 Task: Look for Airbnb properties in Tanauan, Philippines from 4th November, 2023 to 8th November, 2023 for 2 adults.1  bedroom having 1 bed and 1 bathroom. Property type can be hotel. Look for 4 properties as per requirement.
Action: Mouse pressed left at (462, 95)
Screenshot: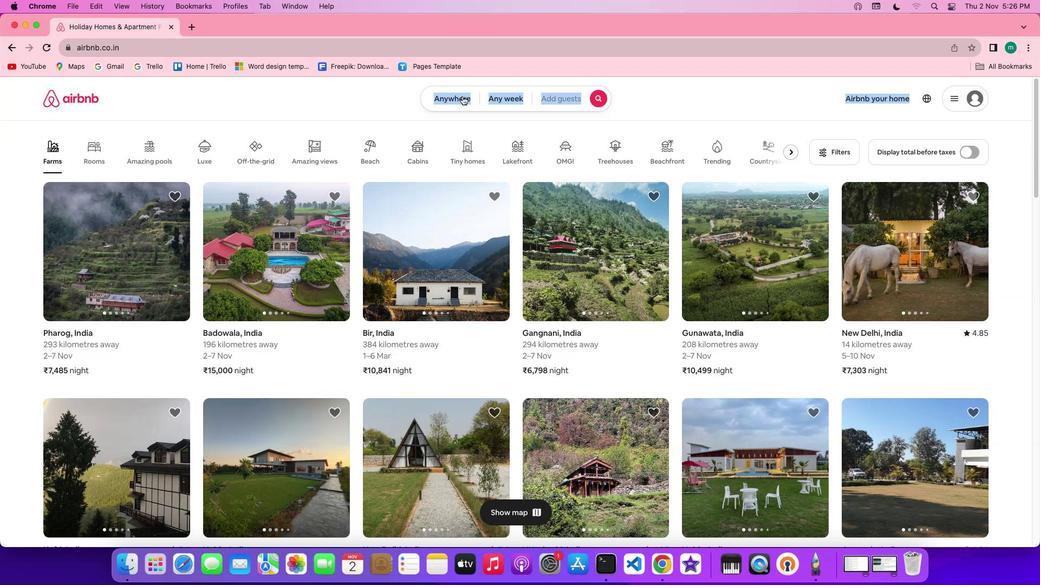 
Action: Mouse moved to (406, 143)
Screenshot: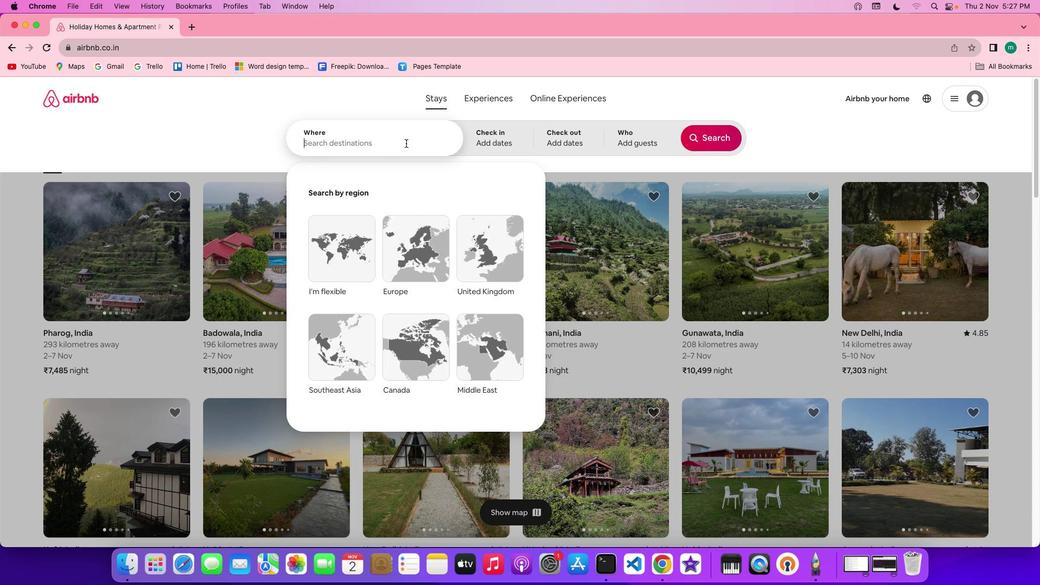 
Action: Key pressed Key.shift'T''a''n''a''u''a''n'','Key.spaceKey.shift'P''h''i''l''i''p''p''i''n''e''s'
Screenshot: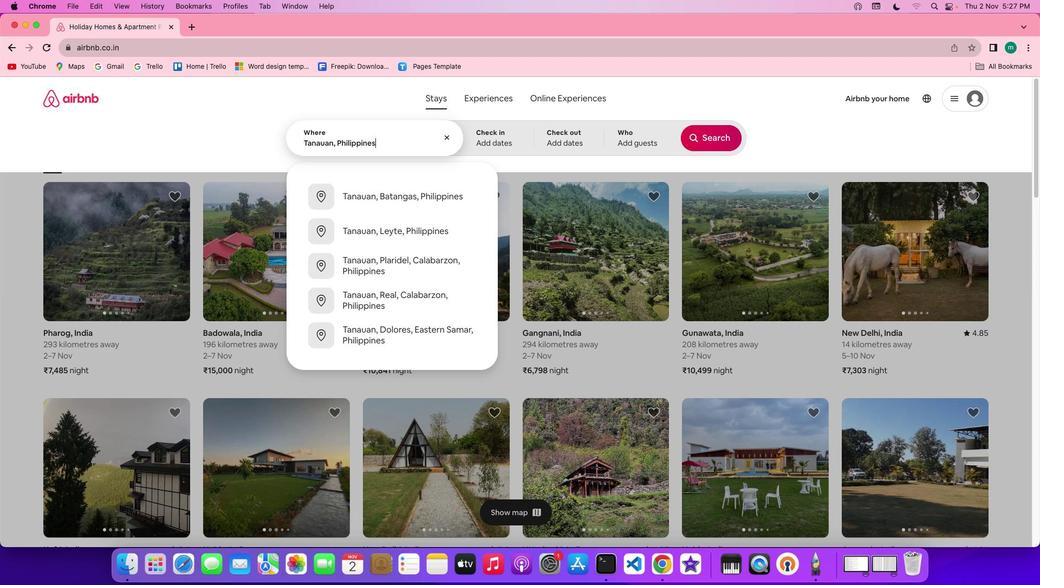 
Action: Mouse moved to (509, 144)
Screenshot: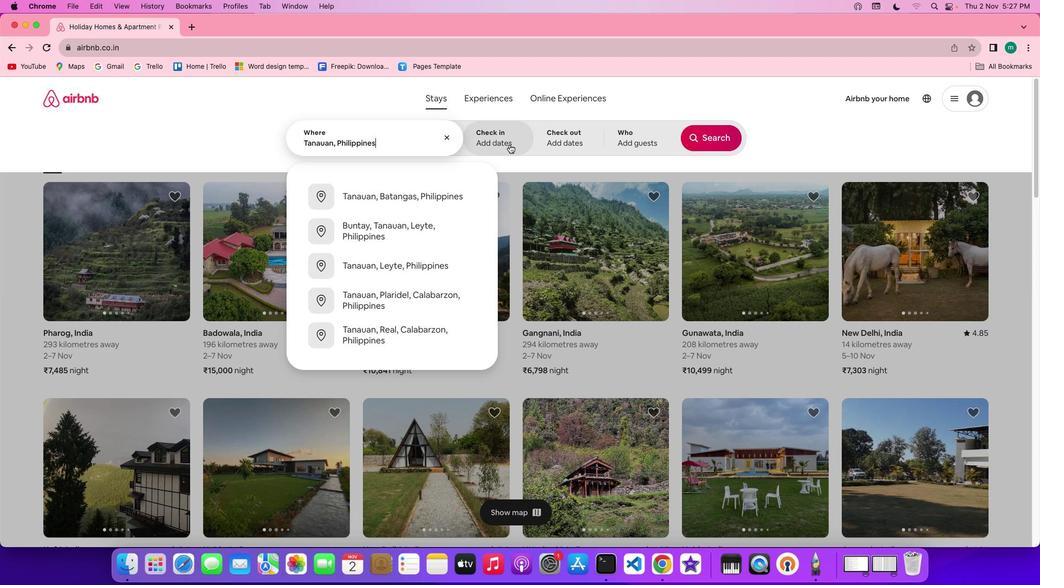 
Action: Mouse pressed left at (509, 144)
Screenshot: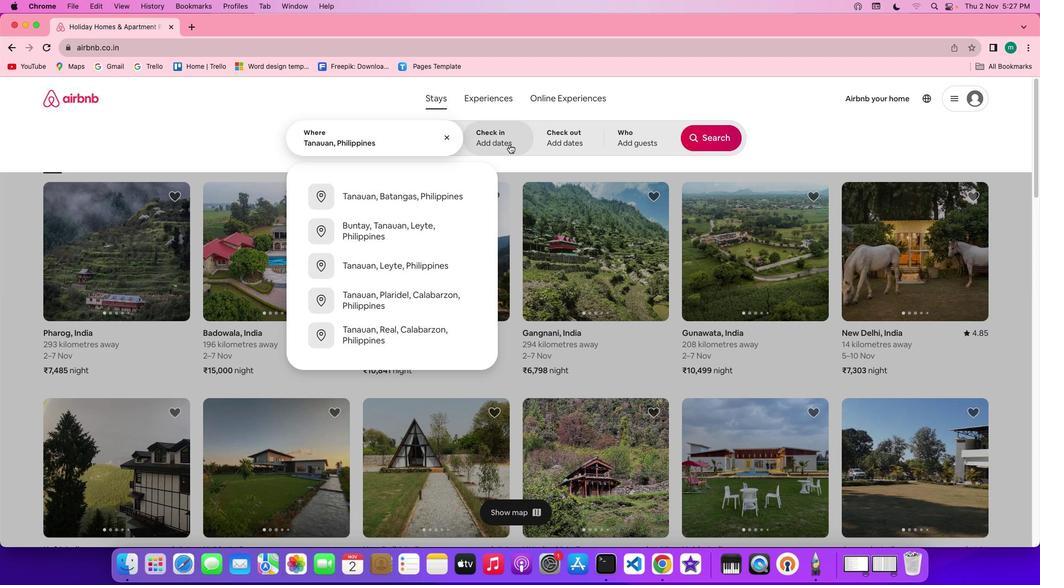 
Action: Mouse moved to (485, 273)
Screenshot: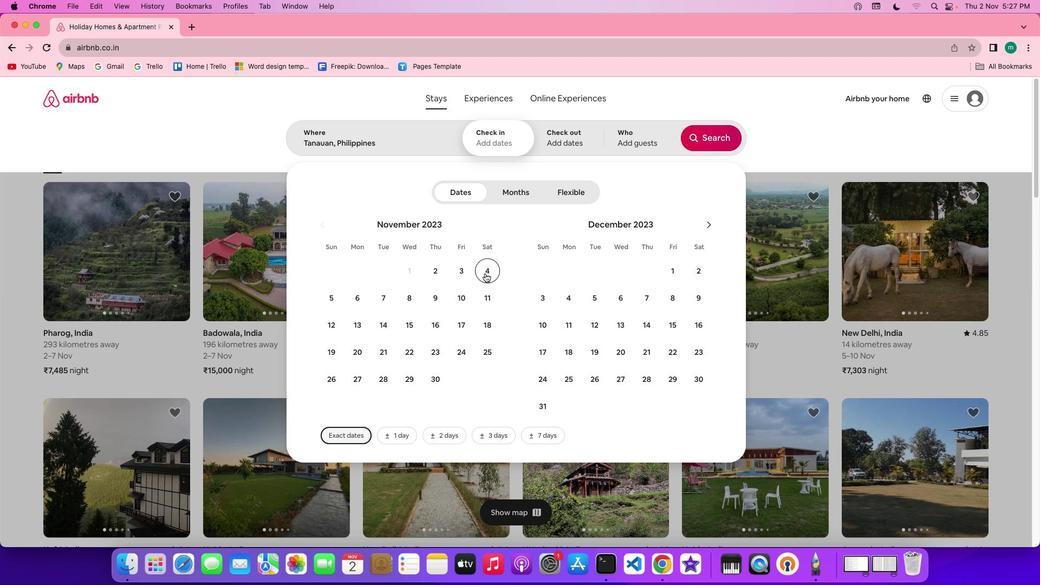 
Action: Mouse pressed left at (485, 273)
Screenshot: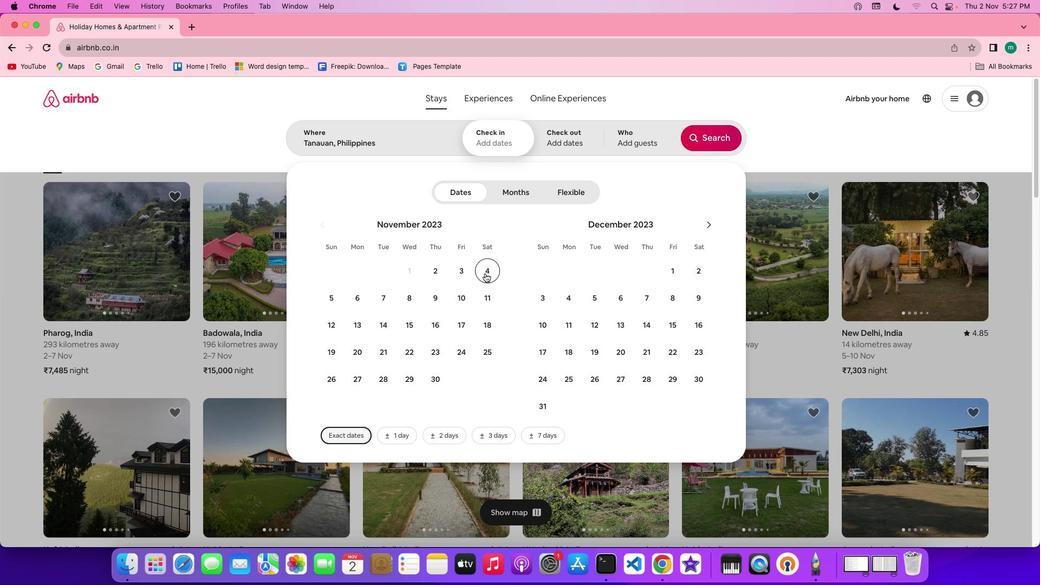 
Action: Mouse moved to (410, 299)
Screenshot: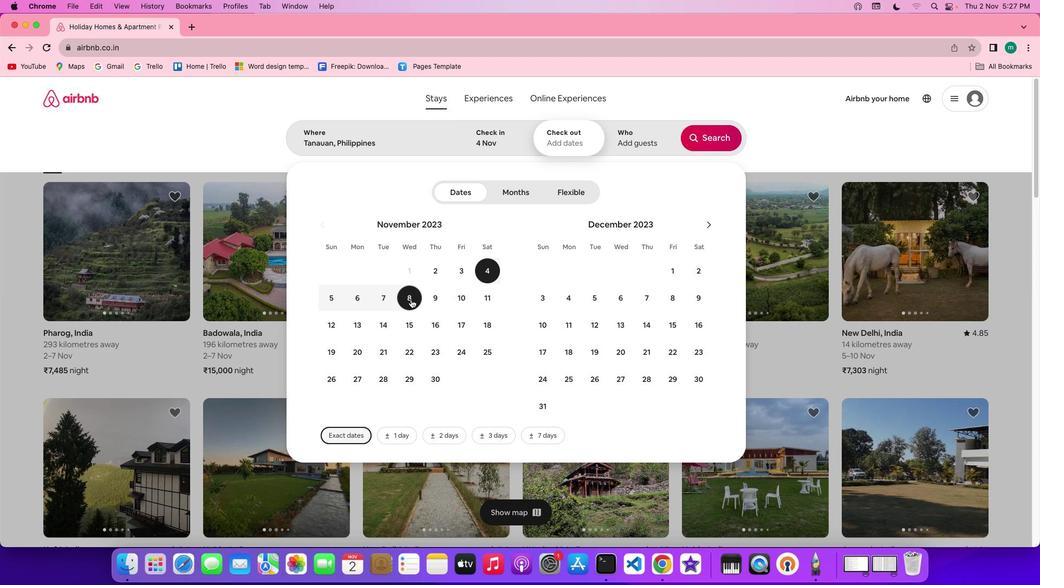 
Action: Mouse pressed left at (410, 299)
Screenshot: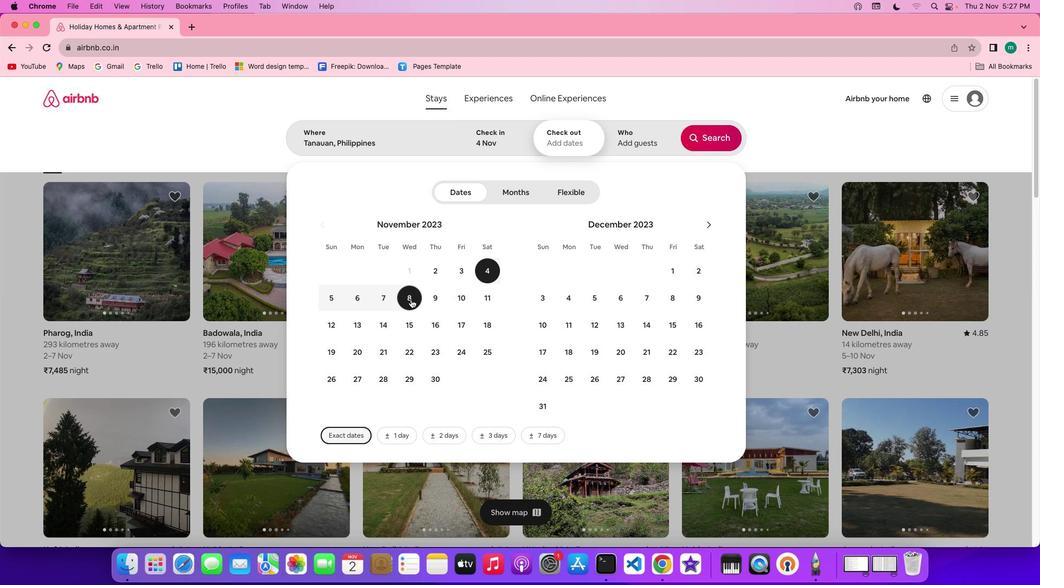 
Action: Mouse moved to (654, 139)
Screenshot: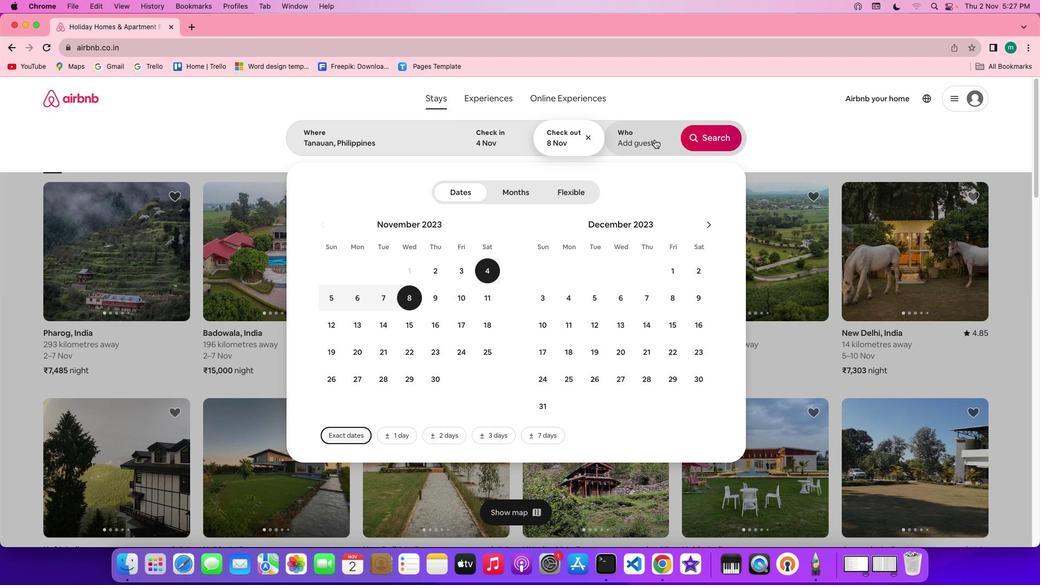
Action: Mouse pressed left at (654, 139)
Screenshot: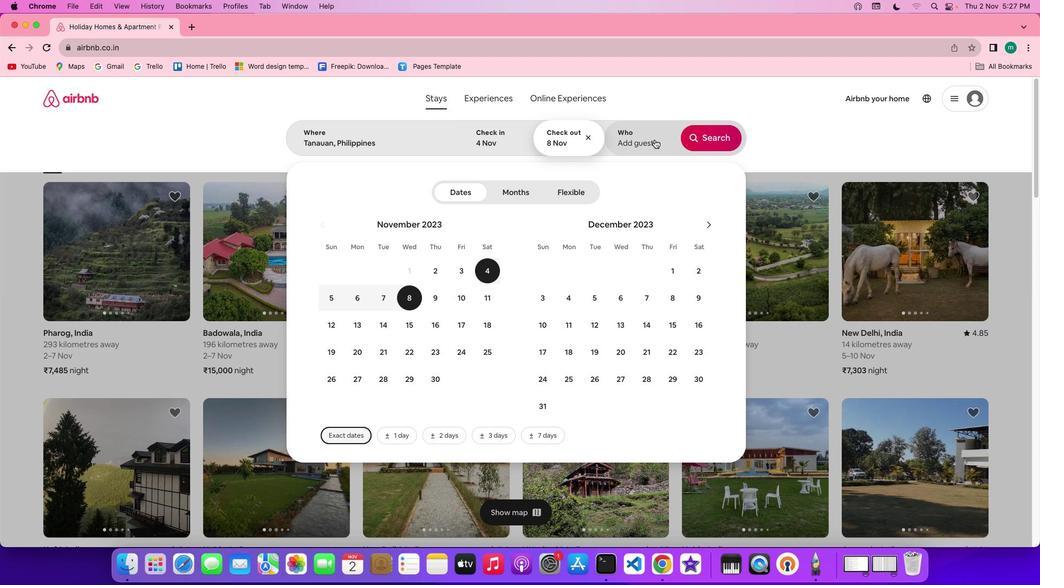 
Action: Mouse moved to (714, 196)
Screenshot: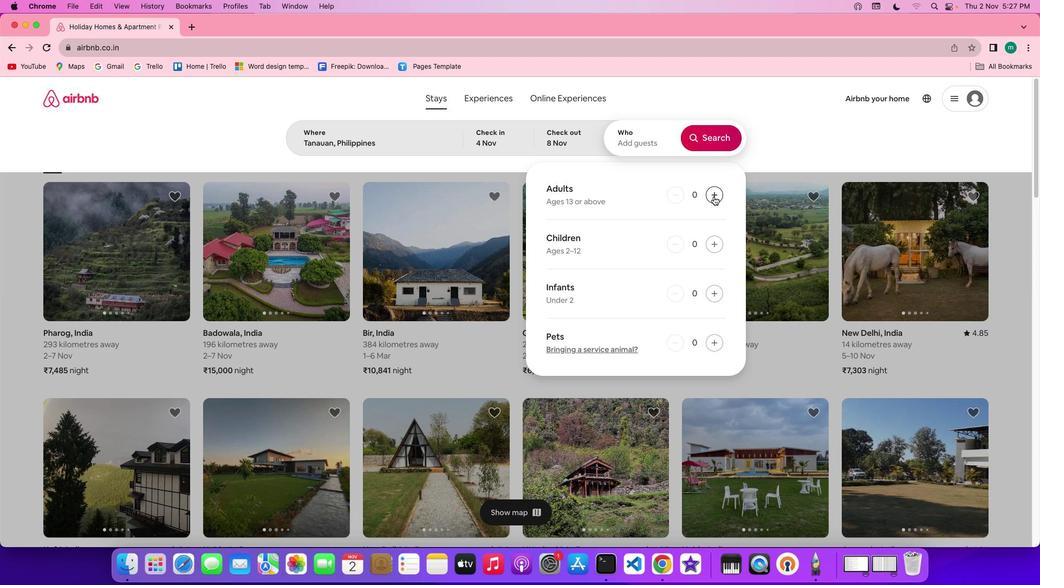 
Action: Mouse pressed left at (714, 196)
Screenshot: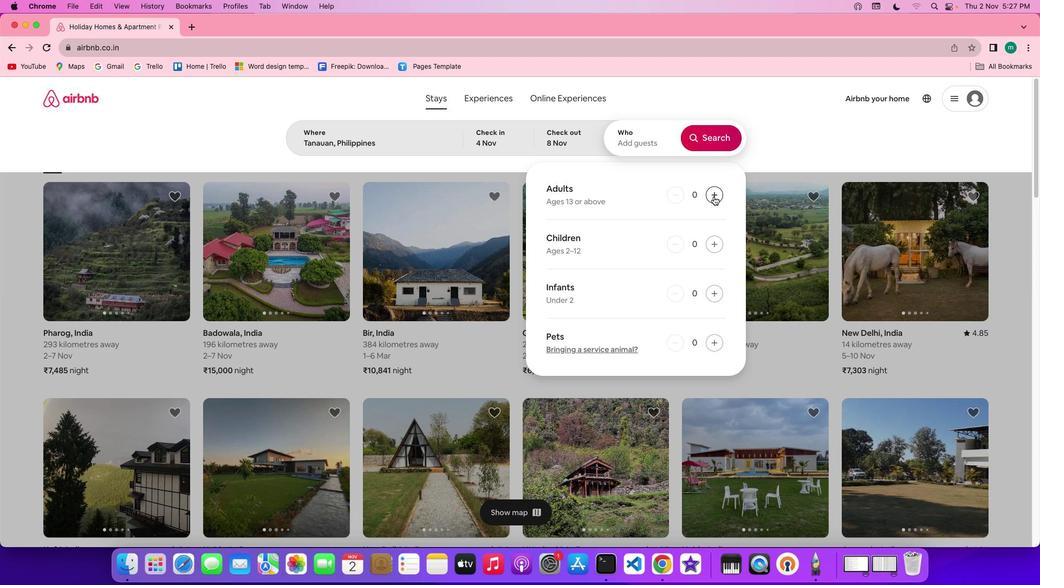 
Action: Mouse pressed left at (714, 196)
Screenshot: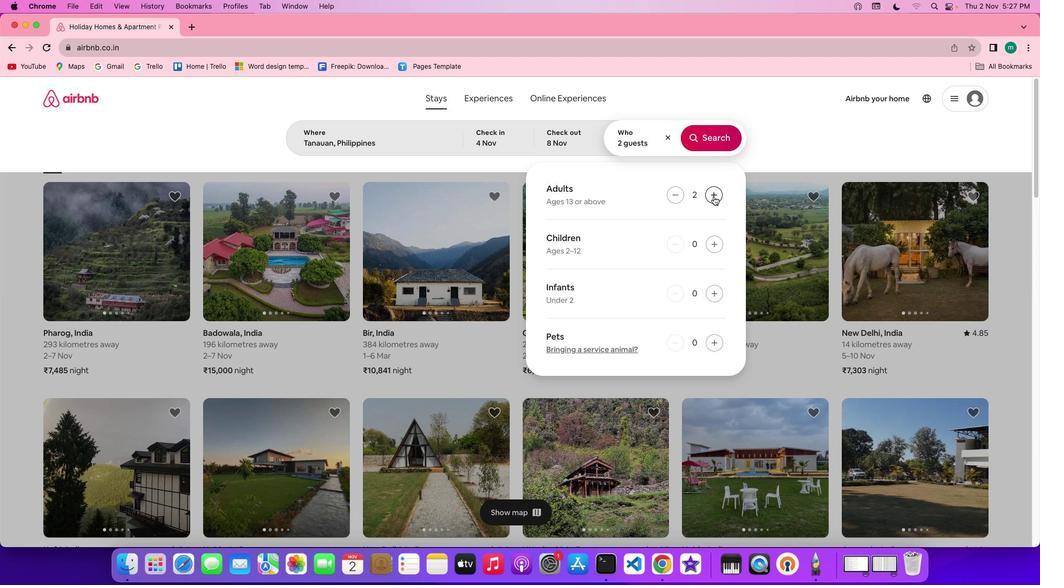 
Action: Mouse moved to (709, 142)
Screenshot: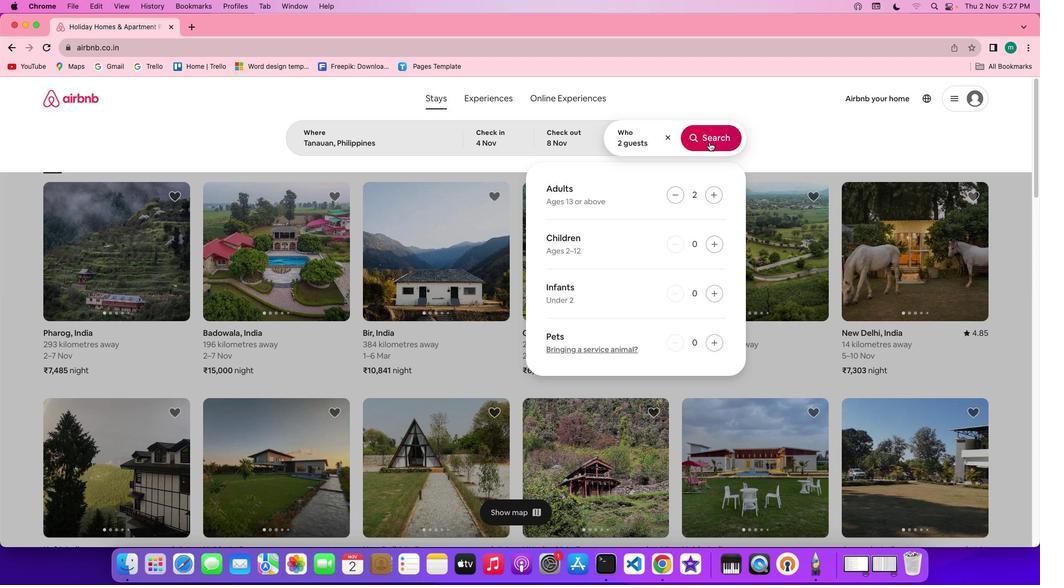 
Action: Mouse pressed left at (709, 142)
Screenshot: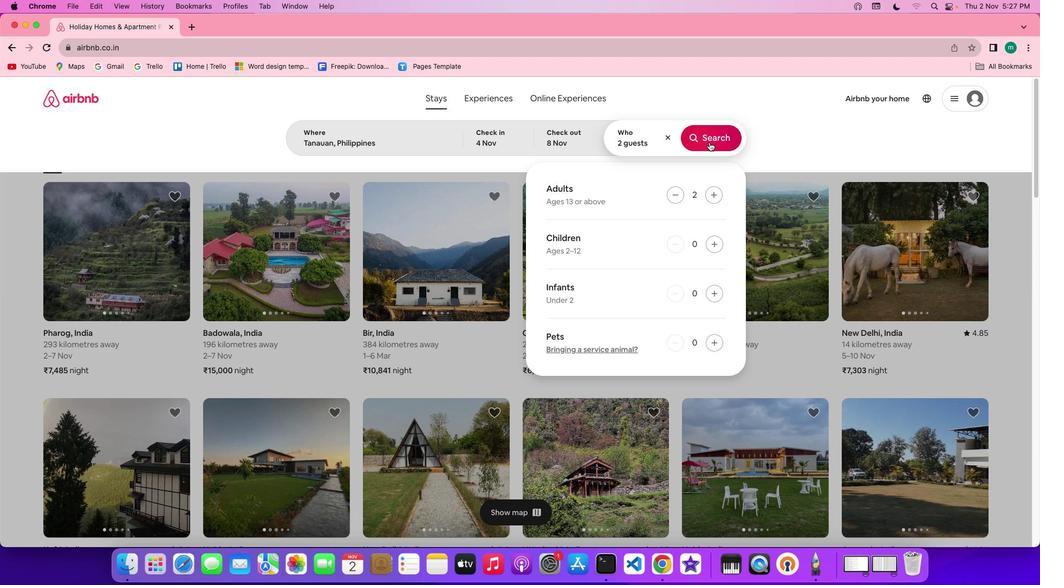 
Action: Mouse moved to (861, 137)
Screenshot: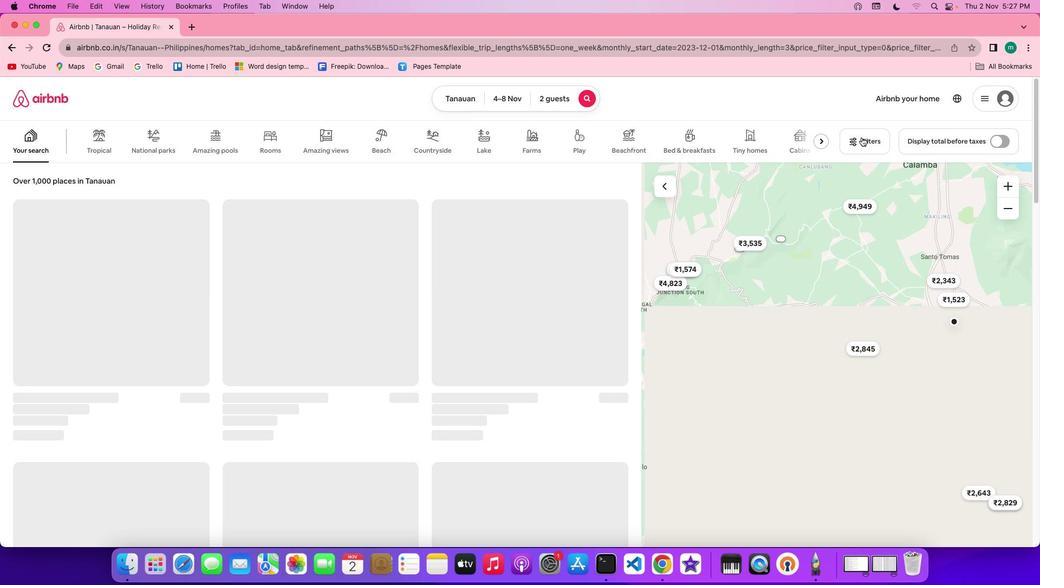 
Action: Mouse pressed left at (861, 137)
Screenshot: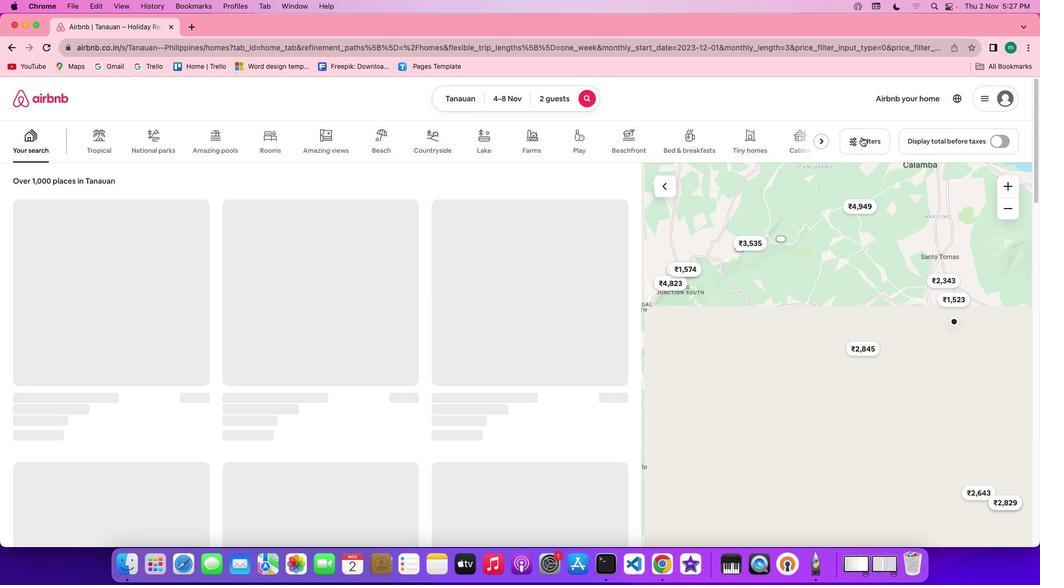 
Action: Mouse moved to (853, 139)
Screenshot: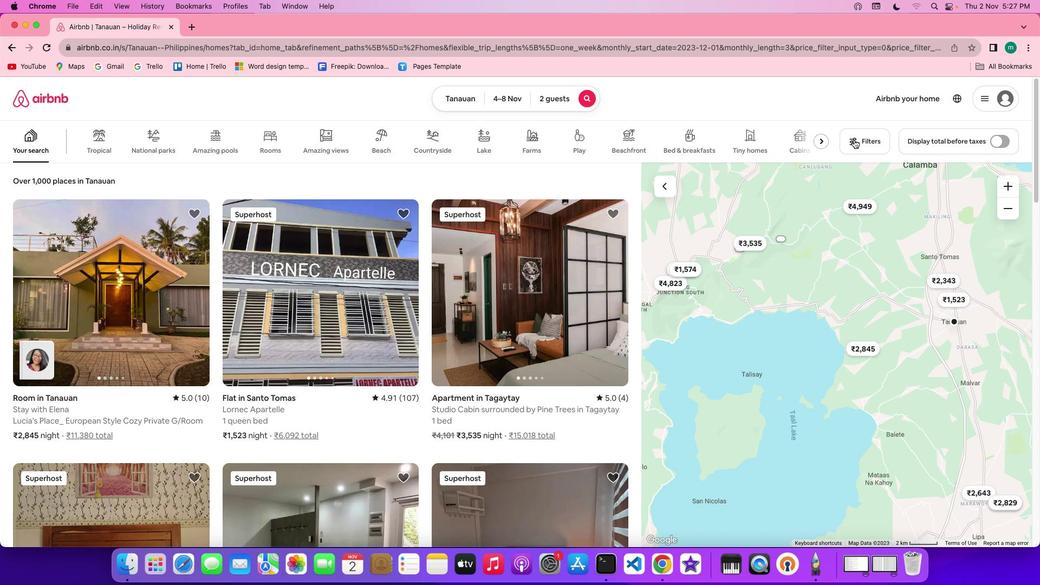 
Action: Mouse pressed left at (853, 139)
Screenshot: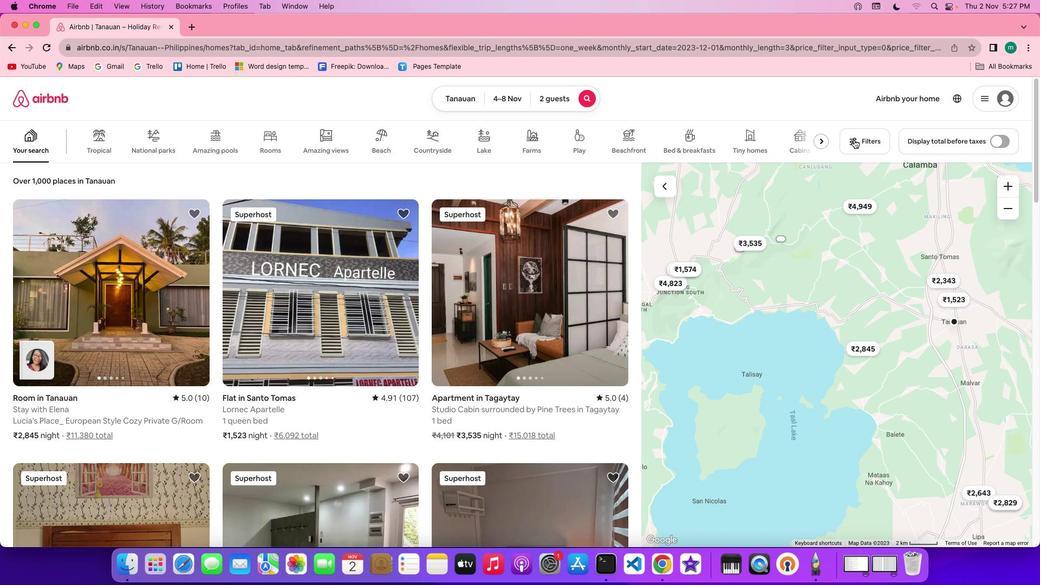 
Action: Mouse moved to (516, 338)
Screenshot: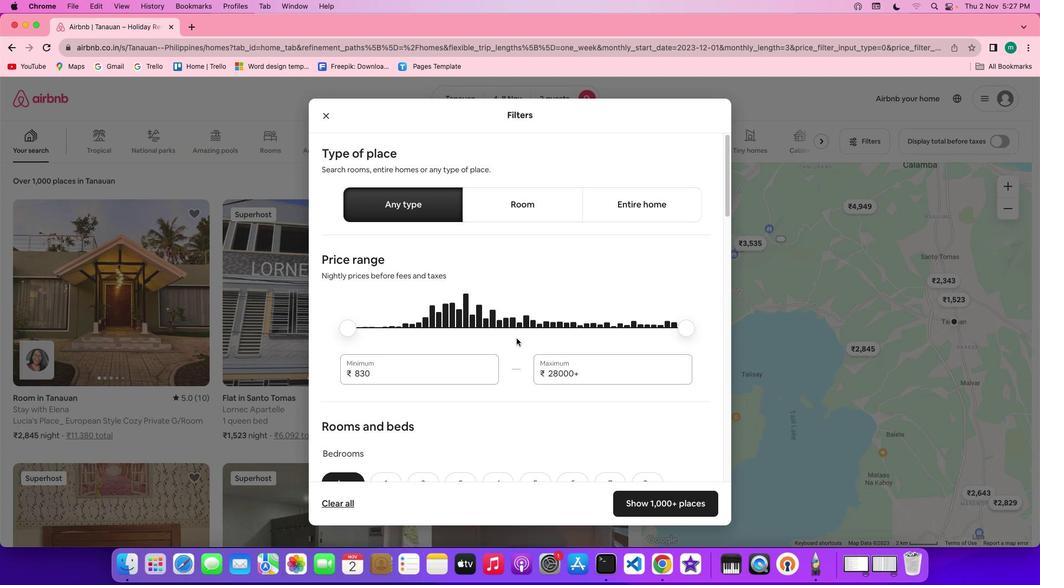 
Action: Mouse scrolled (516, 338) with delta (0, 0)
Screenshot: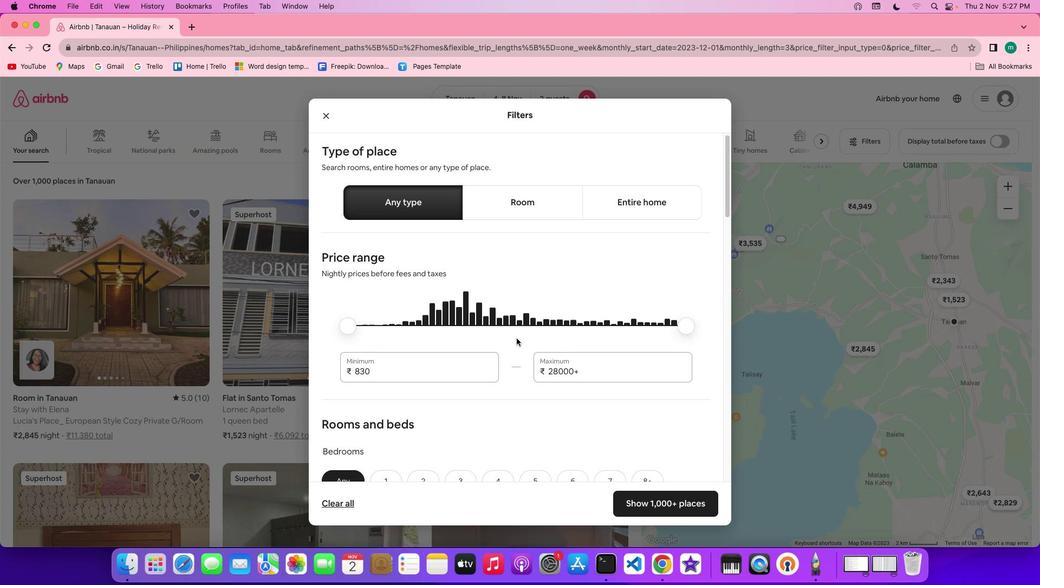 
Action: Mouse scrolled (516, 338) with delta (0, 0)
Screenshot: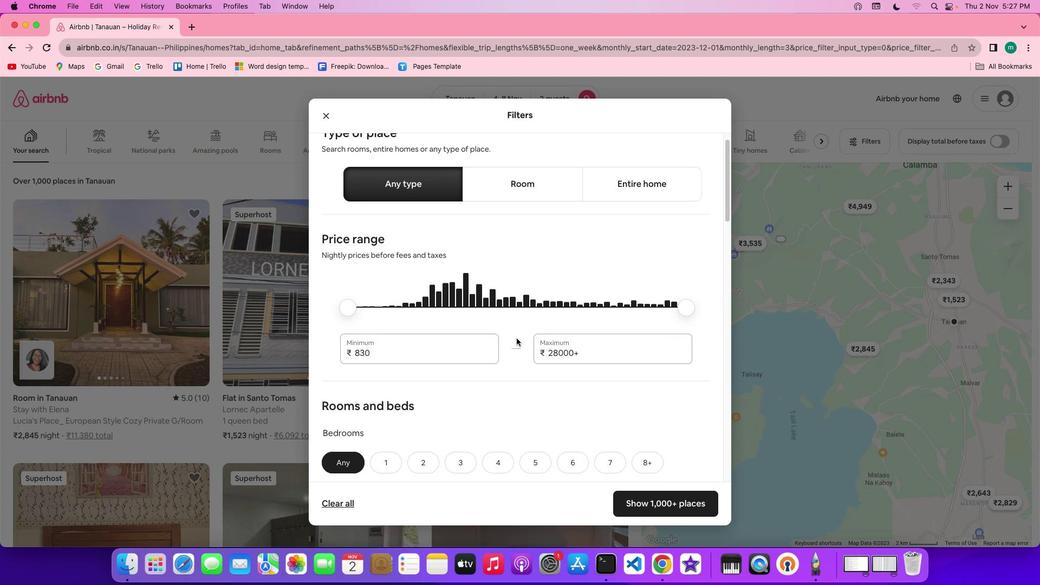 
Action: Mouse scrolled (516, 338) with delta (0, 0)
Screenshot: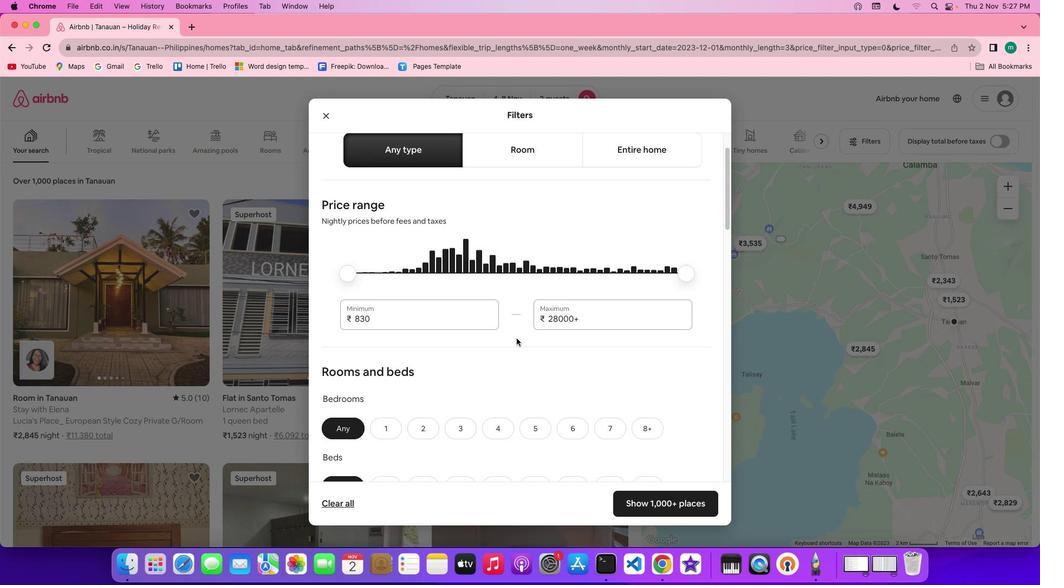 
Action: Mouse scrolled (516, 338) with delta (0, -1)
Screenshot: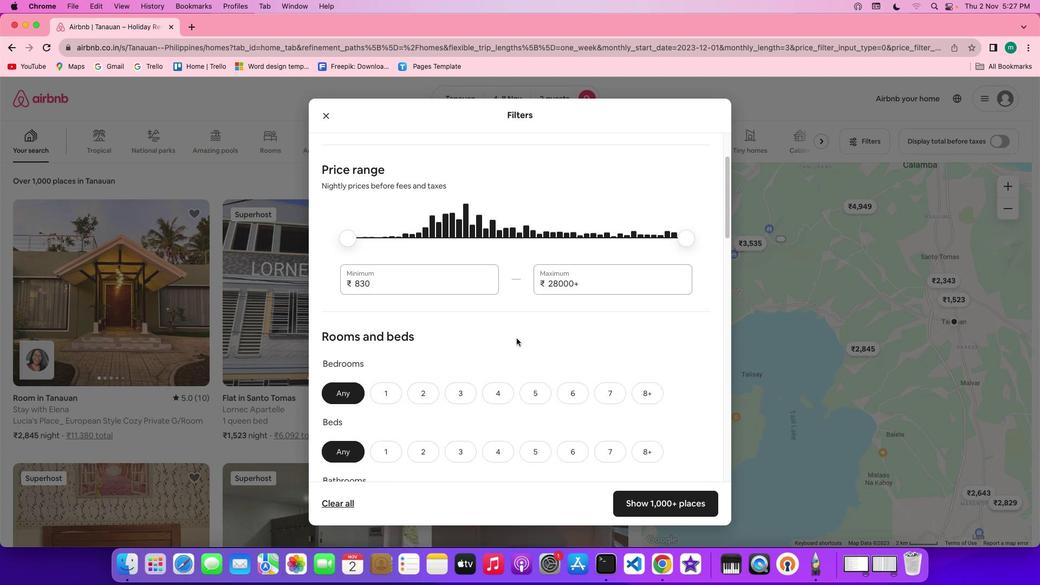 
Action: Mouse scrolled (516, 338) with delta (0, 0)
Screenshot: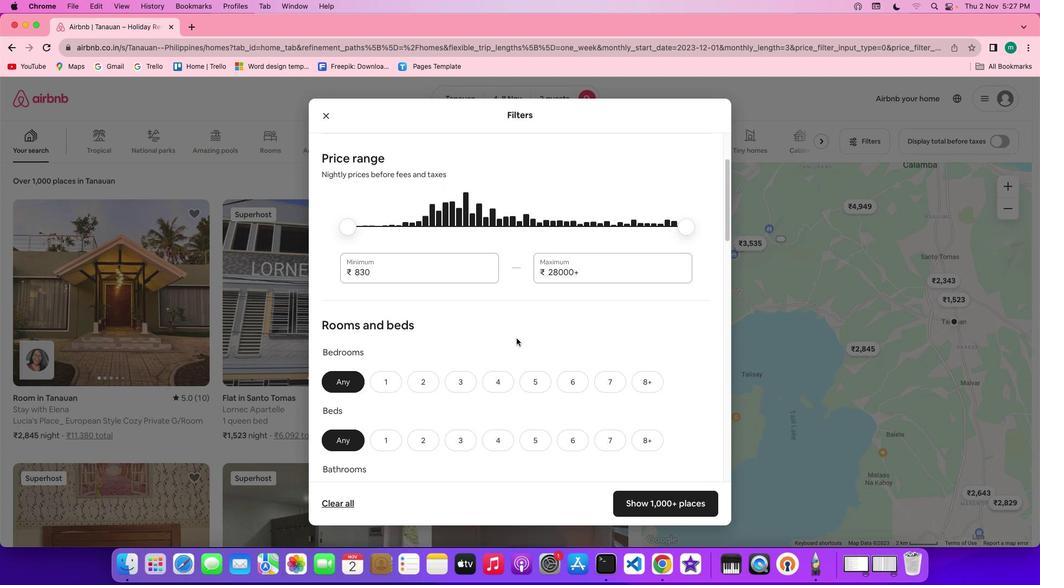 
Action: Mouse scrolled (516, 338) with delta (0, 0)
Screenshot: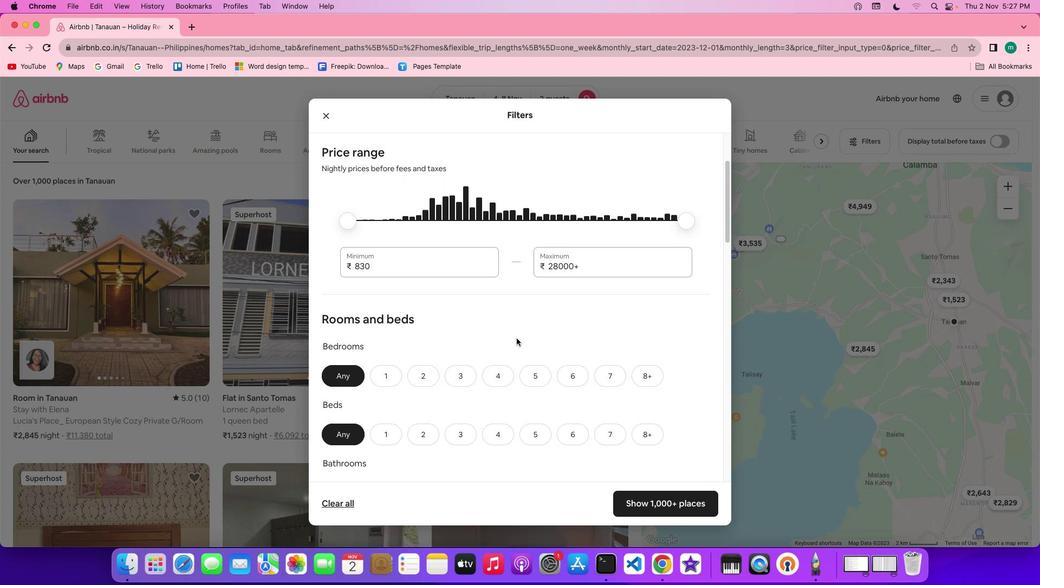 
Action: Mouse scrolled (516, 338) with delta (0, 0)
Screenshot: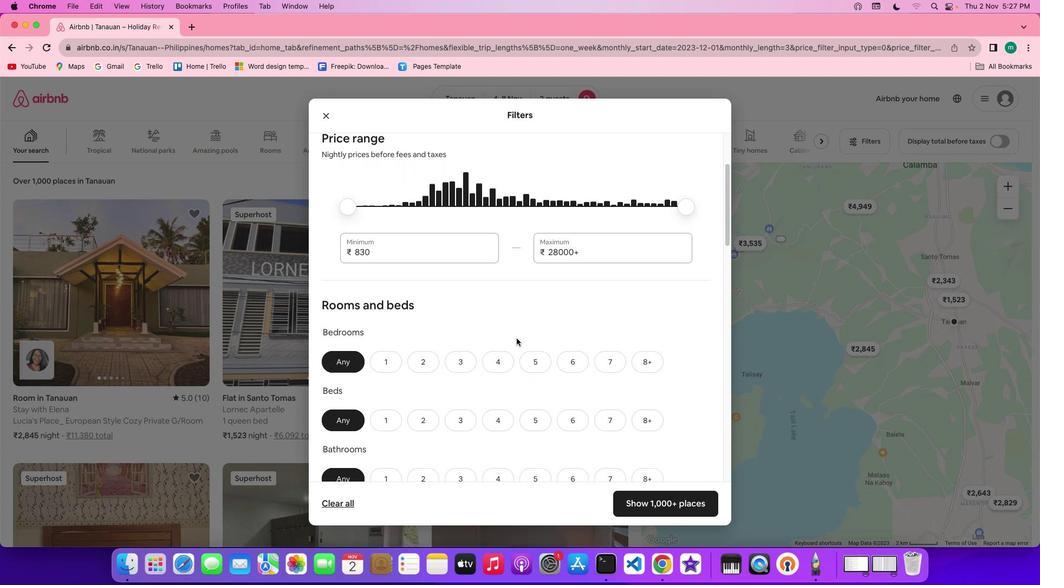 
Action: Mouse scrolled (516, 338) with delta (0, 0)
Screenshot: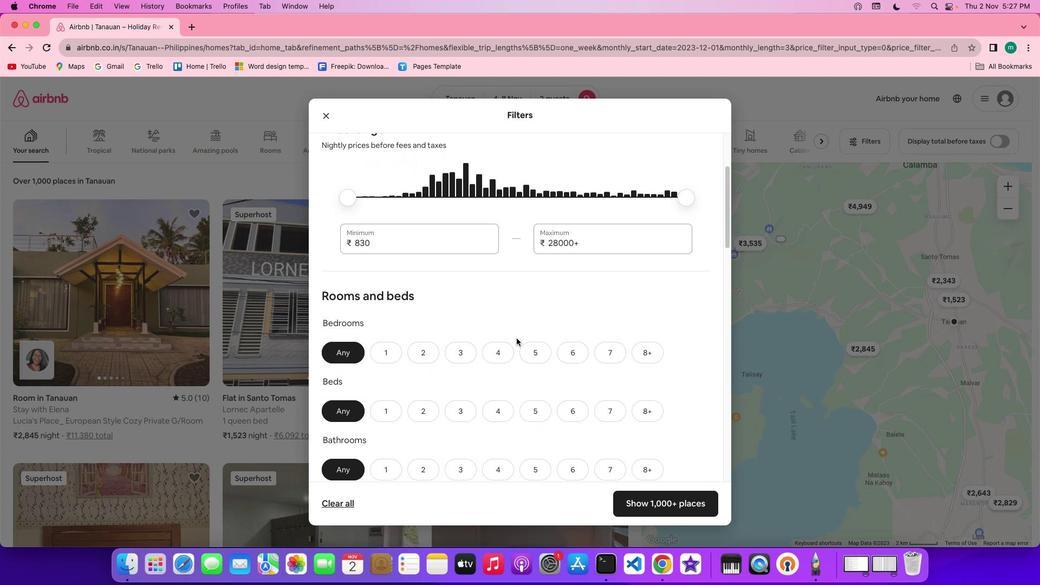 
Action: Mouse scrolled (516, 338) with delta (0, 0)
Screenshot: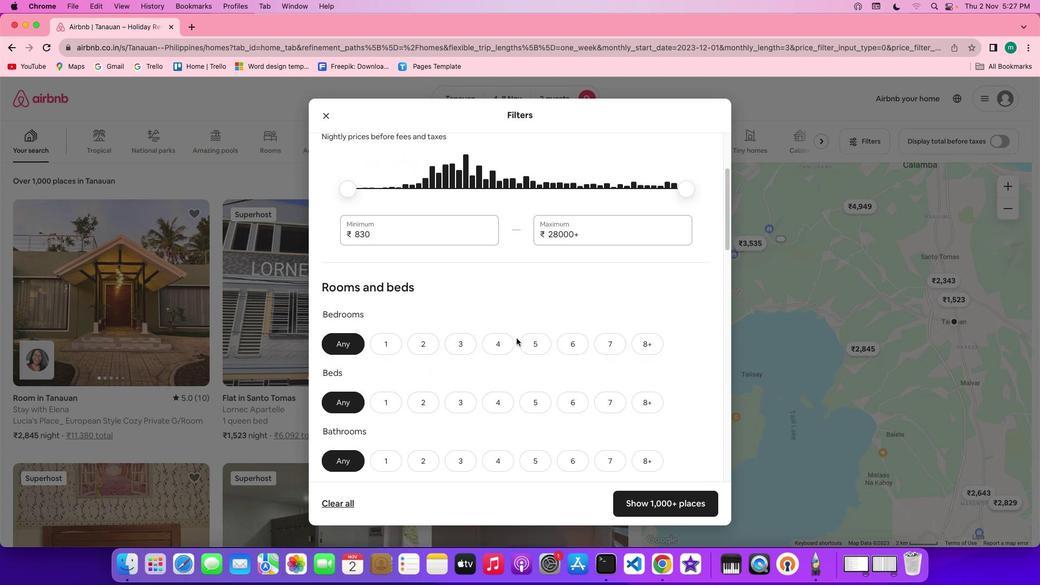 
Action: Mouse scrolled (516, 338) with delta (0, 0)
Screenshot: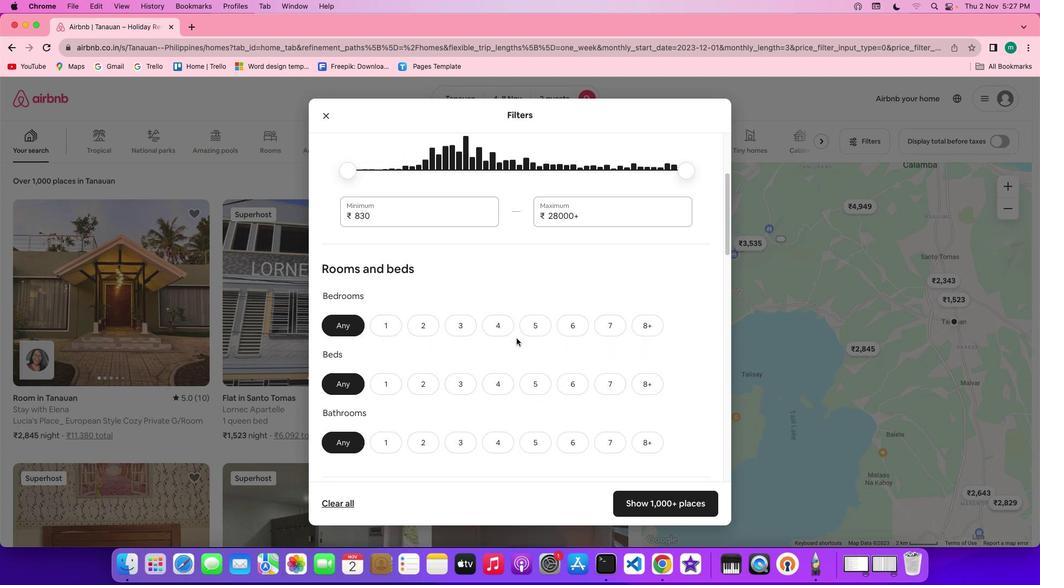 
Action: Mouse scrolled (516, 338) with delta (0, 0)
Screenshot: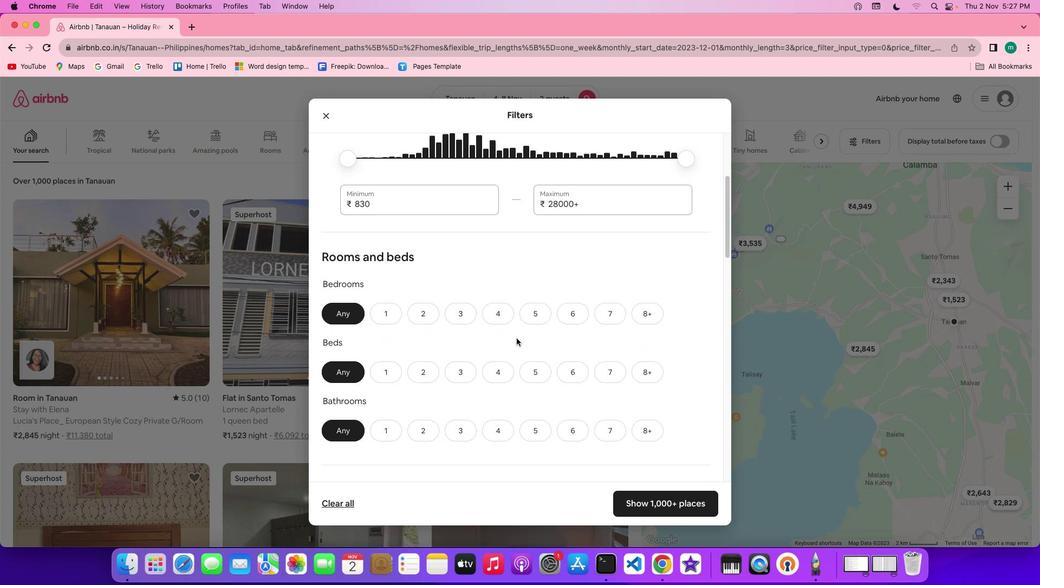 
Action: Mouse scrolled (516, 338) with delta (0, 0)
Screenshot: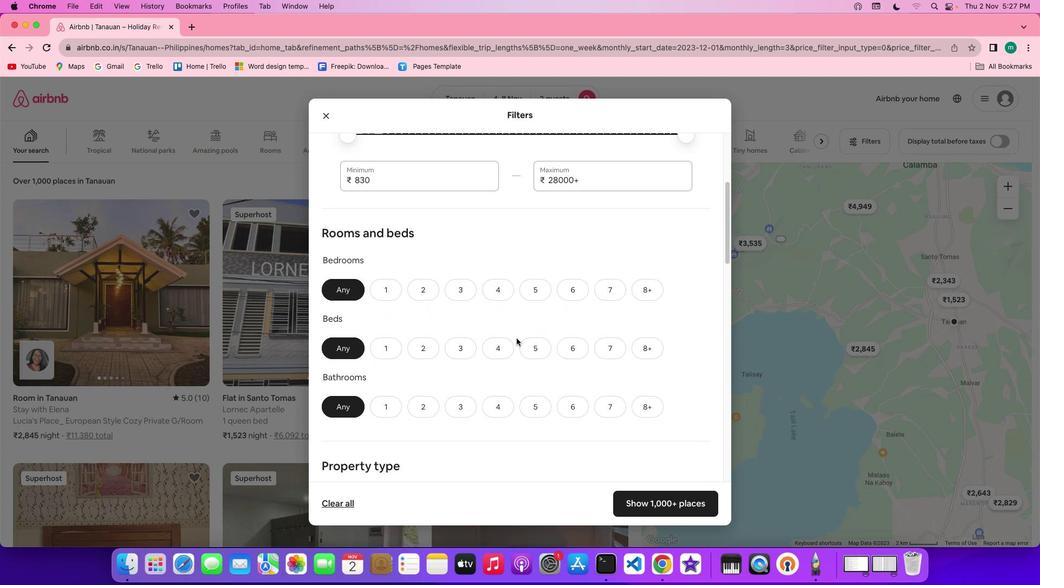 
Action: Mouse scrolled (516, 338) with delta (0, -1)
Screenshot: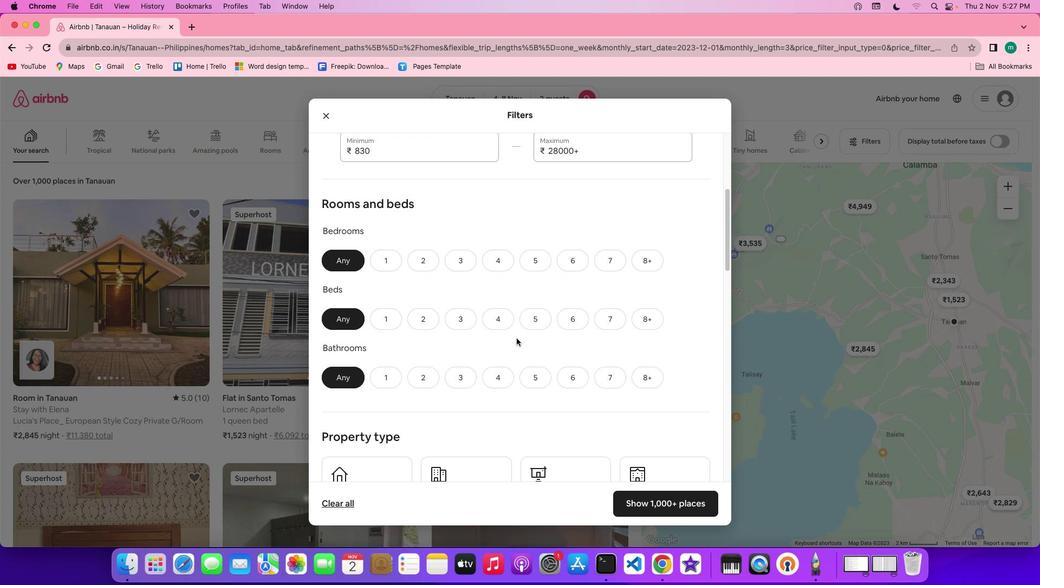
Action: Mouse moved to (386, 258)
Screenshot: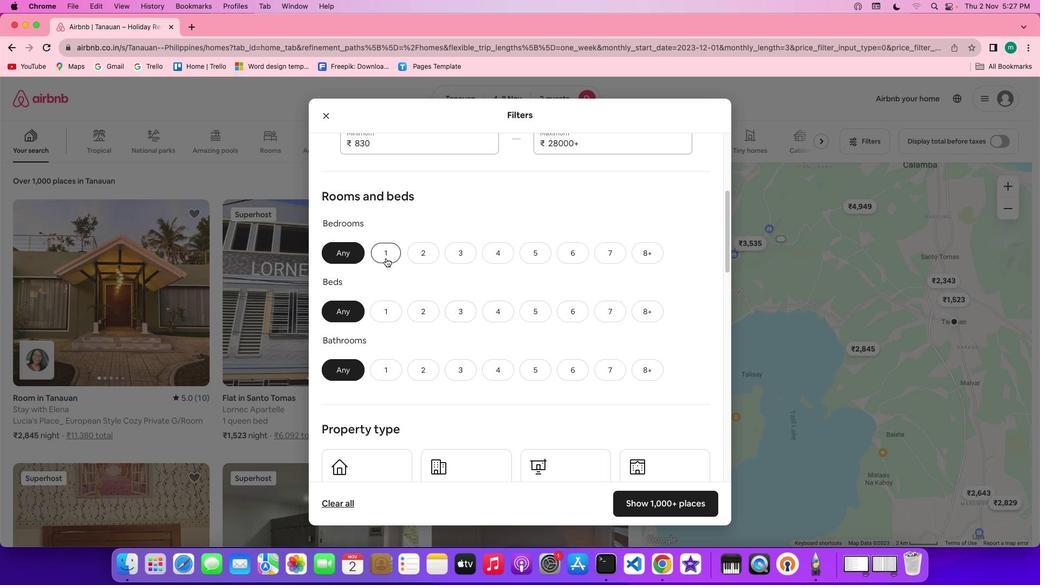 
Action: Mouse pressed left at (386, 258)
Screenshot: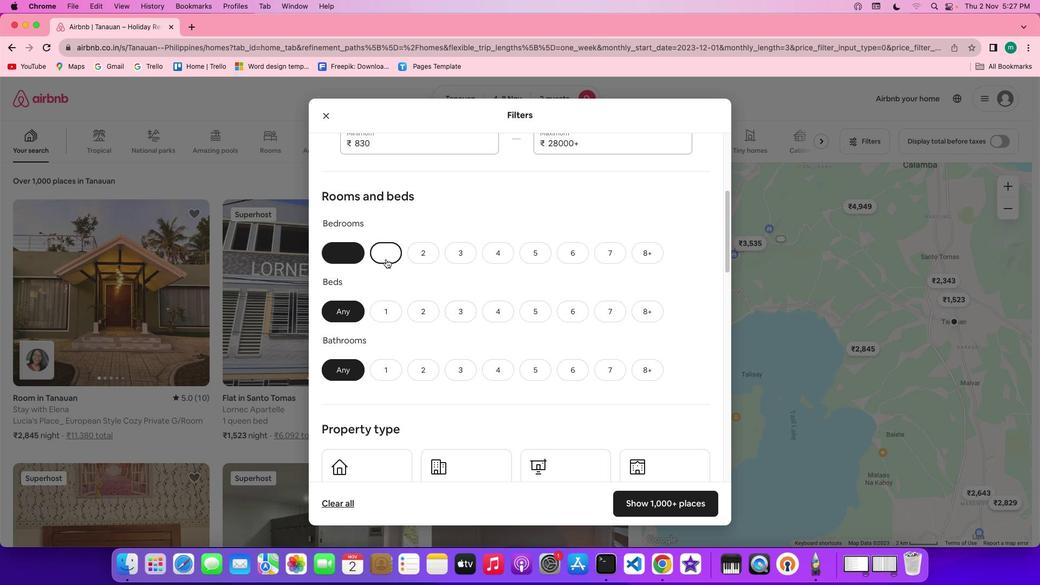 
Action: Mouse moved to (386, 313)
Screenshot: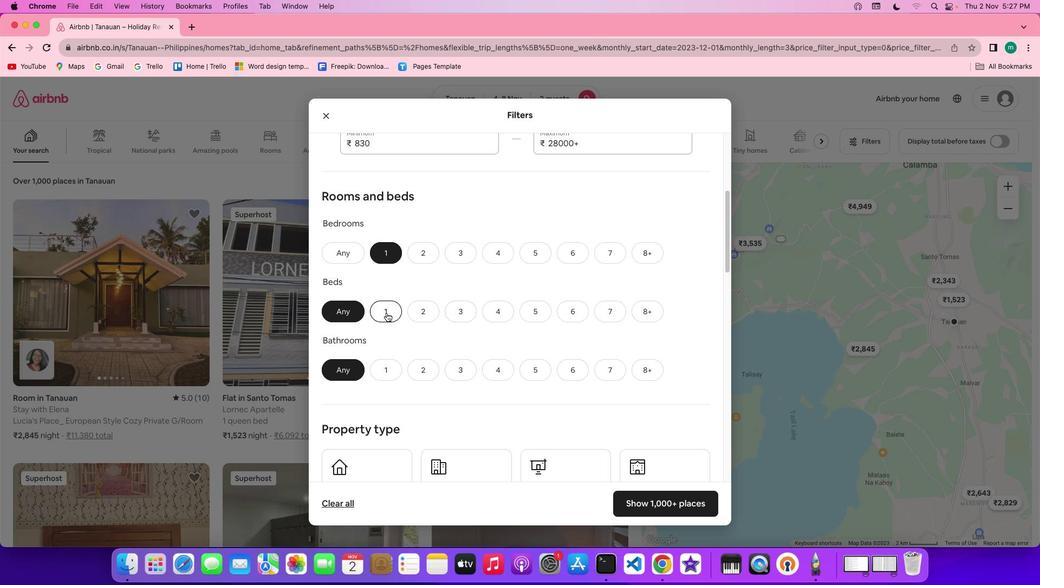 
Action: Mouse pressed left at (386, 313)
Screenshot: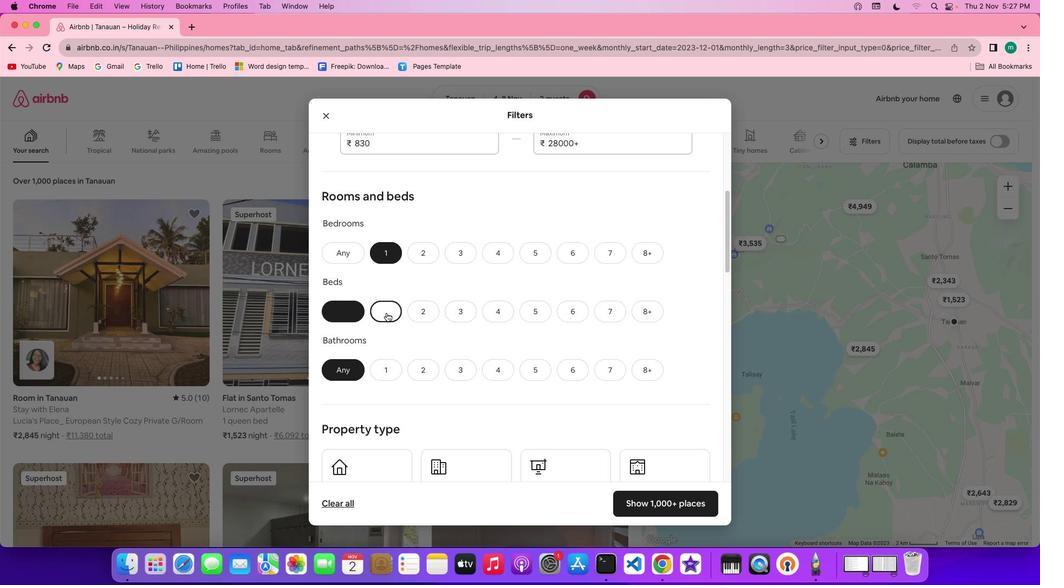 
Action: Mouse moved to (391, 370)
Screenshot: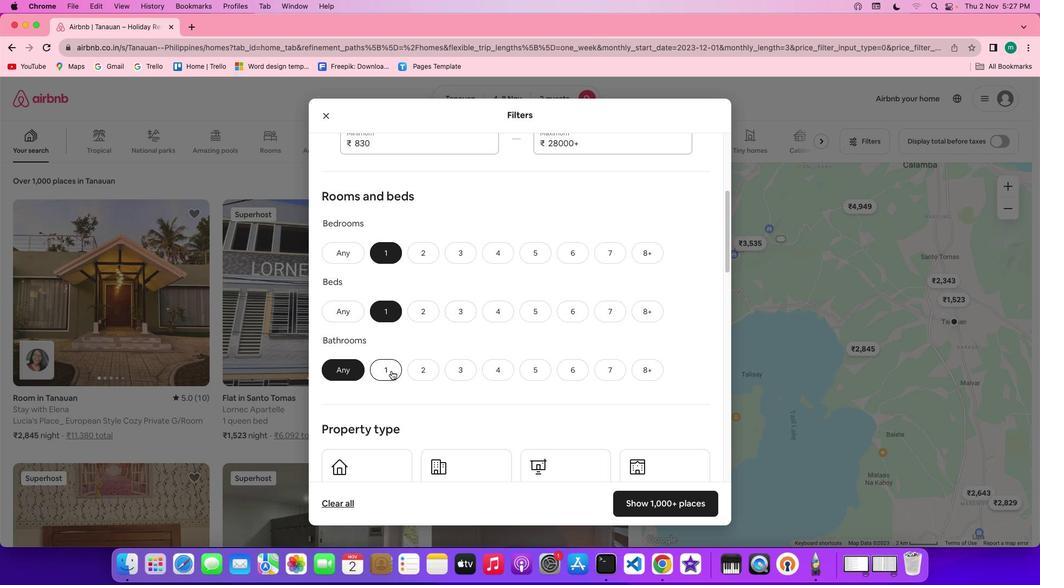 
Action: Mouse pressed left at (391, 370)
Screenshot: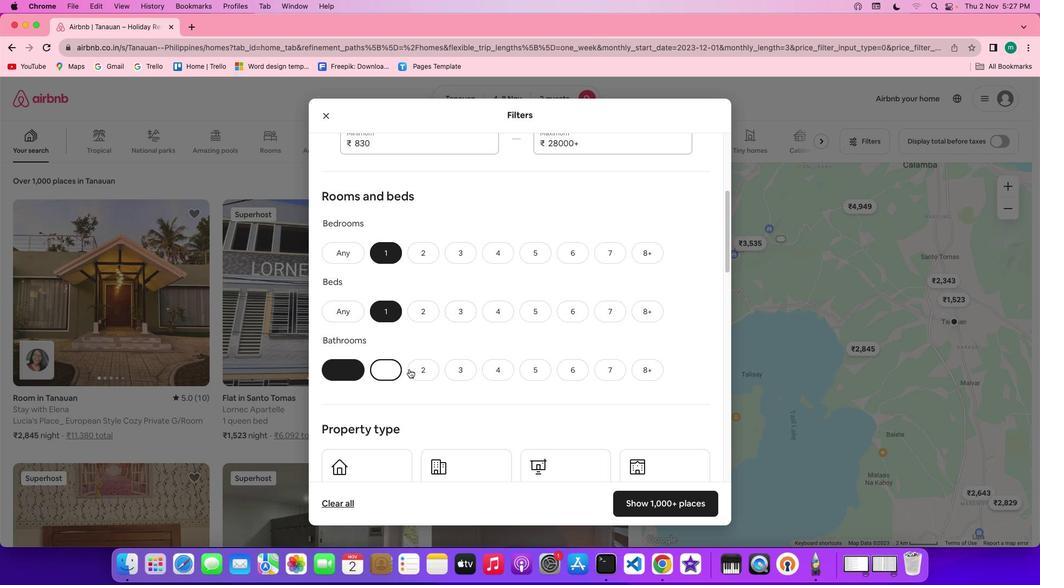 
Action: Mouse moved to (544, 361)
Screenshot: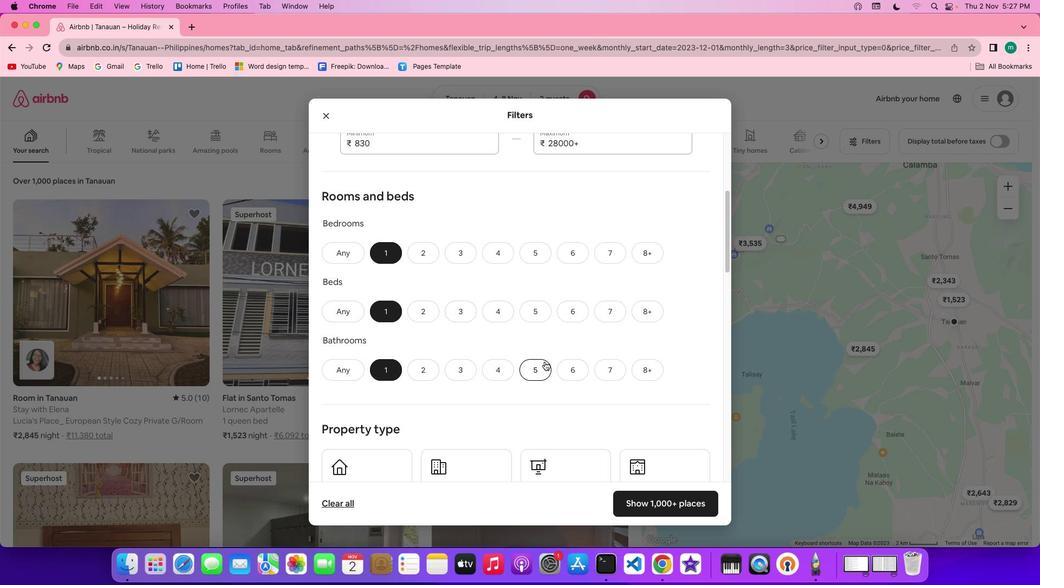 
Action: Mouse scrolled (544, 361) with delta (0, 0)
Screenshot: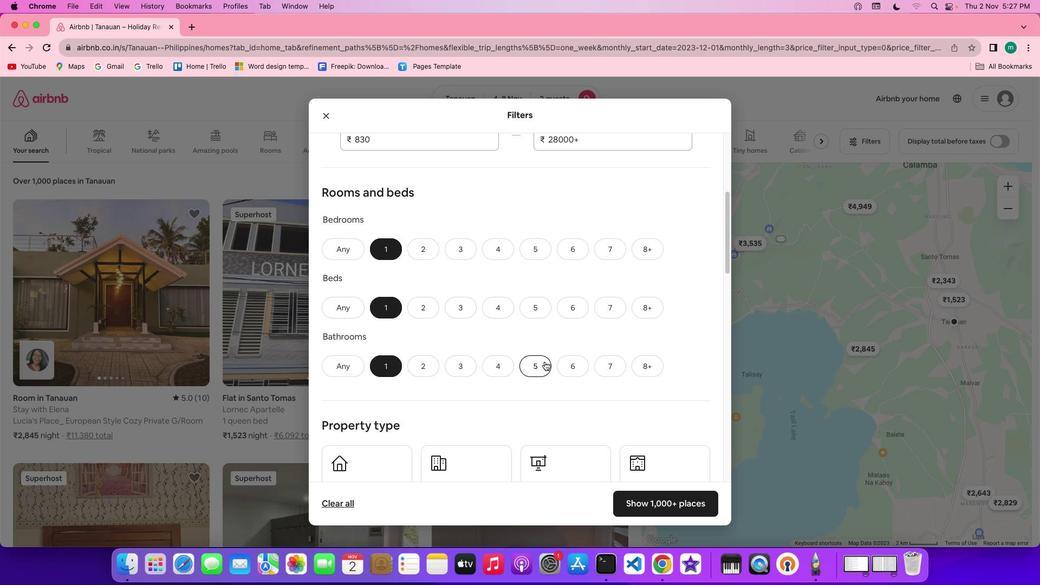 
Action: Mouse scrolled (544, 361) with delta (0, 0)
Screenshot: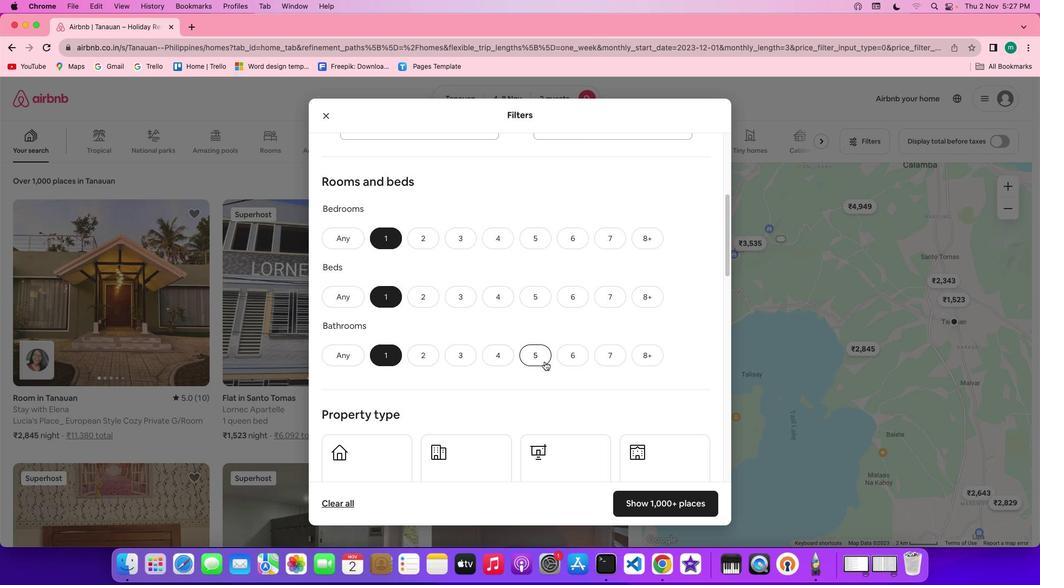 
Action: Mouse scrolled (544, 361) with delta (0, 0)
Screenshot: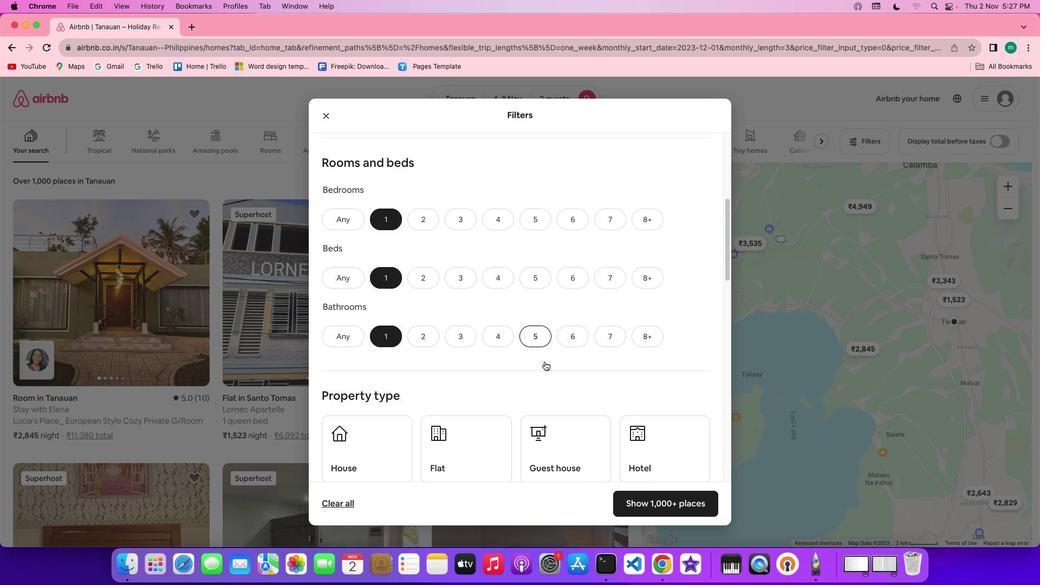 
Action: Mouse scrolled (544, 361) with delta (0, 0)
Screenshot: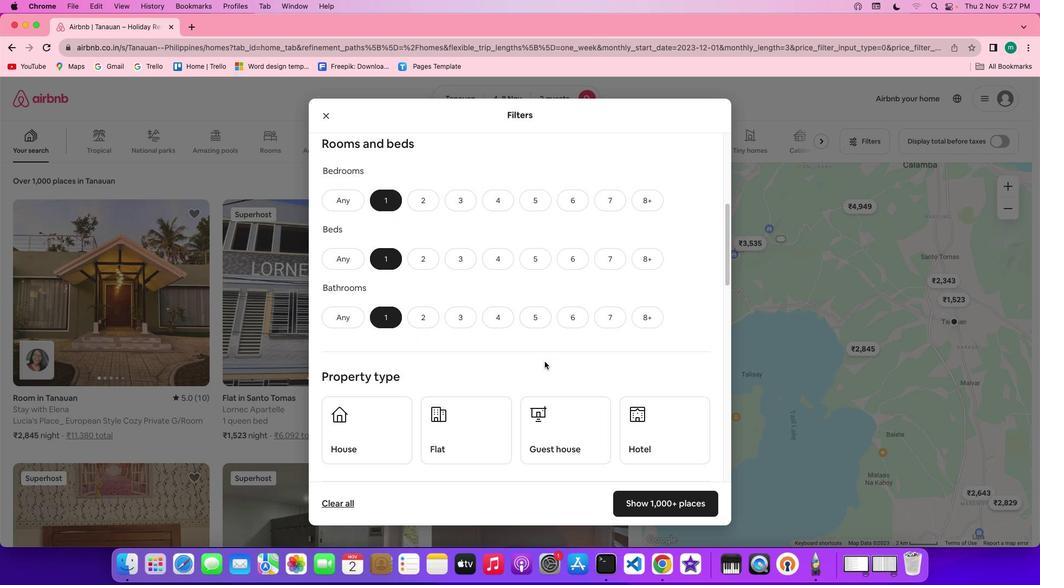 
Action: Mouse scrolled (544, 361) with delta (0, 0)
Screenshot: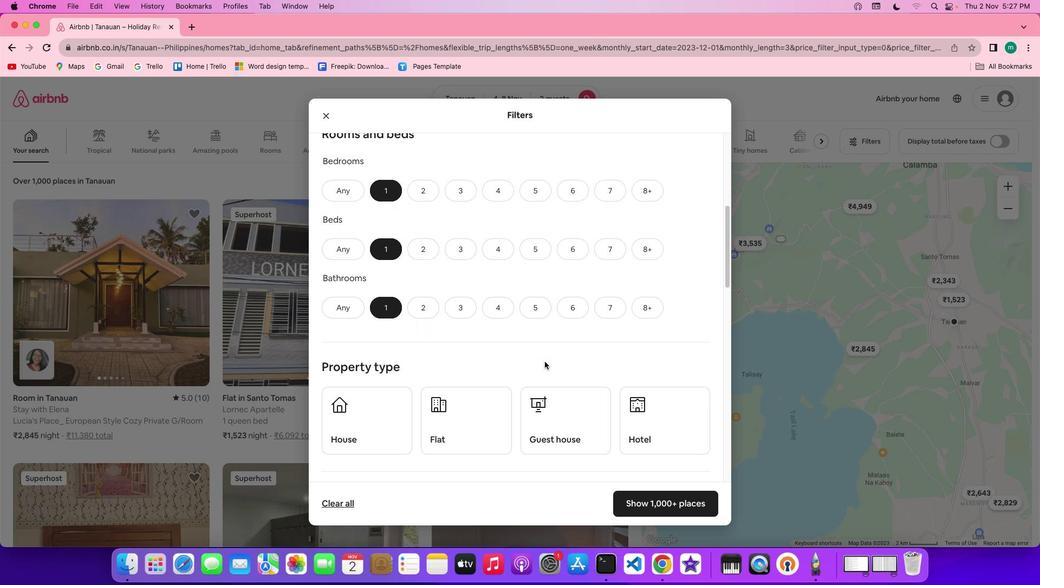 
Action: Mouse scrolled (544, 361) with delta (0, 0)
Screenshot: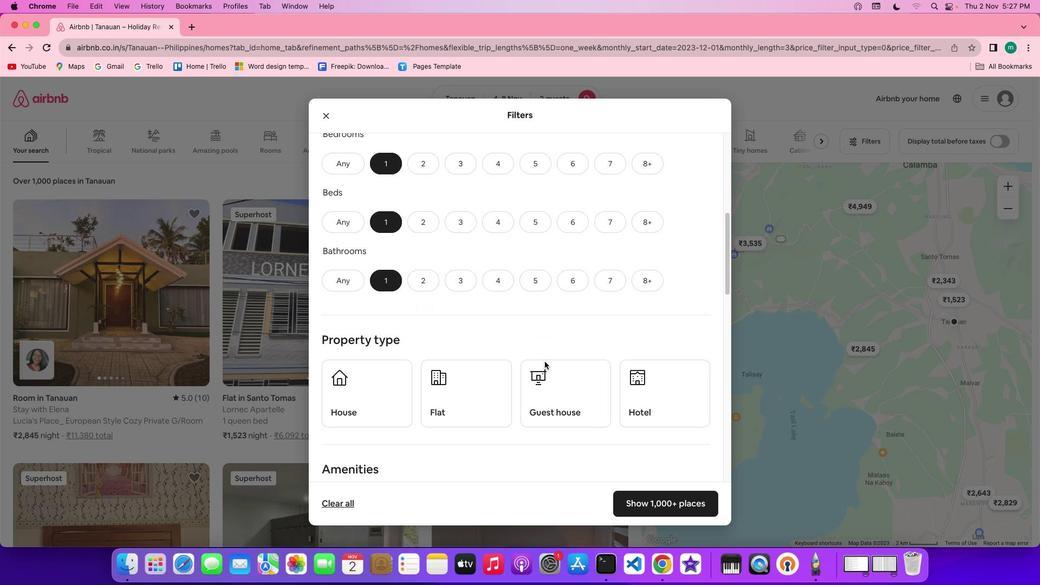 
Action: Mouse scrolled (544, 361) with delta (0, 0)
Screenshot: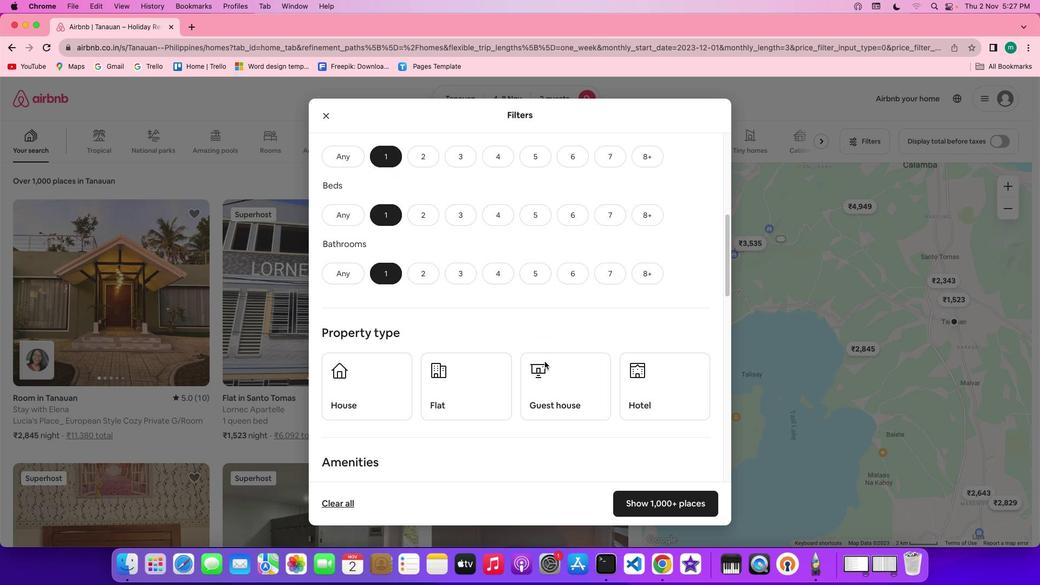 
Action: Mouse scrolled (544, 361) with delta (0, 0)
Screenshot: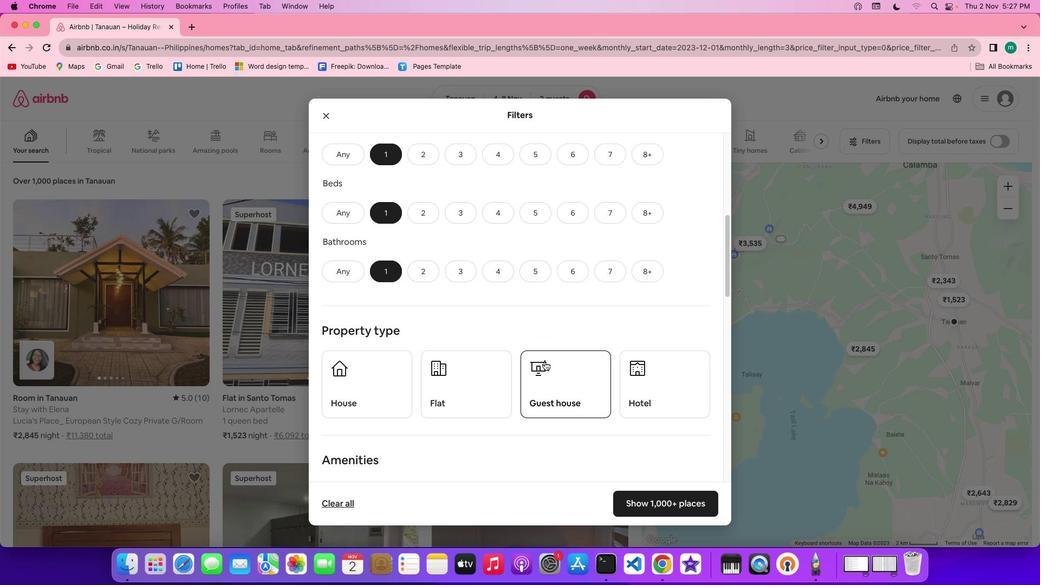 
Action: Mouse scrolled (544, 361) with delta (0, 0)
Screenshot: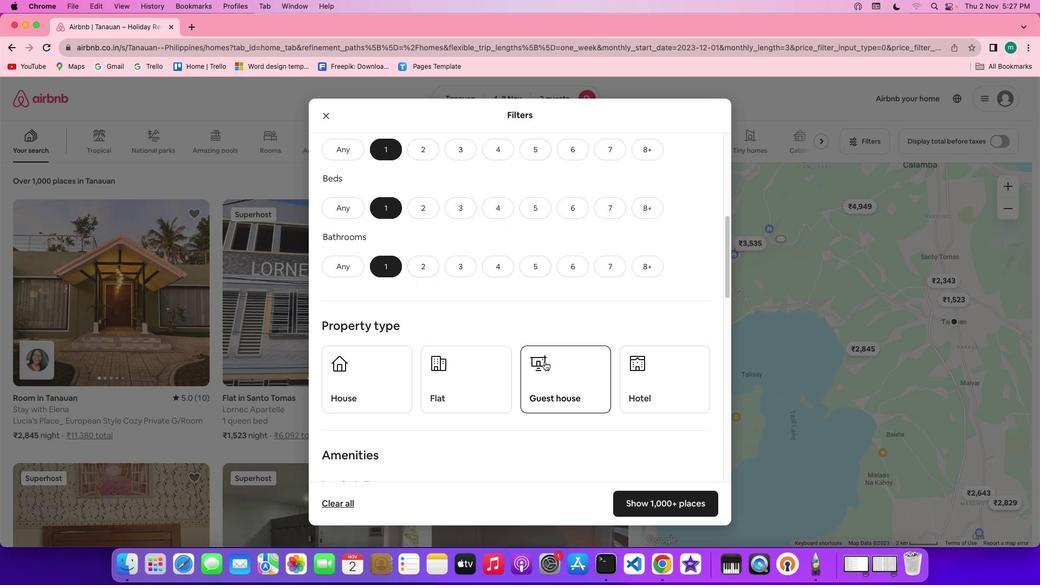 
Action: Mouse scrolled (544, 361) with delta (0, 0)
Screenshot: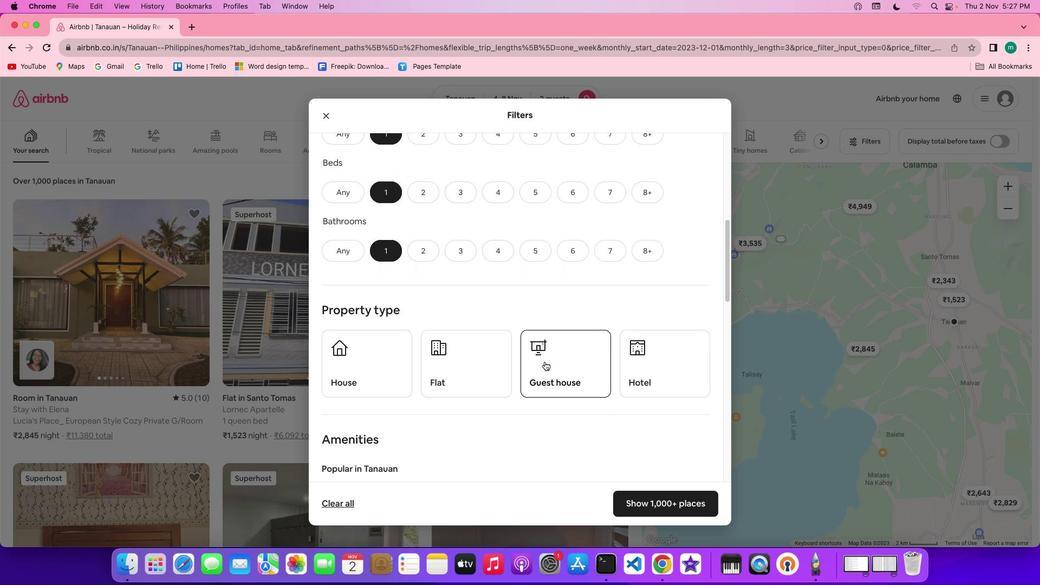 
Action: Mouse moved to (660, 359)
Screenshot: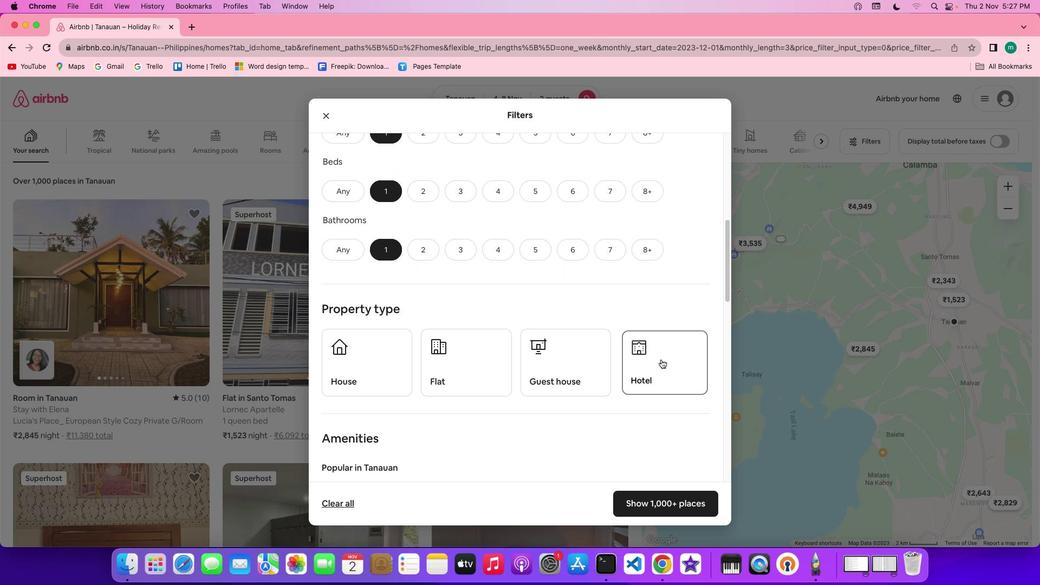
Action: Mouse pressed left at (660, 359)
Screenshot: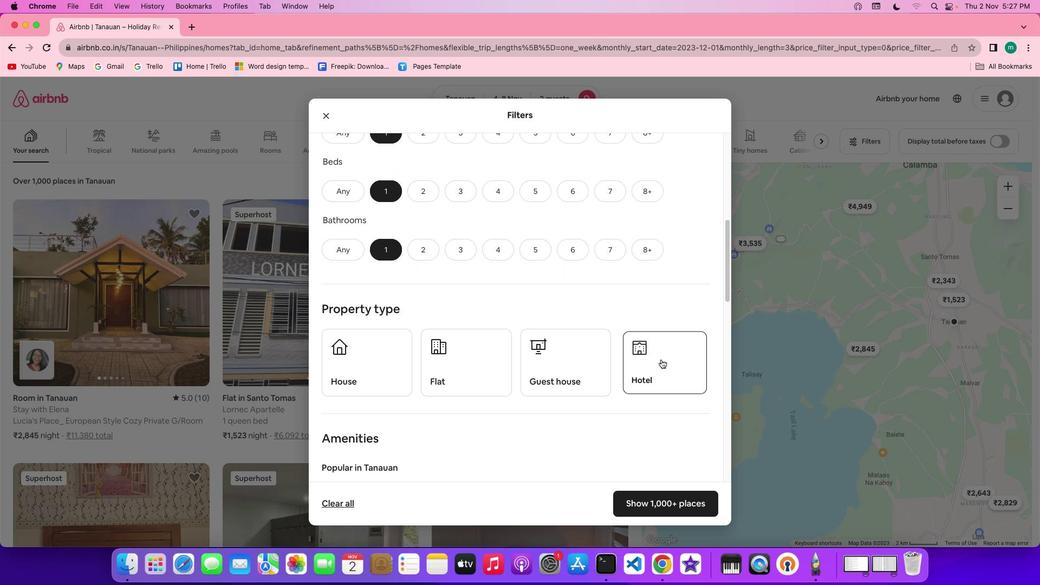 
Action: Mouse moved to (562, 377)
Screenshot: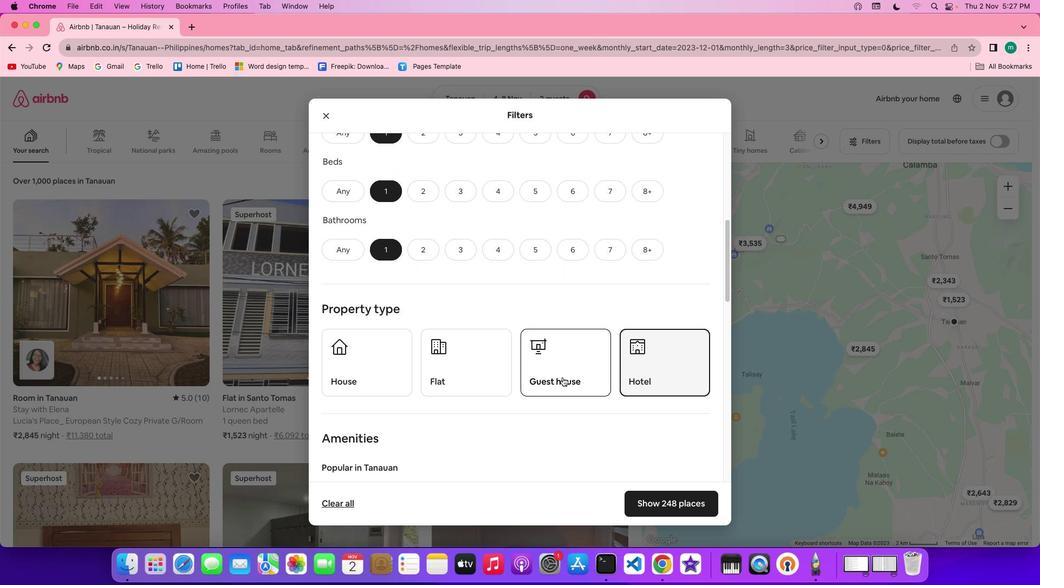 
Action: Mouse scrolled (562, 377) with delta (0, 0)
Screenshot: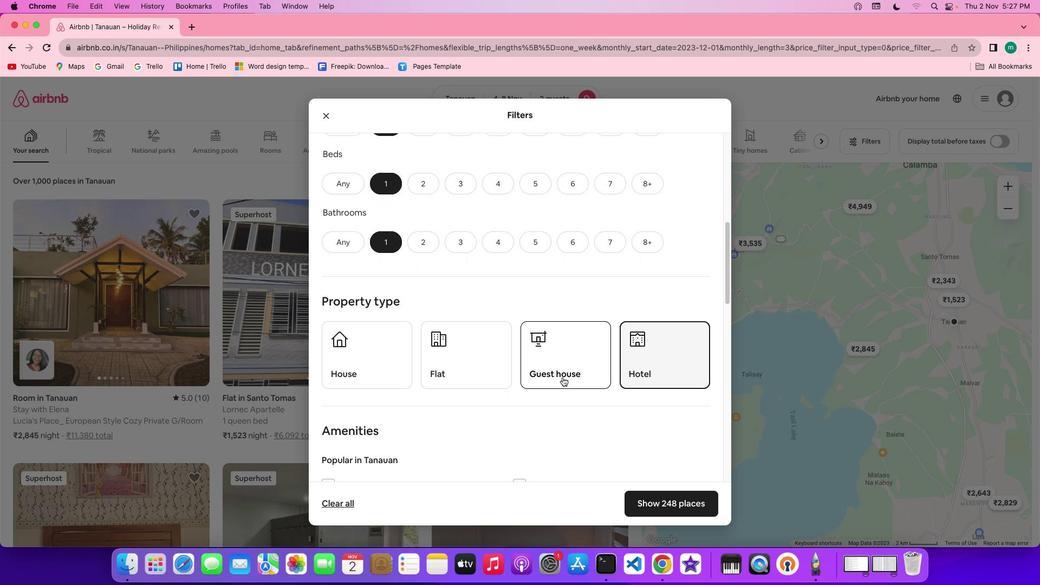 
Action: Mouse scrolled (562, 377) with delta (0, 0)
Screenshot: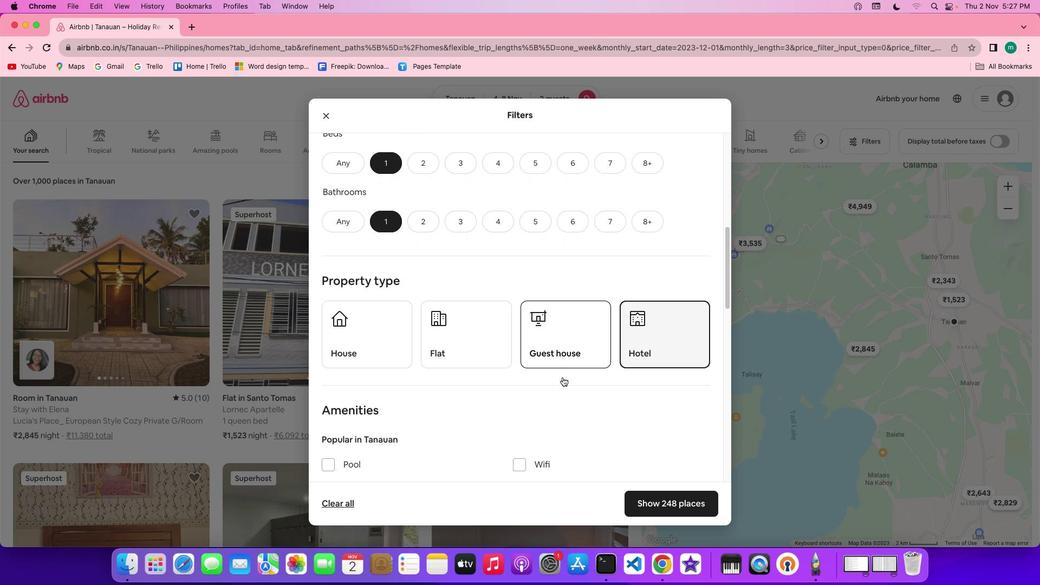 
Action: Mouse scrolled (562, 377) with delta (0, 0)
Screenshot: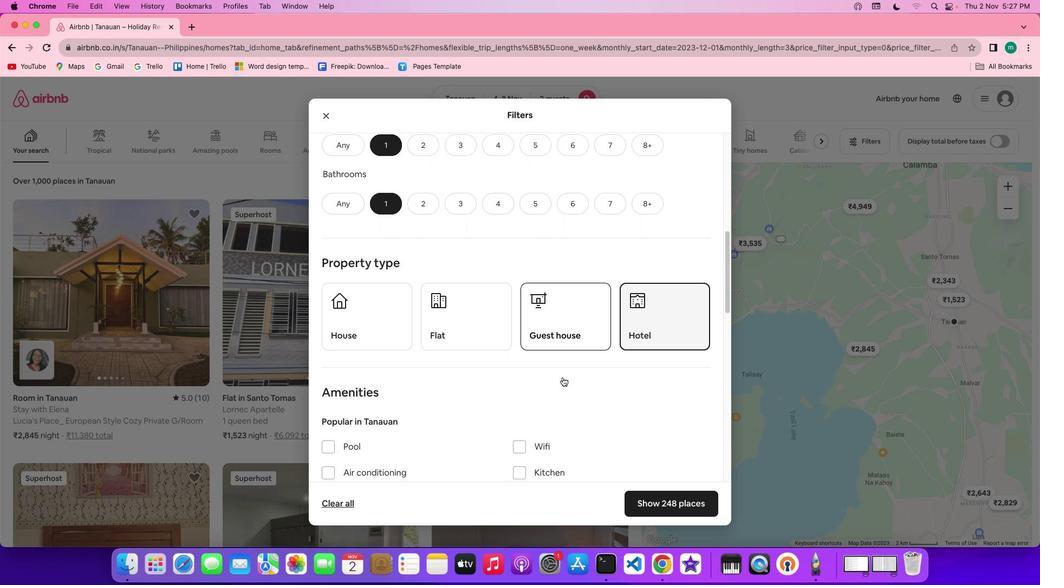 
Action: Mouse scrolled (562, 377) with delta (0, 0)
Screenshot: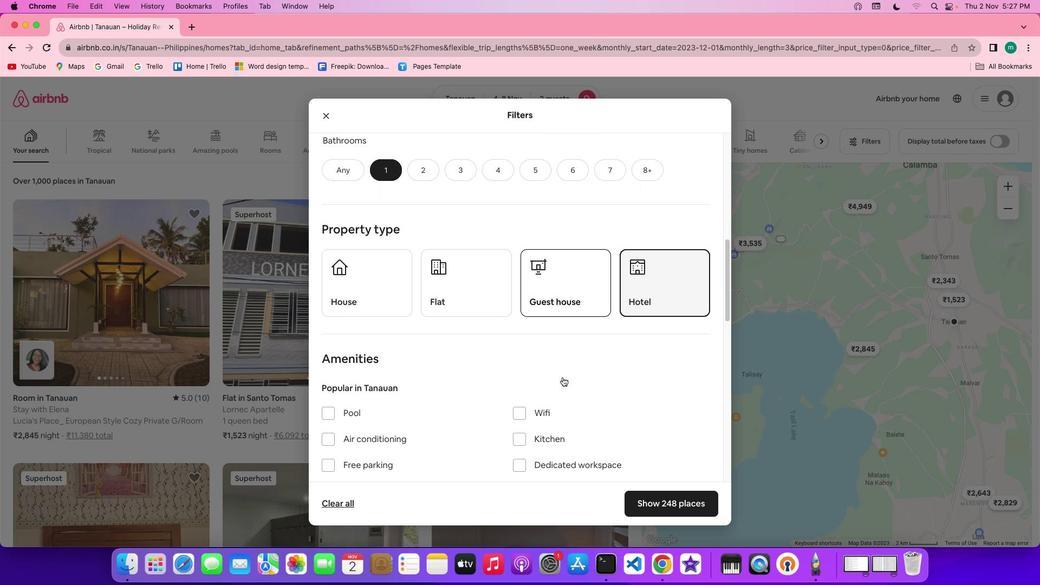 
Action: Mouse scrolled (562, 377) with delta (0, 0)
Screenshot: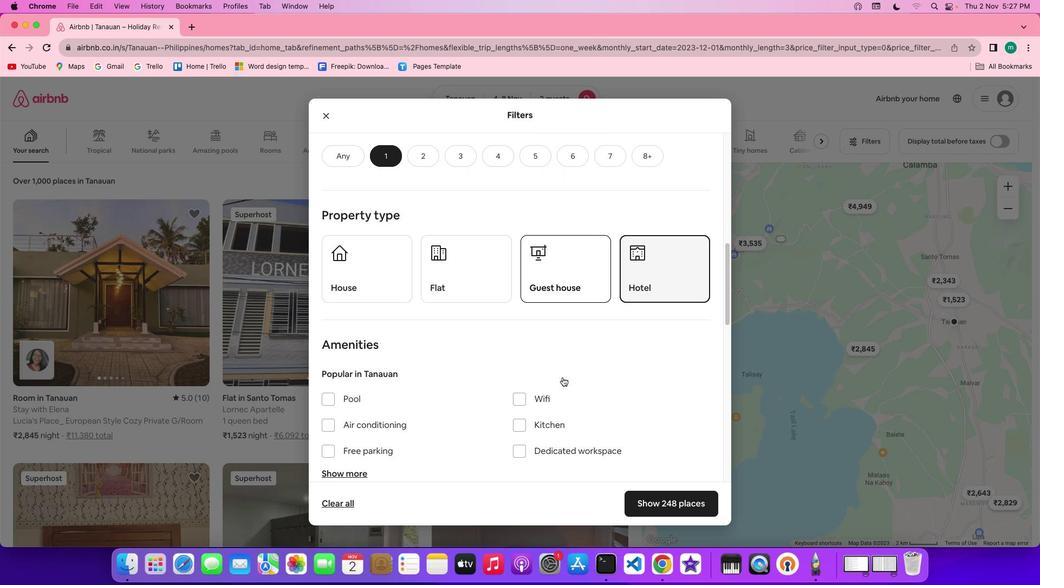 
Action: Mouse scrolled (562, 377) with delta (0, 0)
Screenshot: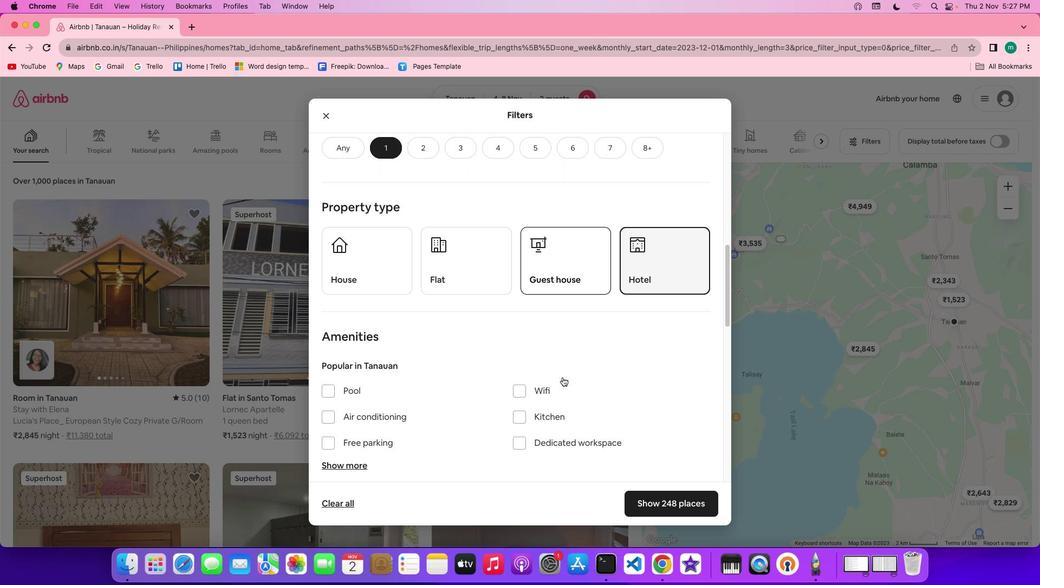 
Action: Mouse scrolled (562, 377) with delta (0, 0)
Screenshot: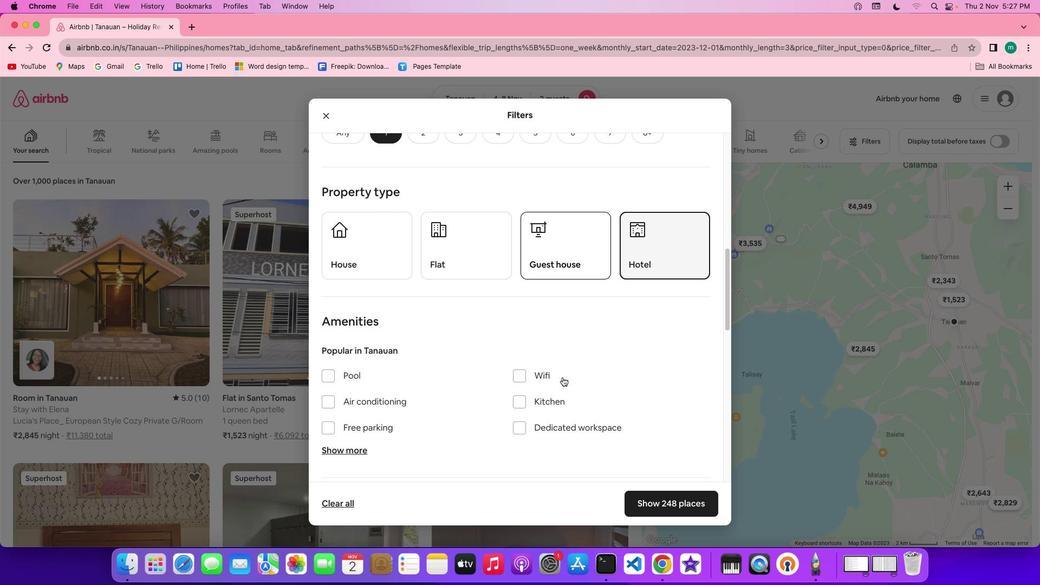 
Action: Mouse scrolled (562, 377) with delta (0, 0)
Screenshot: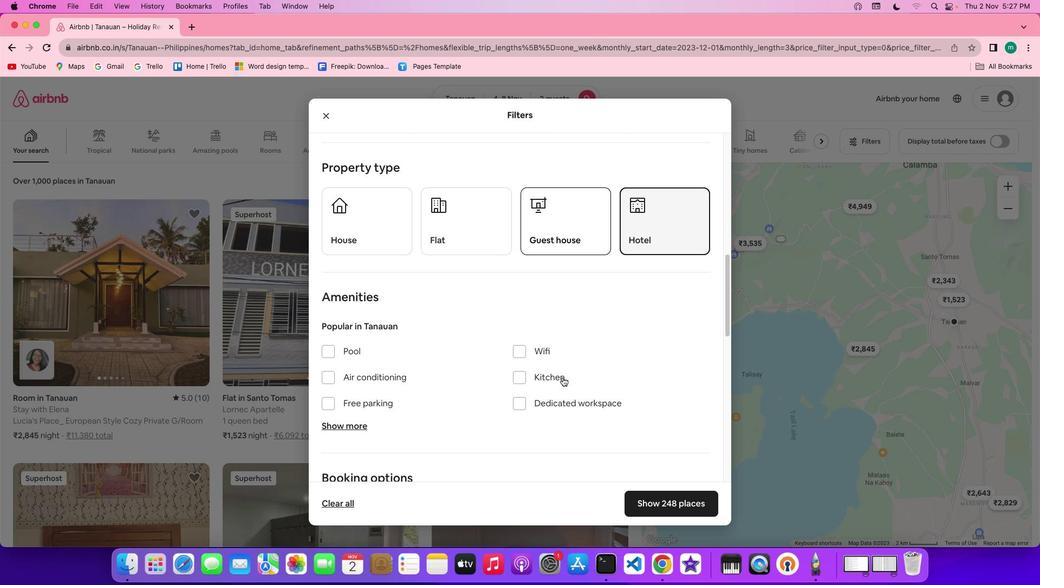 
Action: Mouse scrolled (562, 377) with delta (0, 0)
Screenshot: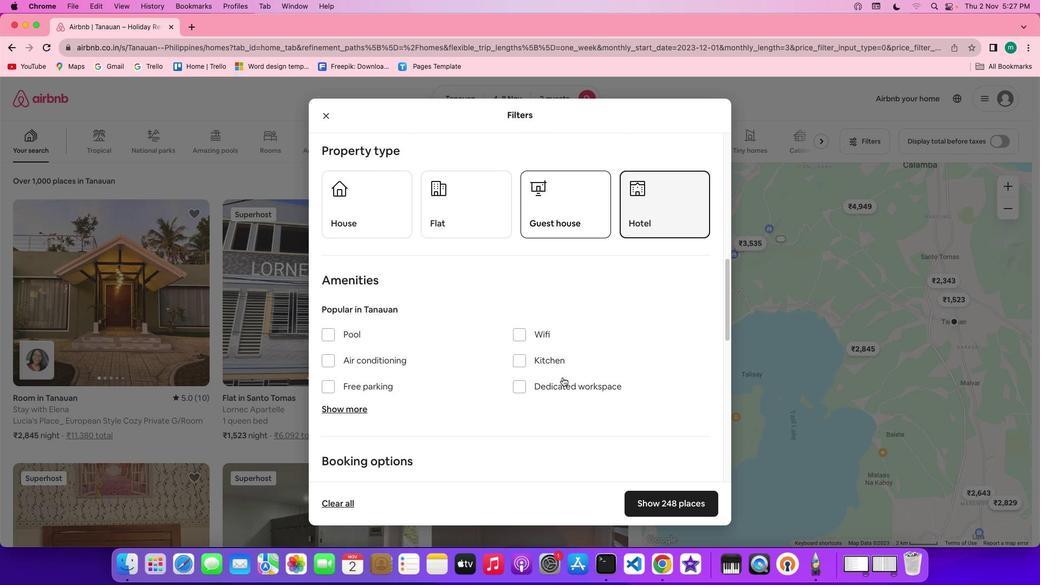 
Action: Mouse scrolled (562, 377) with delta (0, -1)
Screenshot: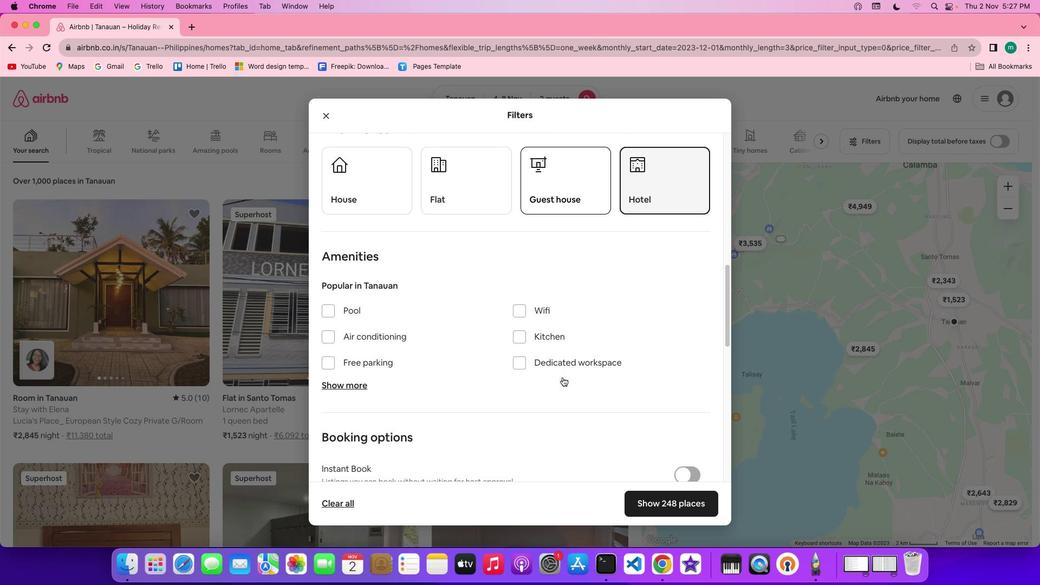 
Action: Mouse scrolled (562, 377) with delta (0, 0)
Screenshot: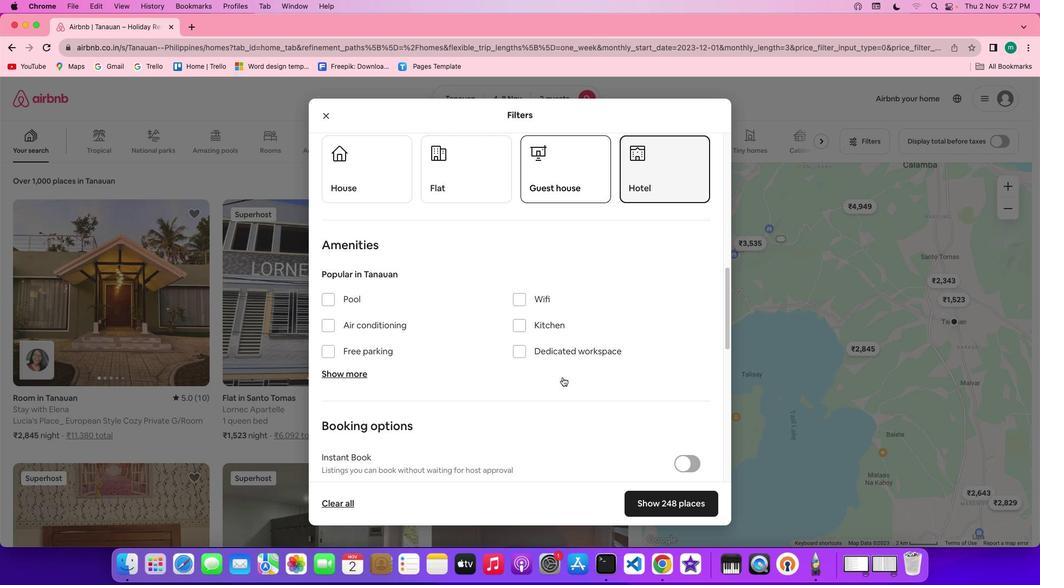 
Action: Mouse scrolled (562, 377) with delta (0, 0)
Screenshot: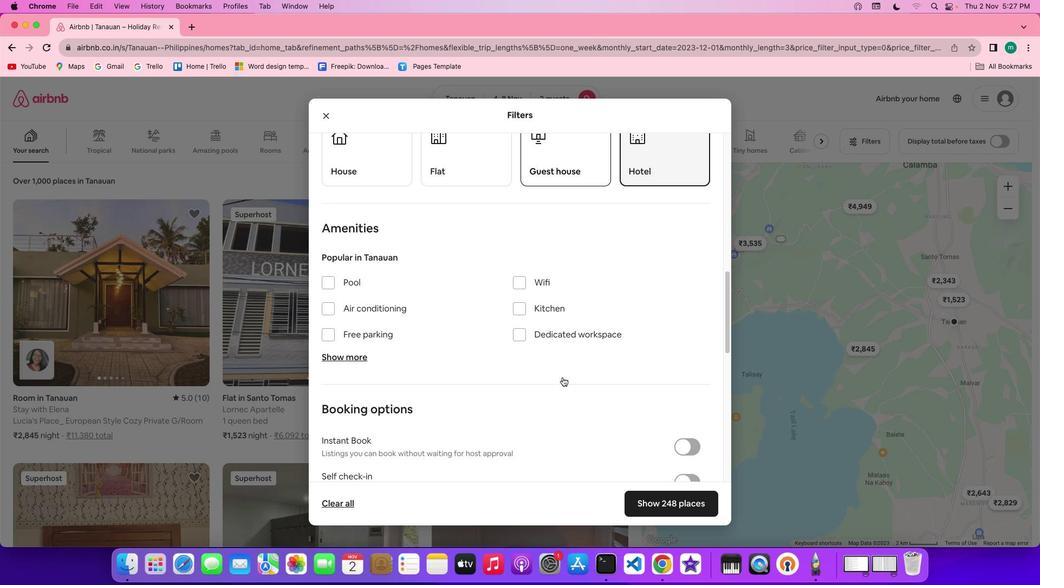 
Action: Mouse scrolled (562, 377) with delta (0, 0)
Screenshot: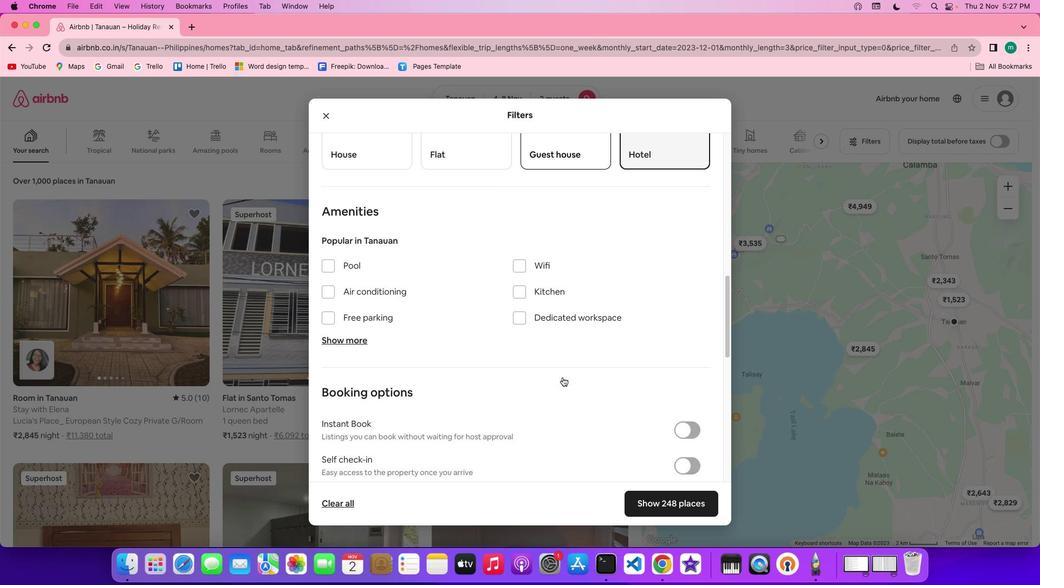 
Action: Mouse scrolled (562, 377) with delta (0, -1)
Screenshot: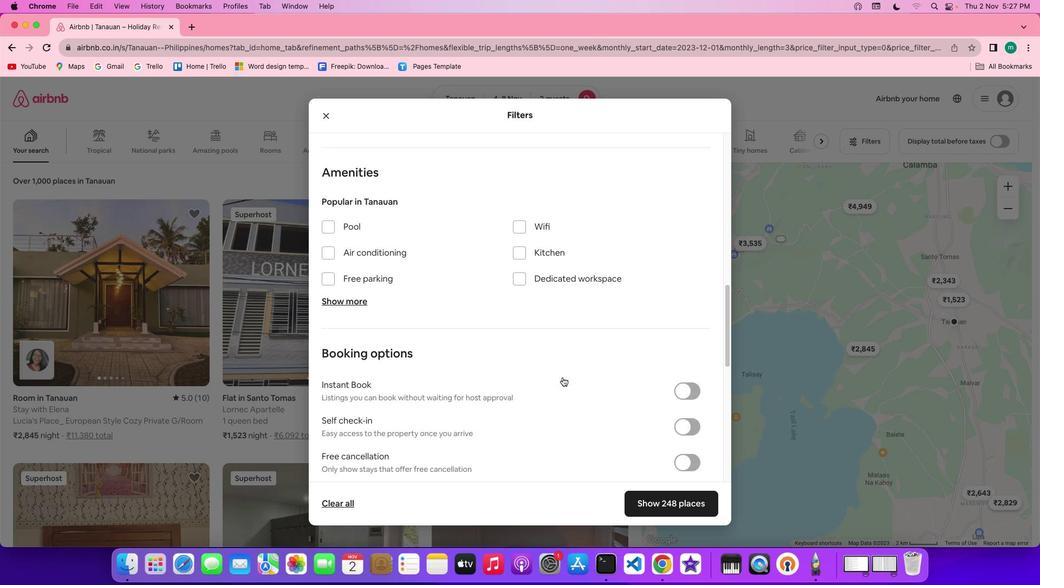
Action: Mouse scrolled (562, 377) with delta (0, -1)
Screenshot: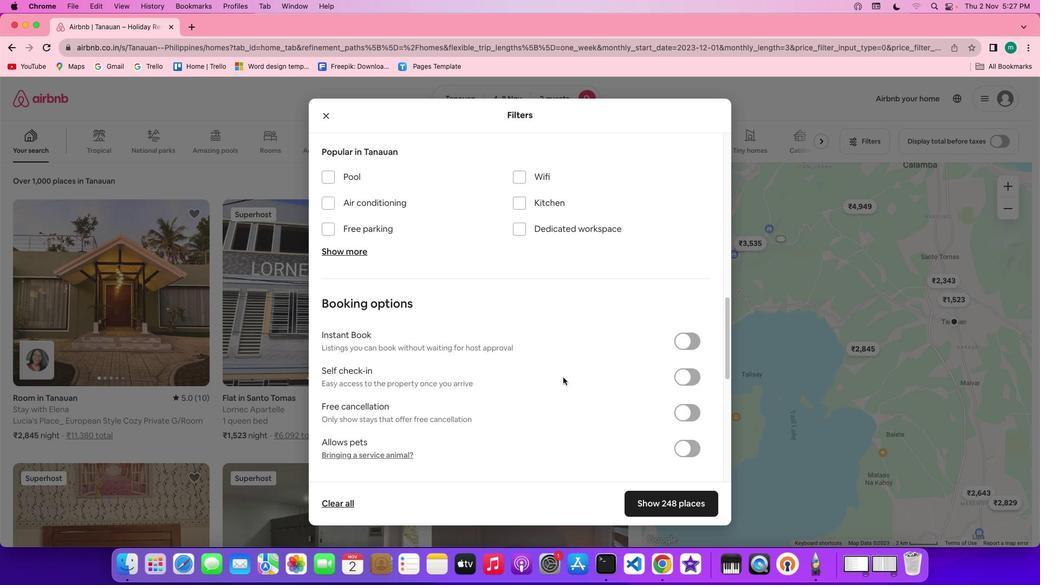 
Action: Mouse moved to (595, 396)
Screenshot: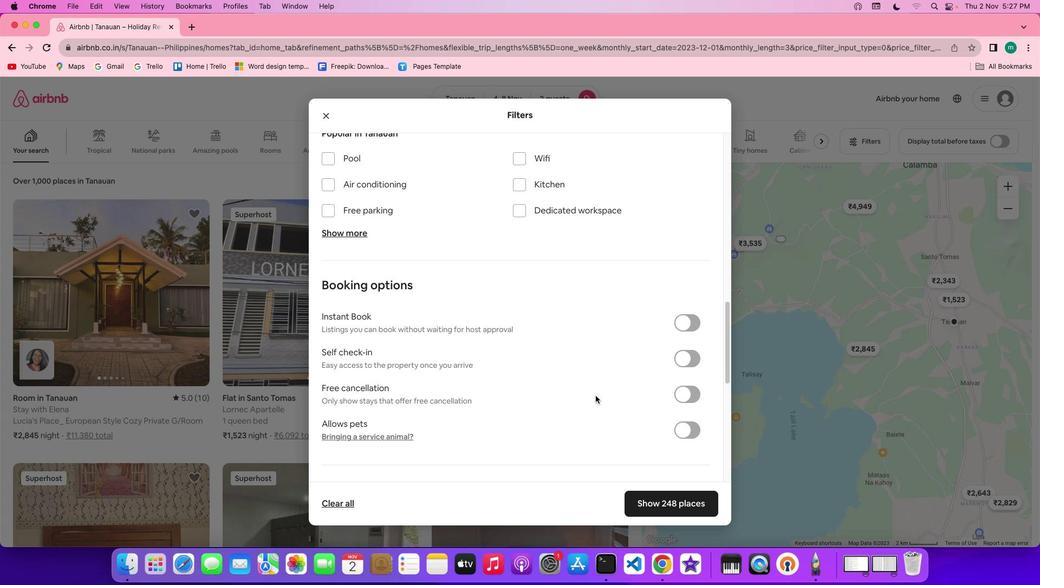 
Action: Mouse scrolled (595, 396) with delta (0, 0)
Screenshot: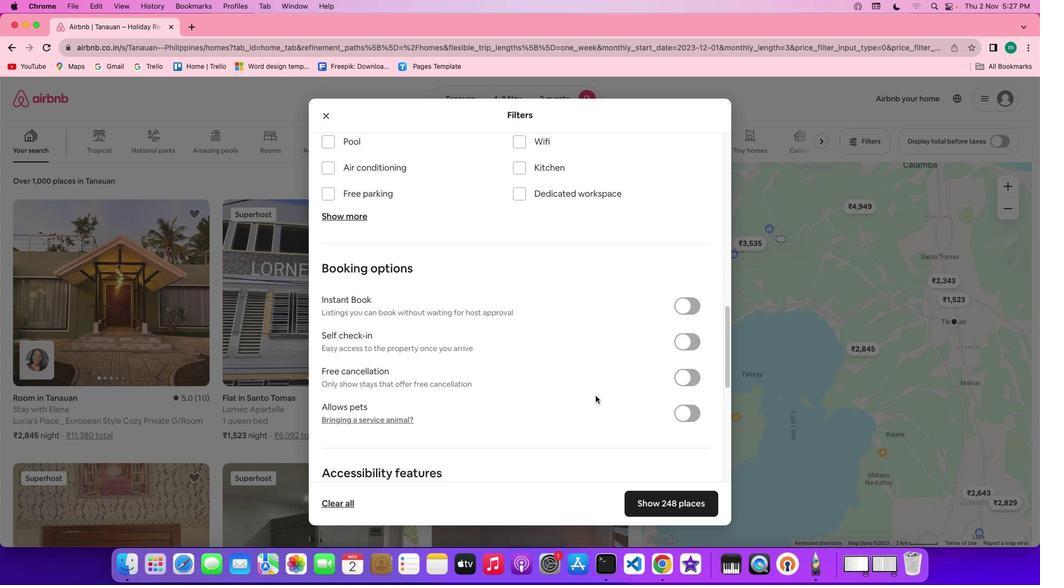
Action: Mouse scrolled (595, 396) with delta (0, 0)
Screenshot: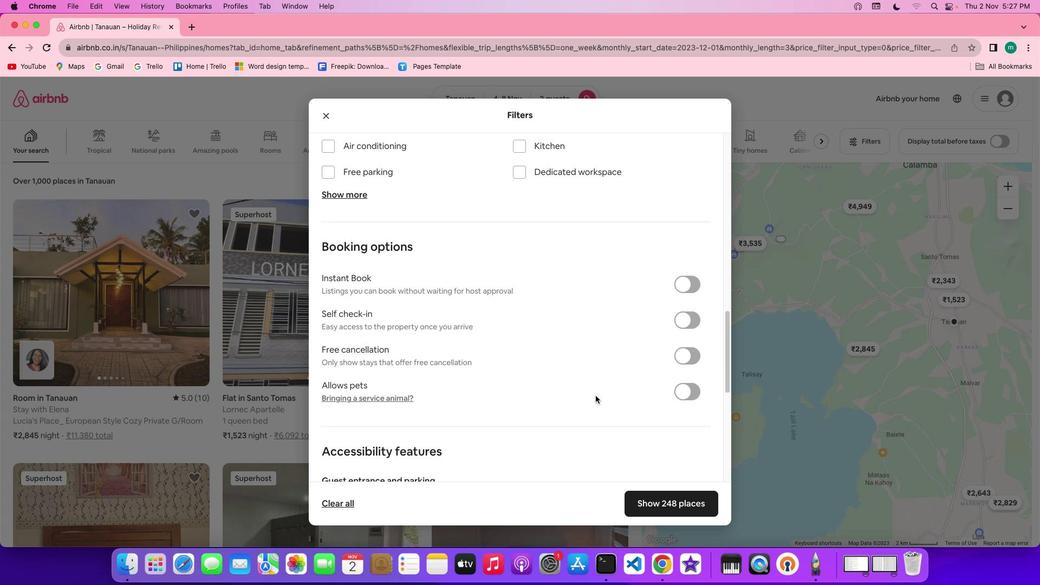 
Action: Mouse scrolled (595, 396) with delta (0, -1)
Screenshot: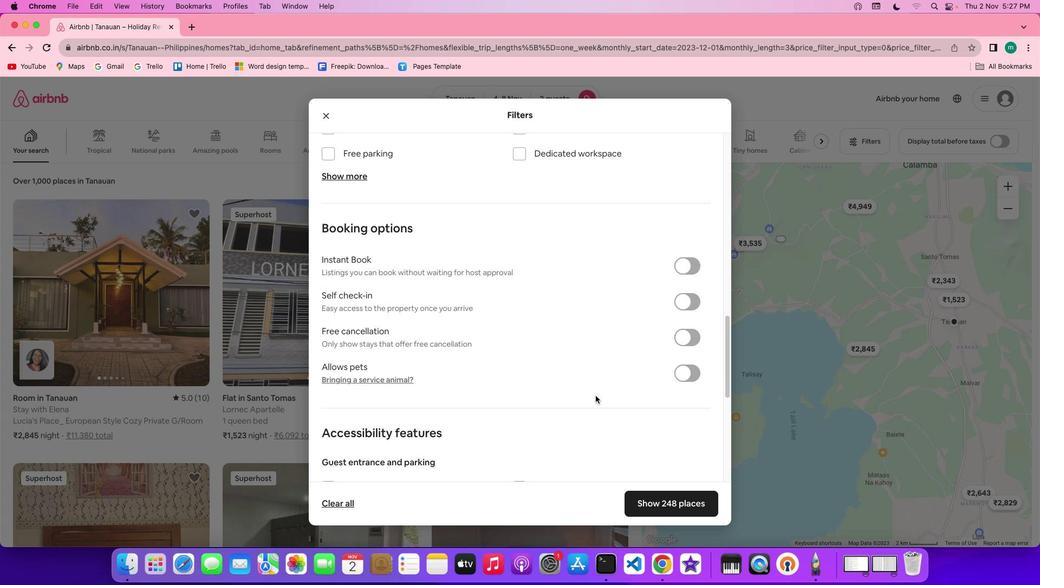 
Action: Mouse scrolled (595, 396) with delta (0, 0)
Screenshot: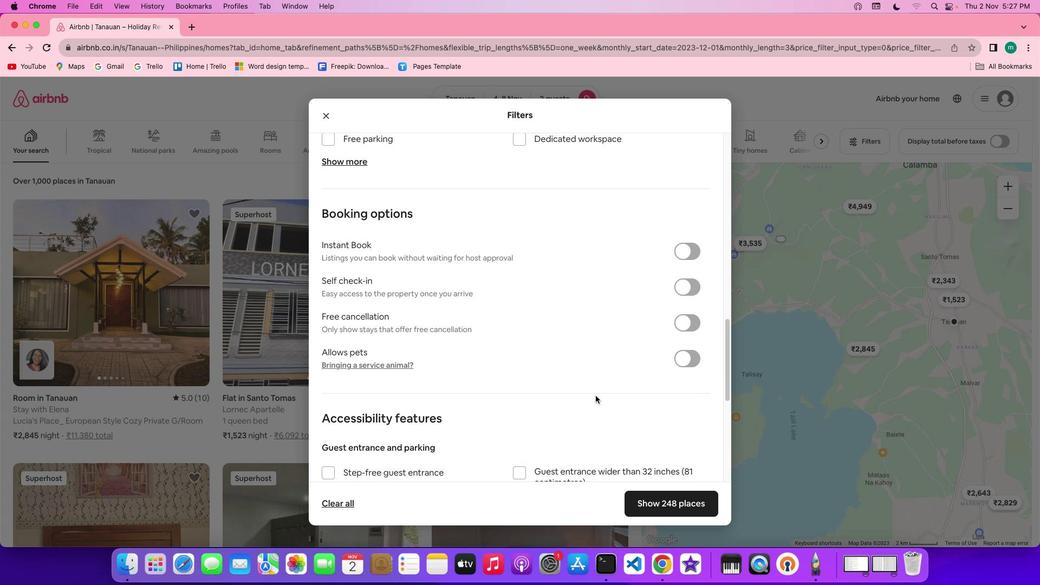 
Action: Mouse scrolled (595, 396) with delta (0, 0)
Screenshot: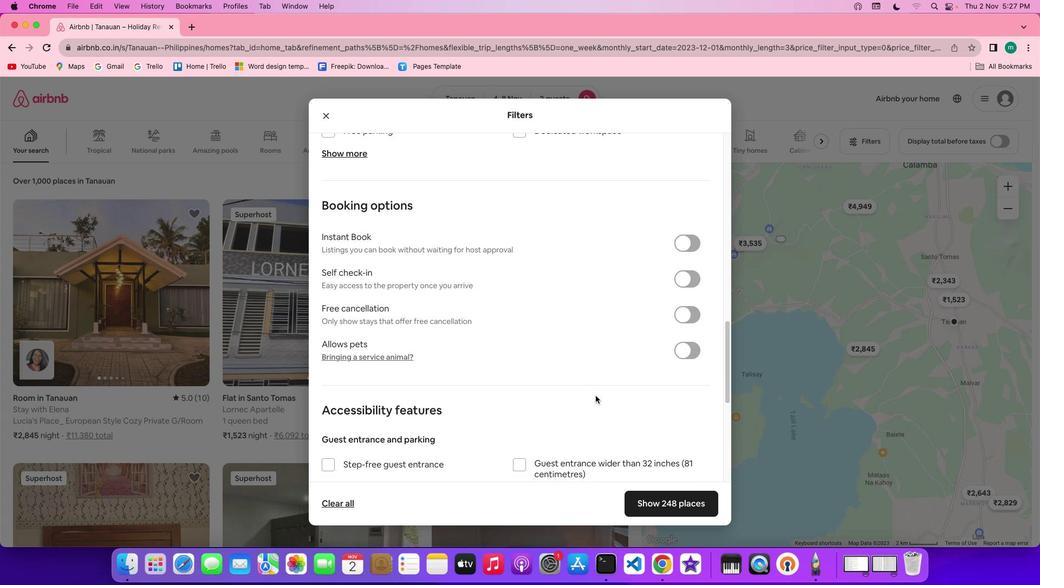 
Action: Mouse scrolled (595, 396) with delta (0, 0)
Screenshot: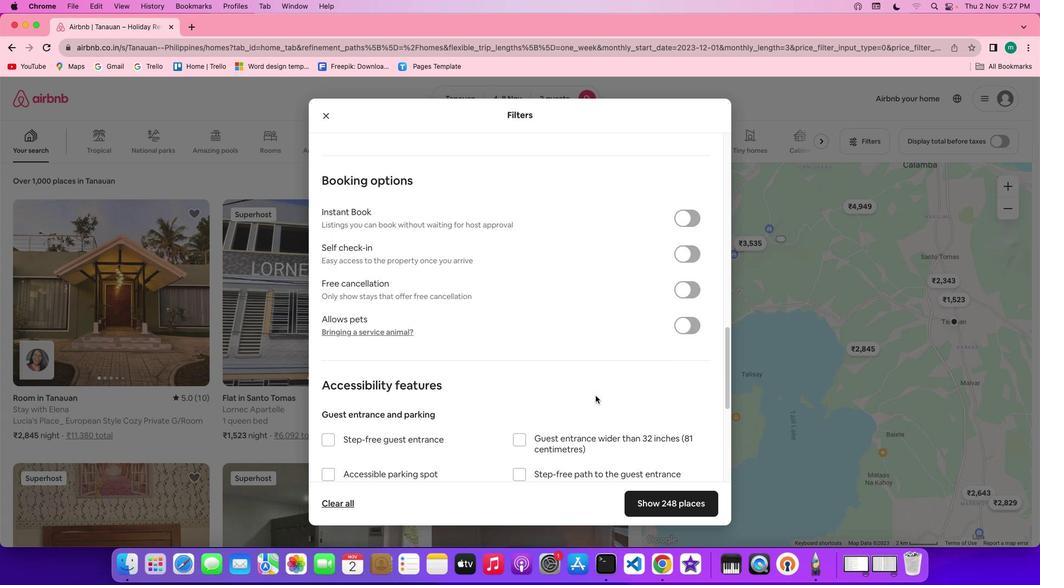 
Action: Mouse scrolled (595, 396) with delta (0, -1)
Screenshot: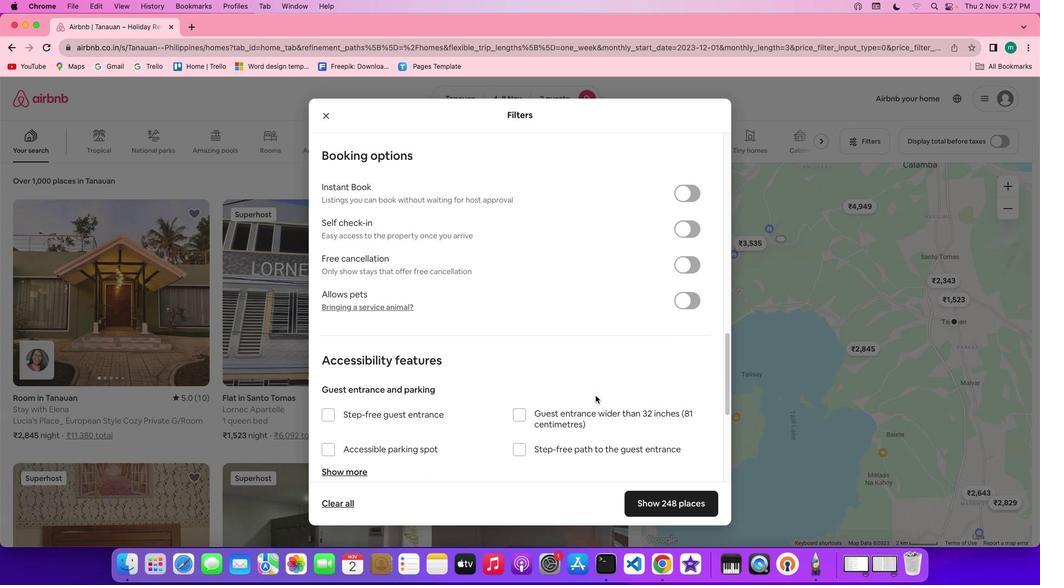 
Action: Mouse scrolled (595, 396) with delta (0, -1)
Screenshot: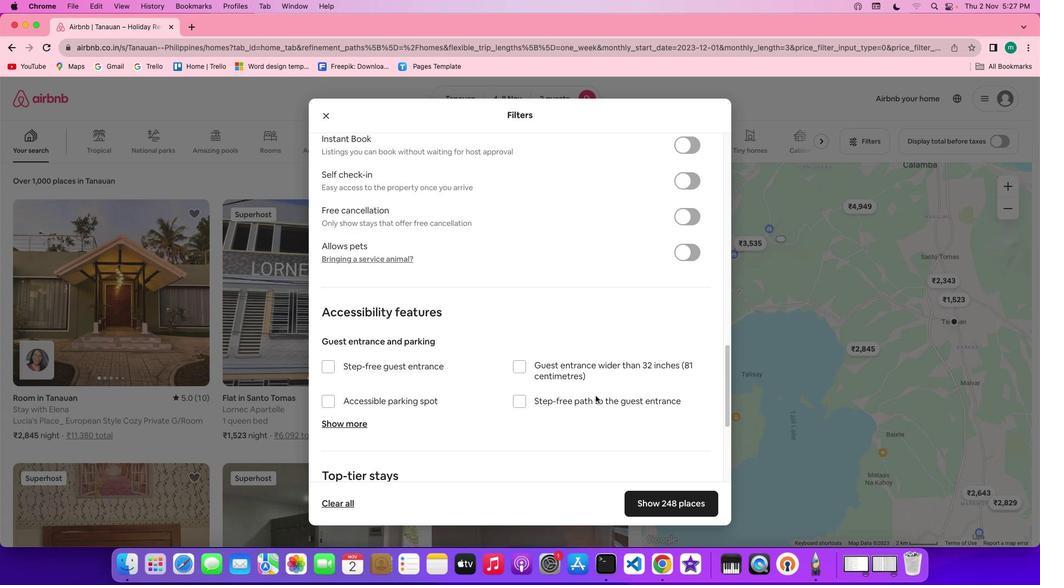 
Action: Mouse scrolled (595, 396) with delta (0, 0)
Screenshot: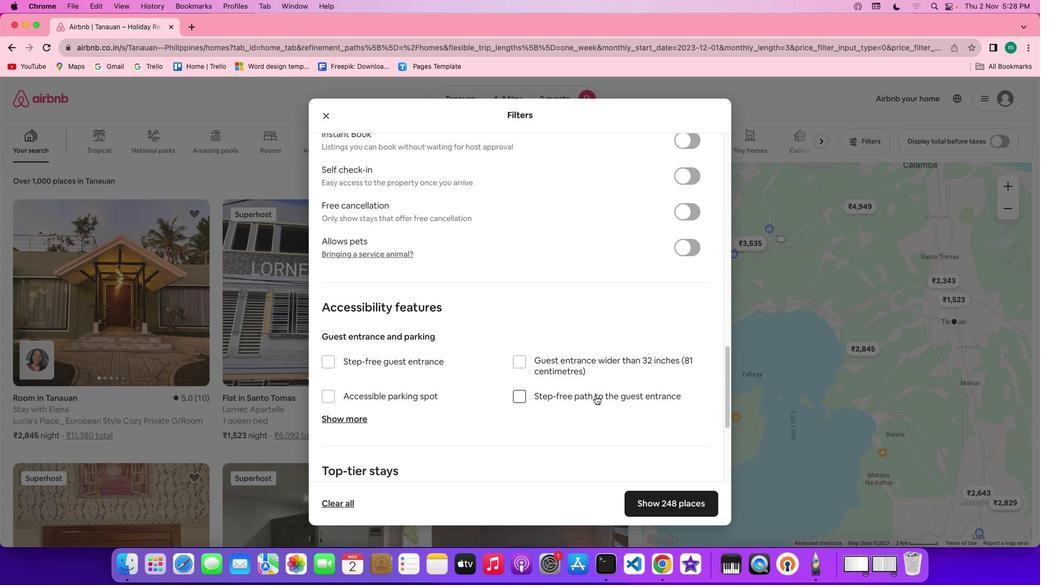 
Action: Mouse scrolled (595, 396) with delta (0, 0)
Screenshot: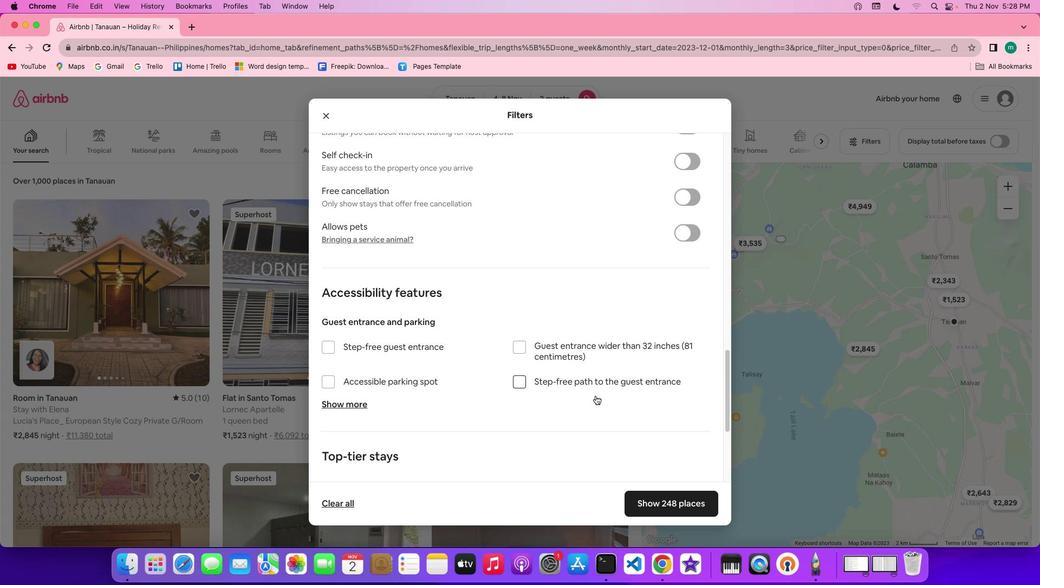
Action: Mouse scrolled (595, 396) with delta (0, 0)
Screenshot: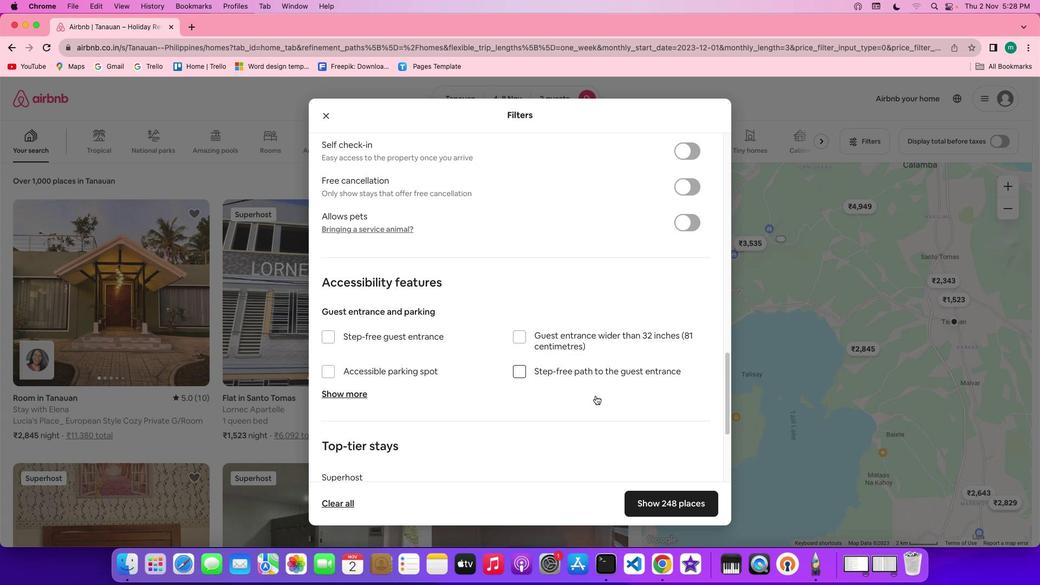 
Action: Mouse scrolled (595, 396) with delta (0, 0)
Screenshot: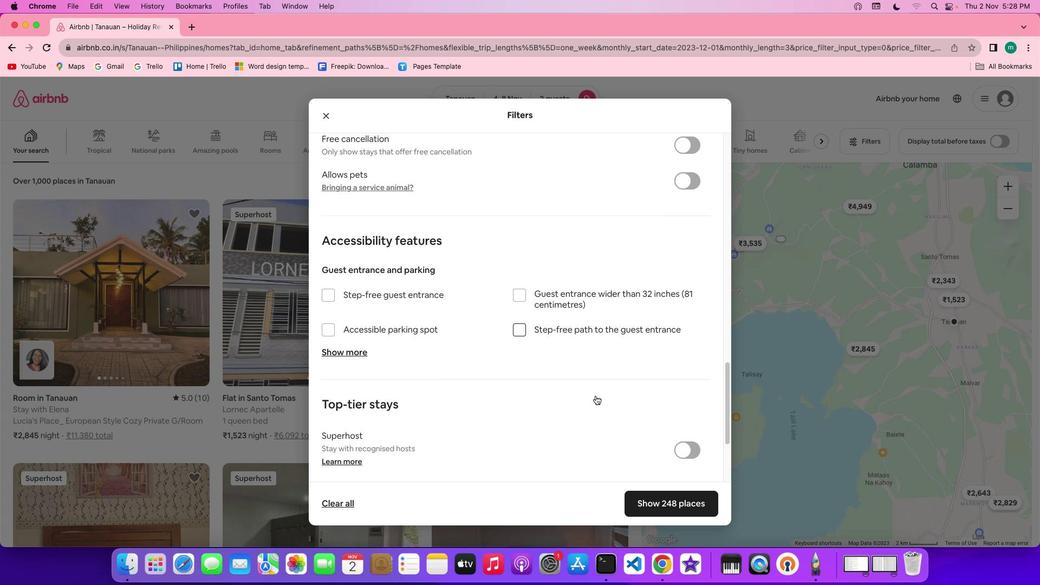 
Action: Mouse scrolled (595, 396) with delta (0, 0)
Screenshot: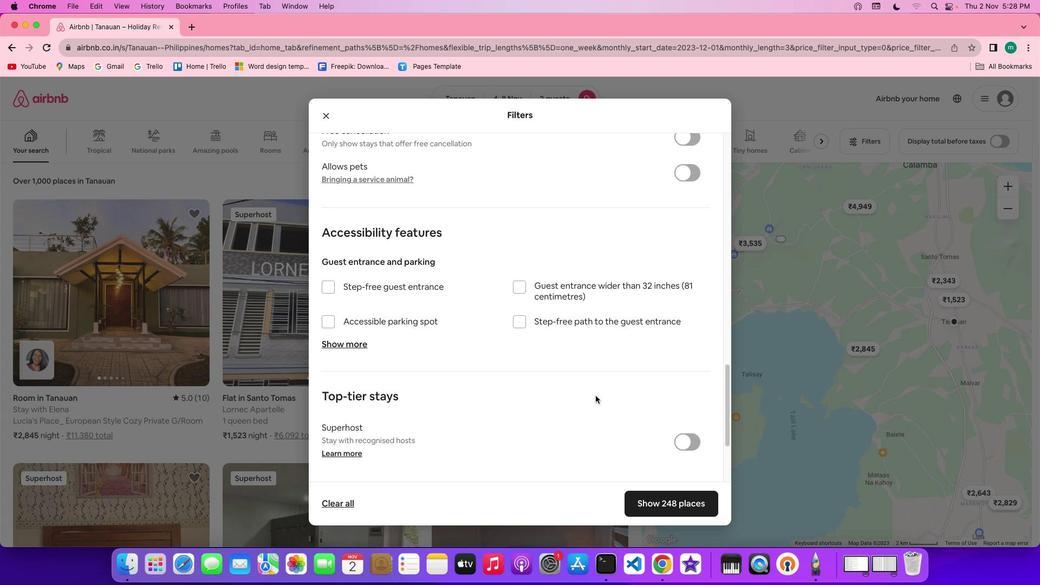 
Action: Mouse scrolled (595, 396) with delta (0, 0)
Screenshot: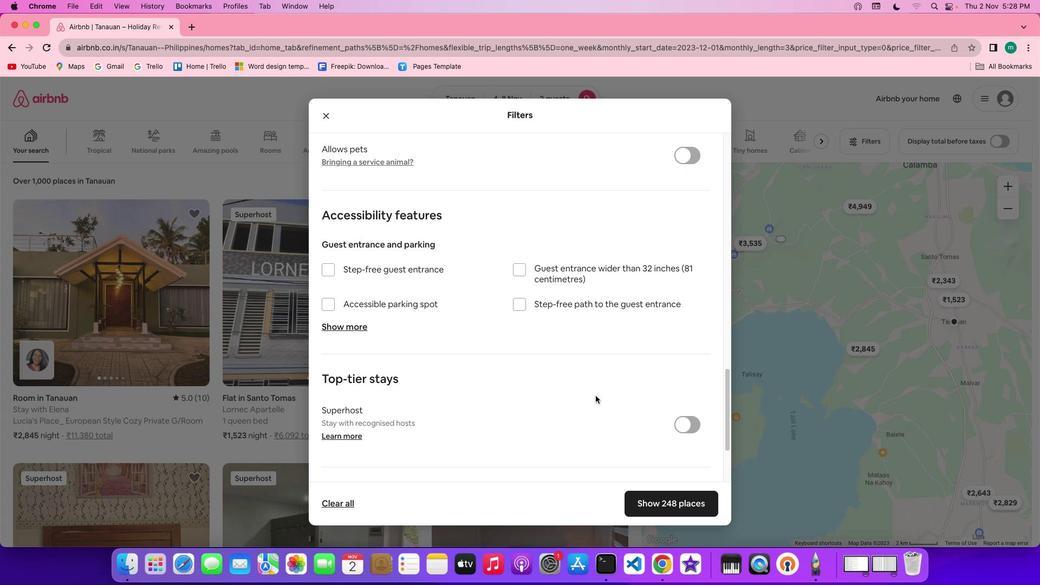 
Action: Mouse scrolled (595, 396) with delta (0, 0)
Screenshot: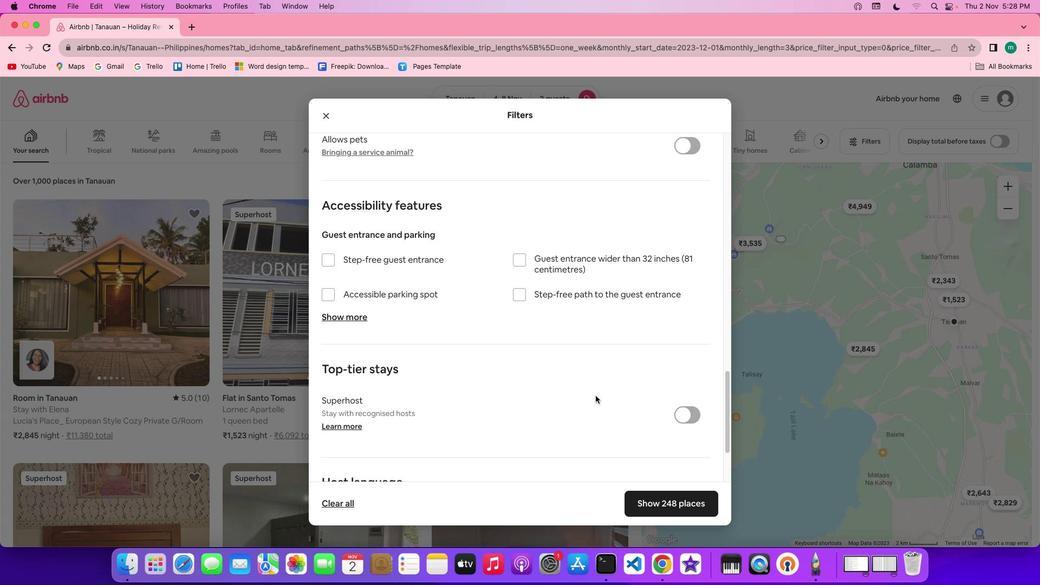 
Action: Mouse scrolled (595, 396) with delta (0, 0)
Screenshot: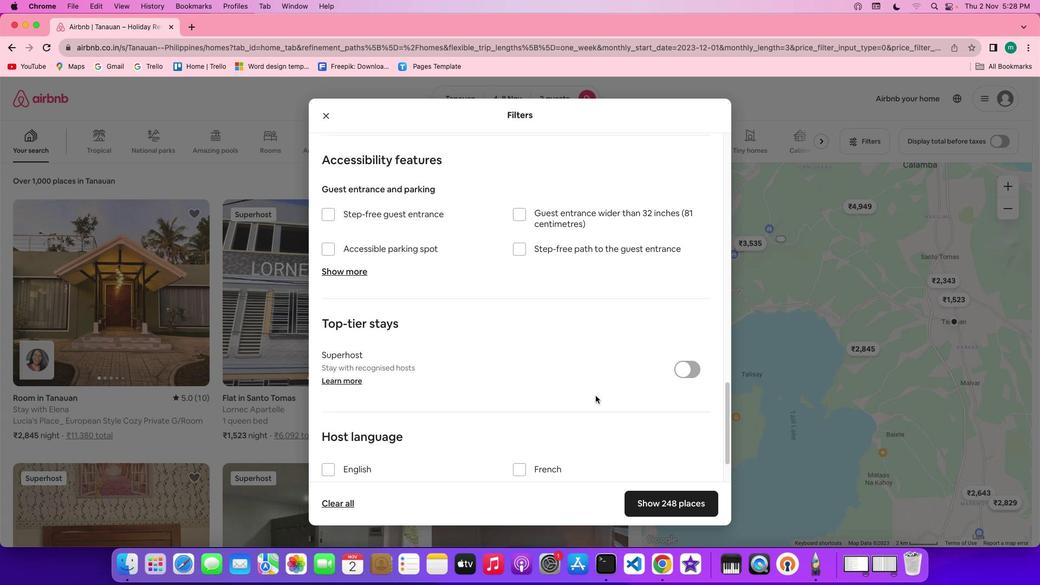 
Action: Mouse scrolled (595, 396) with delta (0, 0)
Screenshot: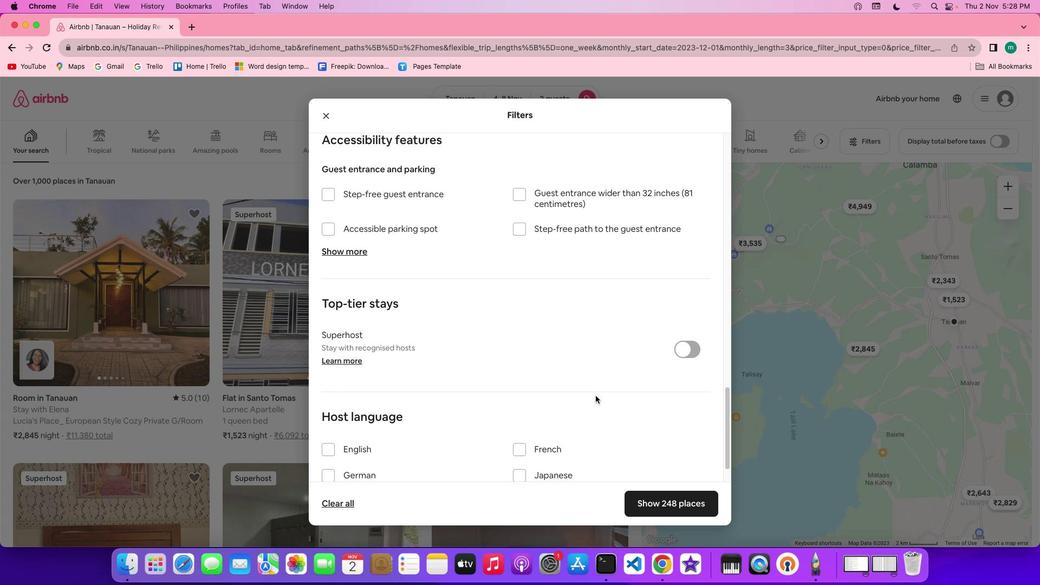 
Action: Mouse scrolled (595, 396) with delta (0, 0)
Screenshot: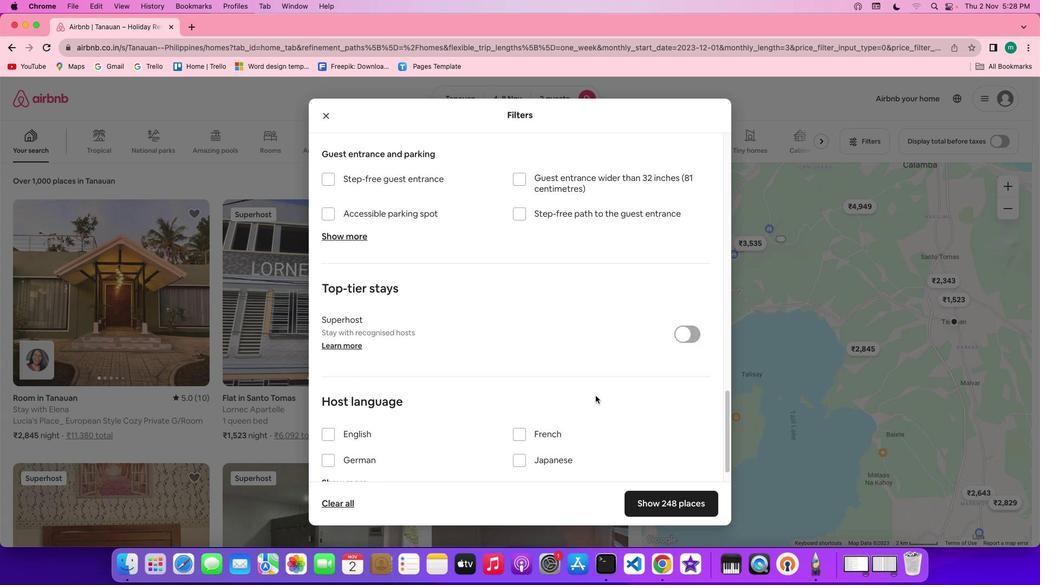 
Action: Mouse scrolled (595, 396) with delta (0, -1)
Screenshot: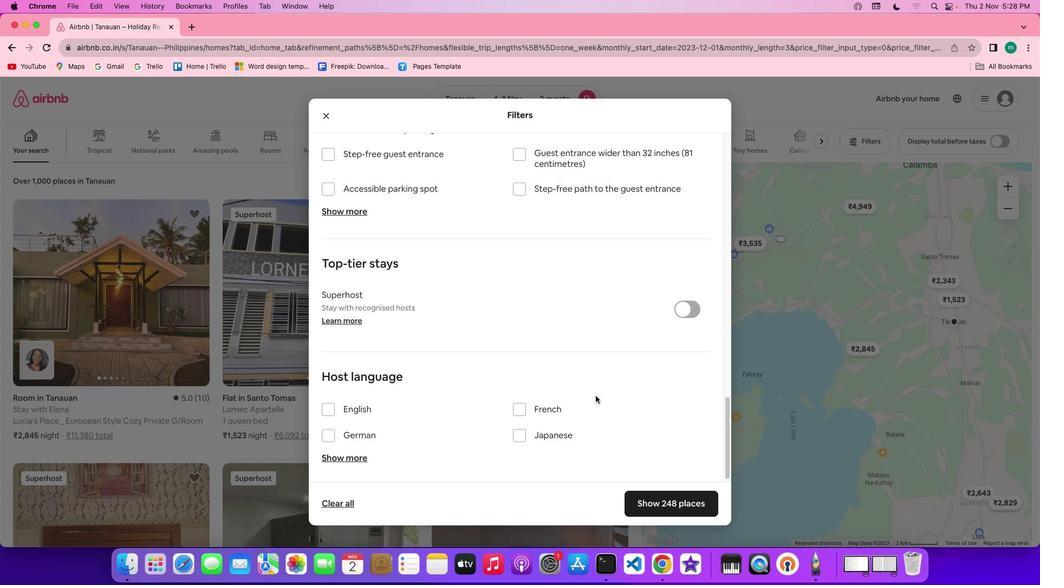 
Action: Mouse scrolled (595, 396) with delta (0, -1)
Screenshot: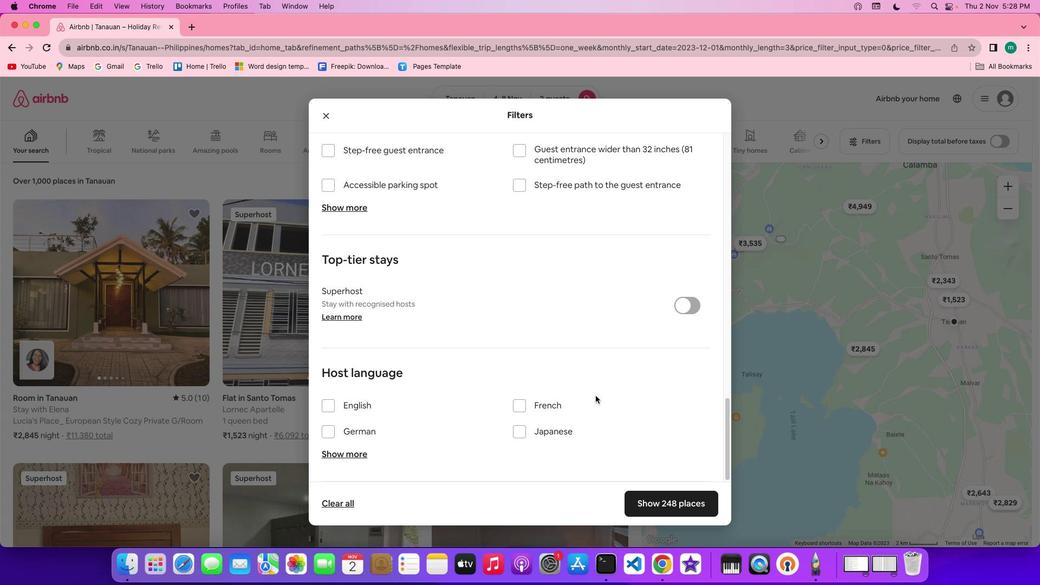 
Action: Mouse scrolled (595, 396) with delta (0, 0)
Screenshot: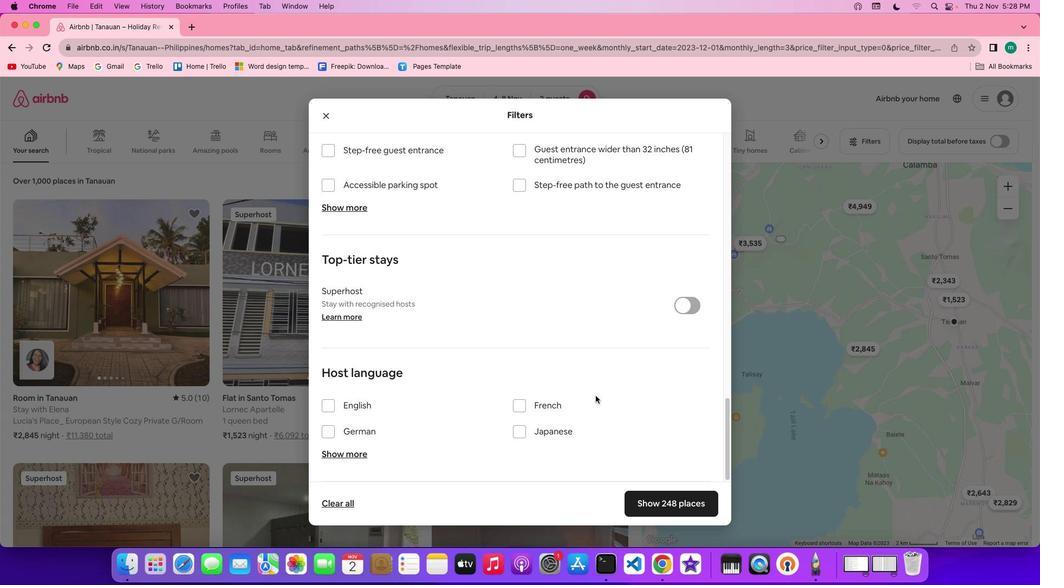 
Action: Mouse scrolled (595, 396) with delta (0, 0)
Screenshot: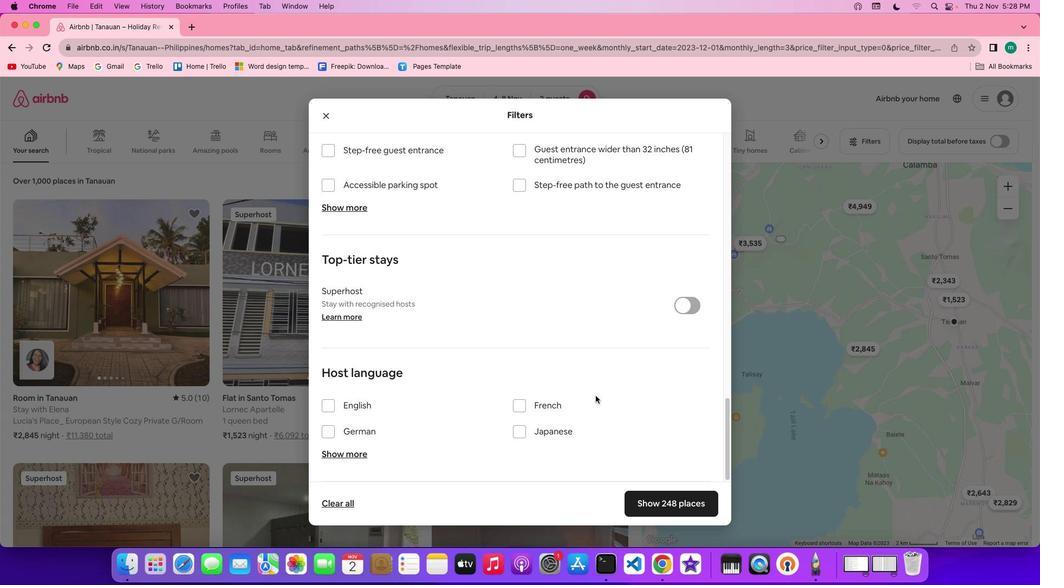 
Action: Mouse scrolled (595, 396) with delta (0, 0)
Screenshot: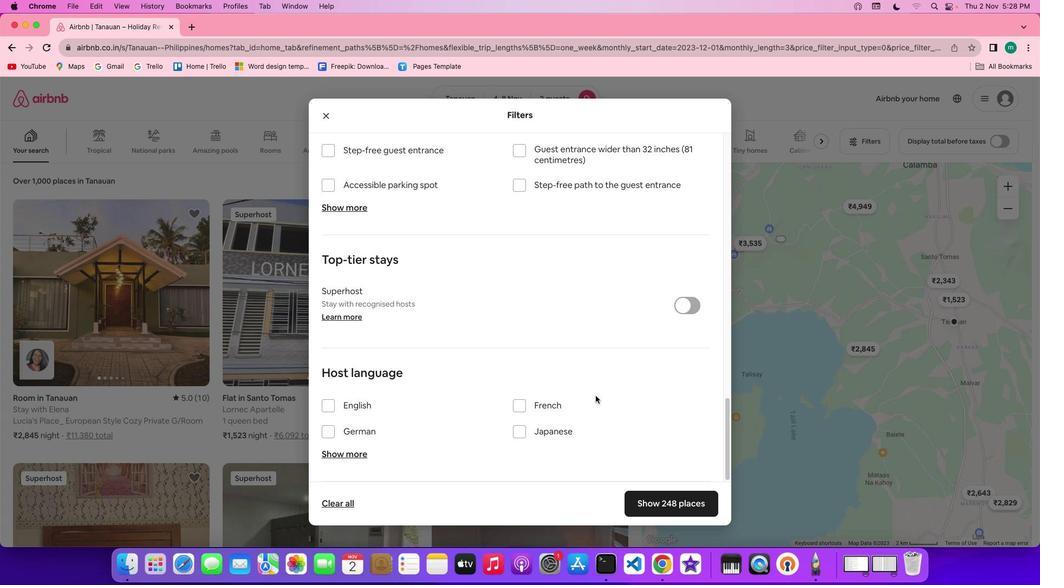
Action: Mouse scrolled (595, 396) with delta (0, 0)
Screenshot: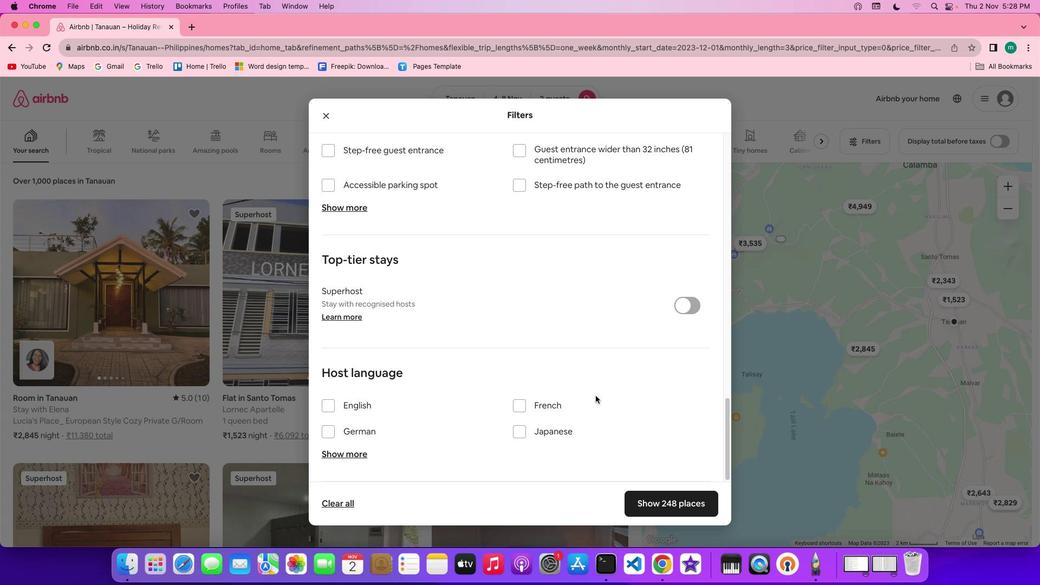 
Action: Mouse scrolled (595, 396) with delta (0, 0)
Screenshot: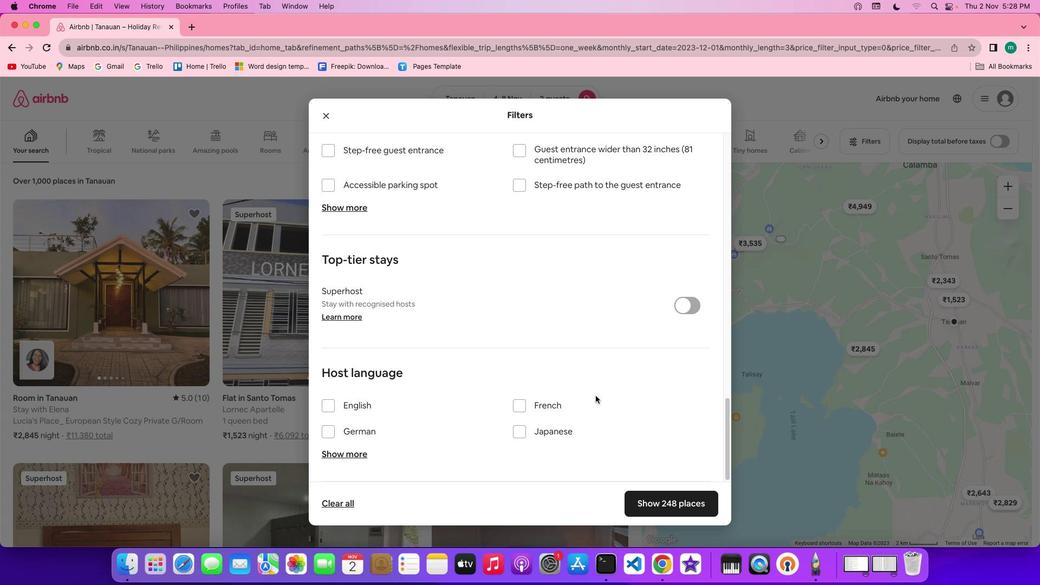 
Action: Mouse scrolled (595, 396) with delta (0, 0)
Screenshot: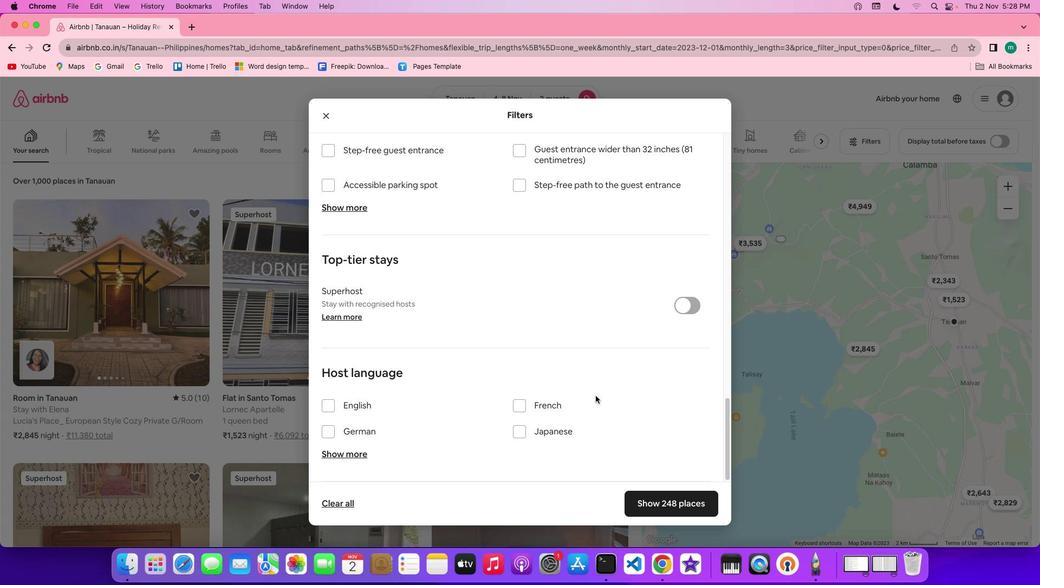 
Action: Mouse scrolled (595, 396) with delta (0, -1)
Screenshot: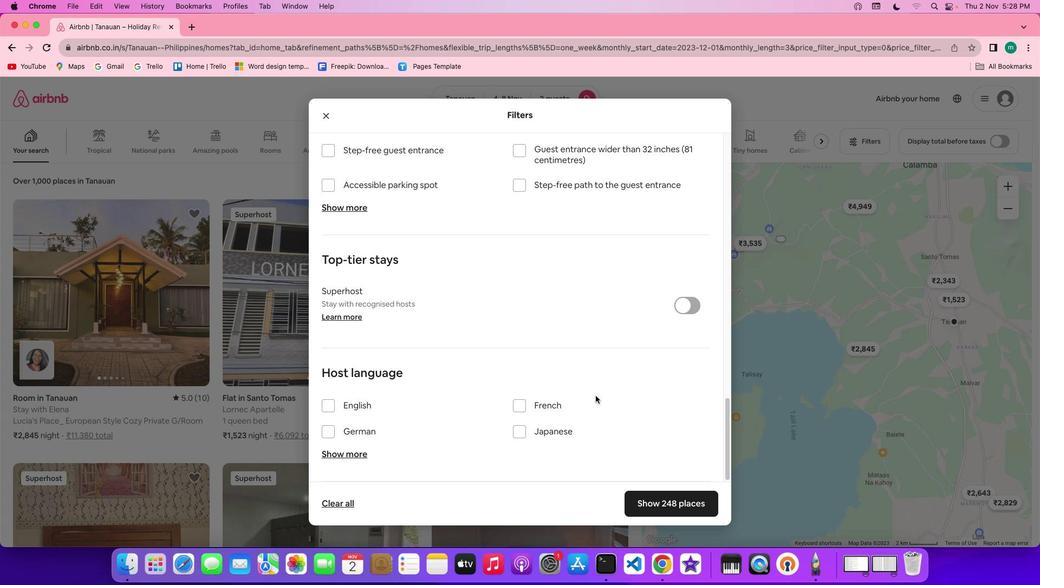 
Action: Mouse scrolled (595, 396) with delta (0, -2)
Screenshot: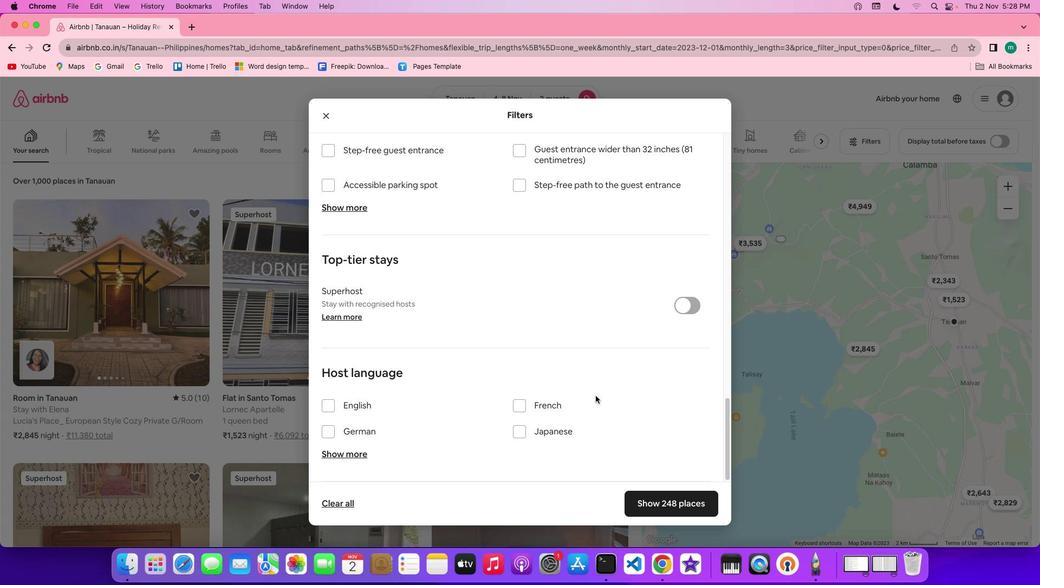 
Action: Mouse scrolled (595, 396) with delta (0, 0)
Screenshot: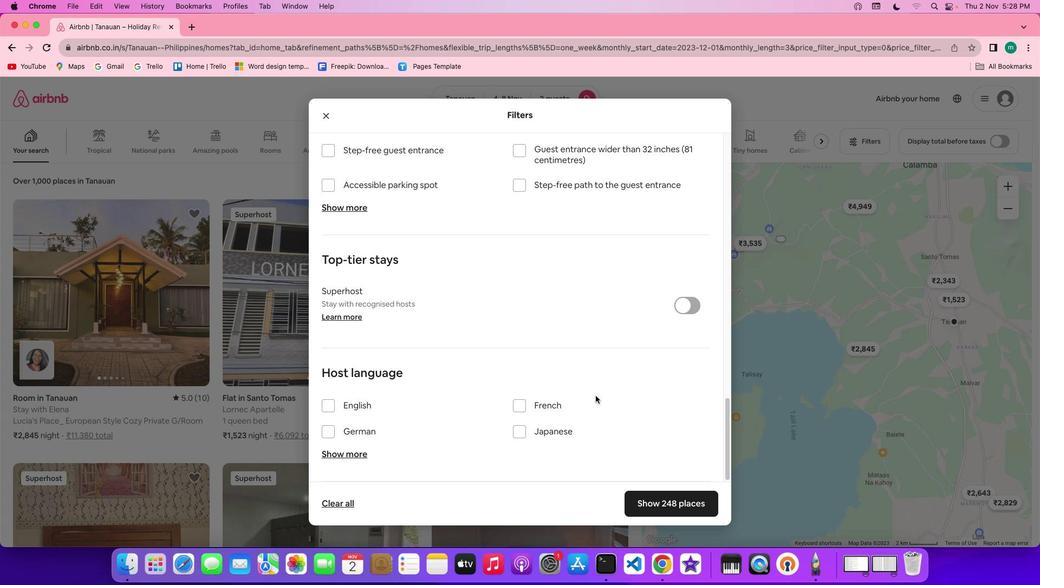 
Action: Mouse scrolled (595, 396) with delta (0, 0)
Screenshot: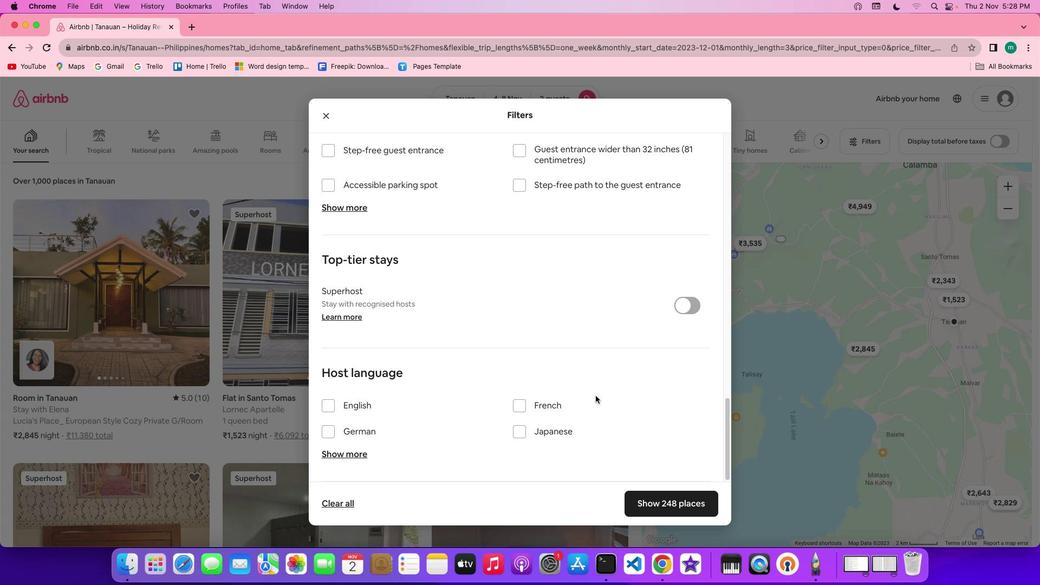 
Action: Mouse scrolled (595, 396) with delta (0, -1)
Screenshot: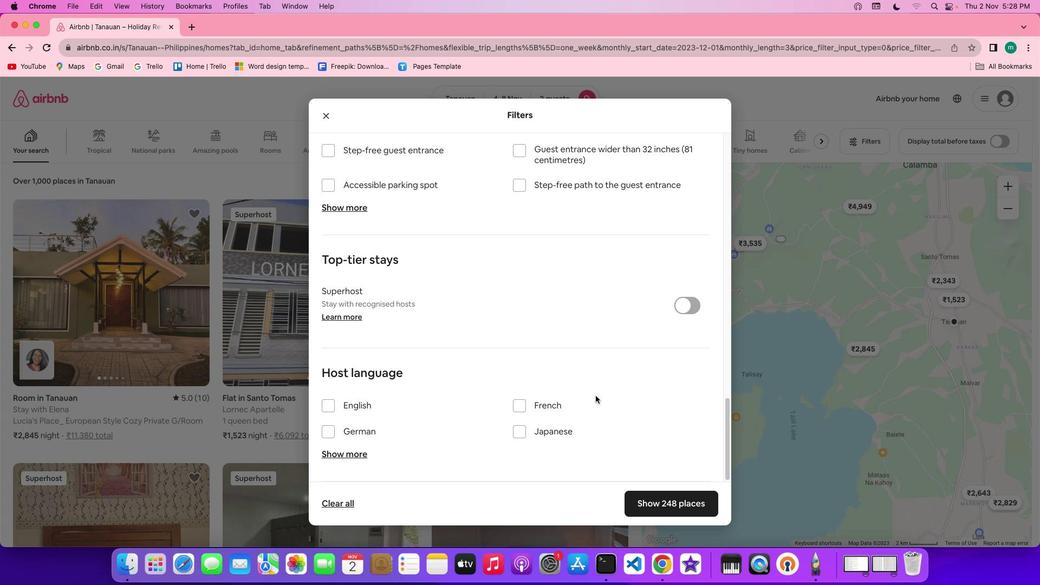 
Action: Mouse scrolled (595, 396) with delta (0, -2)
Screenshot: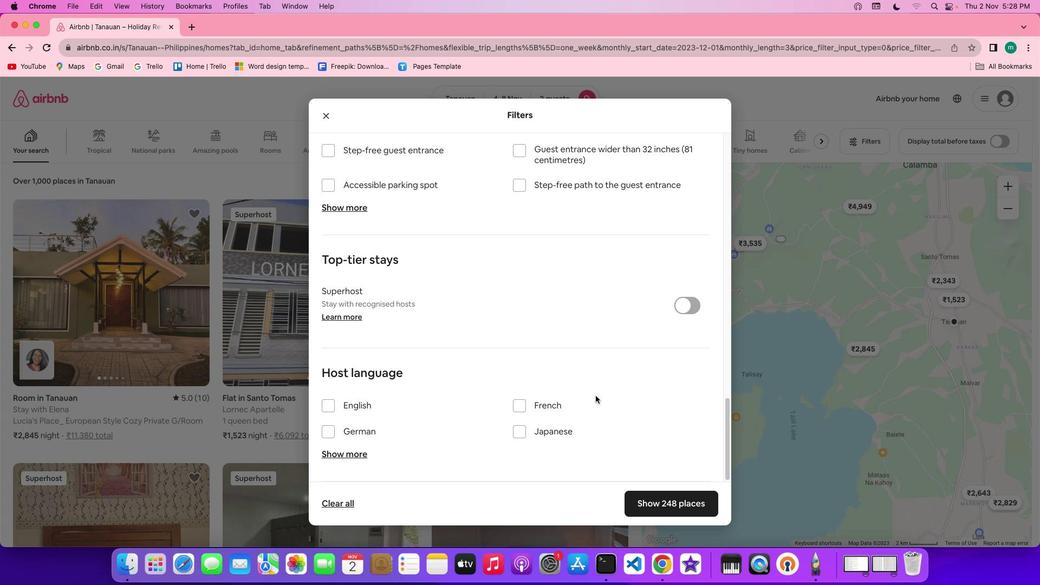 
Action: Mouse moved to (615, 402)
Screenshot: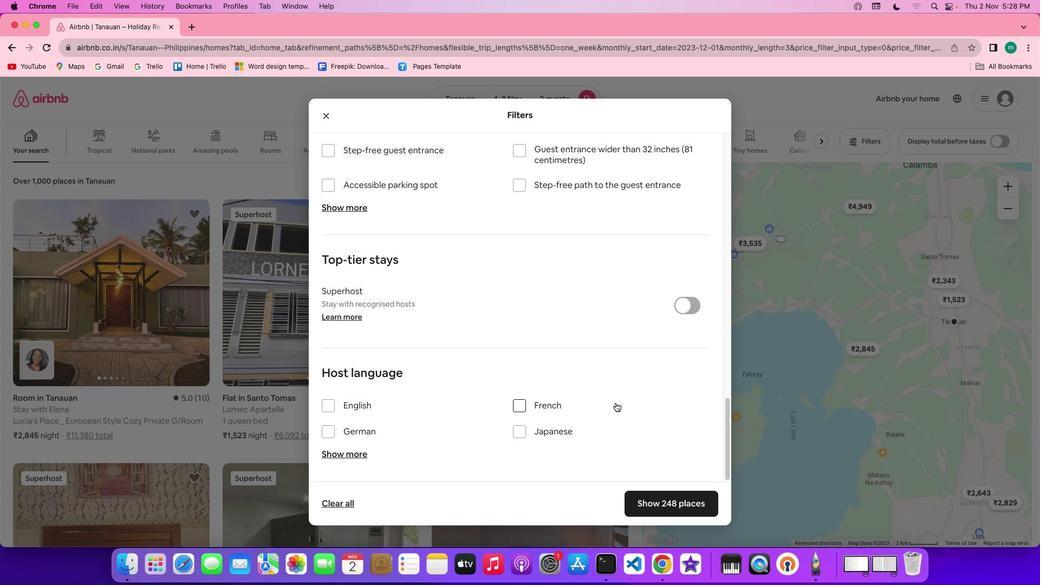 
Action: Mouse scrolled (615, 402) with delta (0, 0)
Screenshot: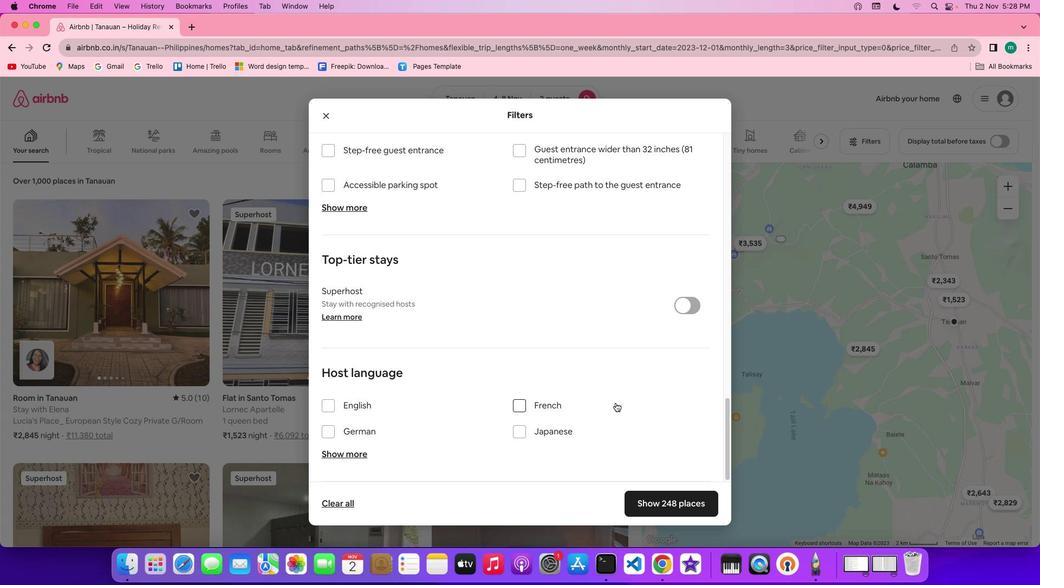 
Action: Mouse scrolled (615, 402) with delta (0, 0)
Screenshot: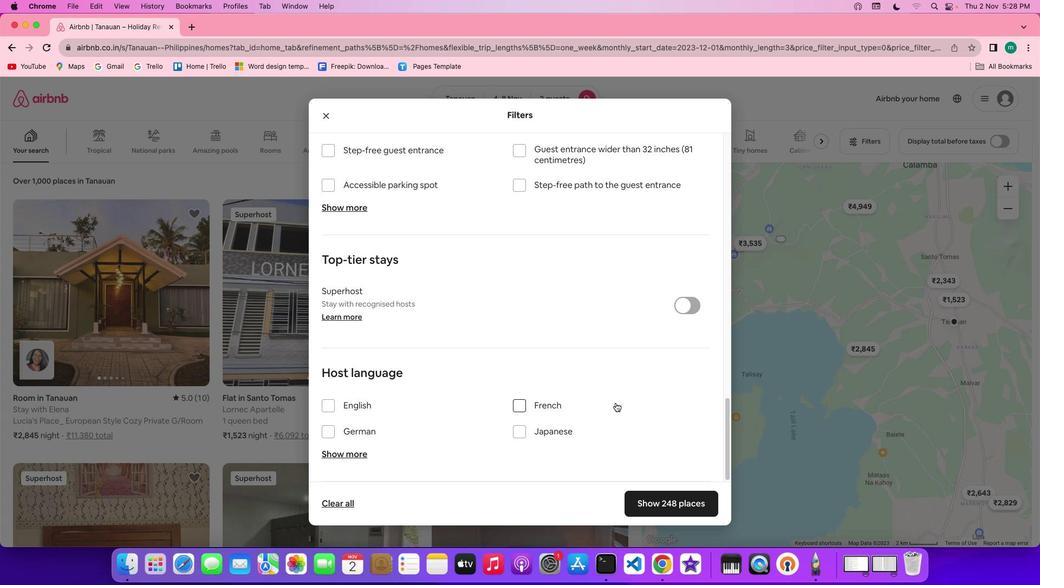 
Action: Mouse scrolled (615, 402) with delta (0, -1)
Screenshot: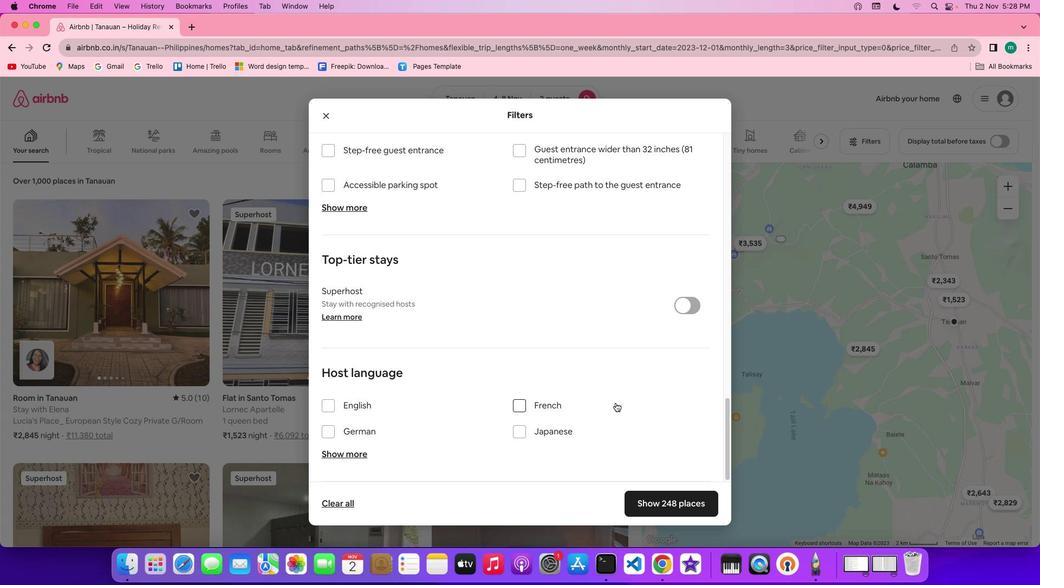 
Action: Mouse scrolled (615, 402) with delta (0, -1)
Screenshot: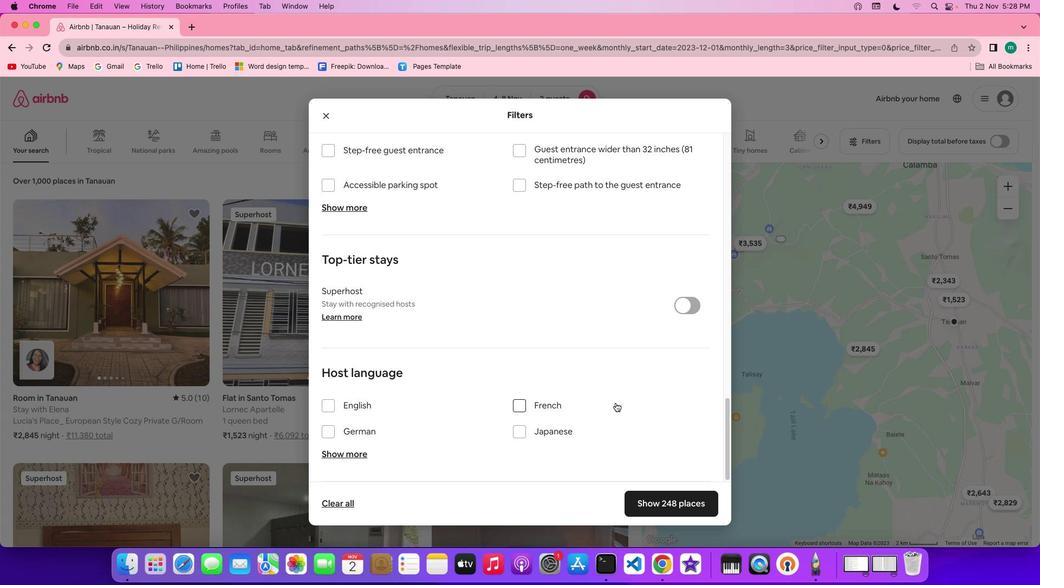 
Action: Mouse moved to (676, 500)
Screenshot: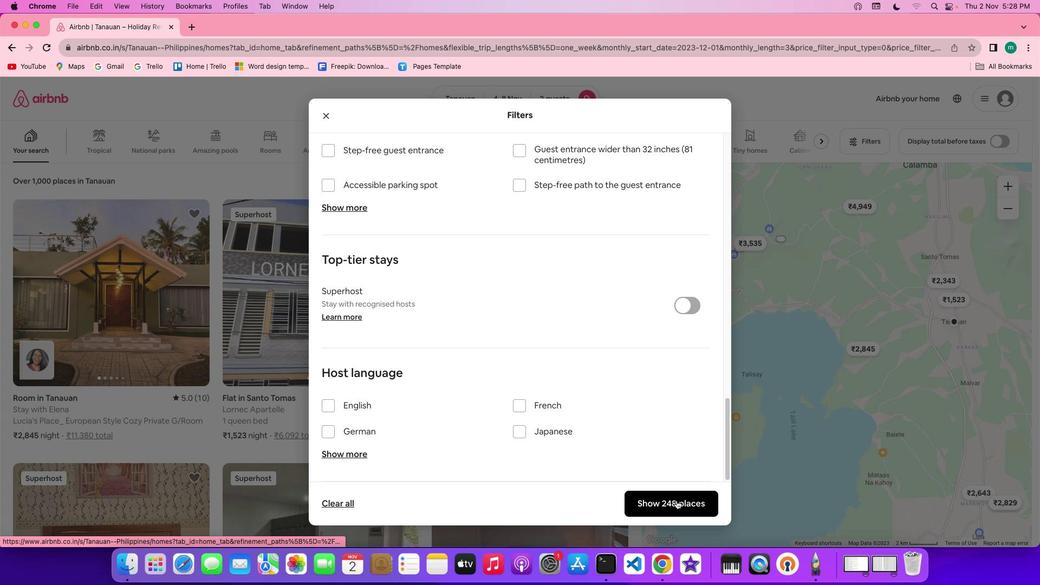 
Action: Mouse pressed left at (676, 500)
Screenshot: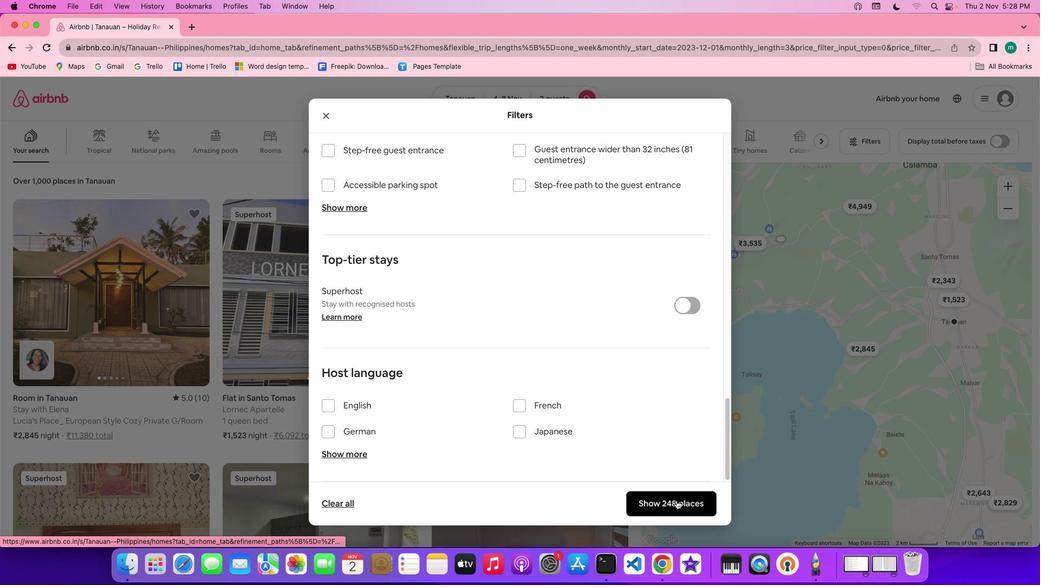 
Action: Mouse moved to (153, 289)
Screenshot: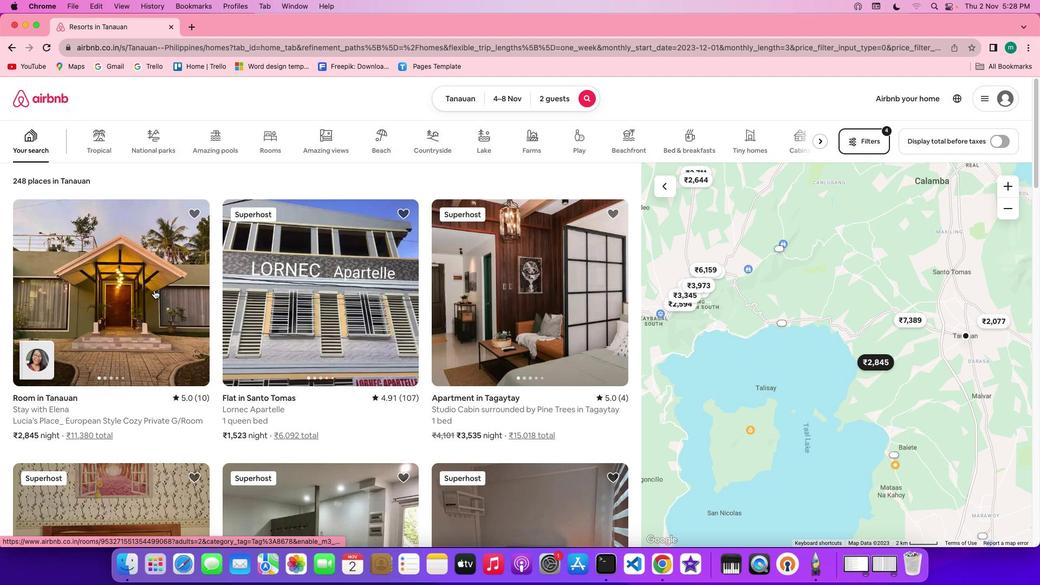 
Action: Mouse pressed left at (153, 289)
Screenshot: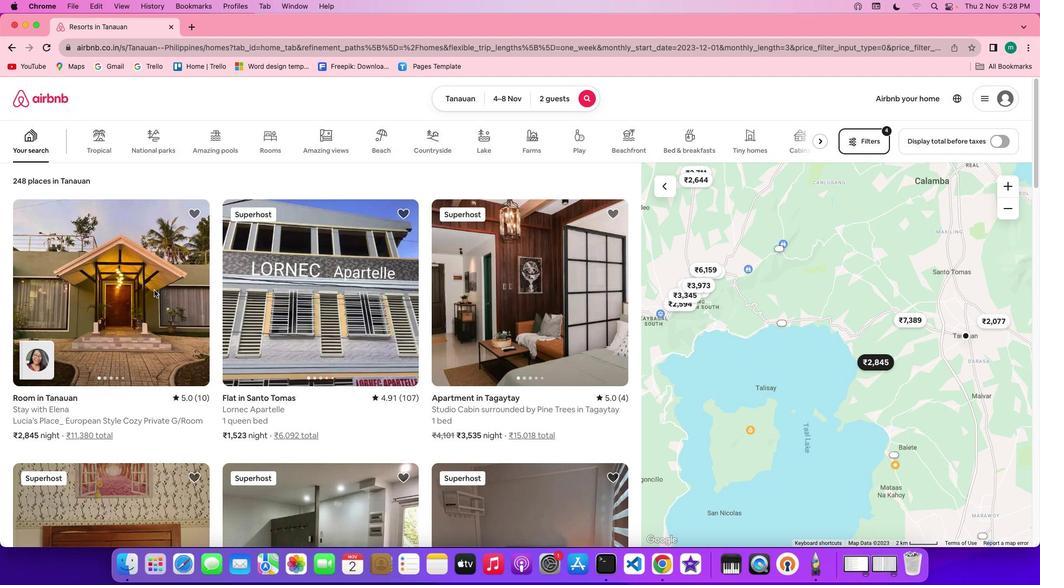 
Action: Mouse moved to (760, 405)
Screenshot: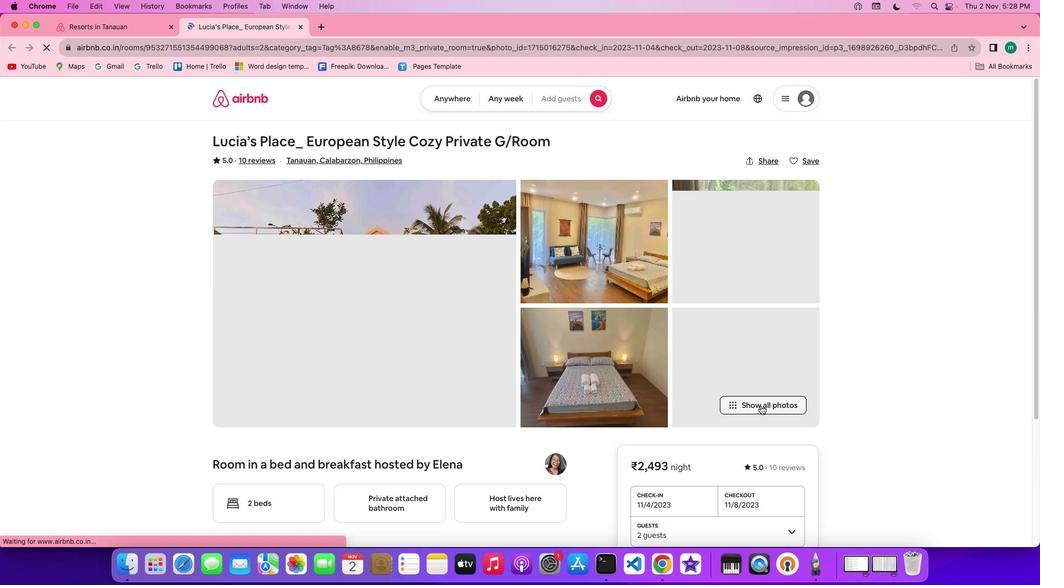 
Action: Mouse pressed left at (760, 405)
Screenshot: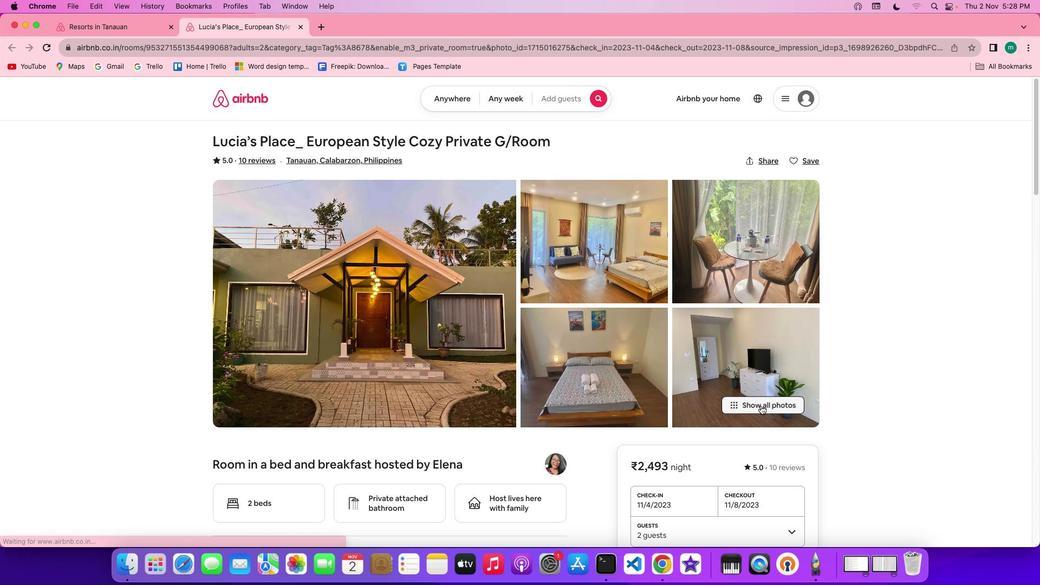 
Action: Mouse moved to (535, 473)
Screenshot: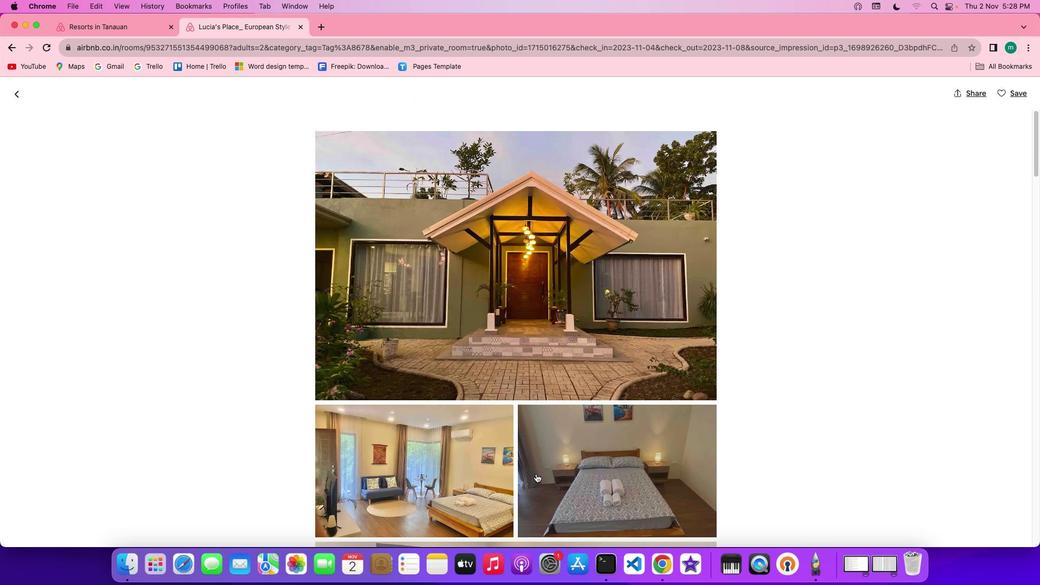 
Action: Mouse scrolled (535, 473) with delta (0, 0)
Screenshot: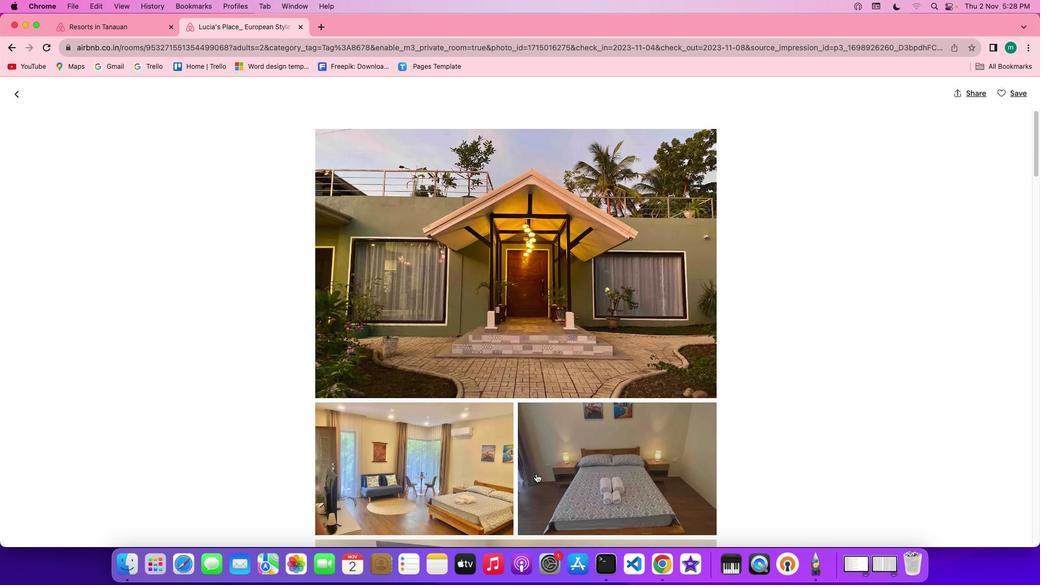 
Action: Mouse scrolled (535, 473) with delta (0, 0)
Screenshot: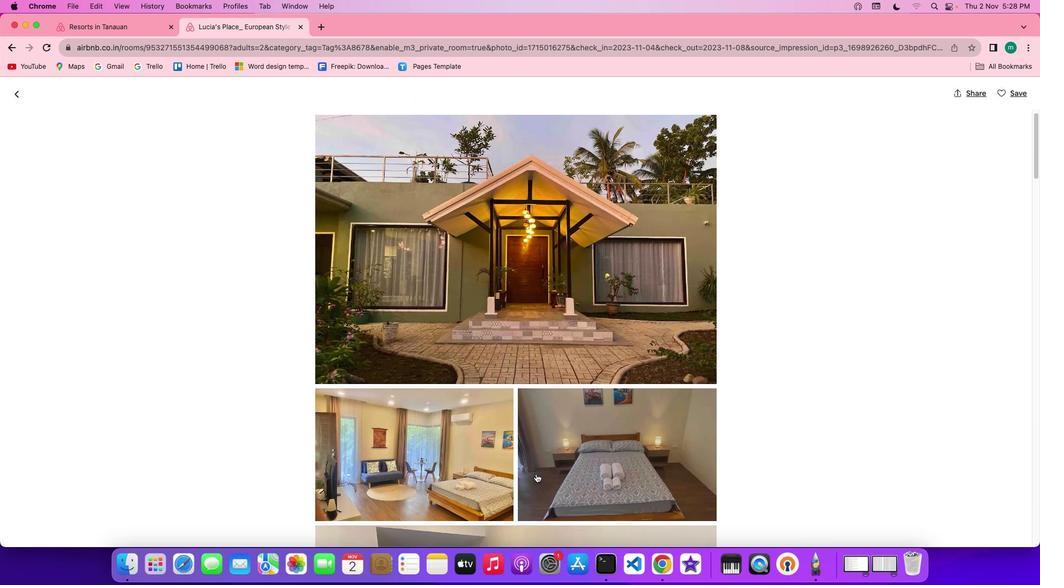 
Action: Mouse scrolled (535, 473) with delta (0, -1)
Screenshot: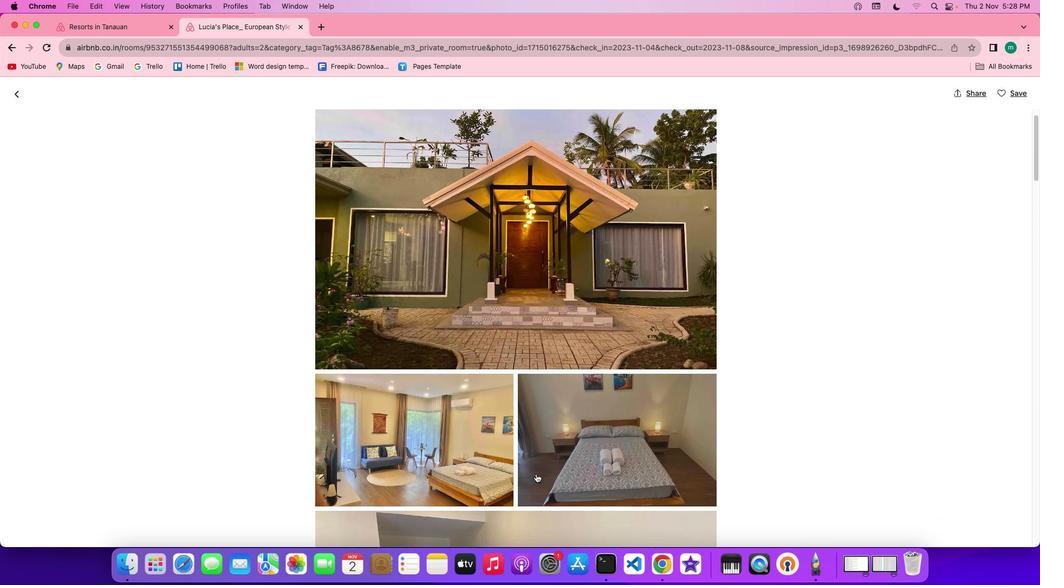 
Action: Mouse scrolled (535, 473) with delta (0, -1)
Screenshot: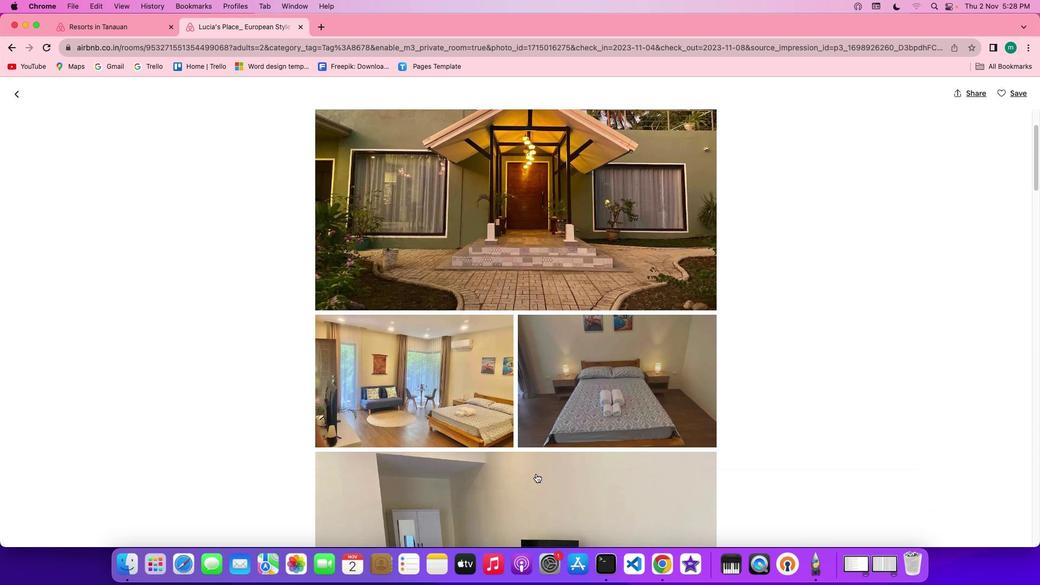 
Action: Mouse scrolled (535, 473) with delta (0, 0)
Screenshot: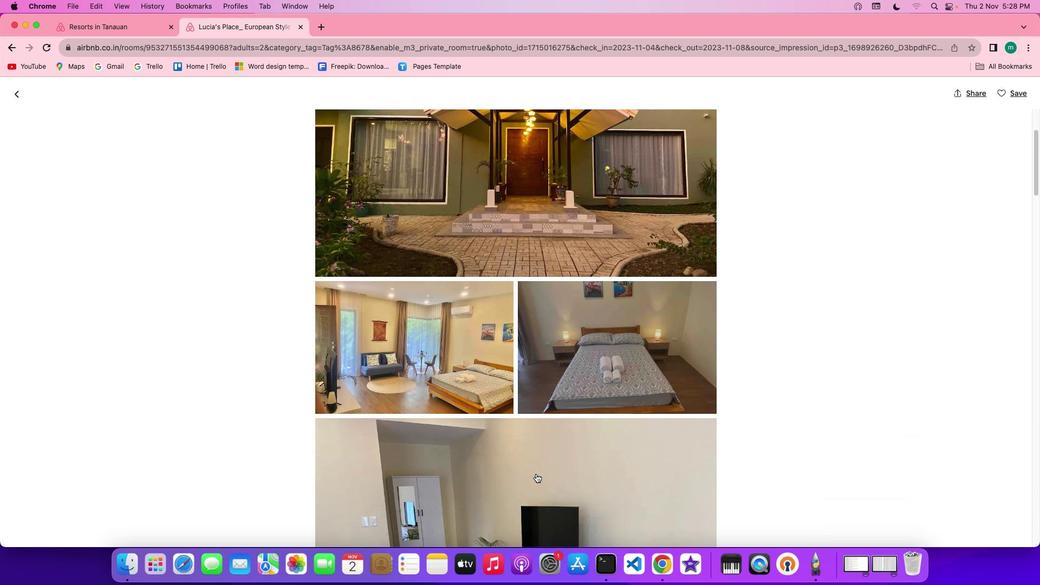 
Action: Mouse scrolled (535, 473) with delta (0, 0)
Screenshot: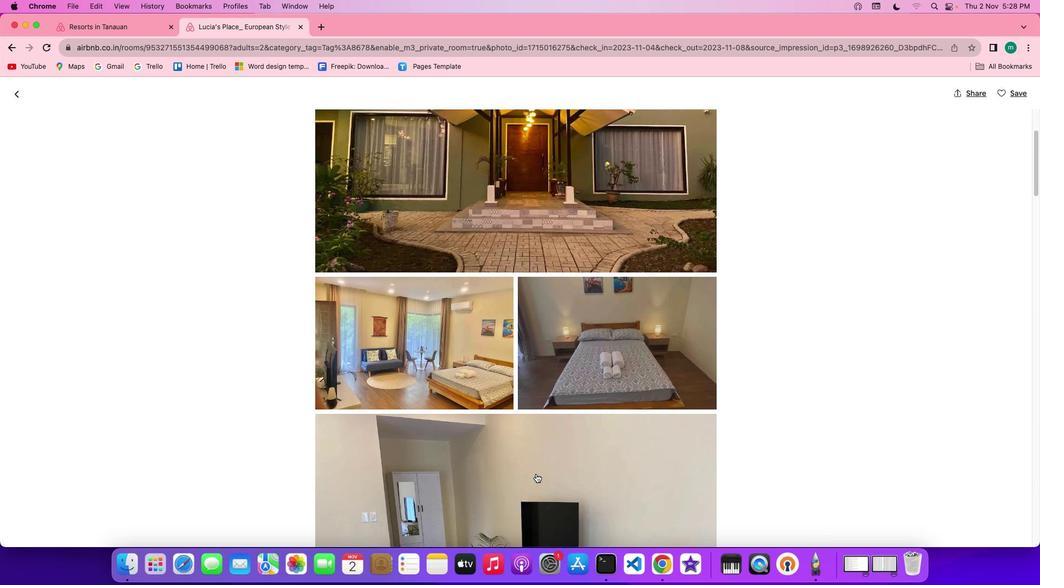 
Action: Mouse scrolled (535, 473) with delta (0, 0)
Screenshot: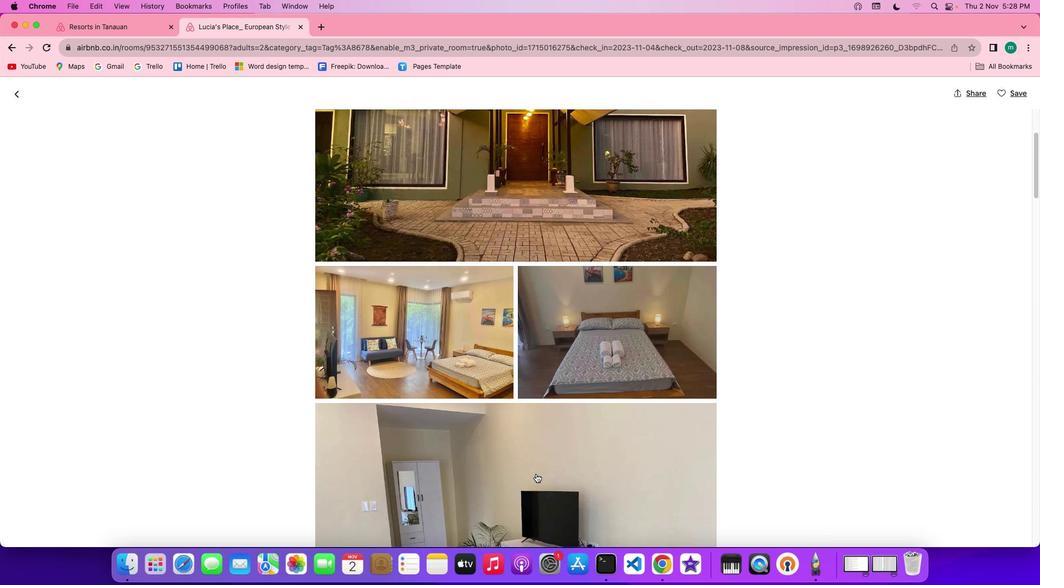 
Action: Mouse scrolled (535, 473) with delta (0, -1)
Screenshot: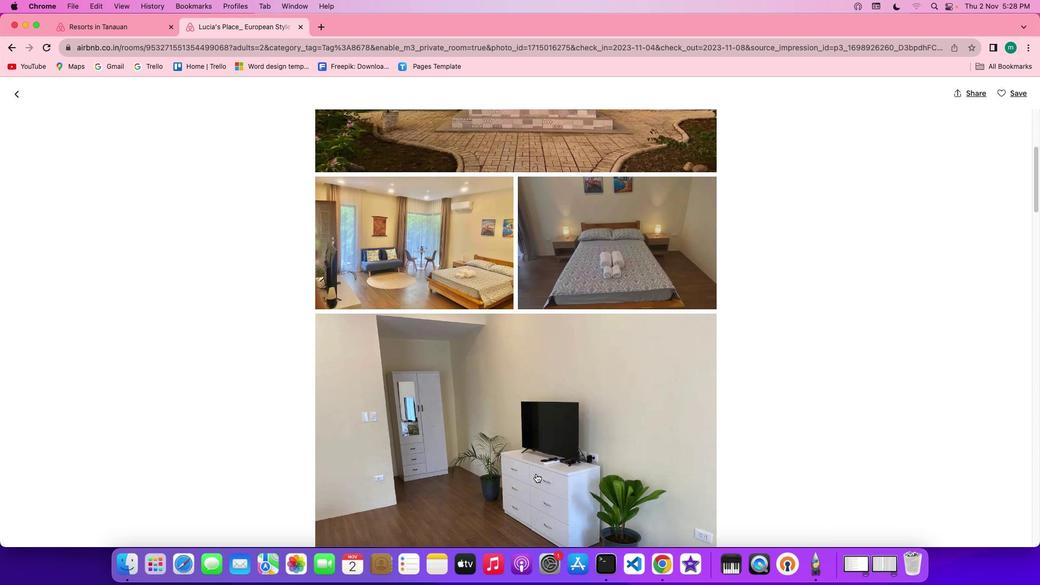 
Action: Mouse scrolled (535, 473) with delta (0, -2)
Screenshot: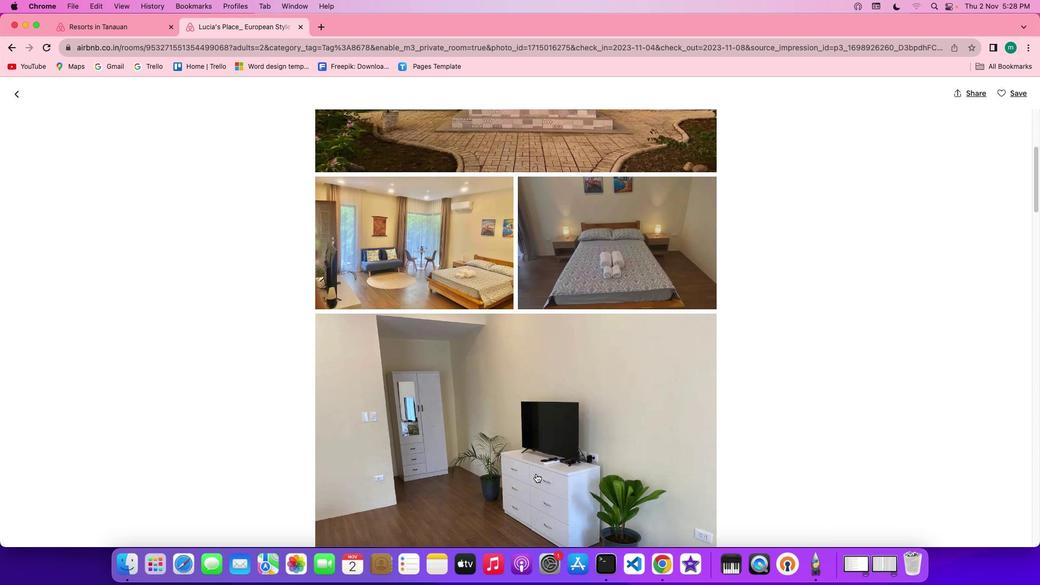 
Action: Mouse scrolled (535, 473) with delta (0, -2)
Screenshot: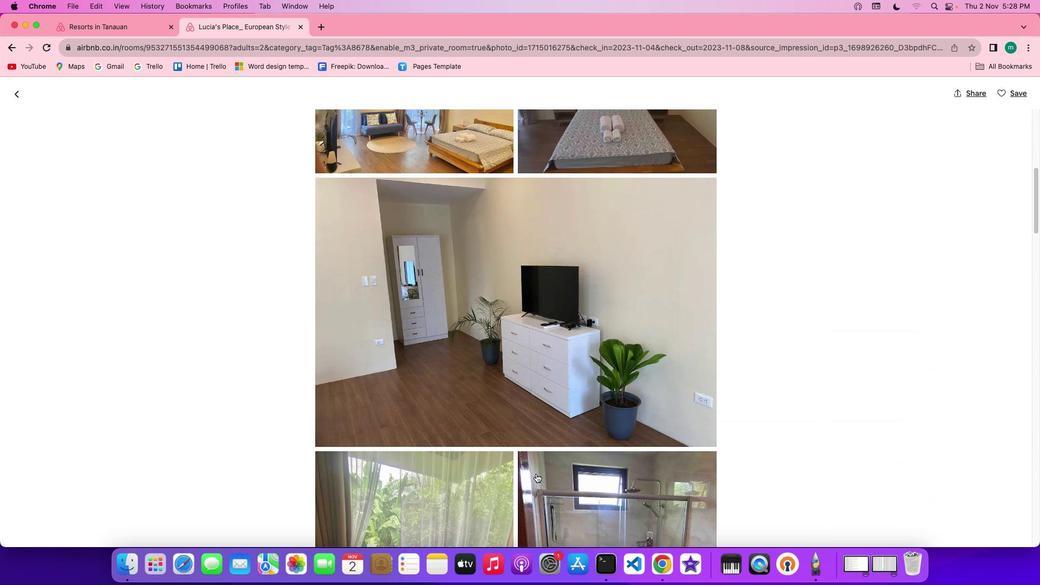 
Action: Mouse scrolled (535, 473) with delta (0, 0)
Screenshot: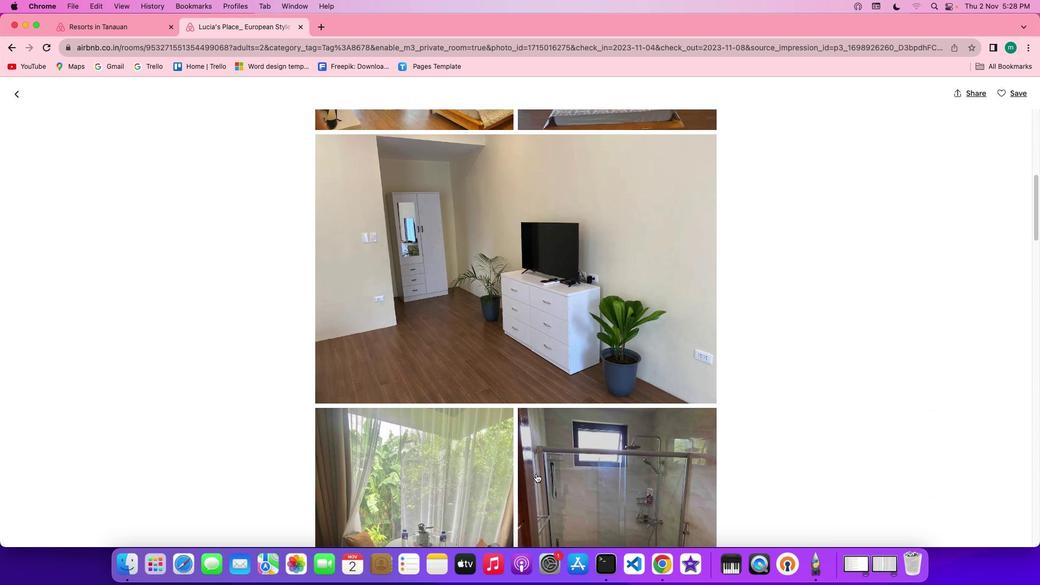 
Action: Mouse scrolled (535, 473) with delta (0, 0)
Screenshot: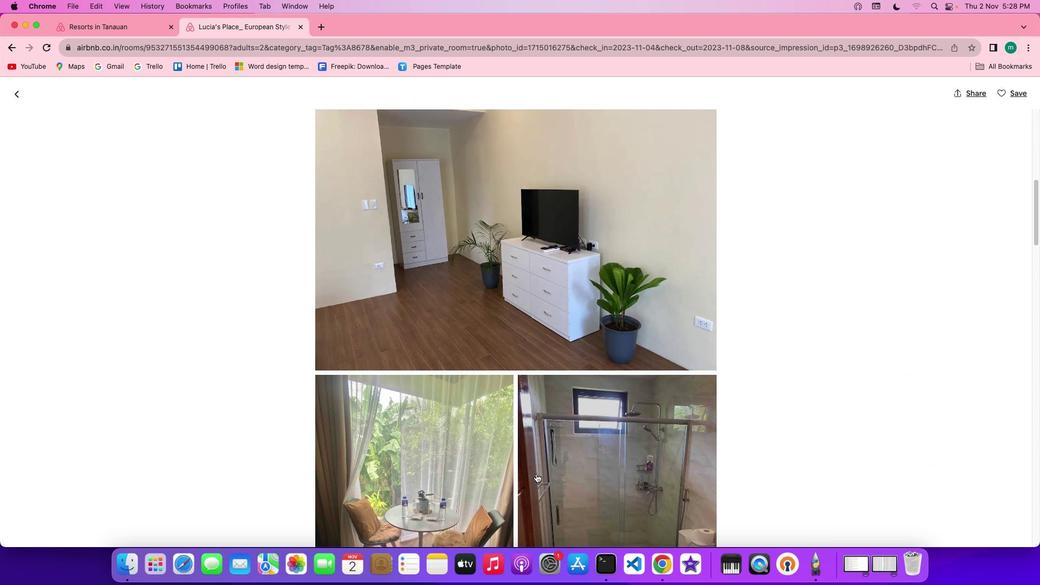 
Action: Mouse scrolled (535, 473) with delta (0, -1)
Screenshot: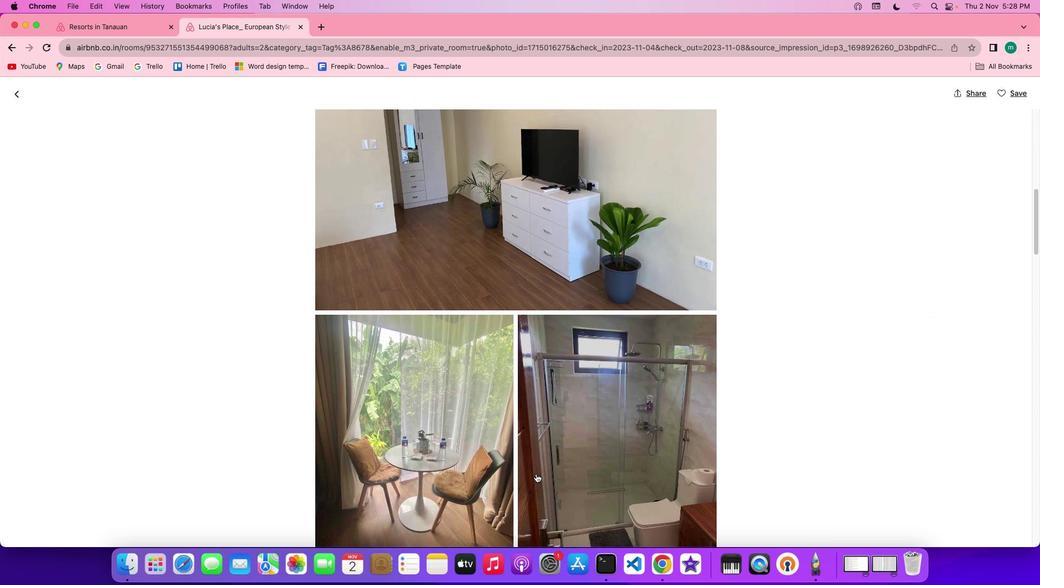 
Action: Mouse scrolled (535, 473) with delta (0, -2)
Screenshot: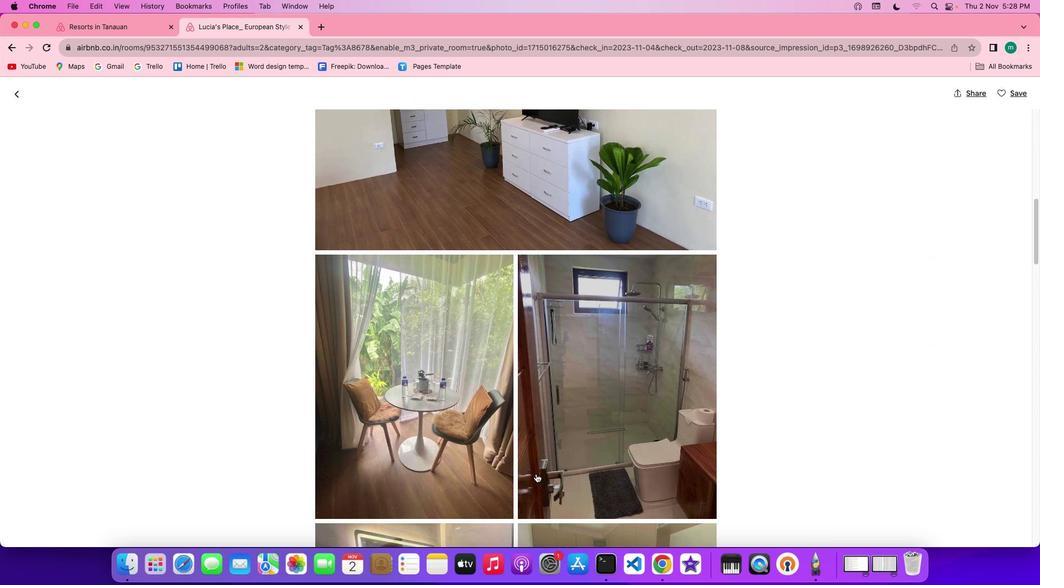 
Action: Mouse scrolled (535, 473) with delta (0, -2)
Screenshot: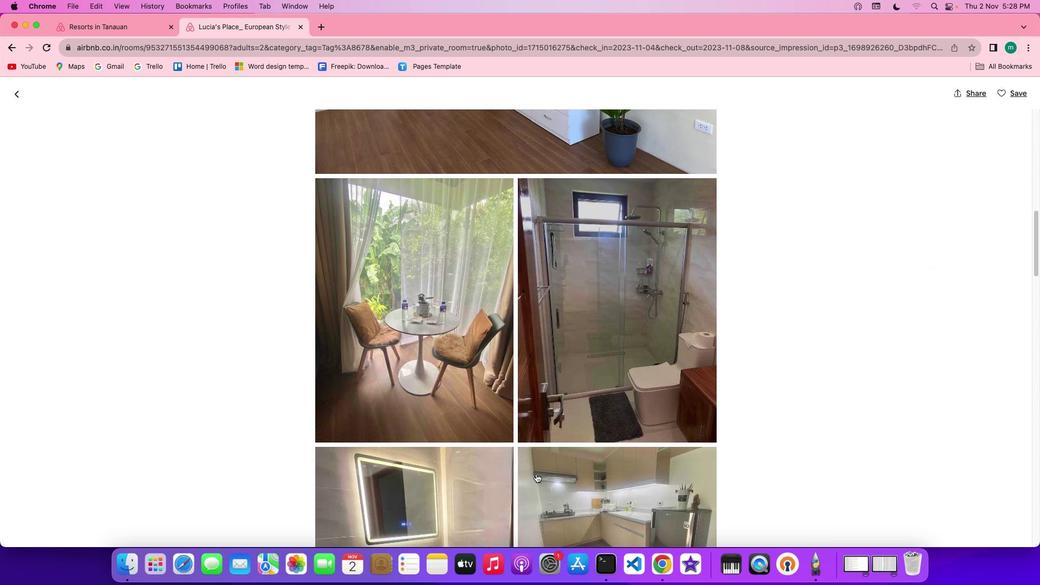 
Action: Mouse scrolled (535, 473) with delta (0, 0)
Screenshot: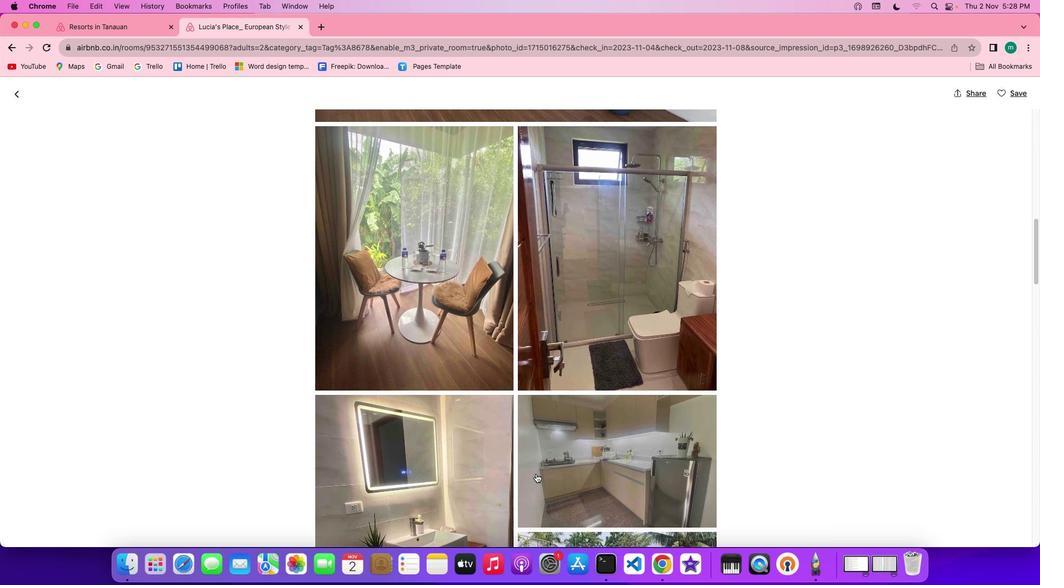
Action: Mouse scrolled (535, 473) with delta (0, 0)
Screenshot: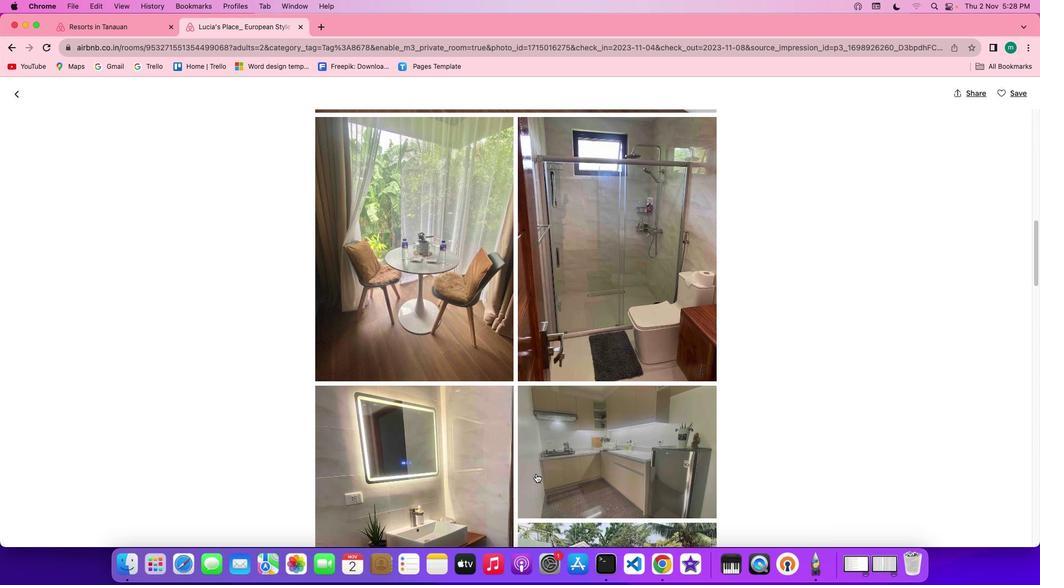 
Action: Mouse scrolled (535, 473) with delta (0, -1)
Screenshot: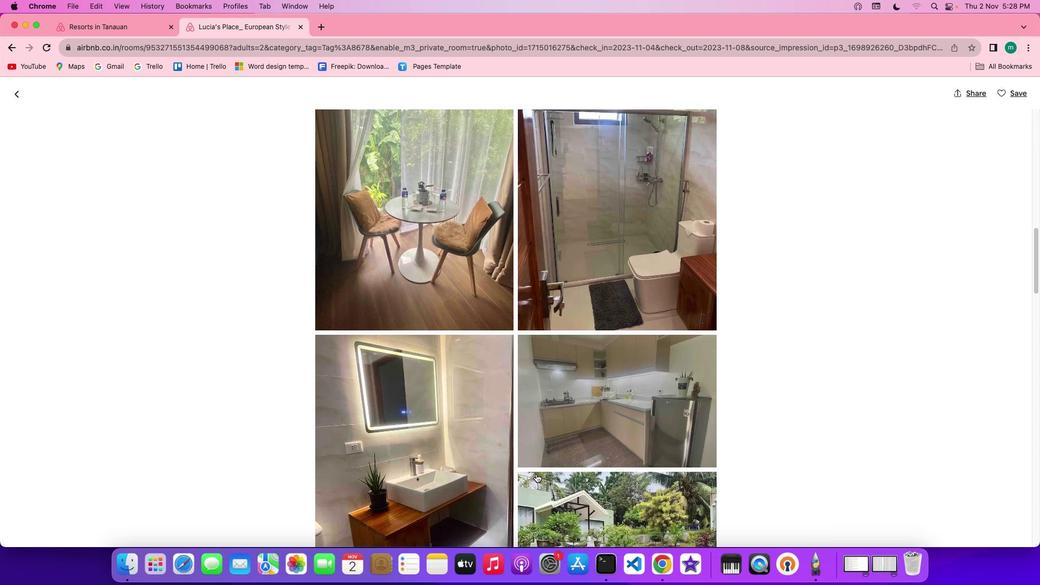 
Action: Mouse scrolled (535, 473) with delta (0, -2)
Screenshot: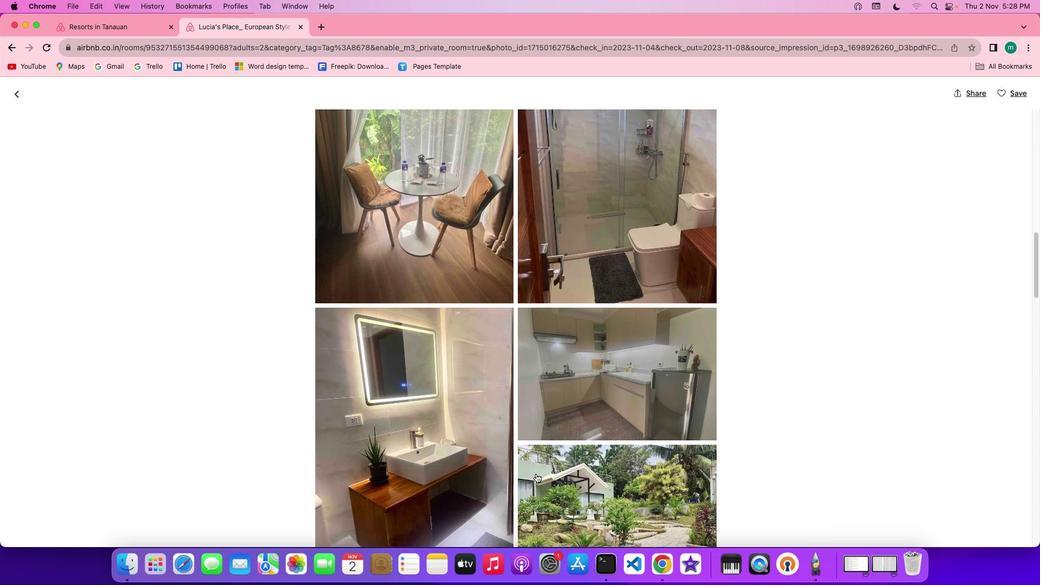 
Action: Mouse moved to (520, 462)
Screenshot: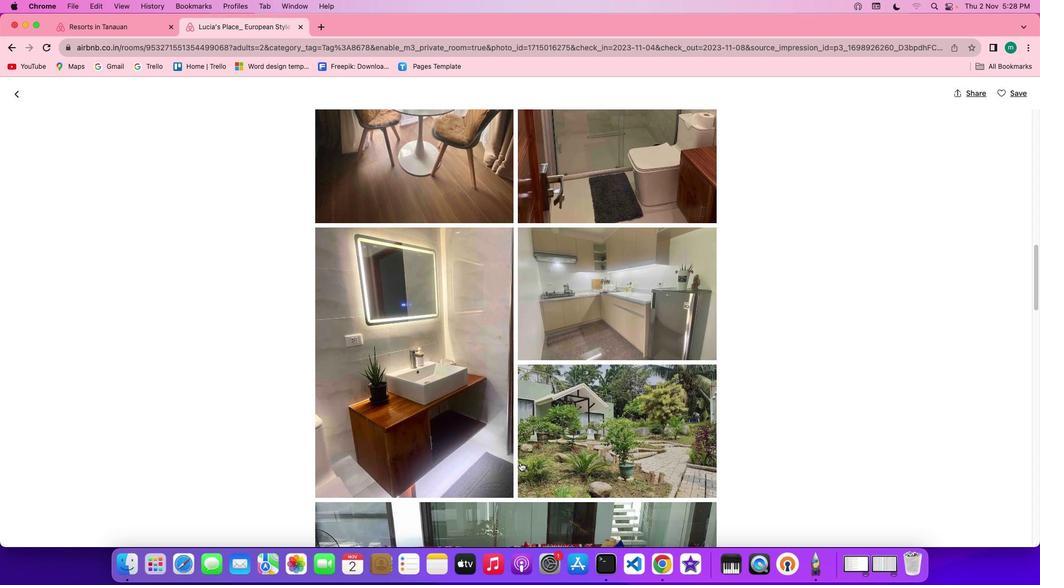 
Action: Mouse scrolled (520, 462) with delta (0, 0)
Screenshot: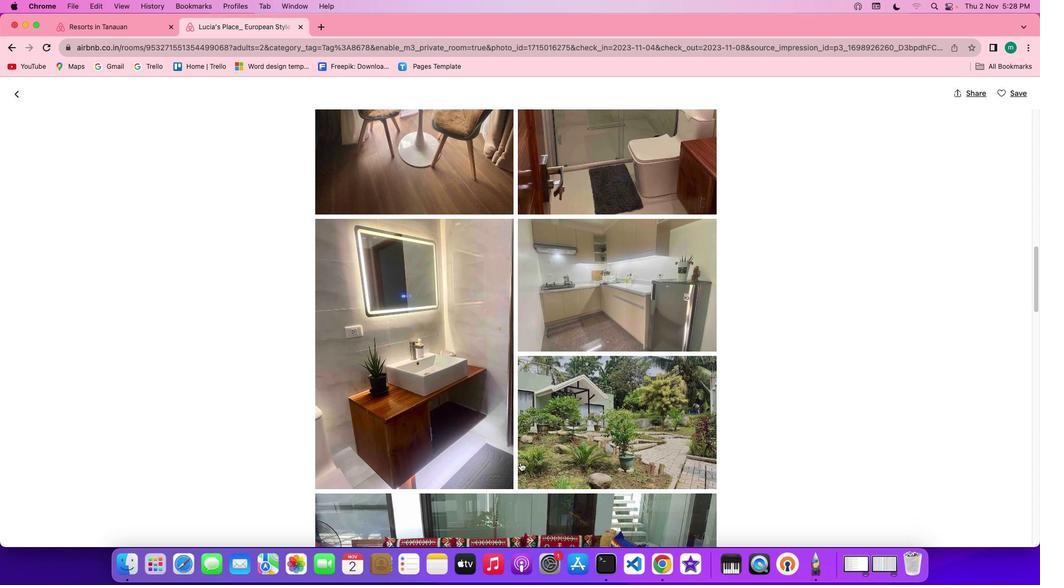 
Action: Mouse scrolled (520, 462) with delta (0, 0)
Screenshot: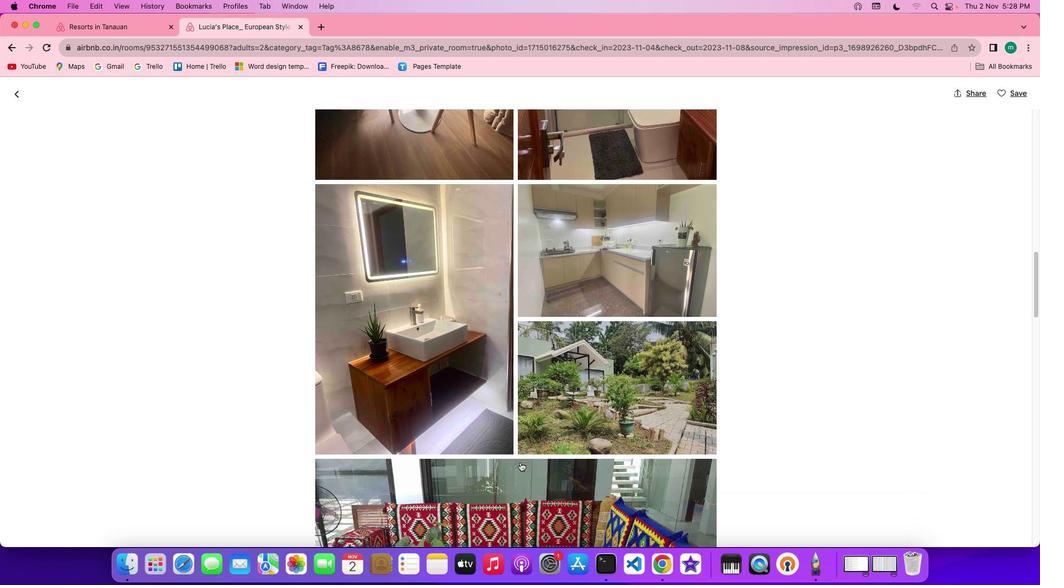 
Action: Mouse scrolled (520, 462) with delta (0, -1)
Screenshot: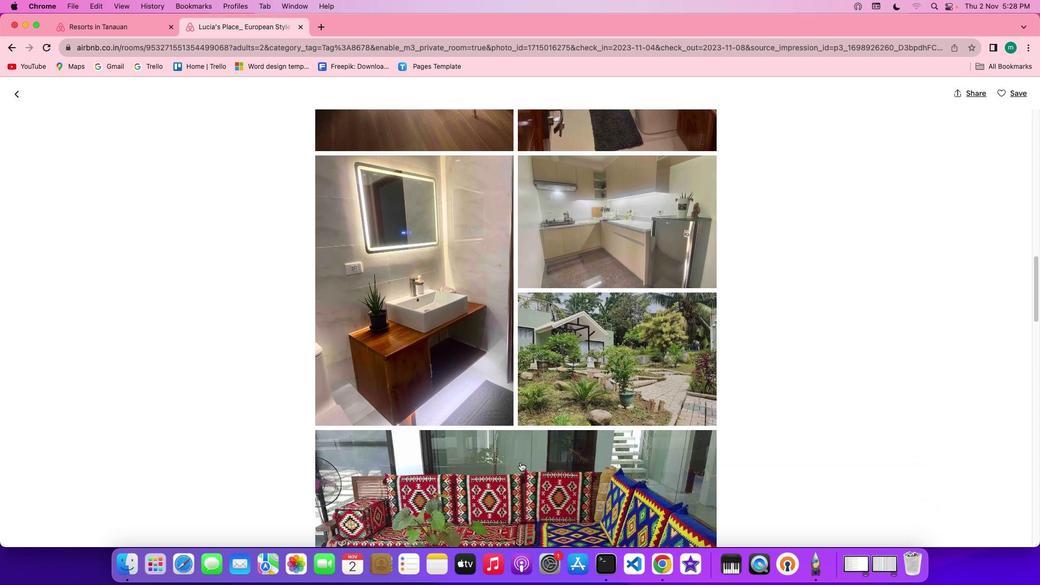 
Action: Mouse scrolled (520, 462) with delta (0, -2)
Screenshot: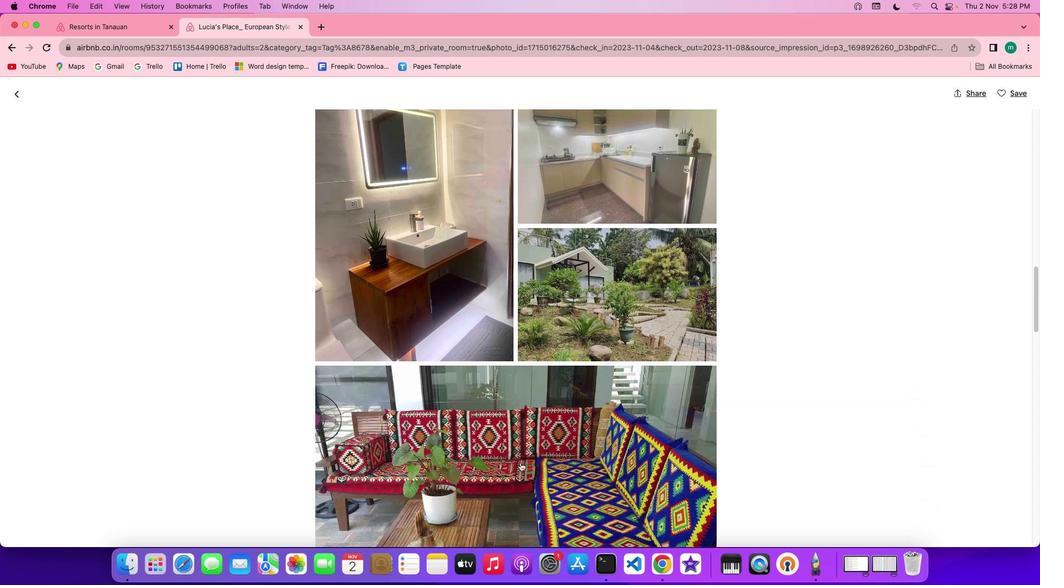 
Action: Mouse scrolled (520, 462) with delta (0, -2)
Screenshot: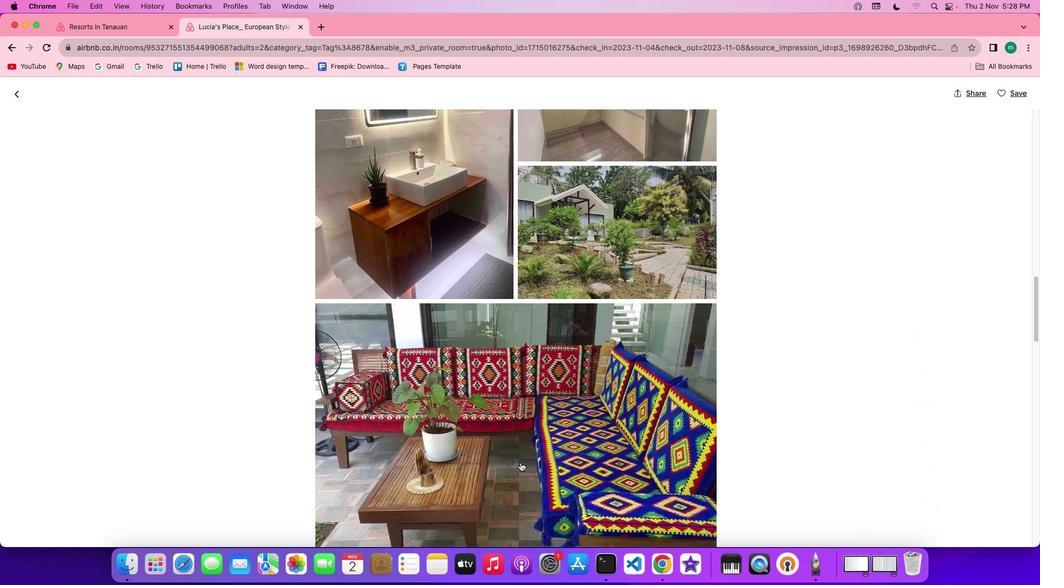 
Action: Mouse moved to (520, 456)
Screenshot: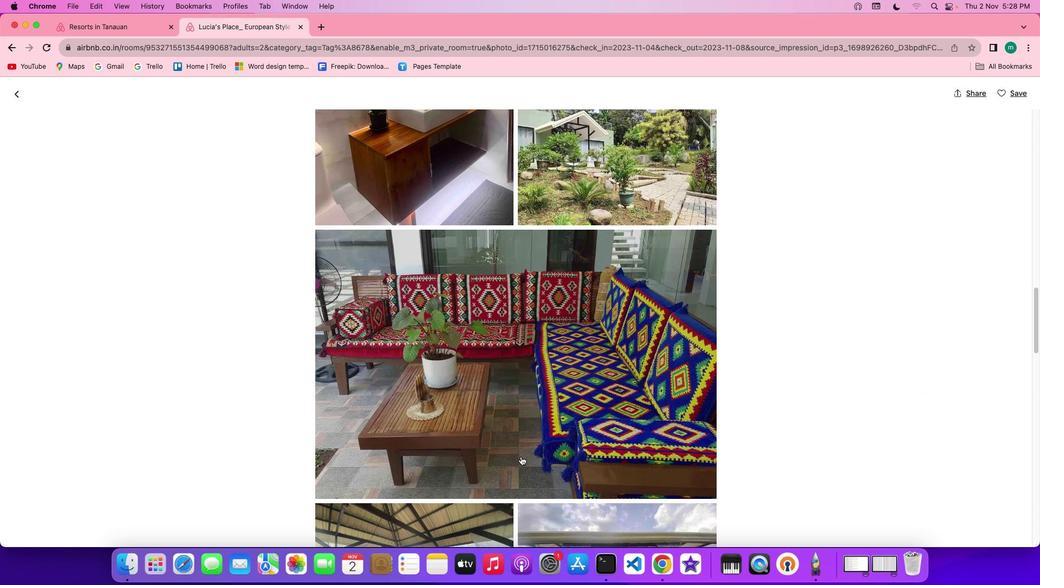 
Action: Mouse scrolled (520, 456) with delta (0, 0)
Screenshot: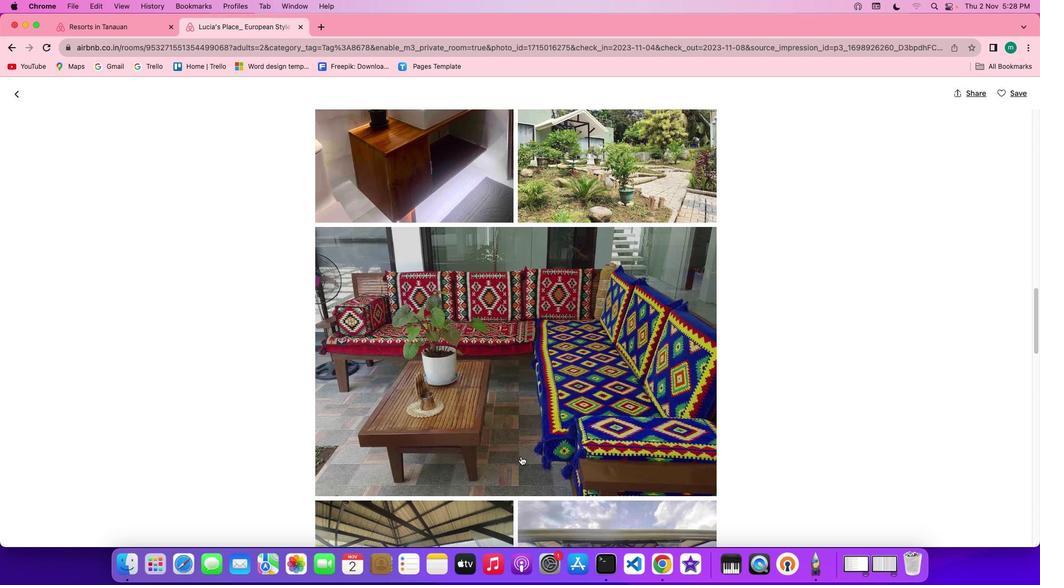 
Action: Mouse scrolled (520, 456) with delta (0, 0)
Screenshot: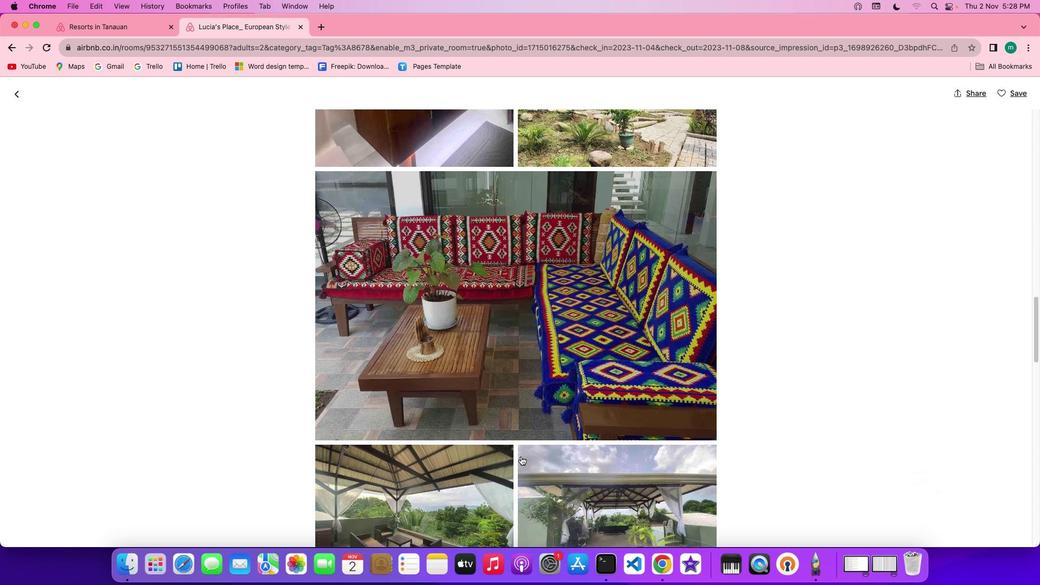 
Action: Mouse scrolled (520, 456) with delta (0, -1)
Screenshot: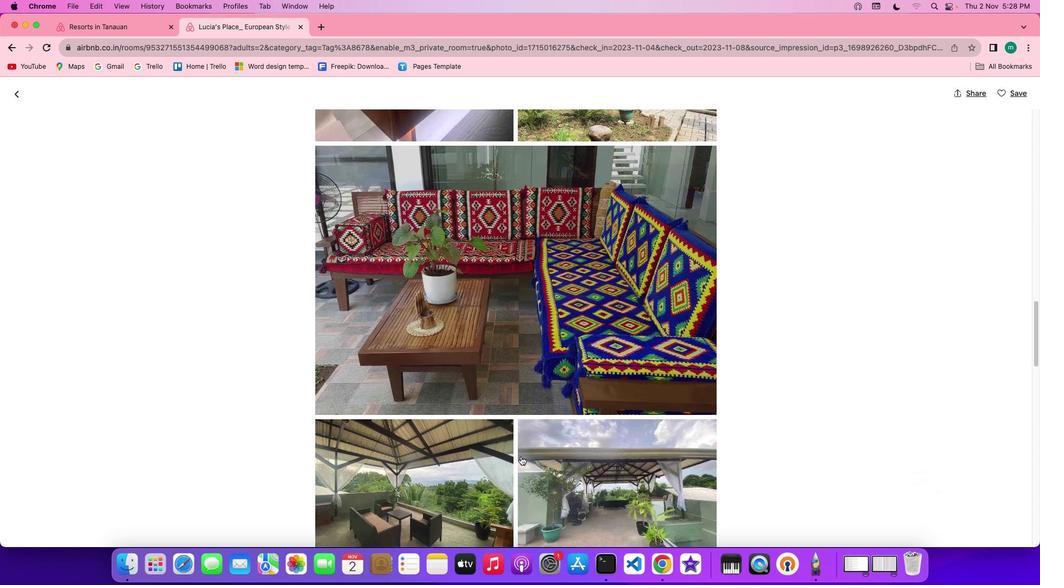 
Action: Mouse scrolled (520, 456) with delta (0, -2)
Screenshot: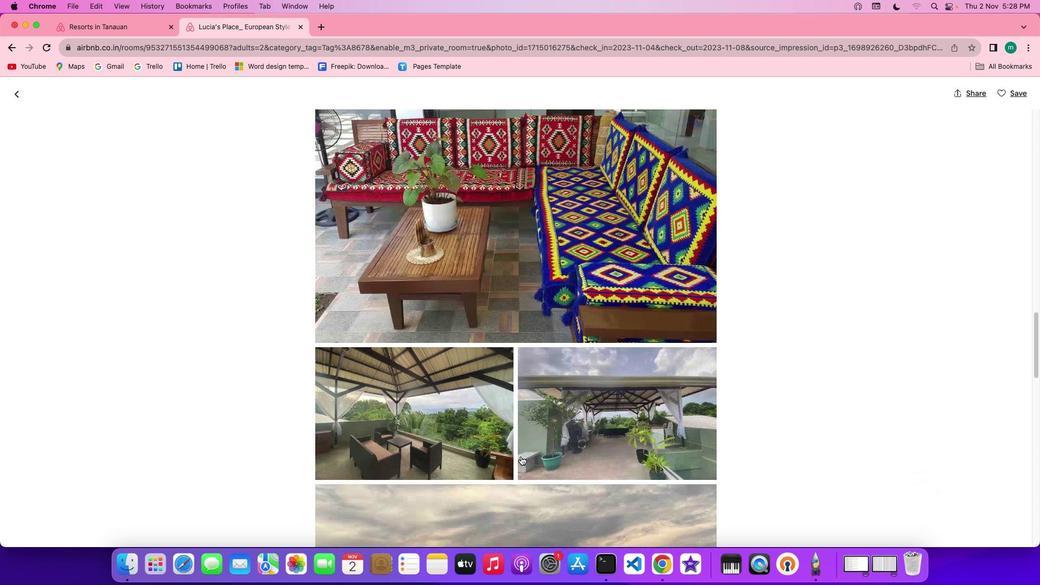 
Action: Mouse scrolled (520, 456) with delta (0, -1)
Screenshot: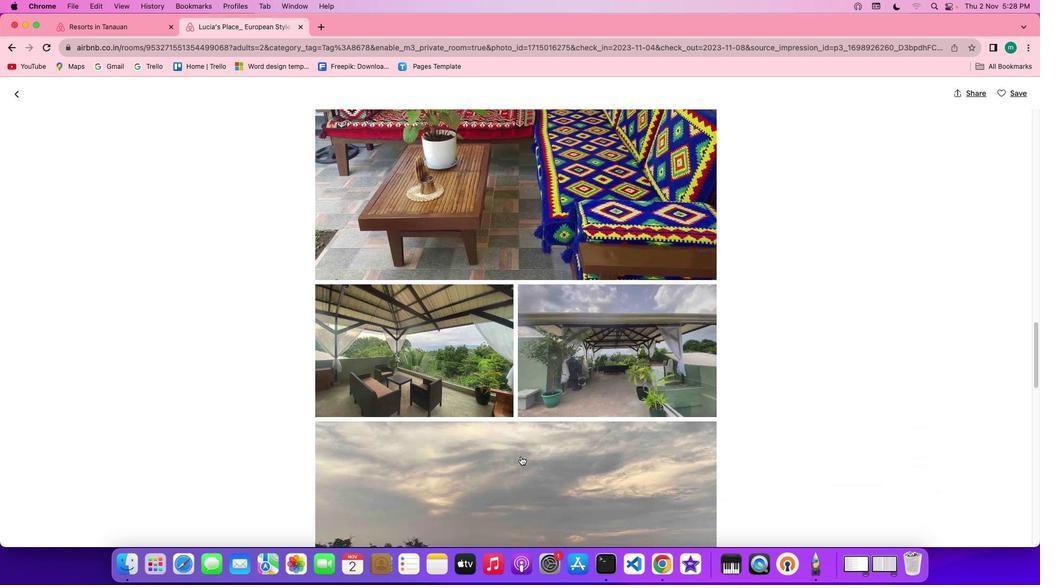 
Action: Mouse moved to (519, 452)
Screenshot: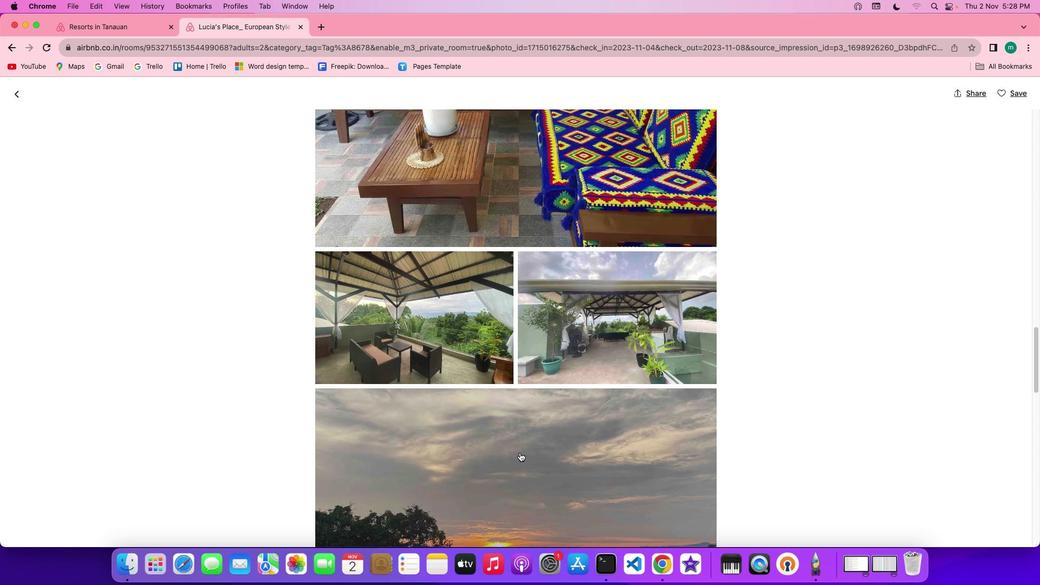 
Action: Mouse scrolled (519, 452) with delta (0, 0)
Screenshot: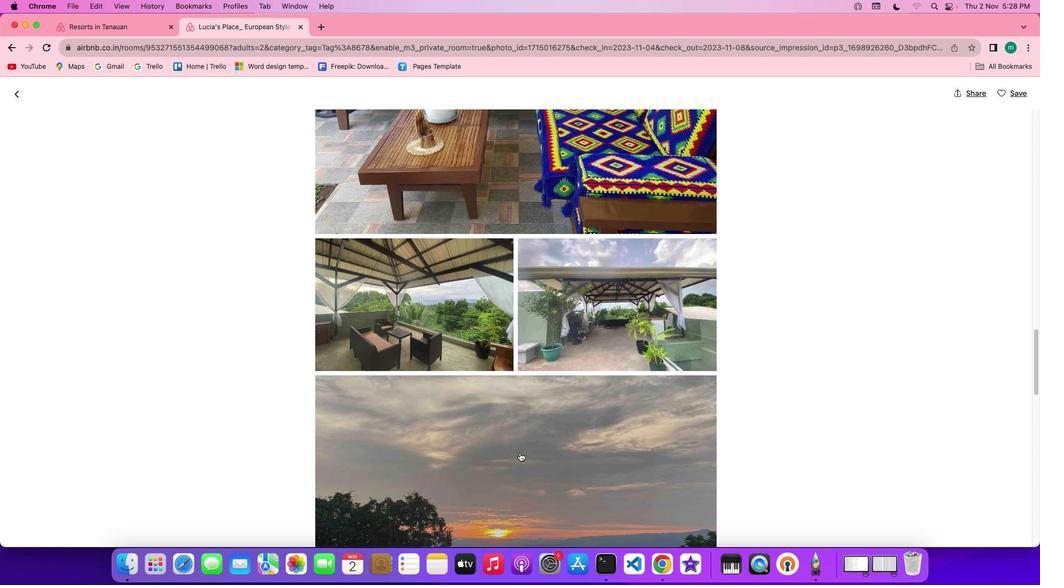 
Action: Mouse scrolled (519, 452) with delta (0, 0)
Screenshot: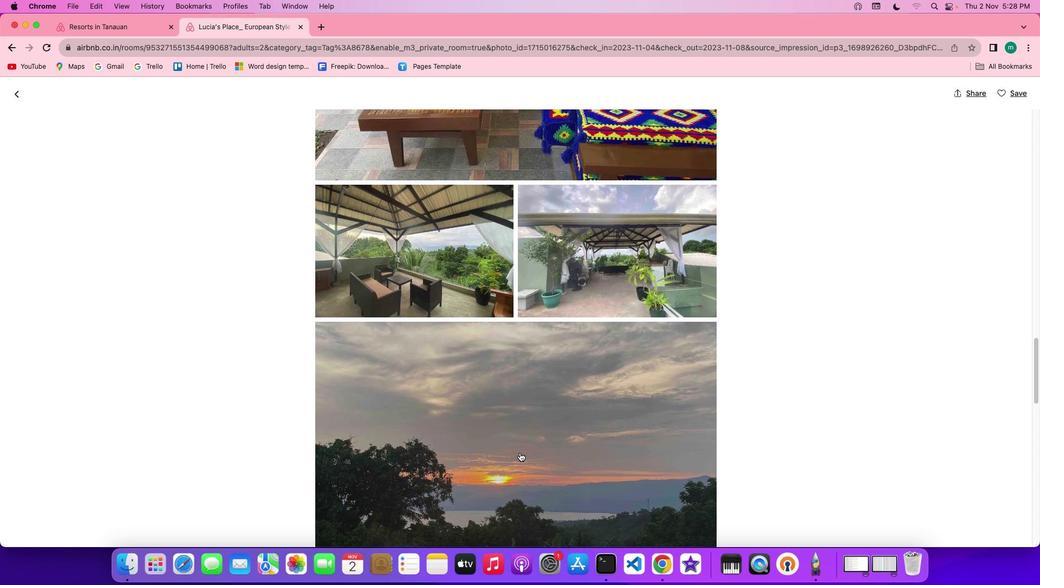 
Action: Mouse scrolled (519, 452) with delta (0, -1)
Screenshot: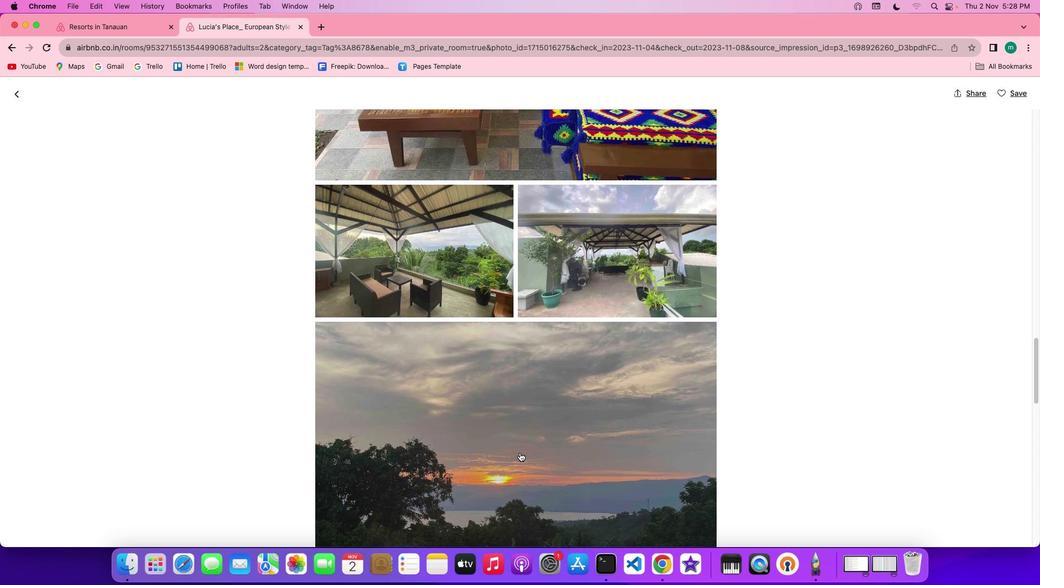 
Action: Mouse scrolled (519, 452) with delta (0, -2)
Screenshot: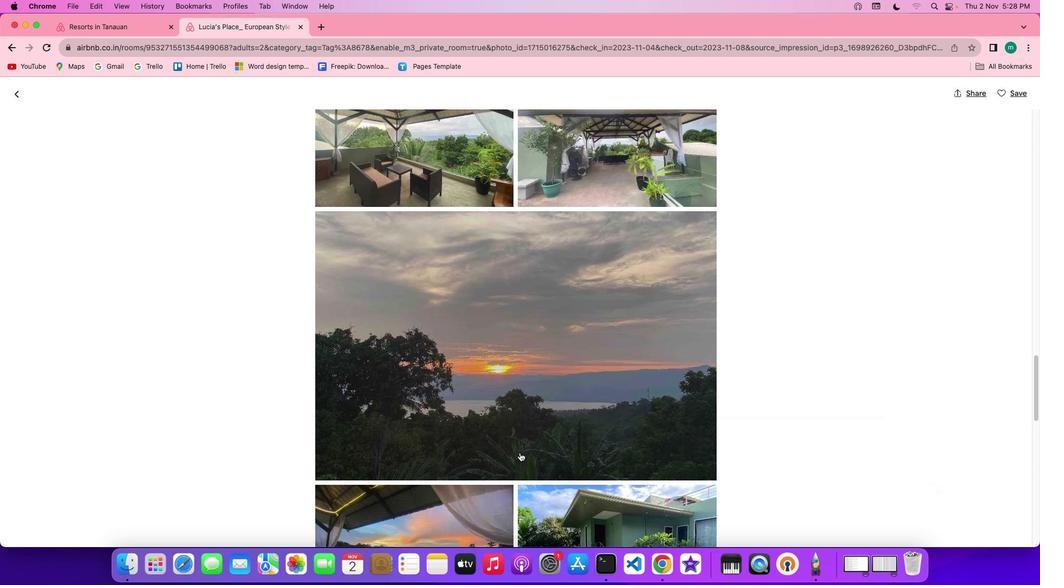 
Action: Mouse scrolled (519, 452) with delta (0, -2)
Screenshot: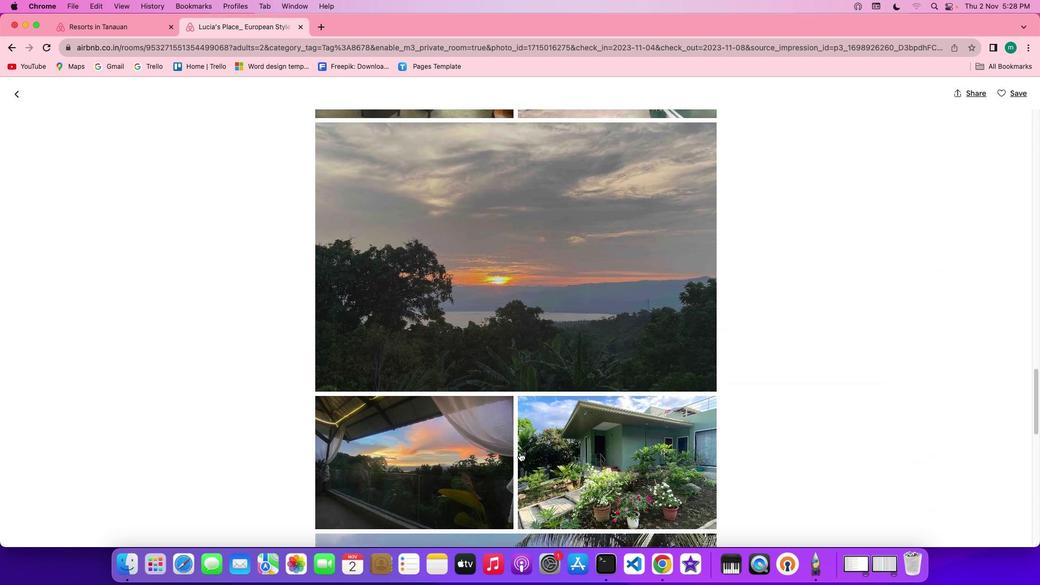
Action: Mouse scrolled (519, 452) with delta (0, 0)
Screenshot: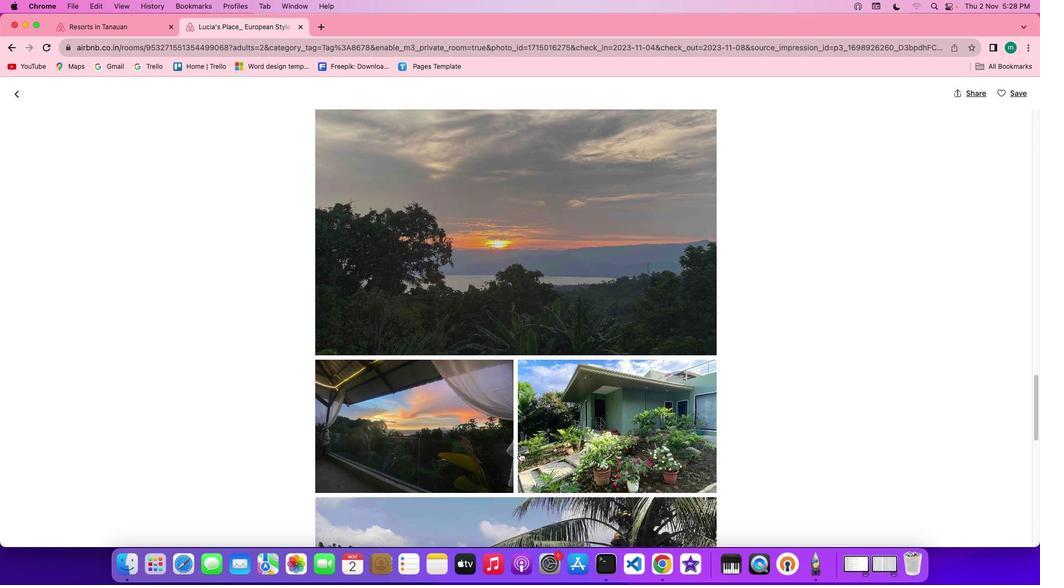 
Action: Mouse scrolled (519, 452) with delta (0, 0)
Screenshot: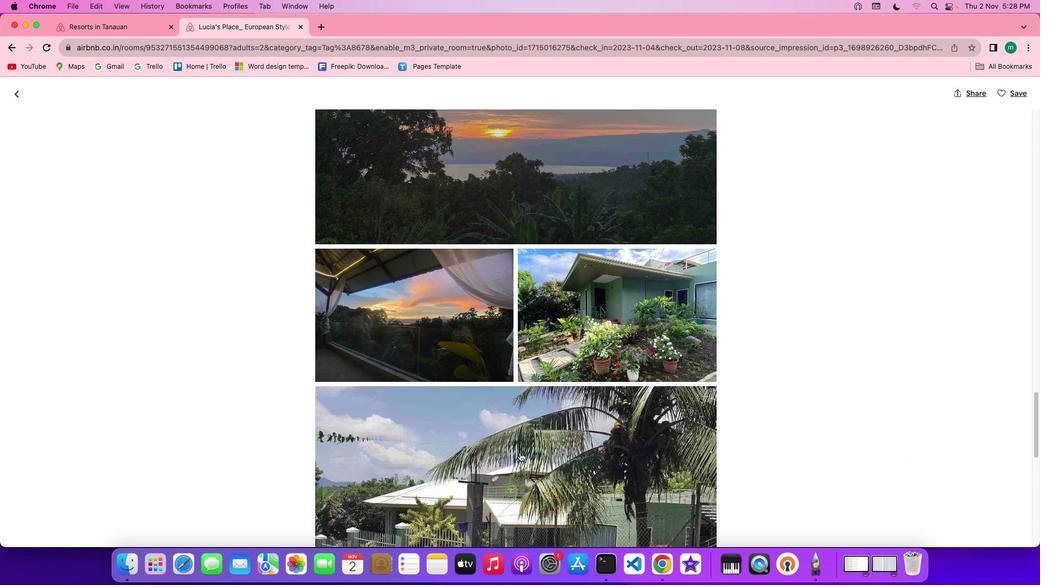 
Action: Mouse scrolled (519, 452) with delta (0, -1)
Screenshot: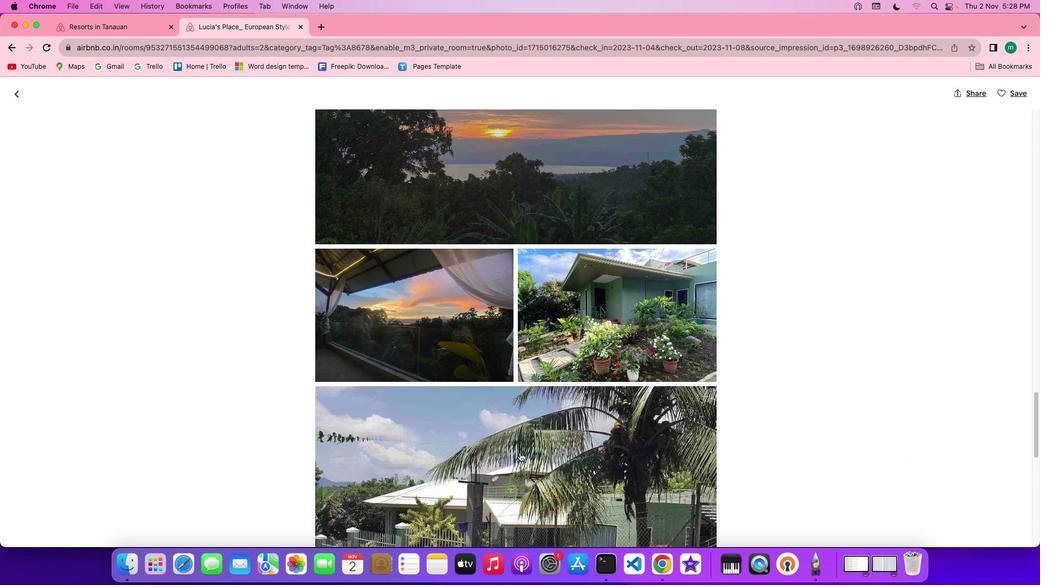 
Action: Mouse scrolled (519, 452) with delta (0, -2)
Screenshot: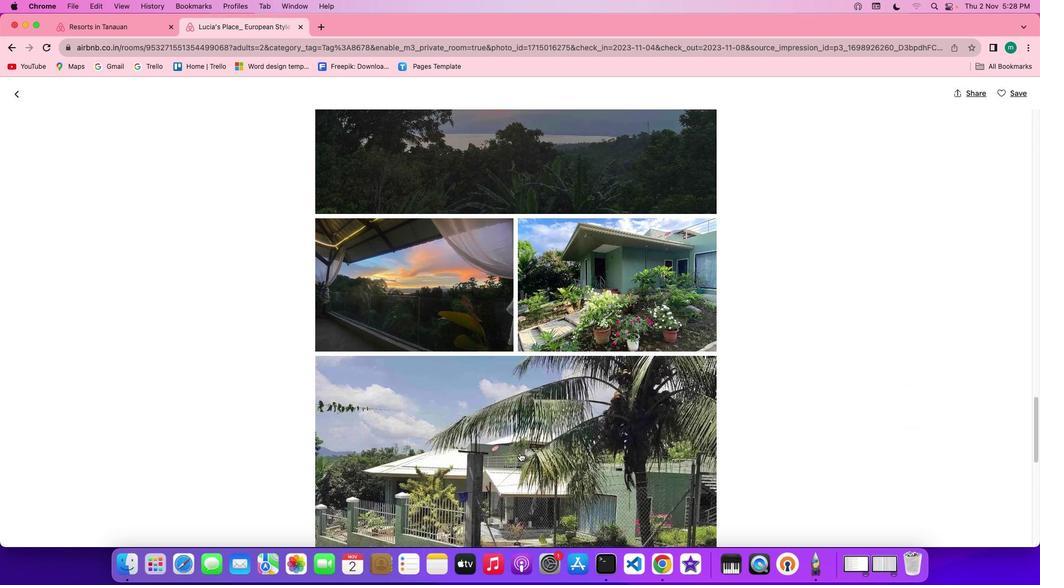 
Action: Mouse scrolled (519, 452) with delta (0, 0)
Screenshot: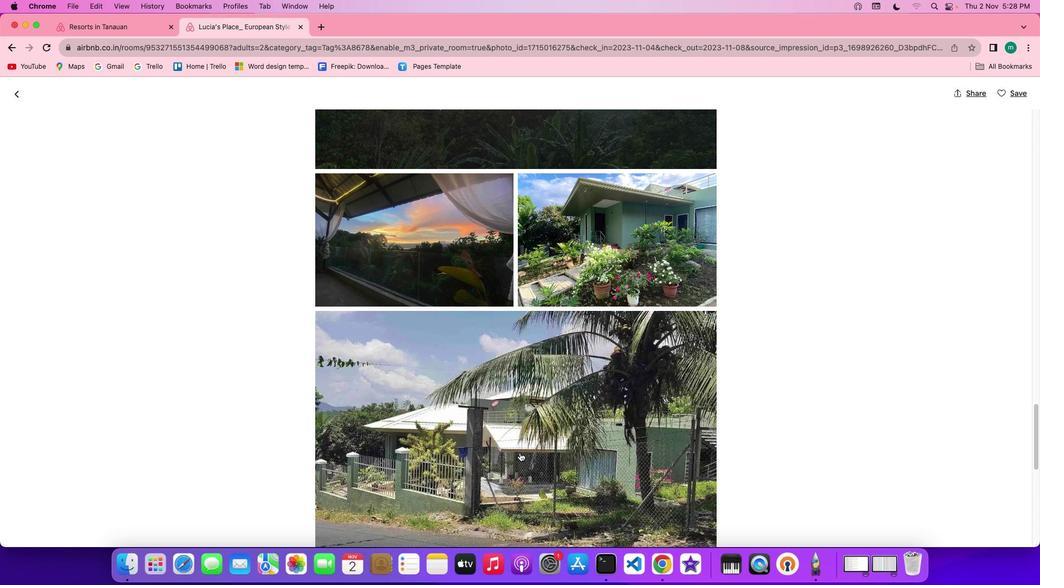 
Action: Mouse scrolled (519, 452) with delta (0, 0)
Screenshot: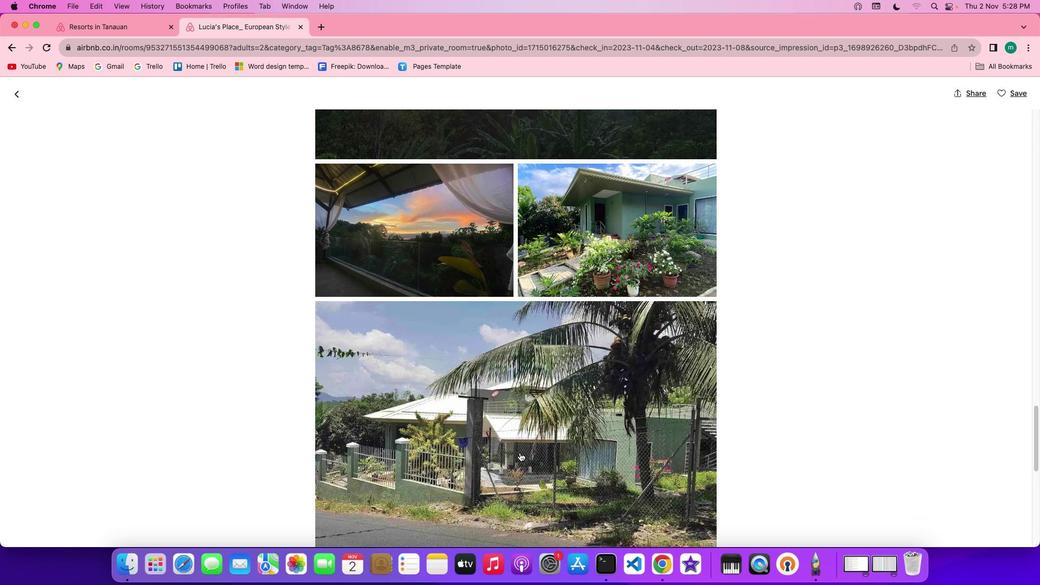 
Action: Mouse scrolled (519, 452) with delta (0, -1)
Screenshot: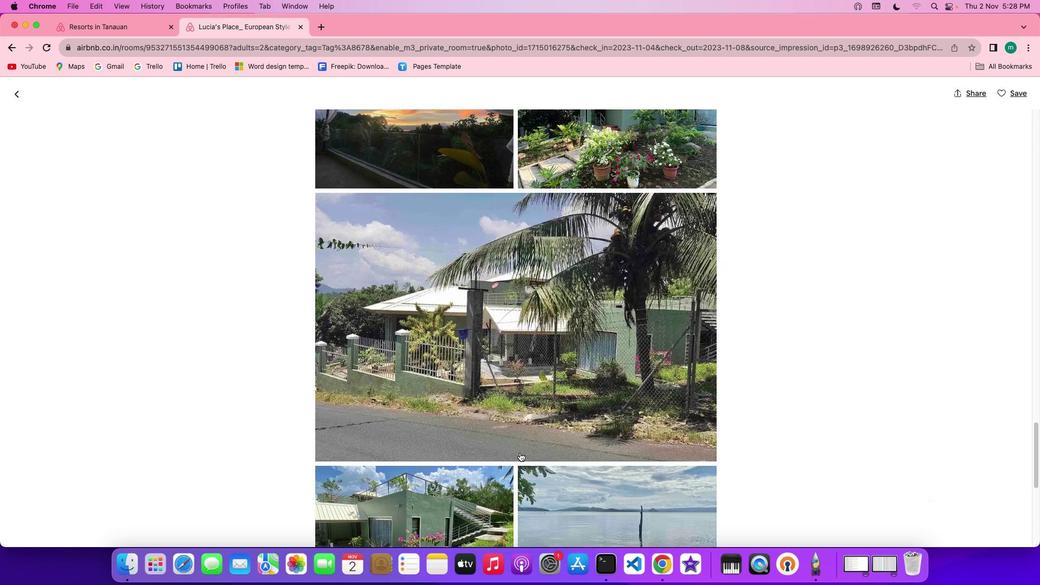 
Action: Mouse scrolled (519, 452) with delta (0, -2)
Screenshot: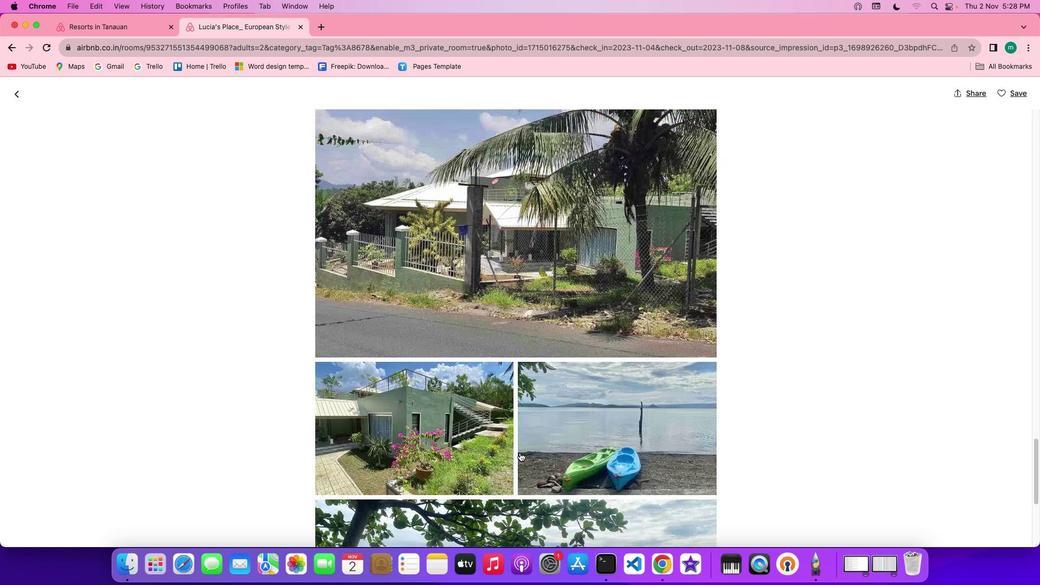 
Action: Mouse scrolled (519, 452) with delta (0, -2)
Screenshot: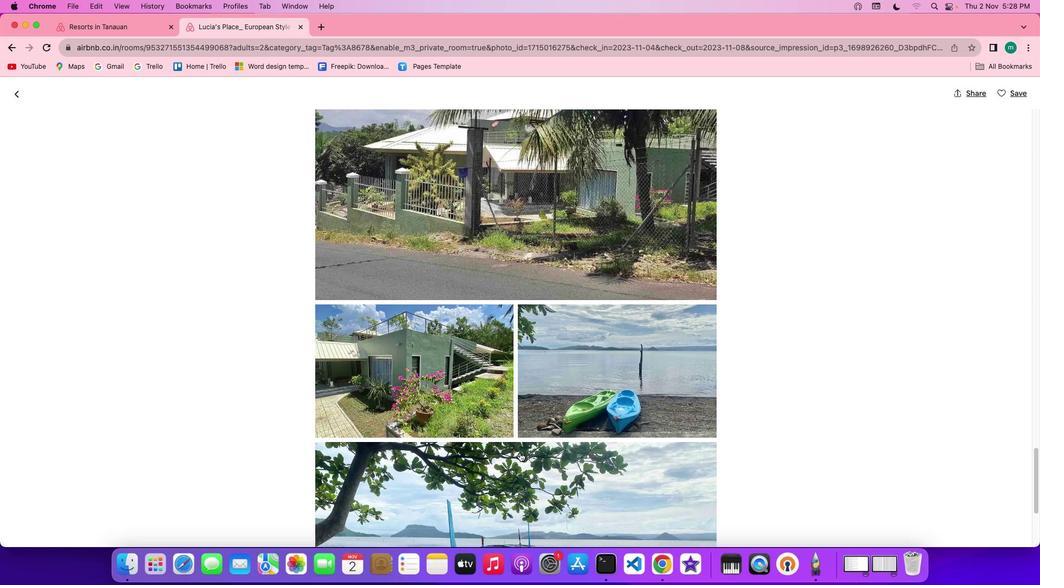 
Action: Mouse scrolled (519, 452) with delta (0, 0)
Screenshot: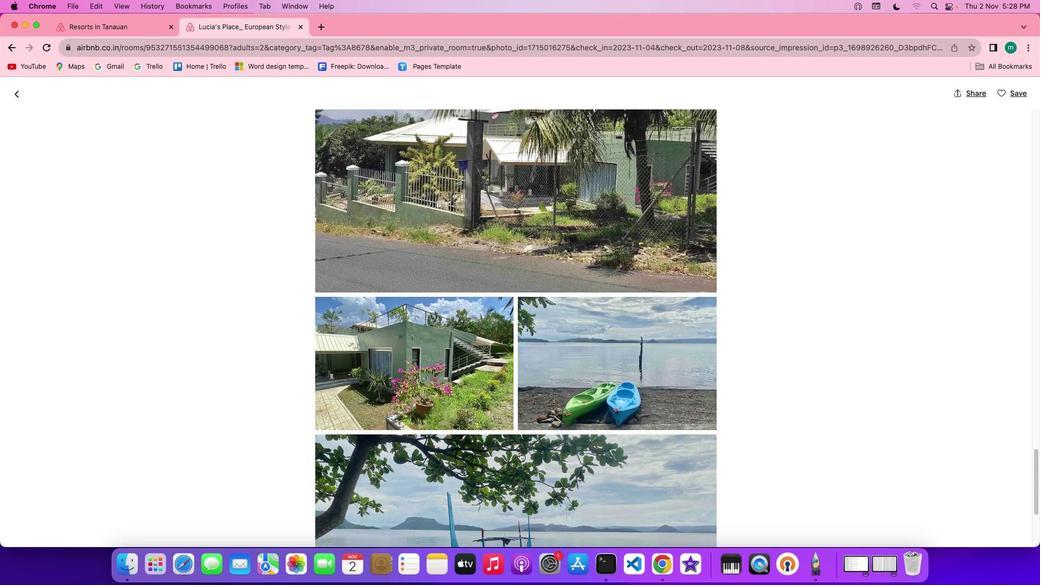 
Action: Mouse scrolled (519, 452) with delta (0, 0)
Screenshot: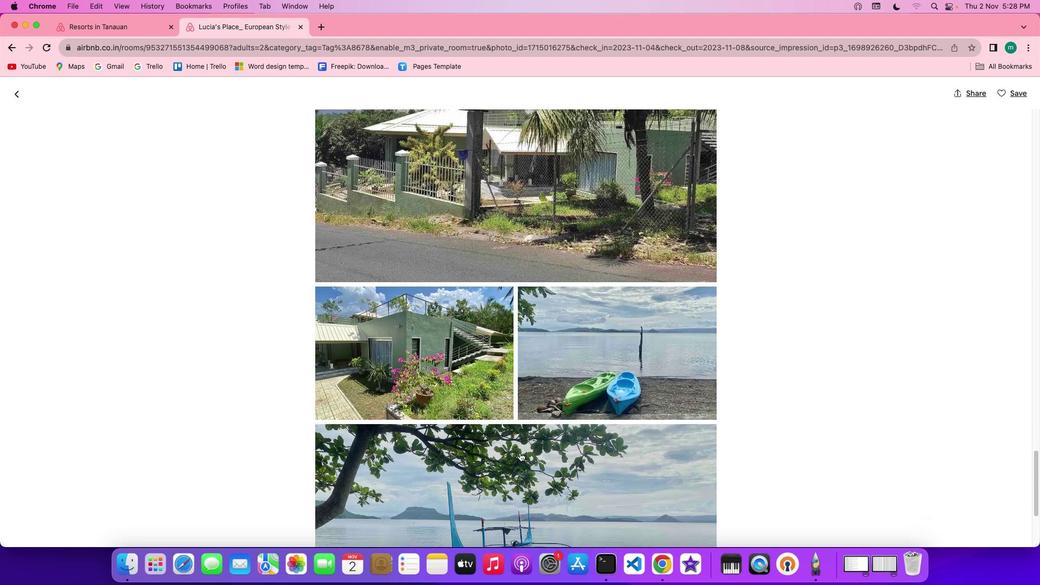 
Action: Mouse scrolled (519, 452) with delta (0, -1)
Screenshot: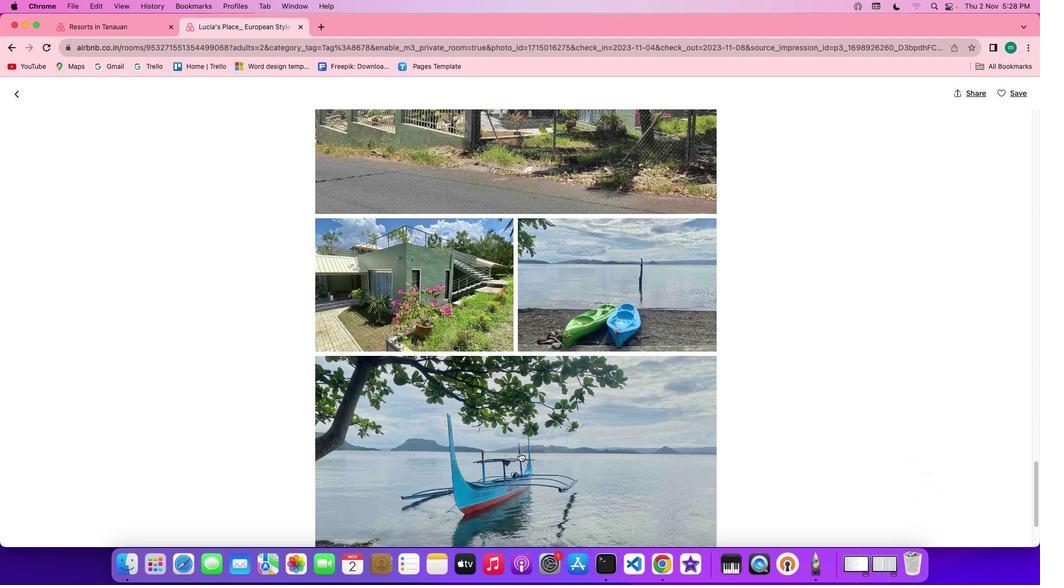 
Action: Mouse scrolled (519, 452) with delta (0, -2)
Screenshot: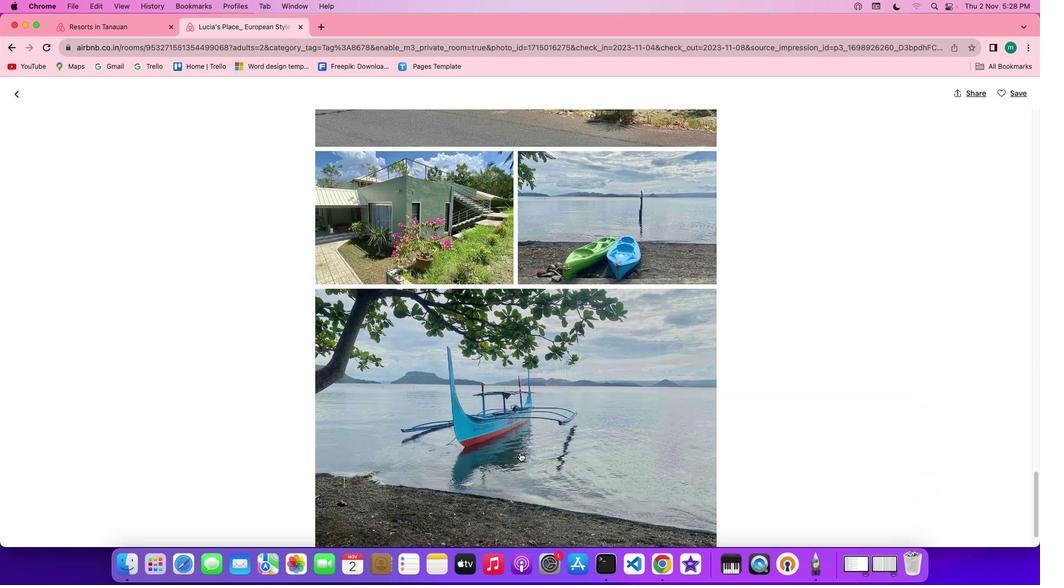 
Action: Mouse scrolled (519, 452) with delta (0, 0)
Screenshot: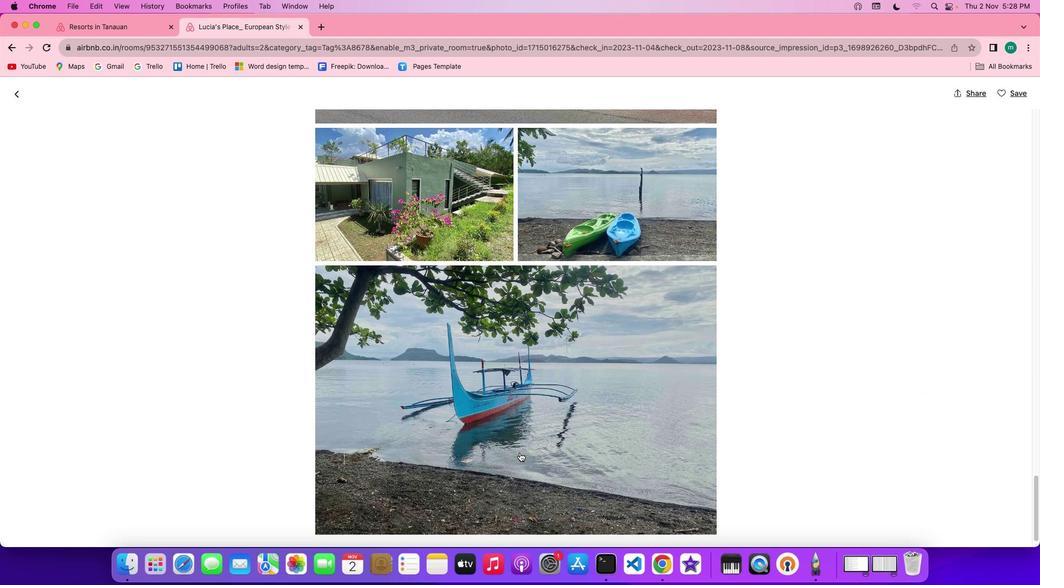 
Action: Mouse scrolled (519, 452) with delta (0, 0)
Screenshot: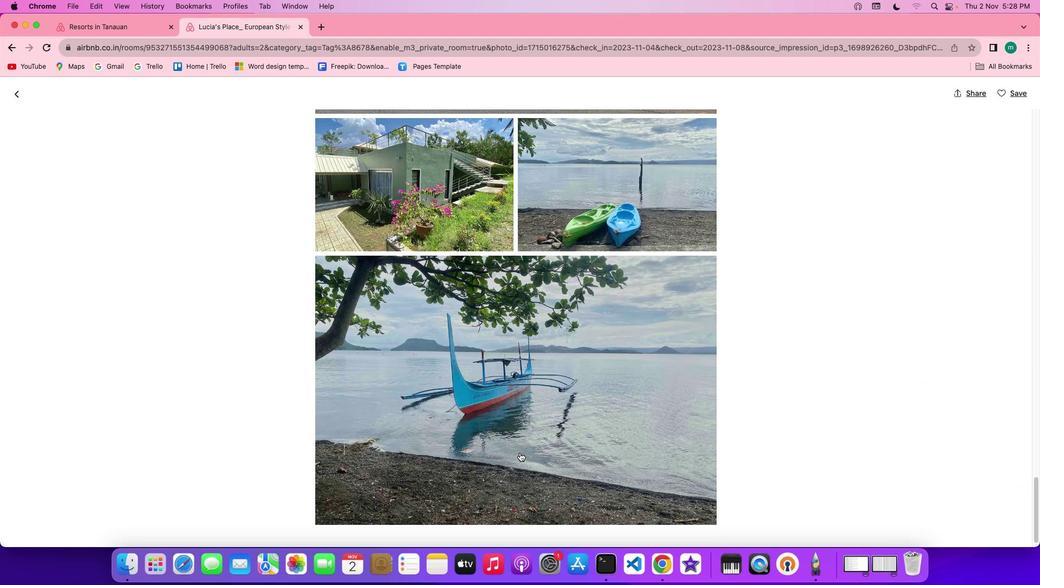 
Action: Mouse scrolled (519, 452) with delta (0, -1)
Screenshot: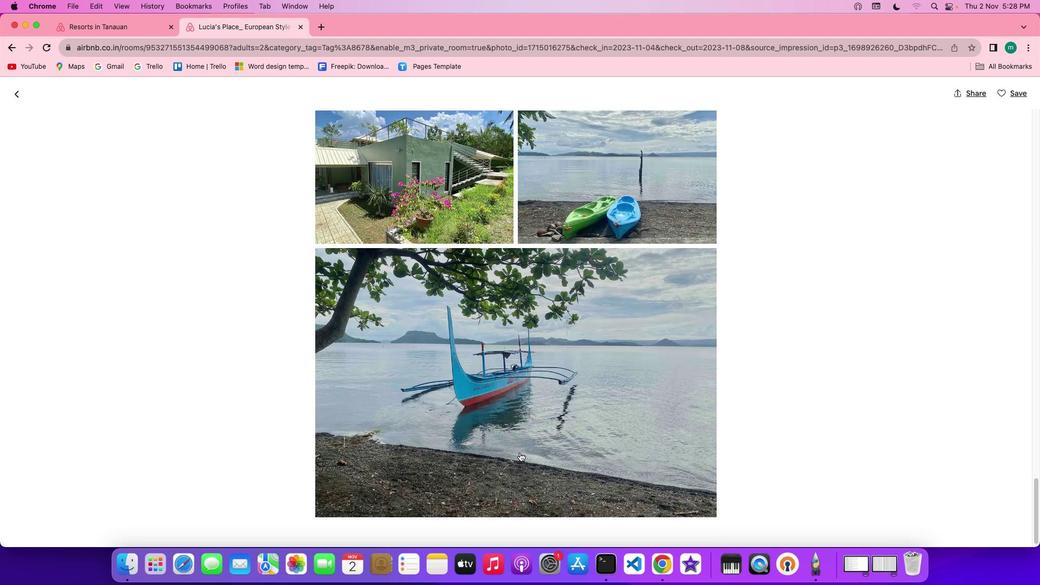 
Action: Mouse scrolled (519, 452) with delta (0, -1)
Screenshot: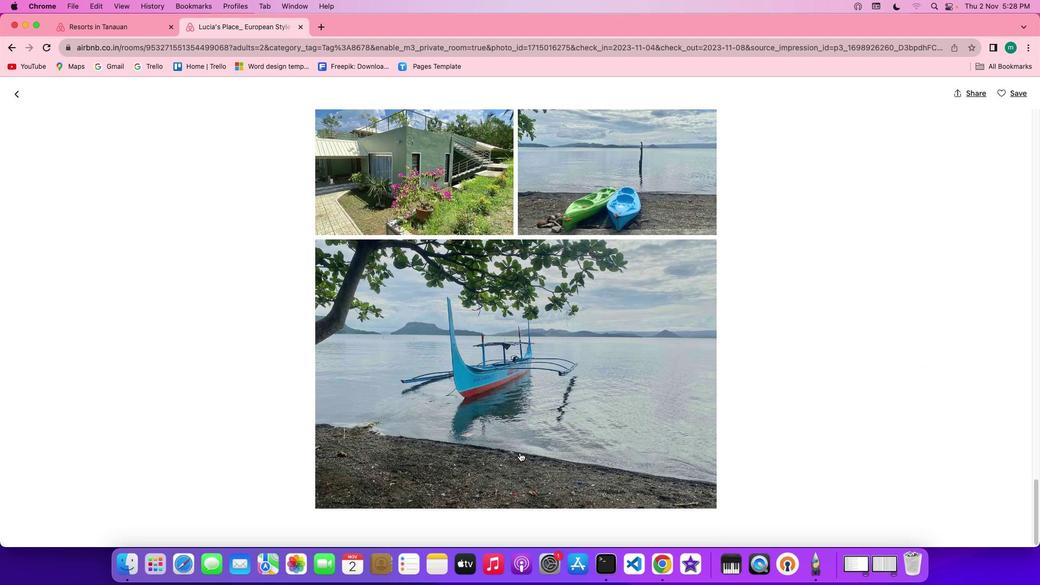 
Action: Mouse scrolled (519, 452) with delta (0, -1)
Screenshot: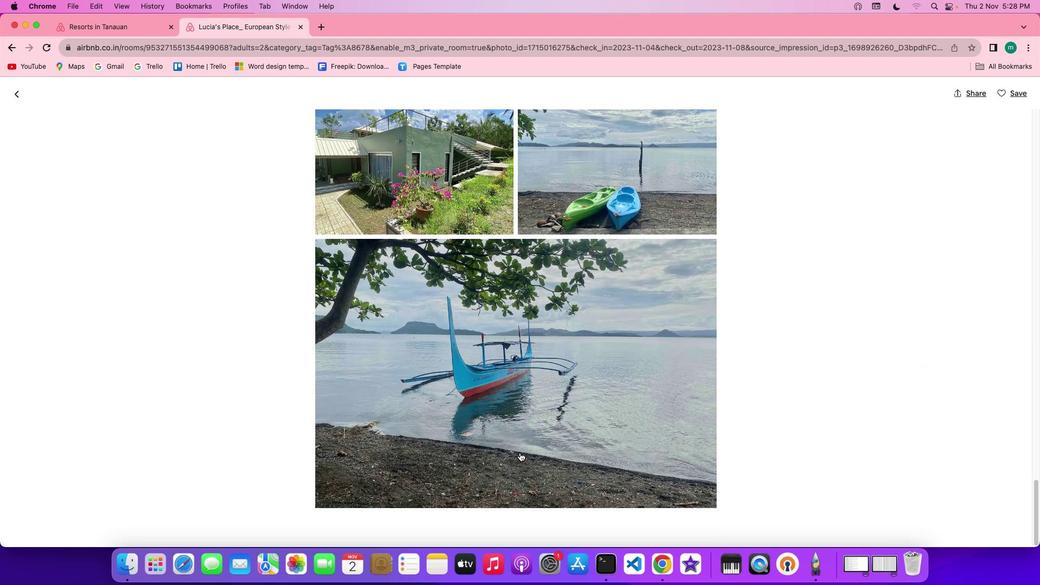 
Action: Mouse scrolled (519, 452) with delta (0, 0)
Screenshot: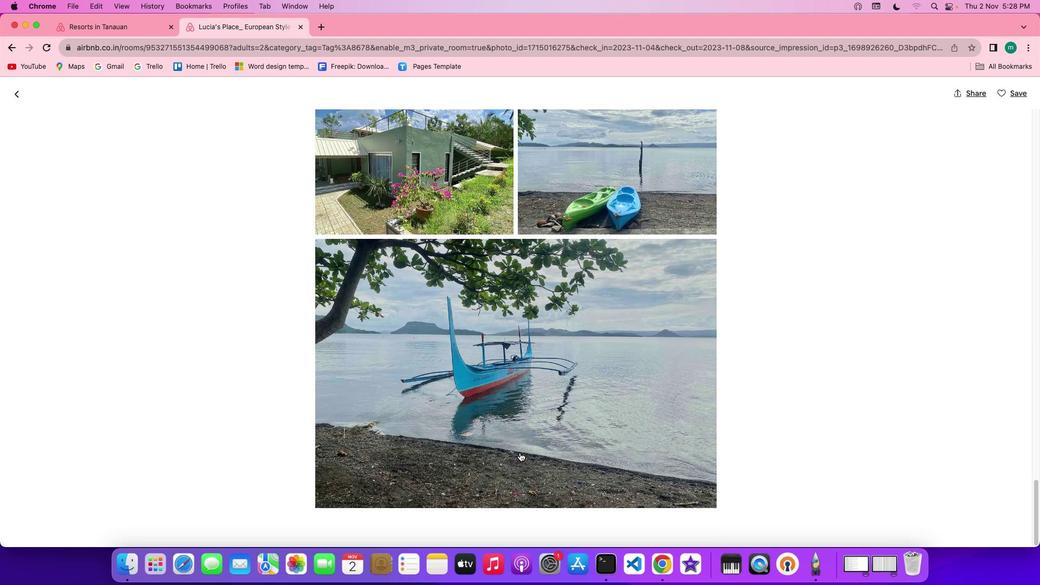 
Action: Mouse scrolled (519, 452) with delta (0, 0)
Screenshot: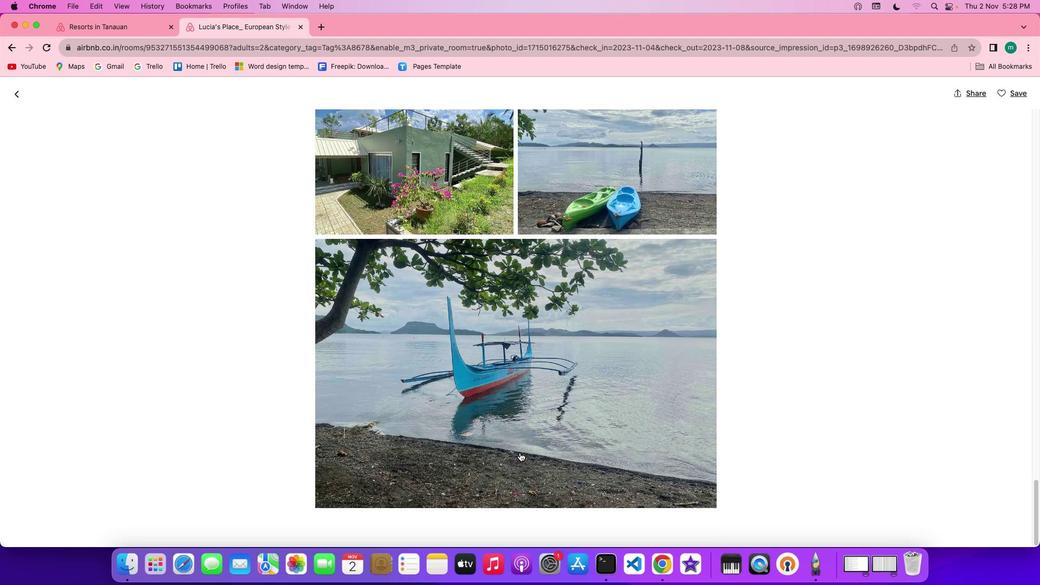 
Action: Mouse scrolled (519, 452) with delta (0, -1)
Screenshot: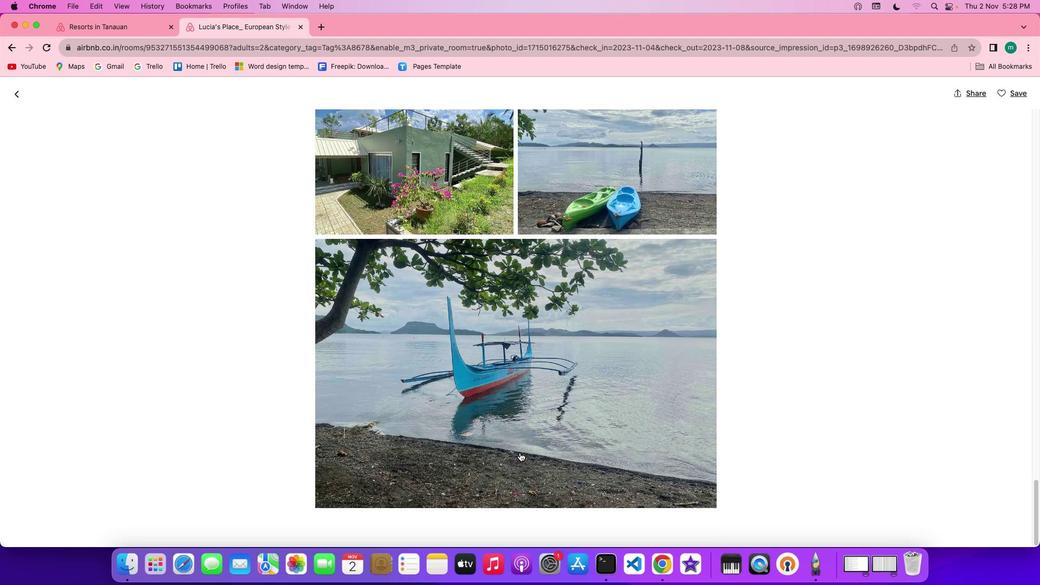 
Action: Mouse scrolled (519, 452) with delta (0, -2)
Screenshot: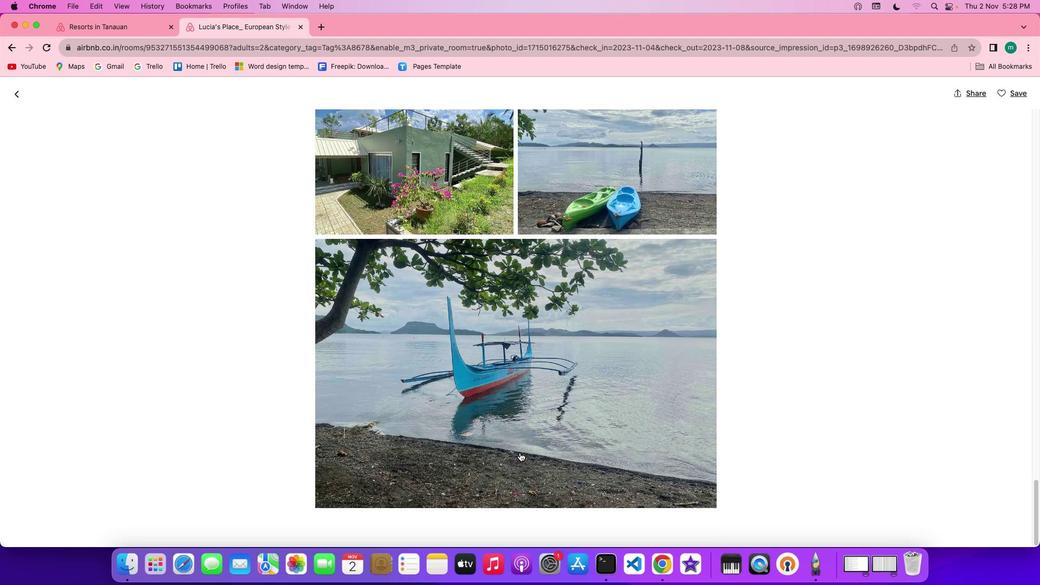 
Action: Mouse scrolled (519, 452) with delta (0, -2)
Screenshot: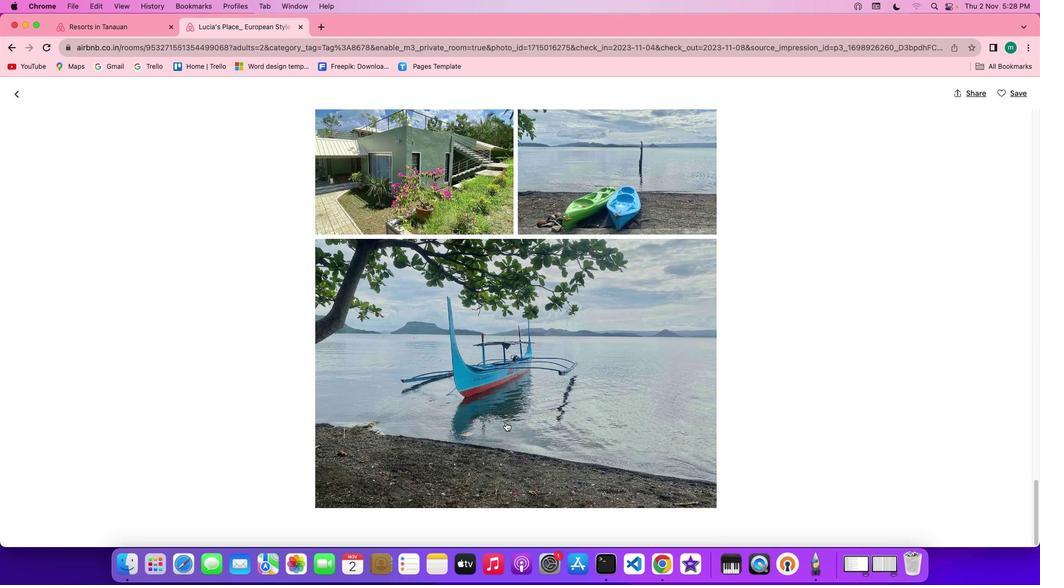 
Action: Mouse moved to (18, 93)
Screenshot: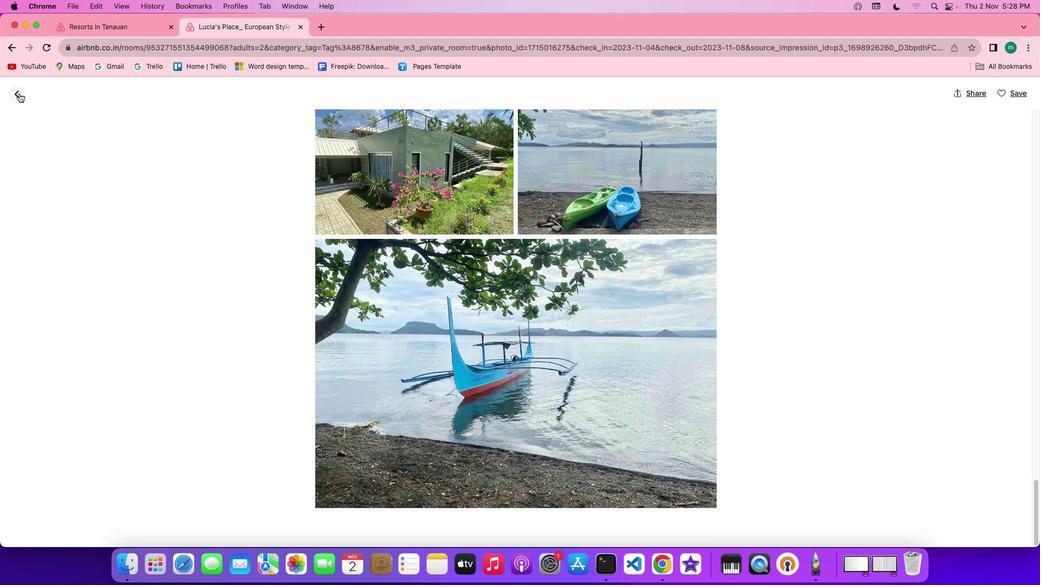 
Action: Mouse pressed left at (18, 93)
Screenshot: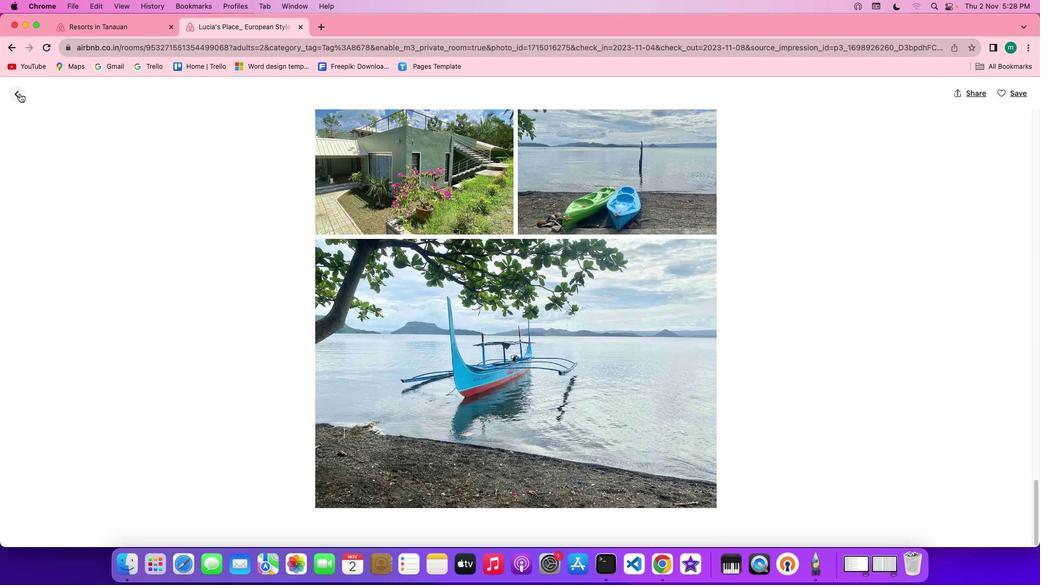 
Action: Mouse moved to (522, 365)
Screenshot: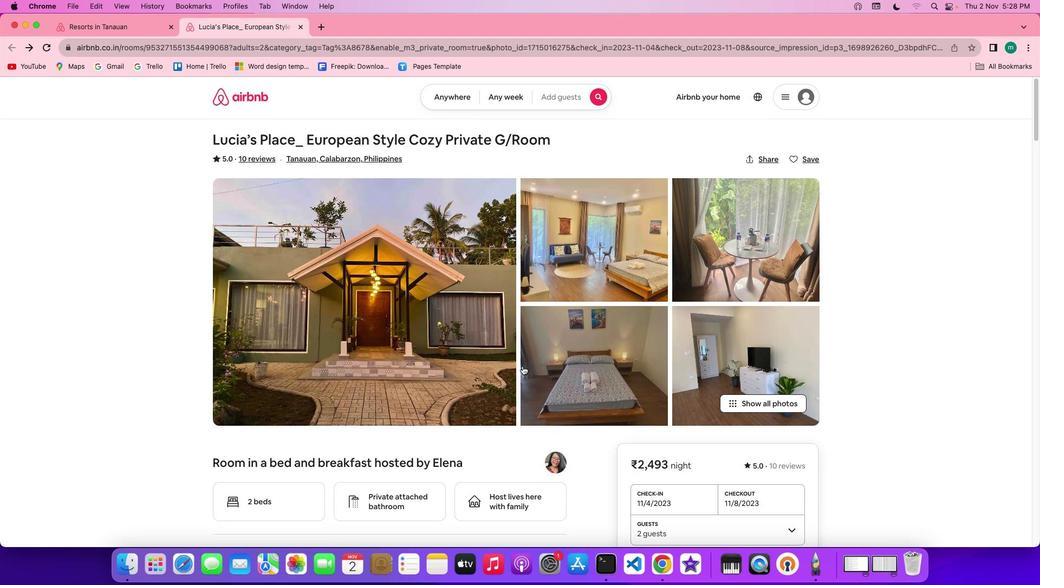 
Action: Mouse scrolled (522, 365) with delta (0, 0)
Screenshot: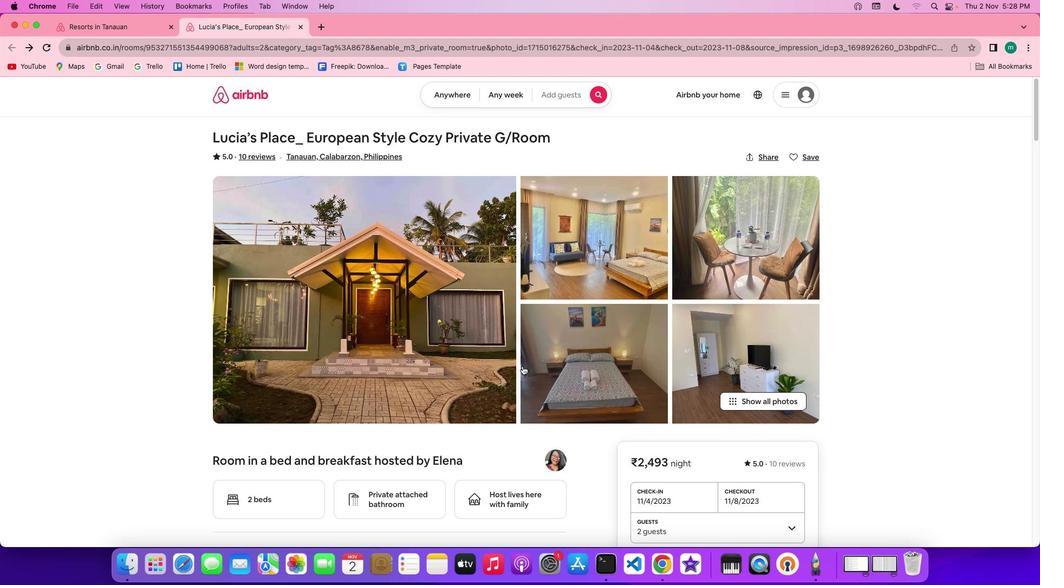 
Action: Mouse scrolled (522, 365) with delta (0, 0)
Screenshot: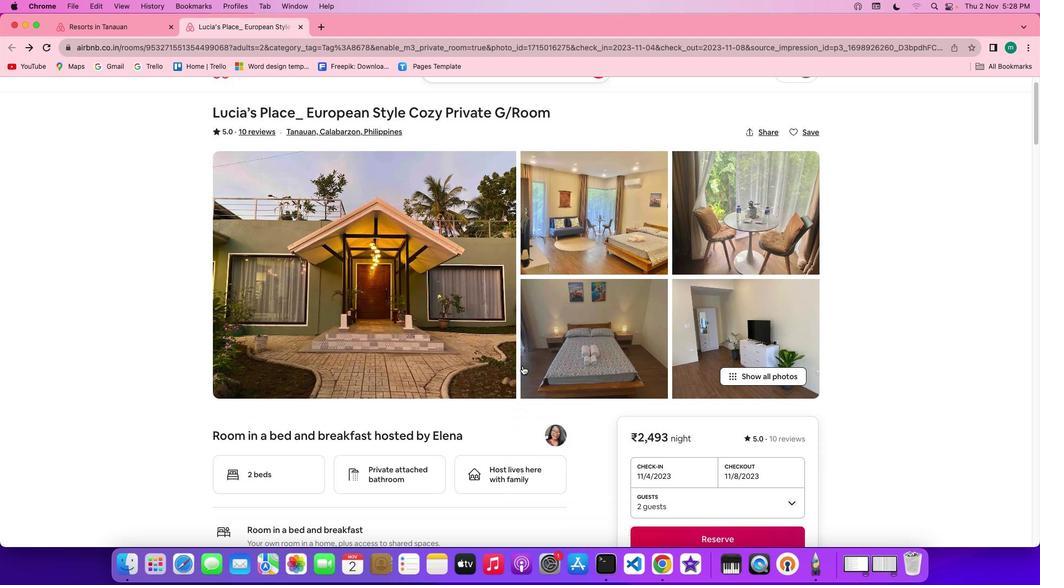 
Action: Mouse scrolled (522, 365) with delta (0, -1)
Screenshot: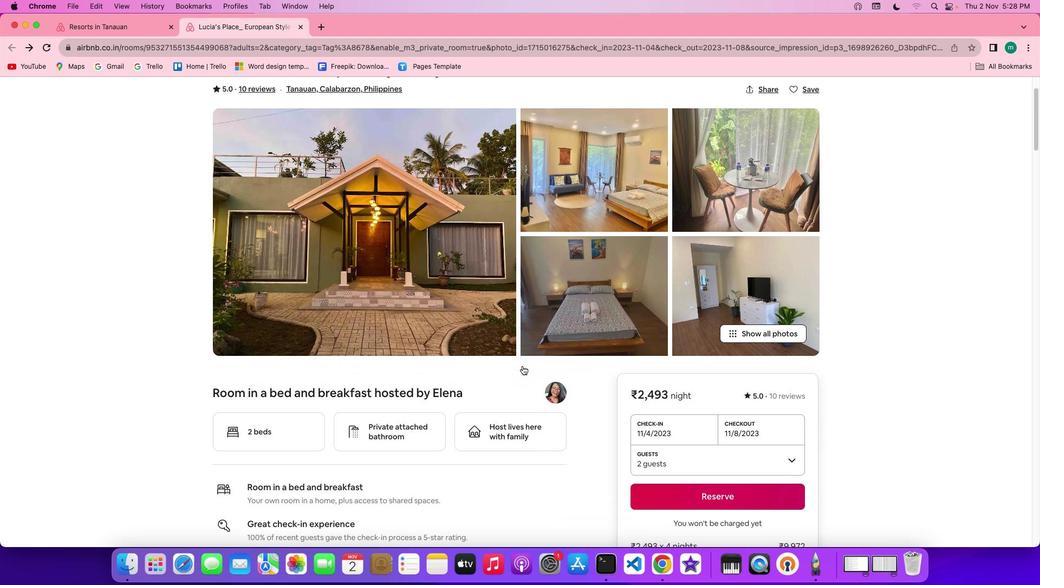 
Action: Mouse scrolled (522, 365) with delta (0, -1)
Screenshot: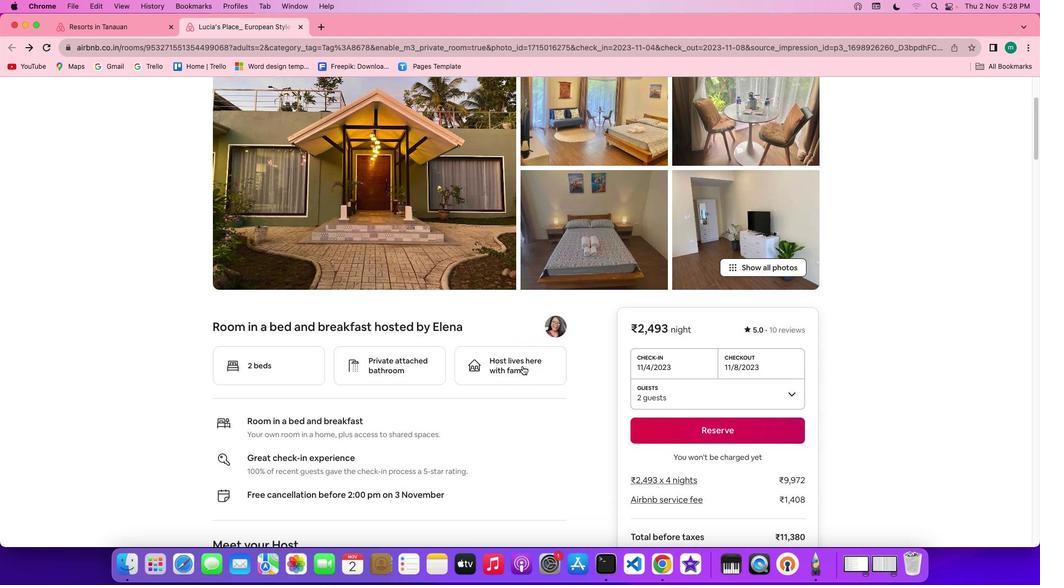 
Action: Mouse scrolled (522, 365) with delta (0, 0)
Screenshot: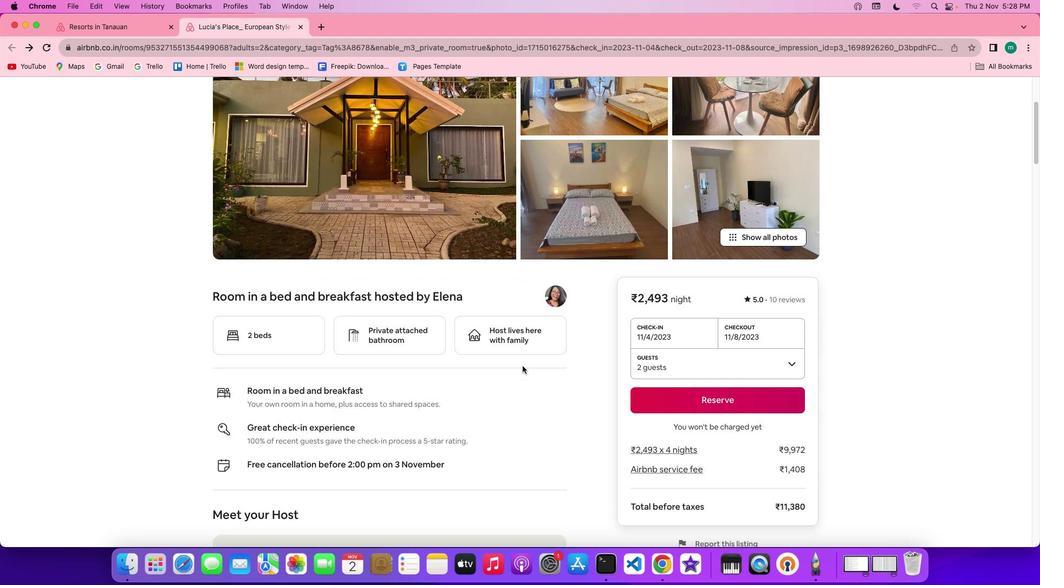
Action: Mouse scrolled (522, 365) with delta (0, 0)
Screenshot: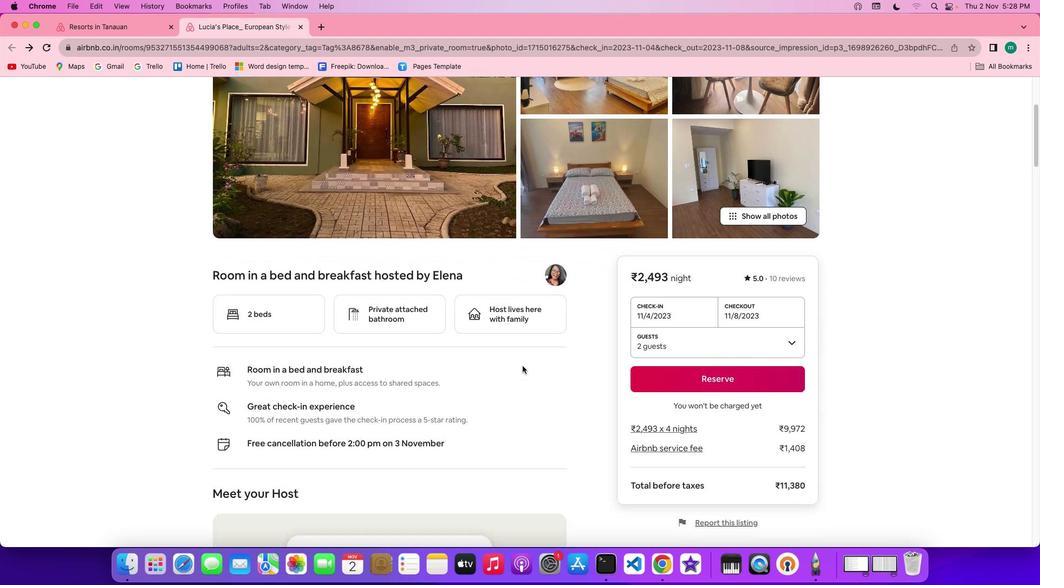
Action: Mouse scrolled (522, 365) with delta (0, -1)
Screenshot: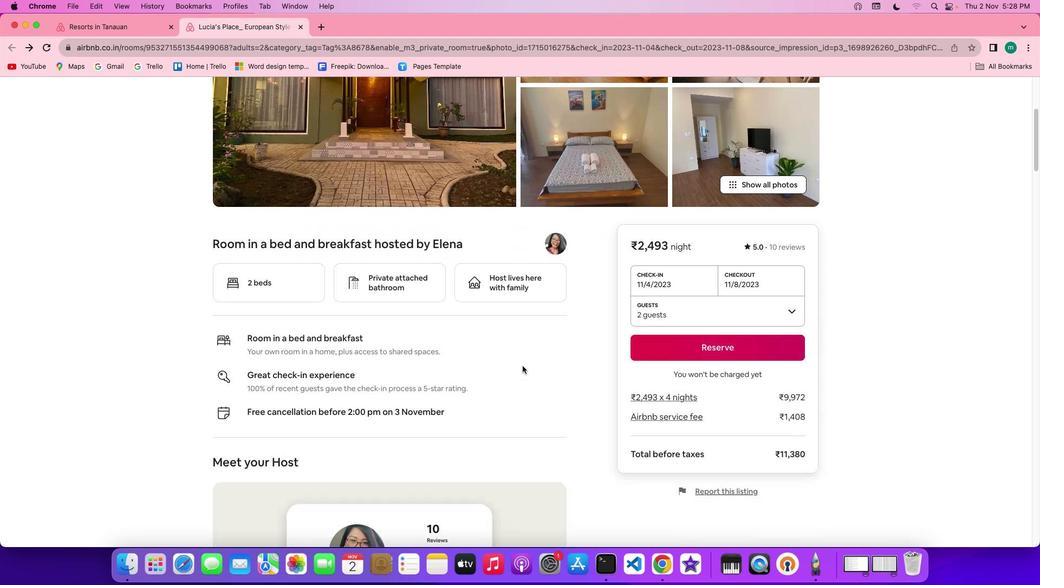 
Action: Mouse scrolled (522, 365) with delta (0, -1)
Screenshot: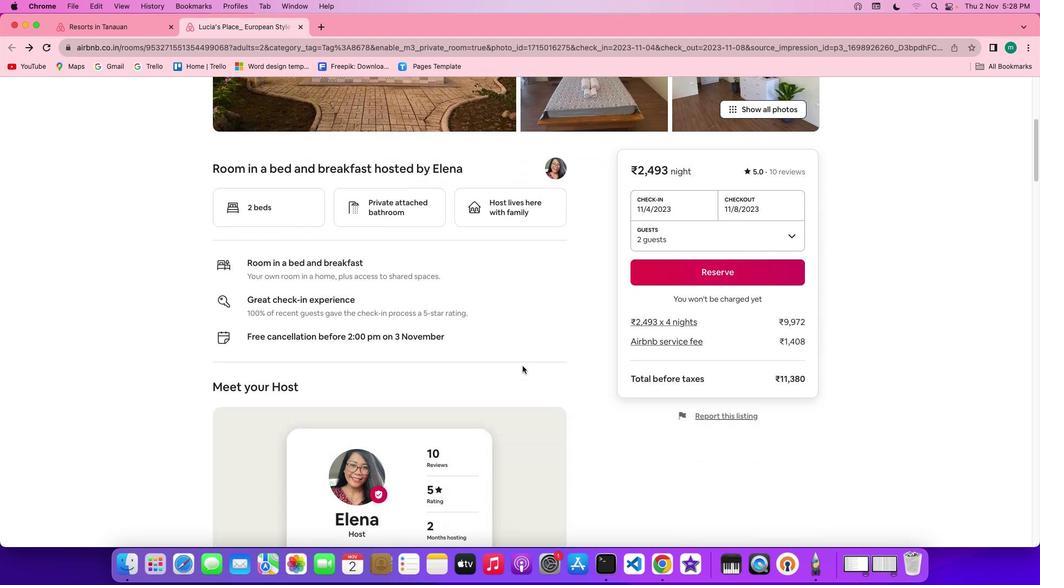 
Action: Mouse scrolled (522, 365) with delta (0, 0)
Screenshot: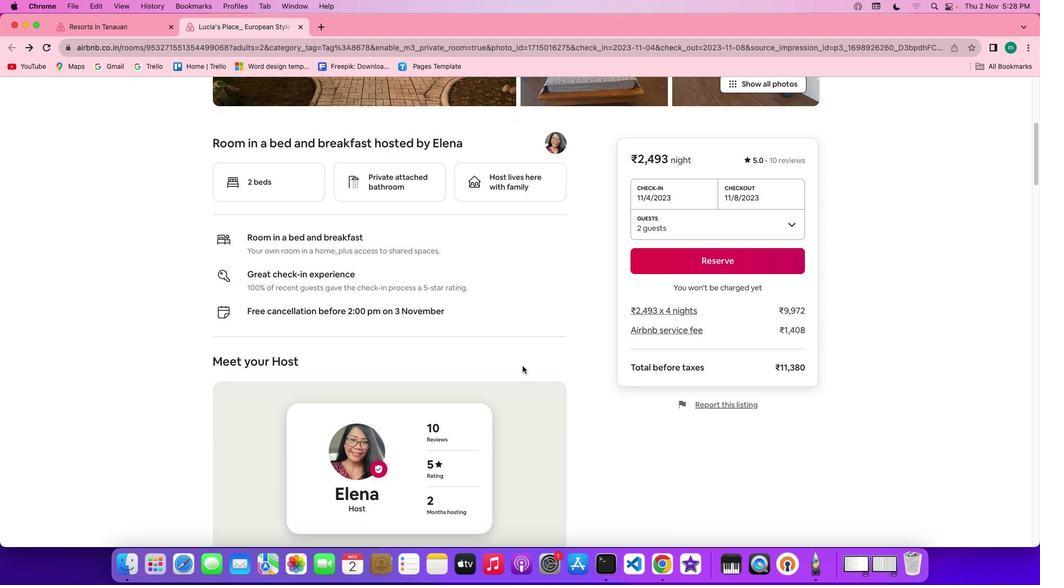 
Action: Mouse scrolled (522, 365) with delta (0, 0)
Screenshot: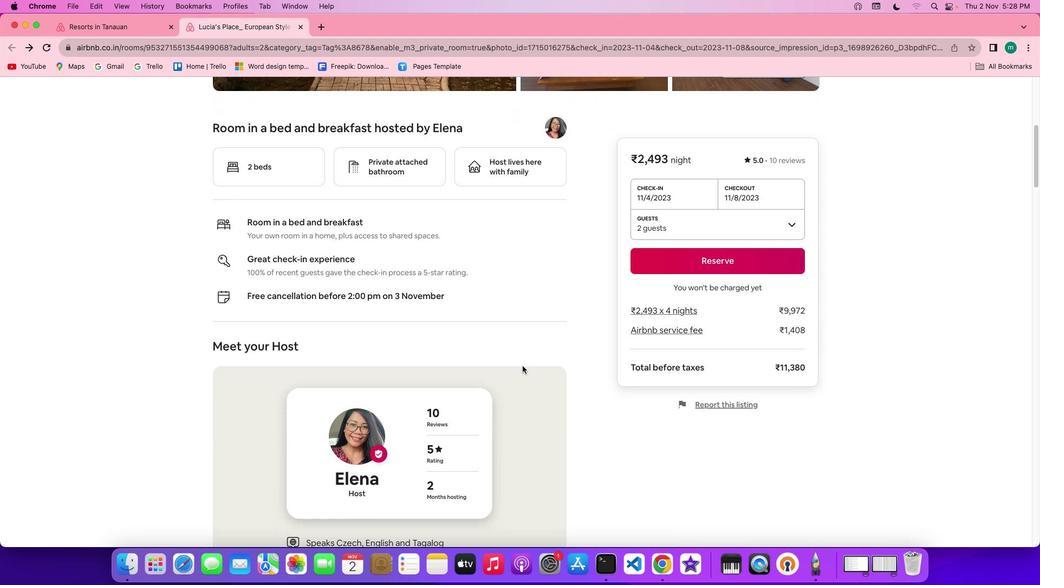 
Action: Mouse scrolled (522, 365) with delta (0, -1)
Screenshot: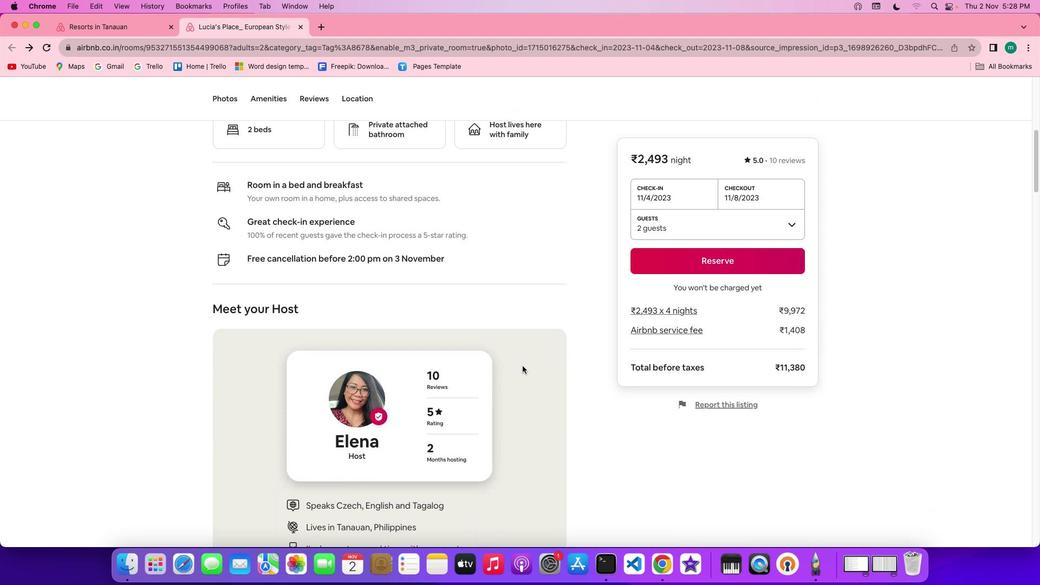 
Action: Mouse scrolled (522, 365) with delta (0, -1)
Screenshot: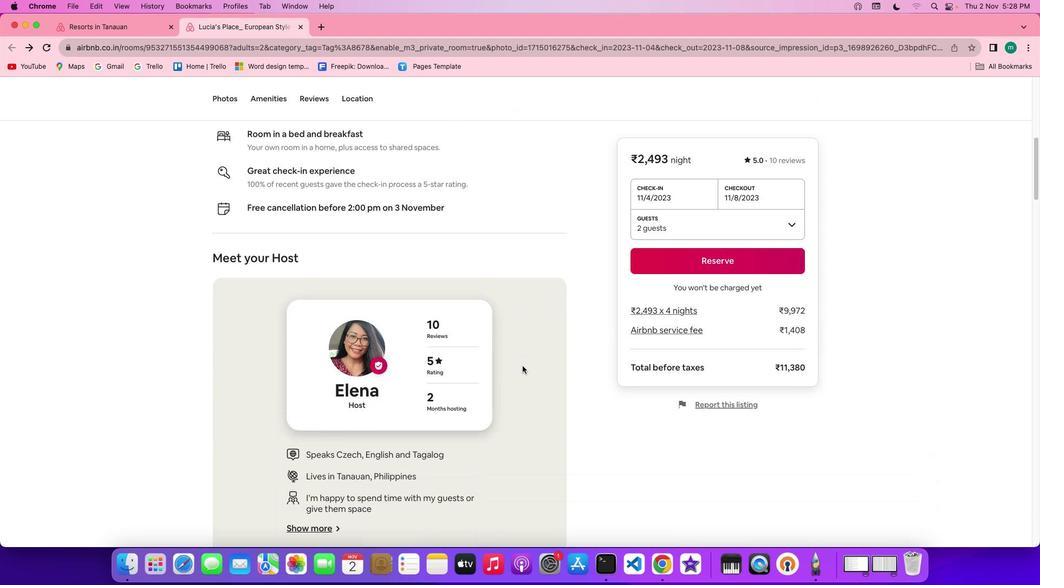 
Action: Mouse scrolled (522, 365) with delta (0, 0)
Screenshot: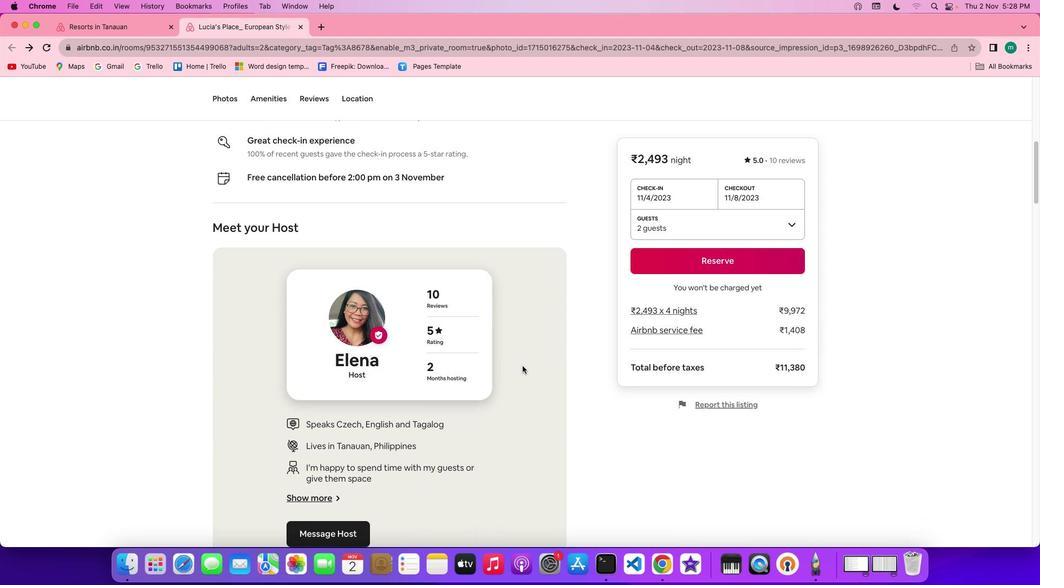 
Action: Mouse scrolled (522, 365) with delta (0, 0)
Screenshot: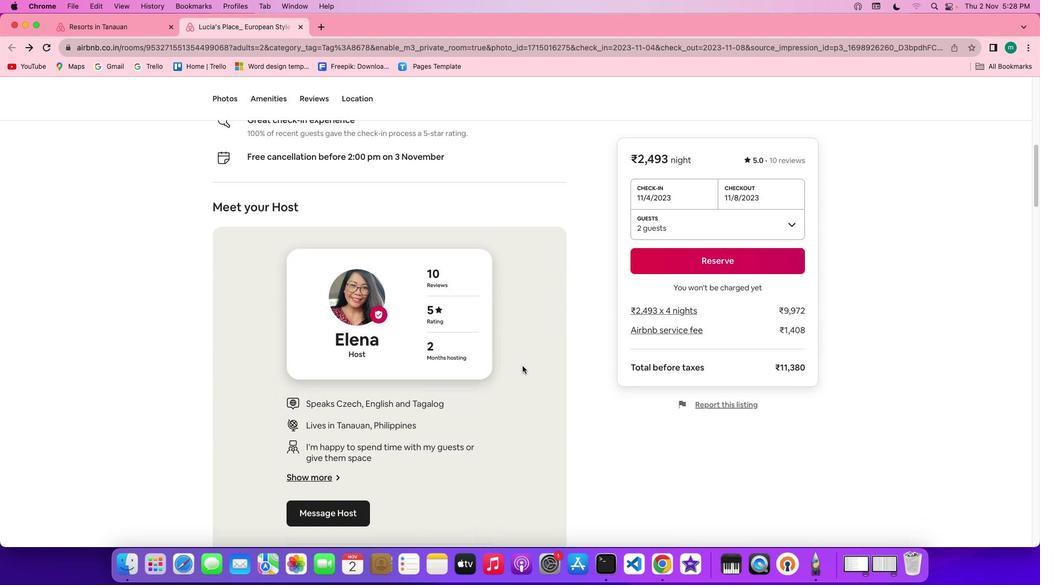 
Action: Mouse scrolled (522, 365) with delta (0, -1)
Screenshot: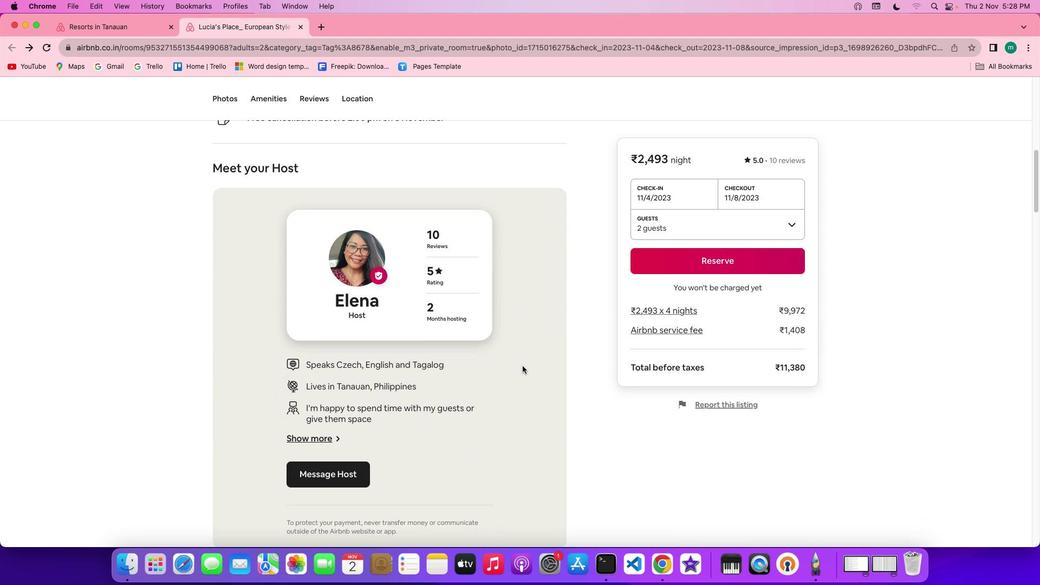 
Action: Mouse scrolled (522, 365) with delta (0, -2)
Screenshot: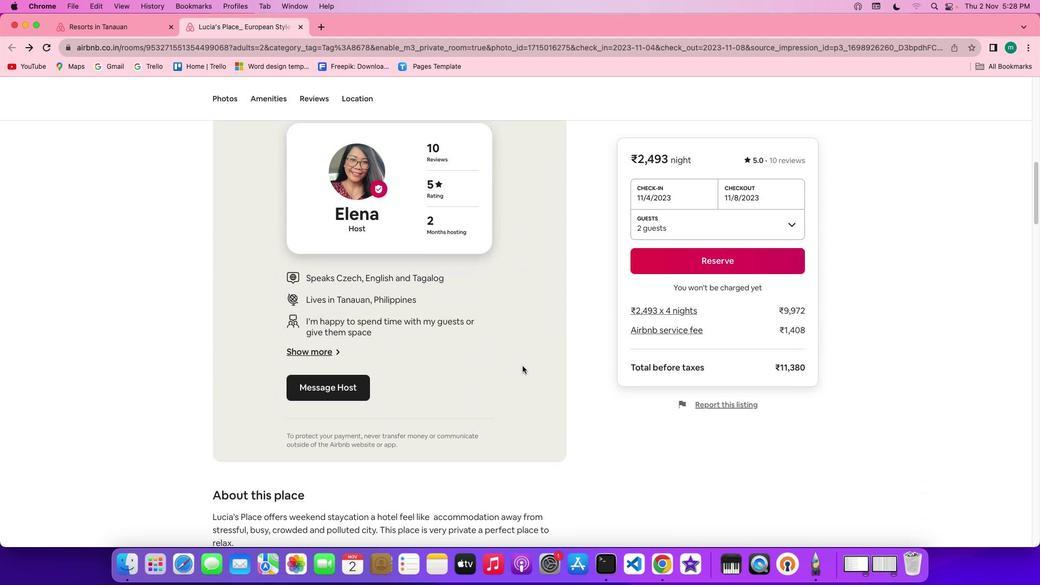 
Action: Mouse scrolled (522, 365) with delta (0, 0)
Screenshot: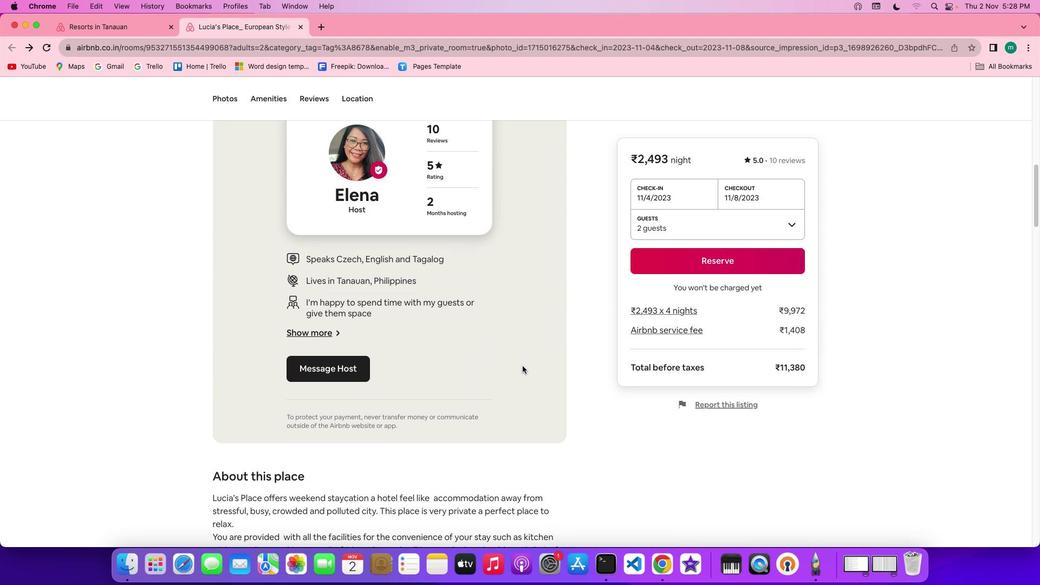 
Action: Mouse scrolled (522, 365) with delta (0, 0)
Screenshot: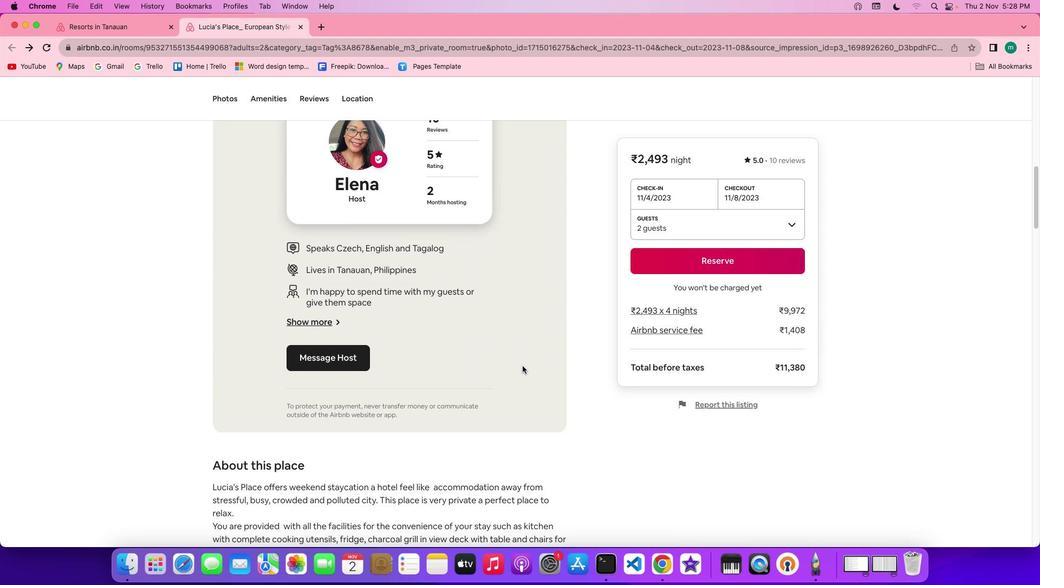 
Action: Mouse scrolled (522, 365) with delta (0, -1)
Screenshot: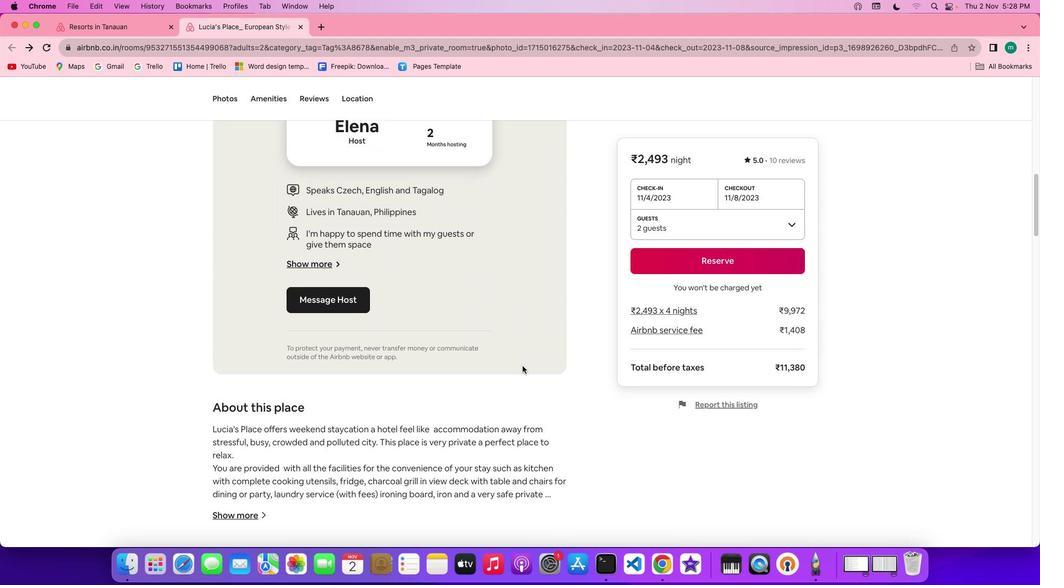 
Action: Mouse scrolled (522, 365) with delta (0, -1)
Screenshot: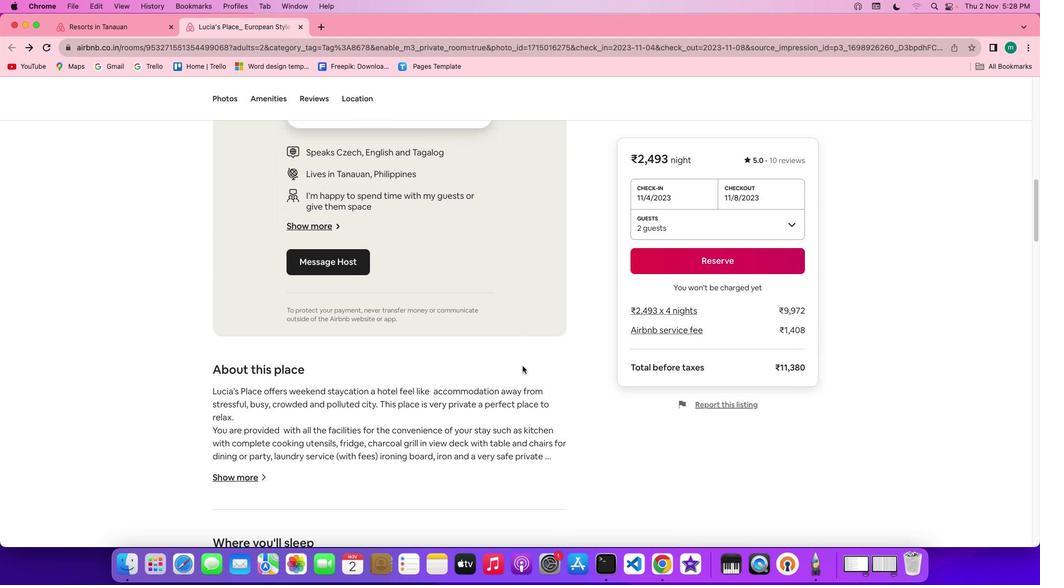 
Action: Mouse moved to (241, 442)
Screenshot: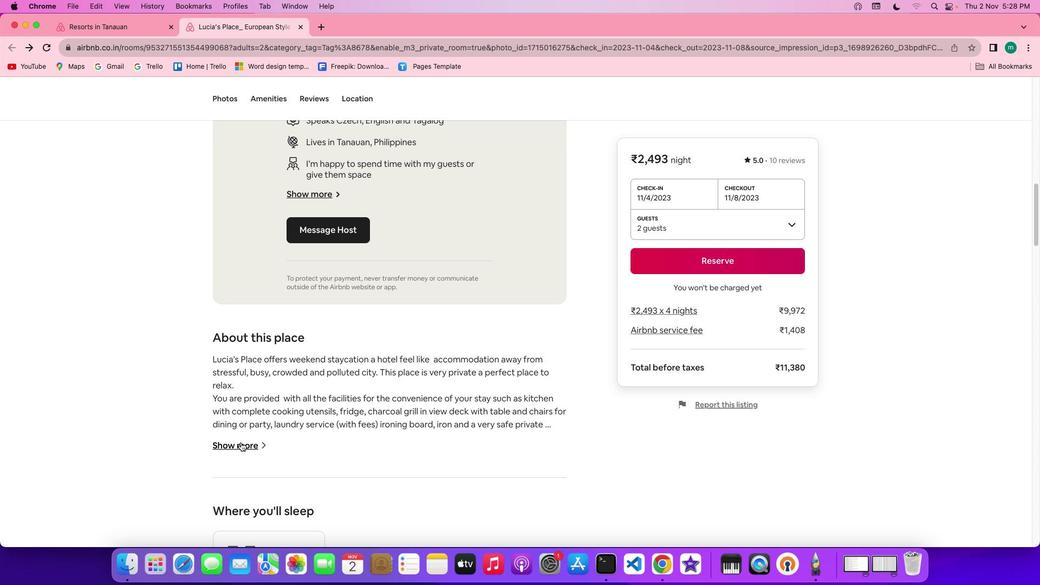 
Action: Mouse pressed left at (241, 442)
Screenshot: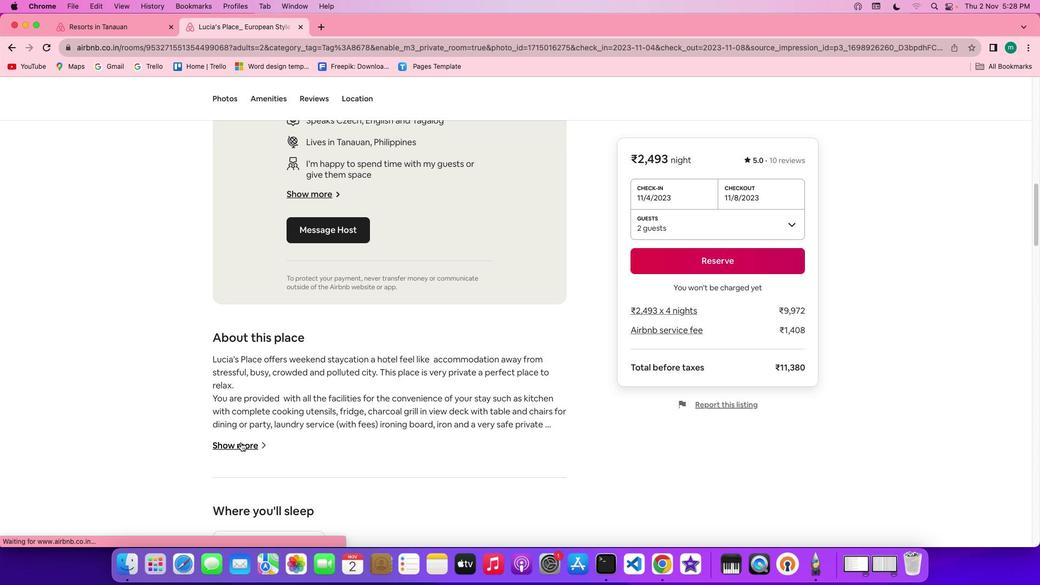 
Action: Mouse moved to (528, 420)
Screenshot: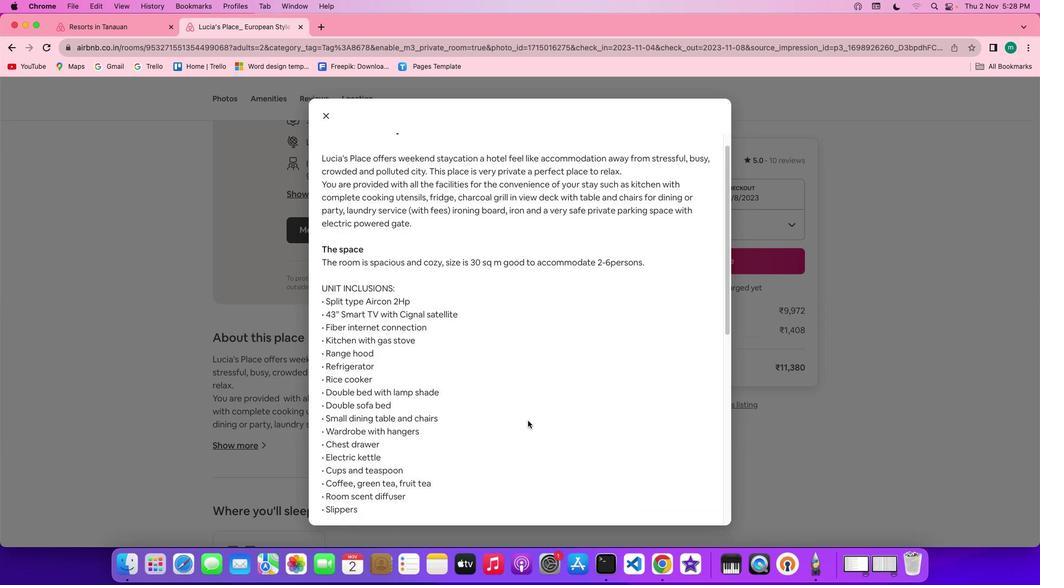 
Action: Mouse scrolled (528, 420) with delta (0, 0)
Screenshot: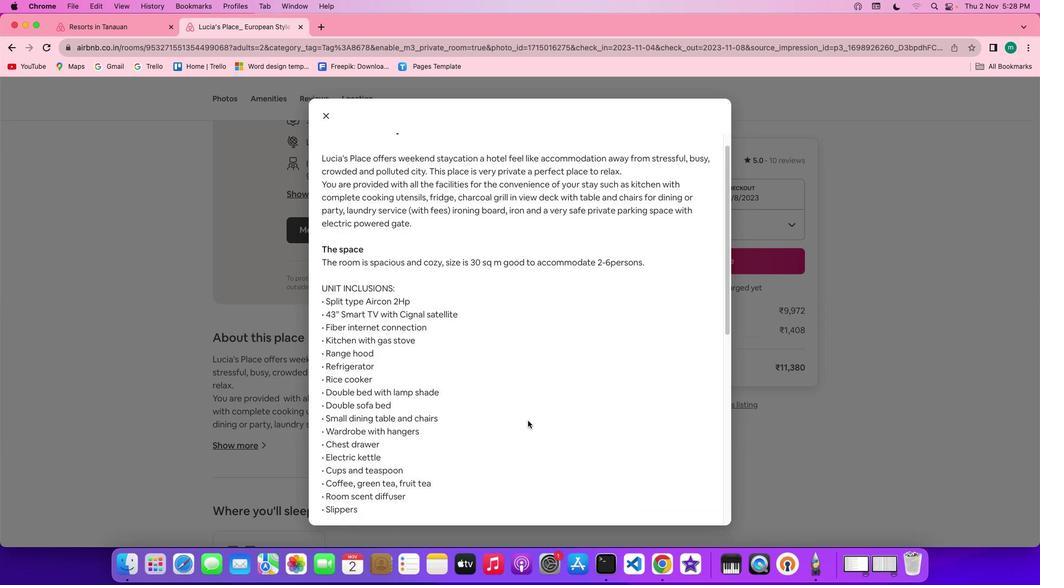
Action: Mouse scrolled (528, 420) with delta (0, 0)
Screenshot: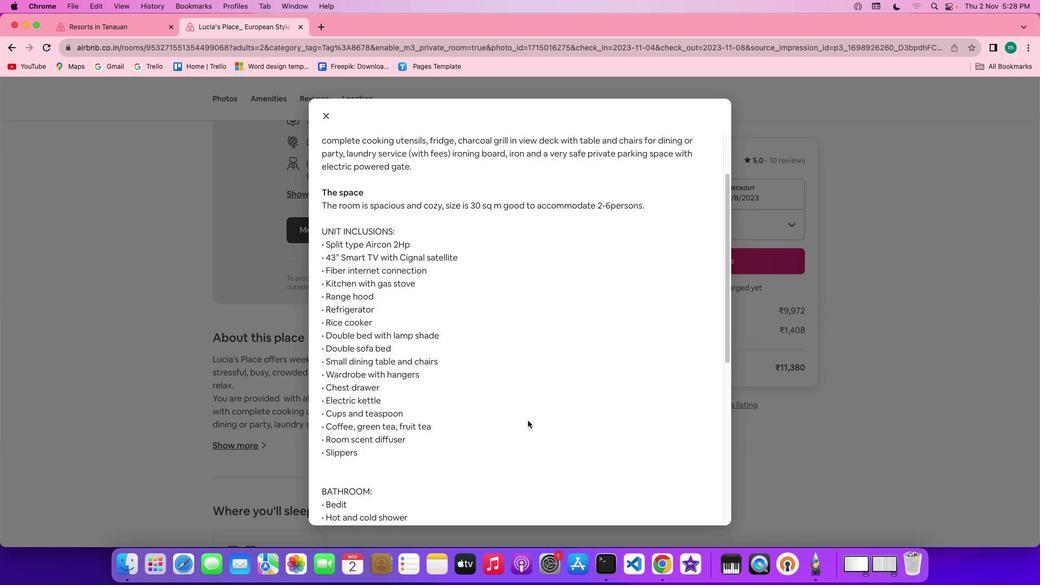 
Action: Mouse scrolled (528, 420) with delta (0, -1)
Screenshot: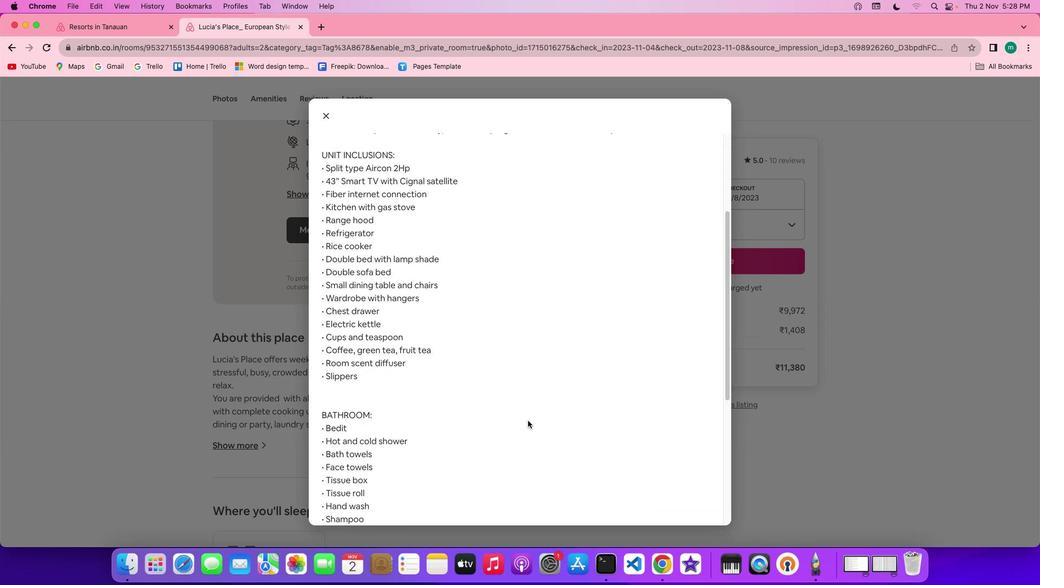 
Action: Mouse scrolled (528, 420) with delta (0, -2)
Screenshot: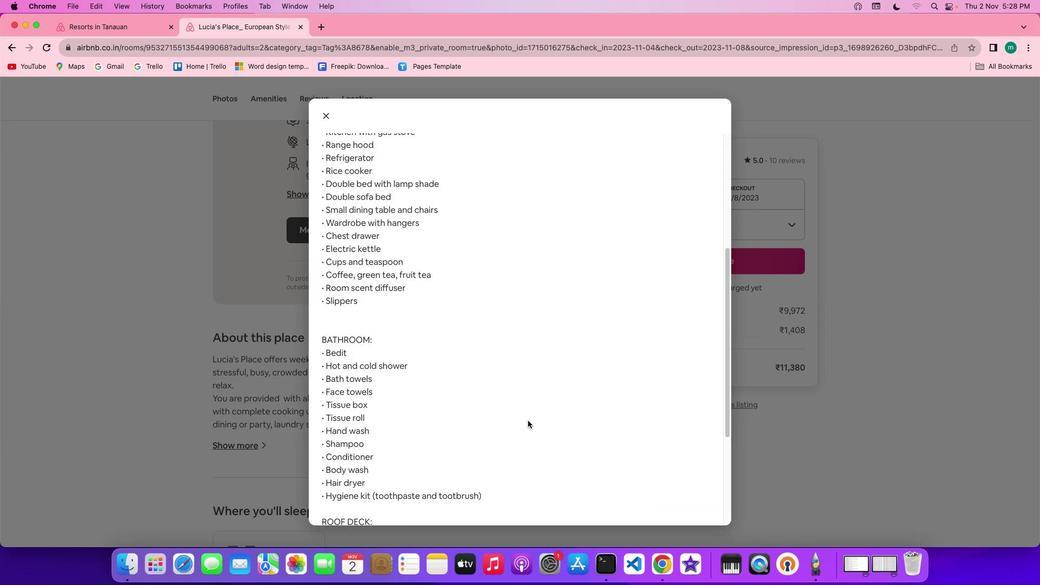 
Action: Mouse scrolled (528, 420) with delta (0, -2)
Screenshot: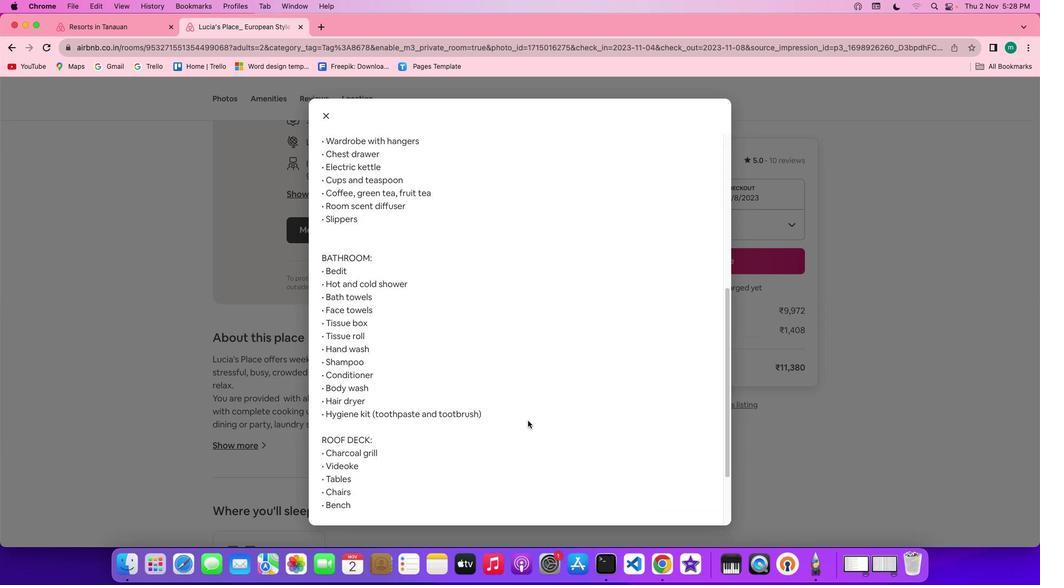
Action: Mouse moved to (528, 419)
Screenshot: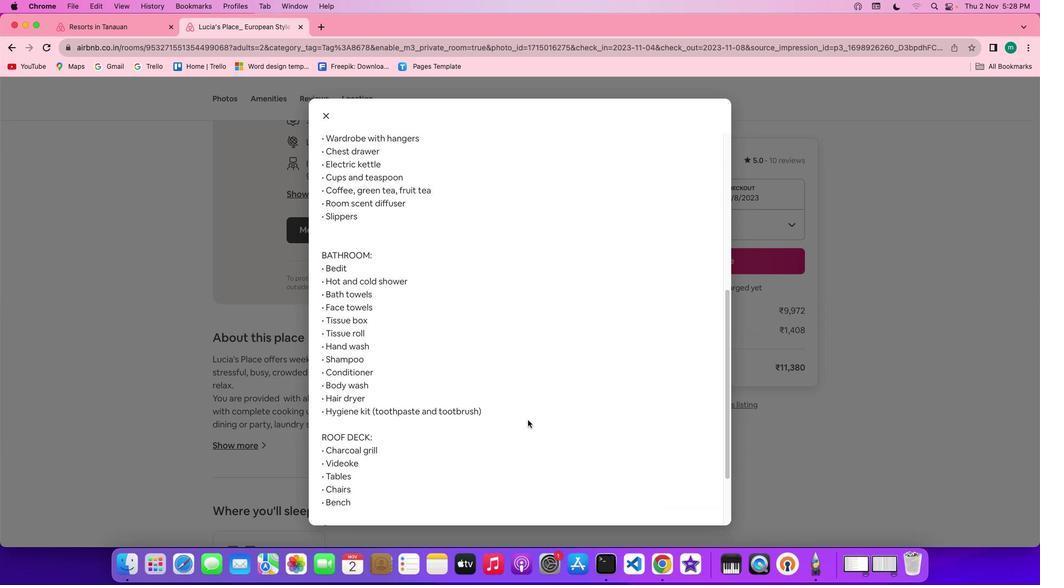 
Action: Mouse scrolled (528, 419) with delta (0, 0)
Screenshot: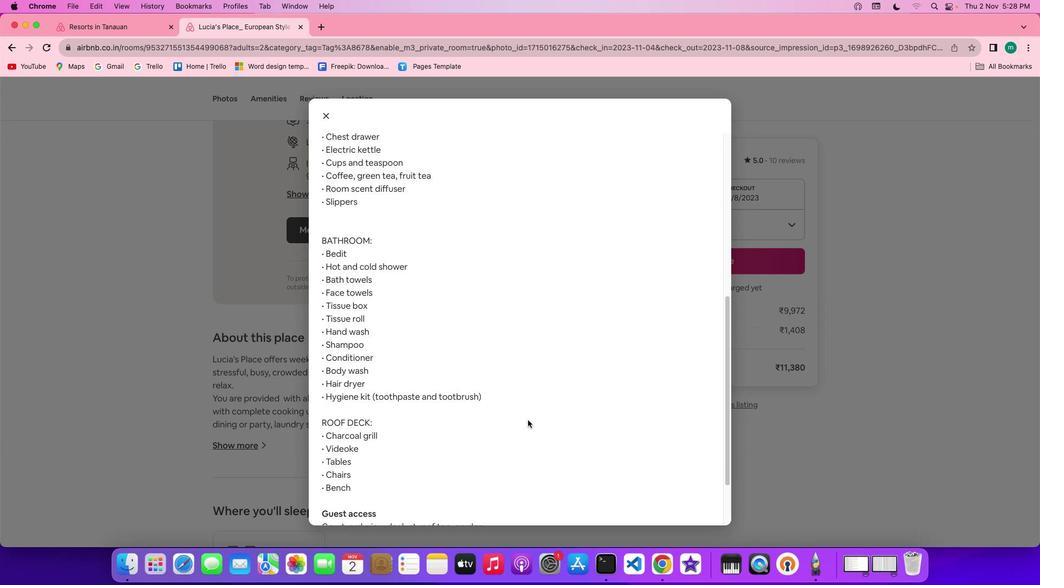 
Action: Mouse scrolled (528, 419) with delta (0, 0)
Screenshot: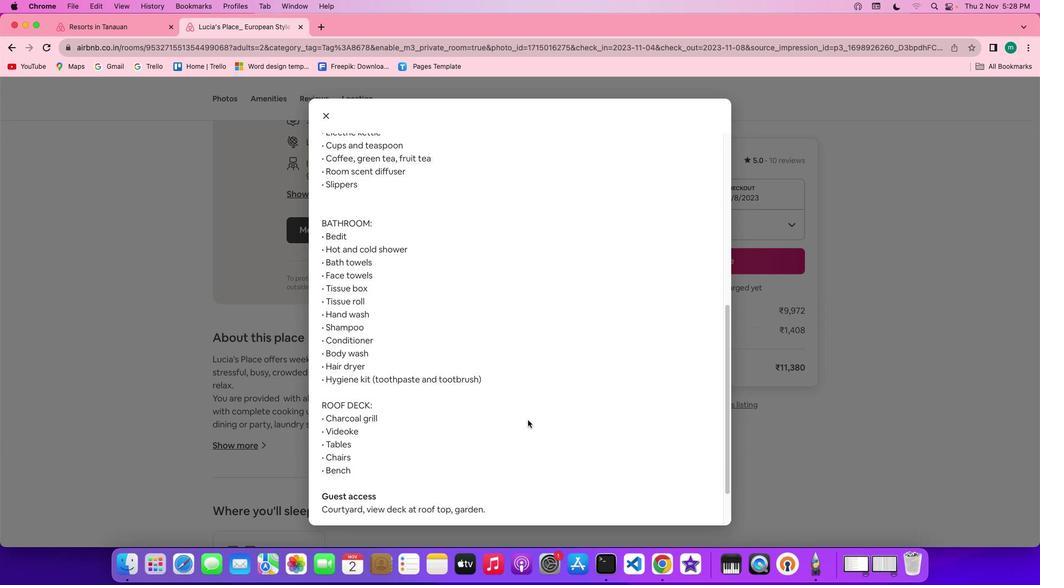 
Action: Mouse scrolled (528, 419) with delta (0, -1)
Screenshot: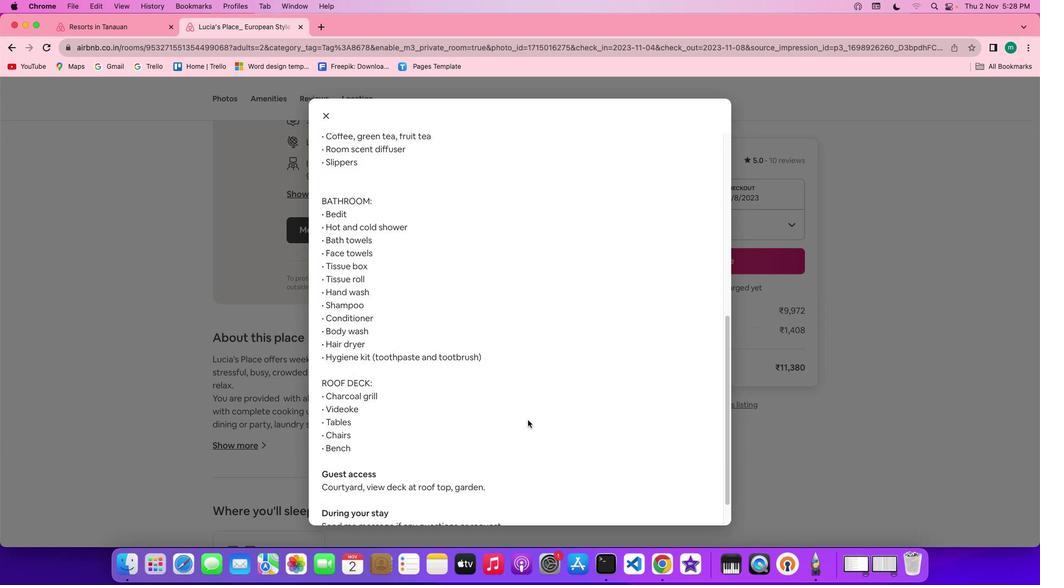 
Action: Mouse scrolled (528, 419) with delta (0, -2)
Screenshot: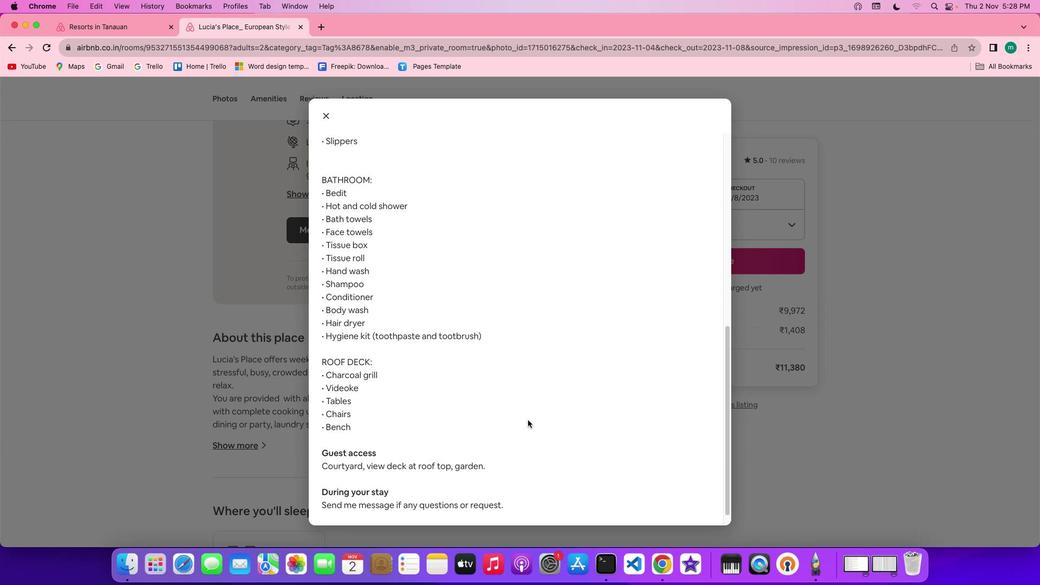 
Action: Mouse scrolled (528, 419) with delta (0, -2)
Screenshot: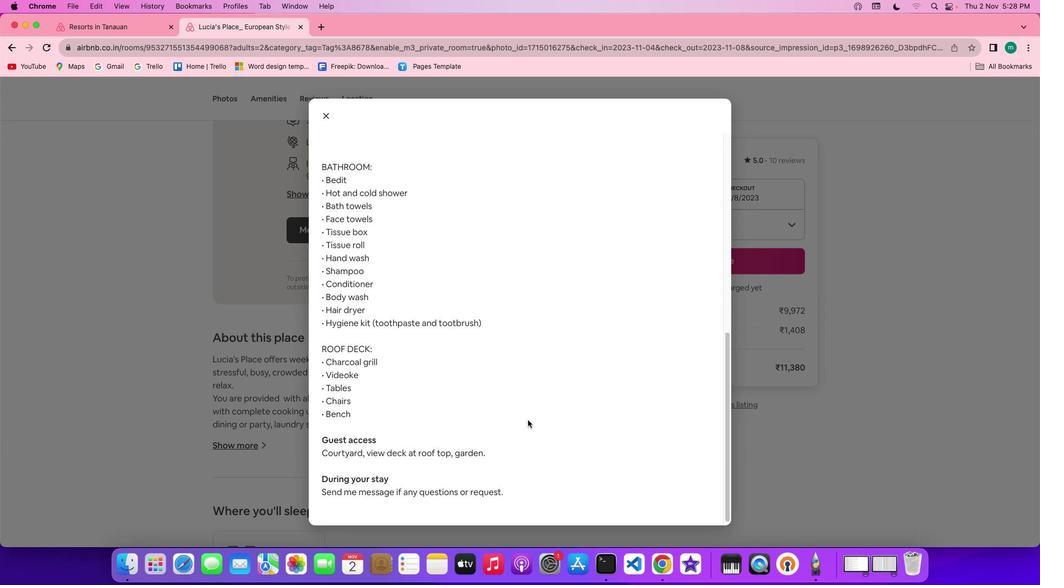 
Action: Mouse scrolled (528, 419) with delta (0, -2)
Screenshot: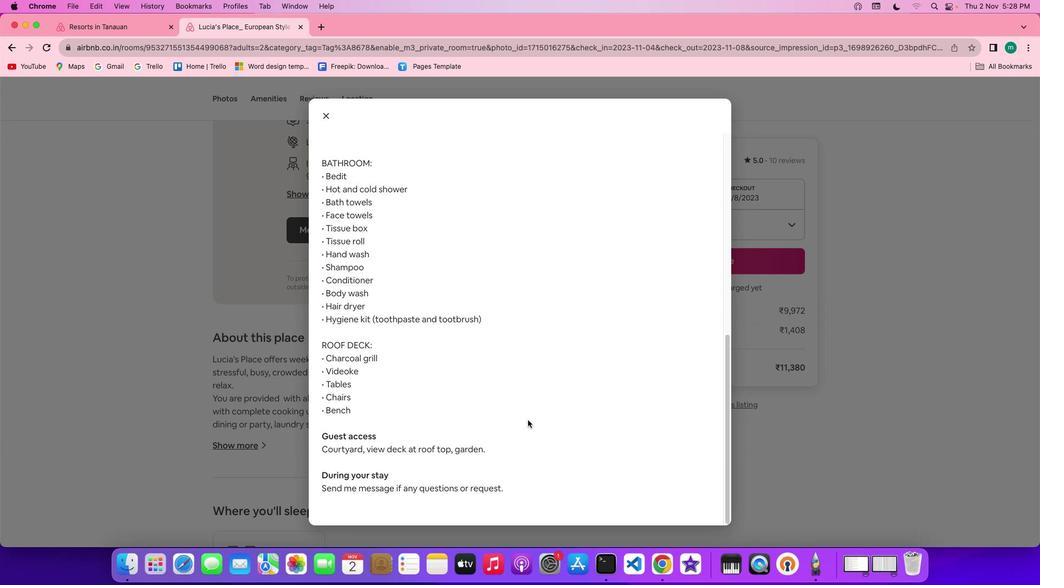 
Action: Mouse scrolled (528, 419) with delta (0, 0)
Screenshot: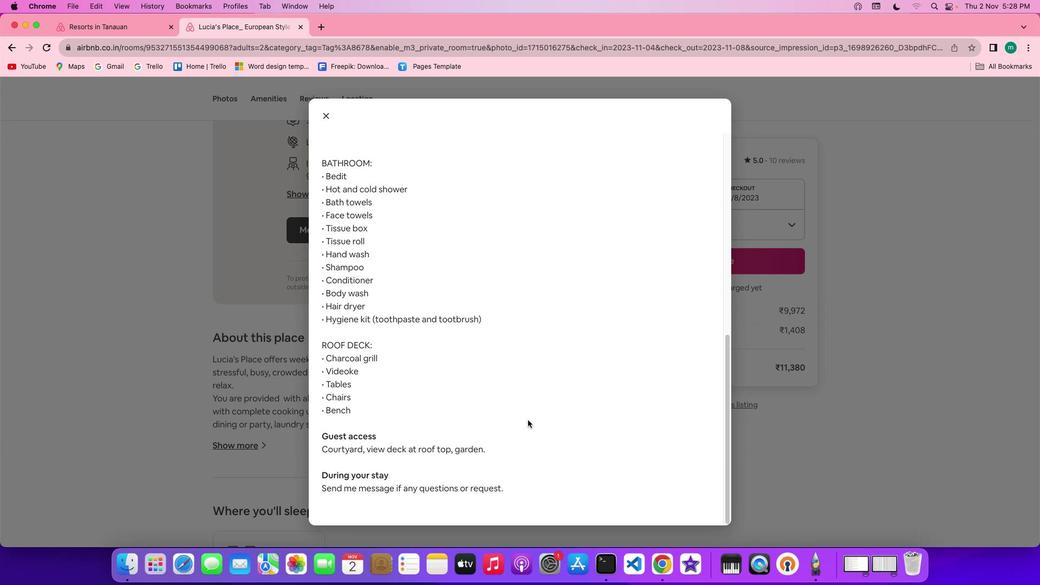 
Action: Mouse scrolled (528, 419) with delta (0, 0)
Screenshot: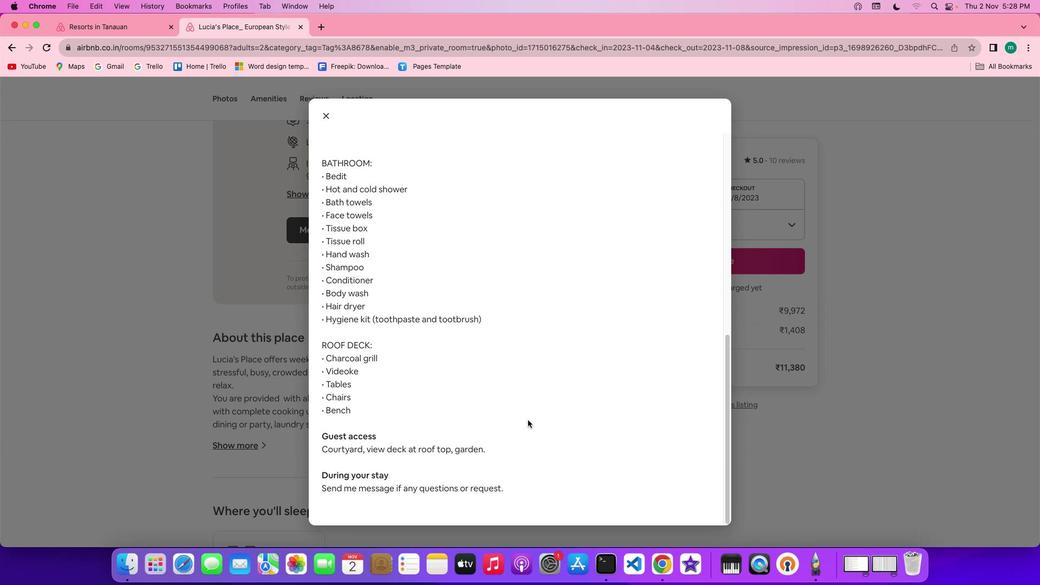 
Action: Mouse scrolled (528, 419) with delta (0, -1)
Screenshot: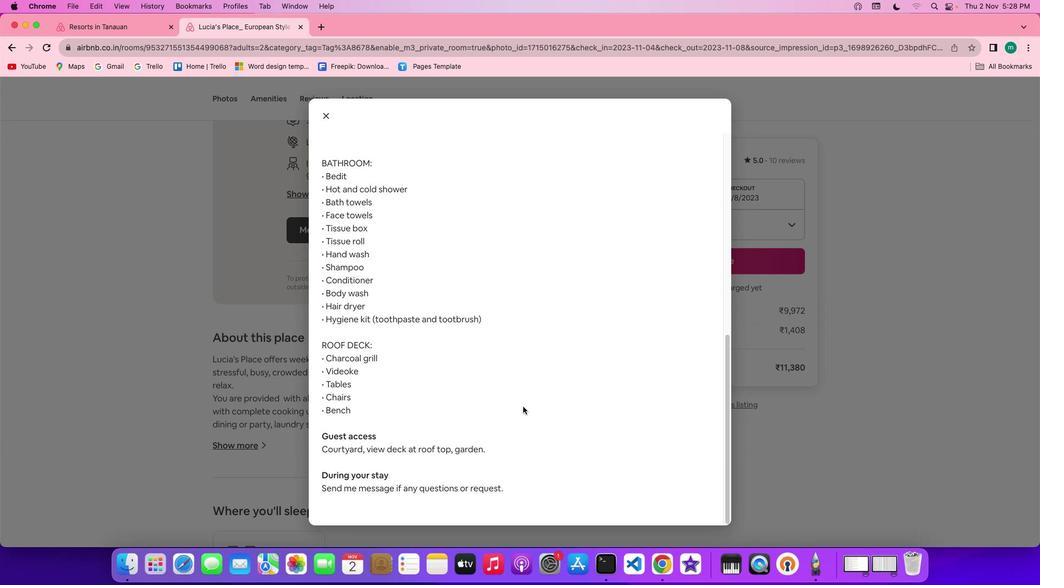 
Action: Mouse scrolled (528, 419) with delta (0, -2)
Screenshot: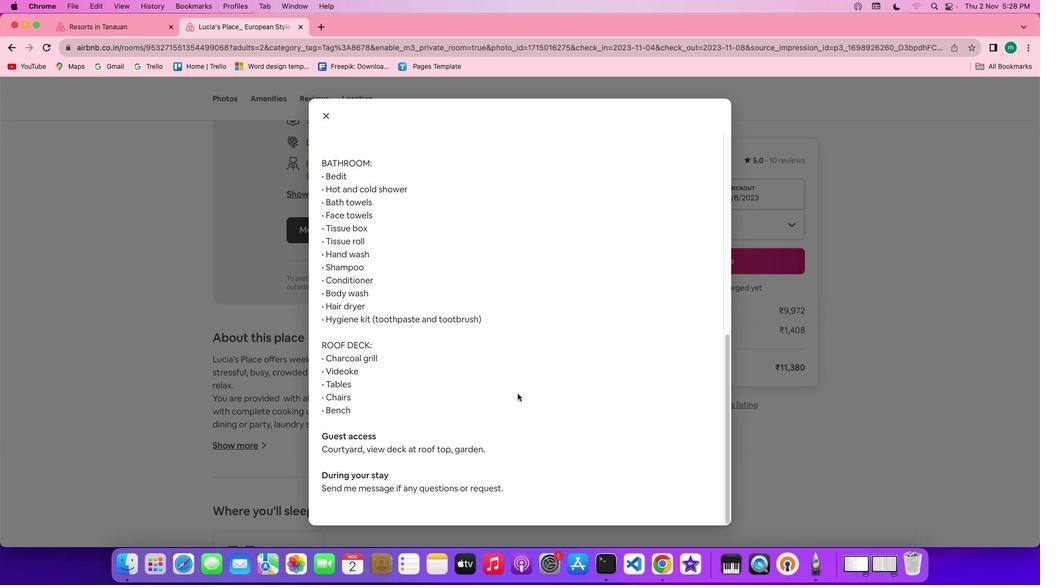 
Action: Mouse scrolled (528, 419) with delta (0, -3)
Screenshot: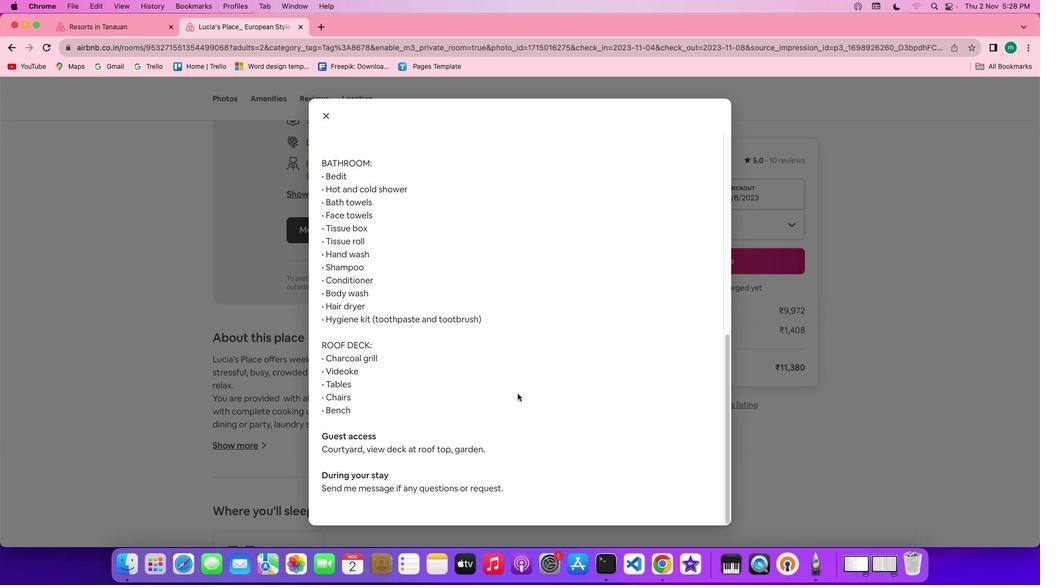 
Action: Mouse moved to (328, 118)
Screenshot: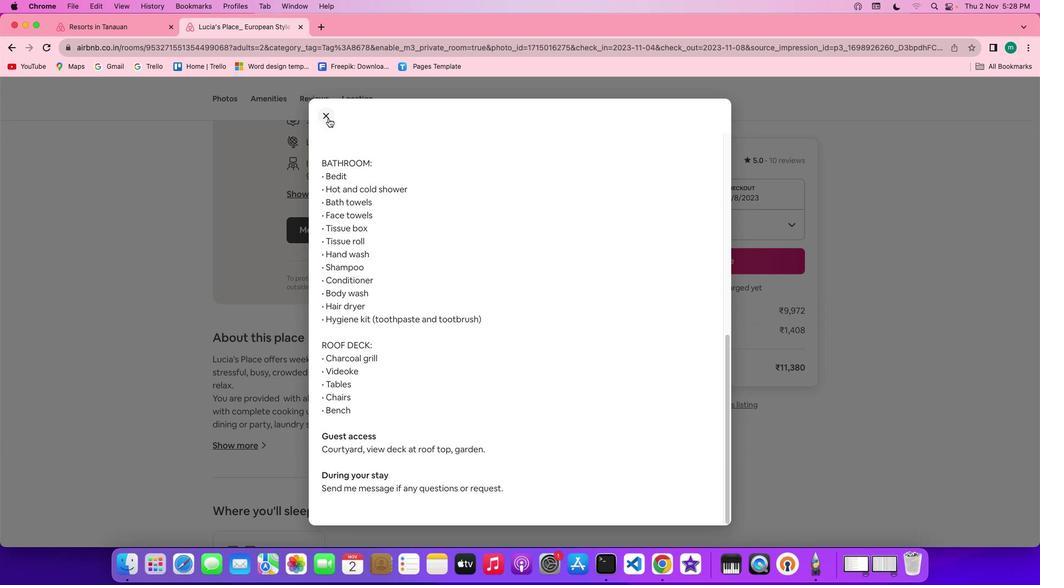 
Action: Mouse pressed left at (328, 118)
Screenshot: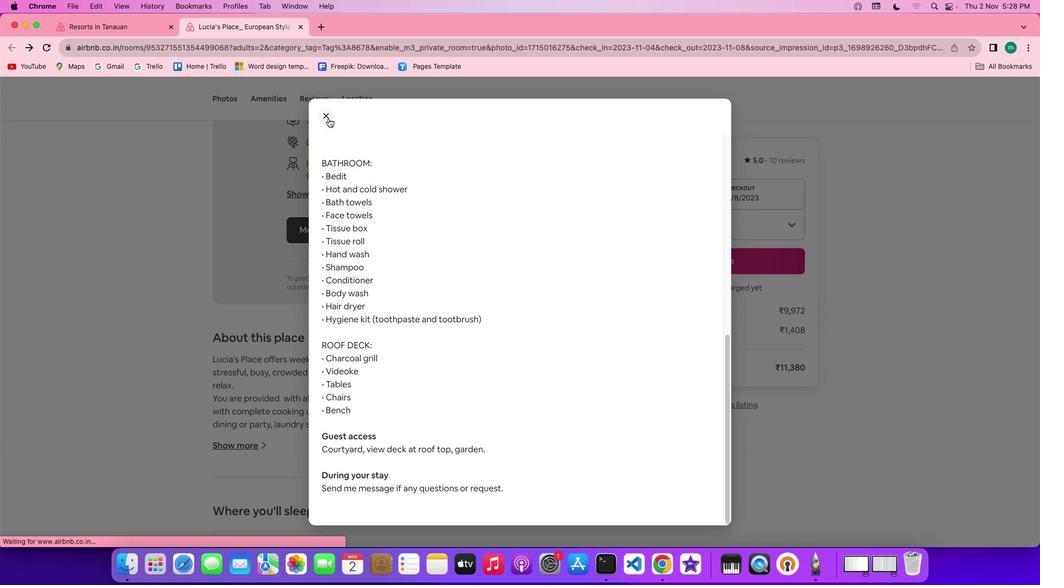 
Action: Mouse moved to (480, 415)
Screenshot: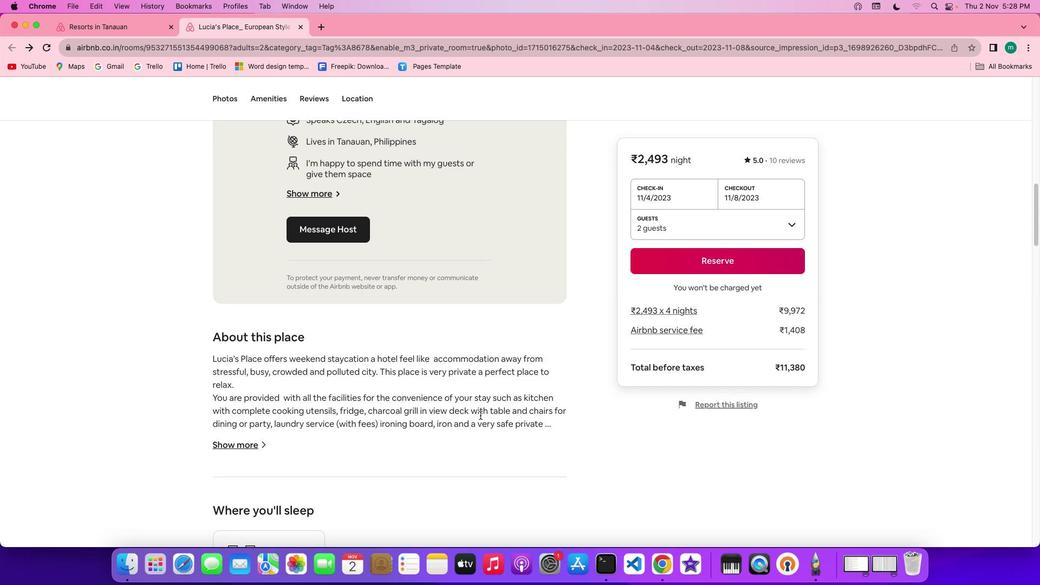 
Action: Mouse scrolled (480, 415) with delta (0, 0)
Screenshot: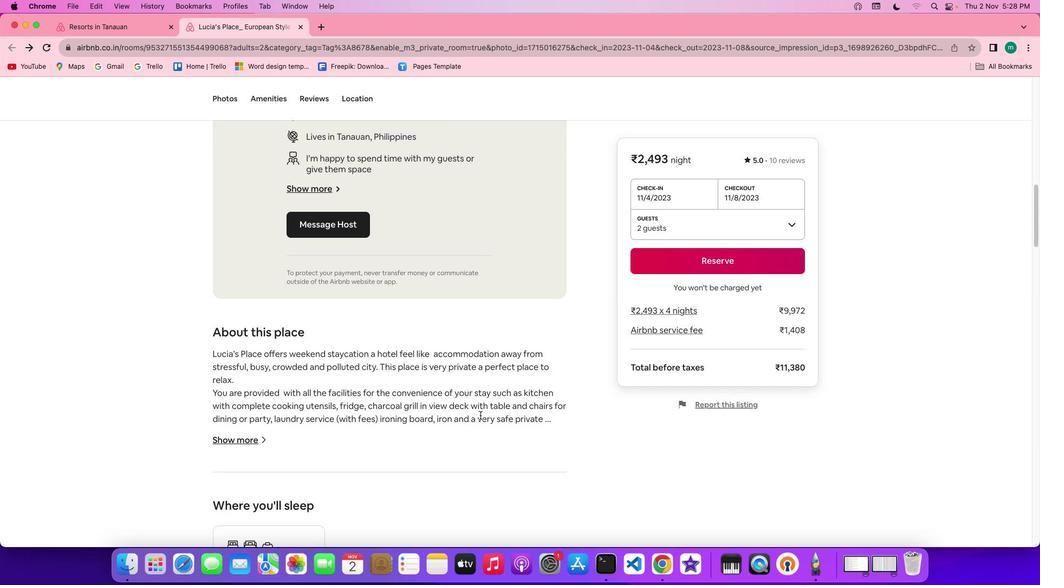 
Action: Mouse scrolled (480, 415) with delta (0, 0)
Screenshot: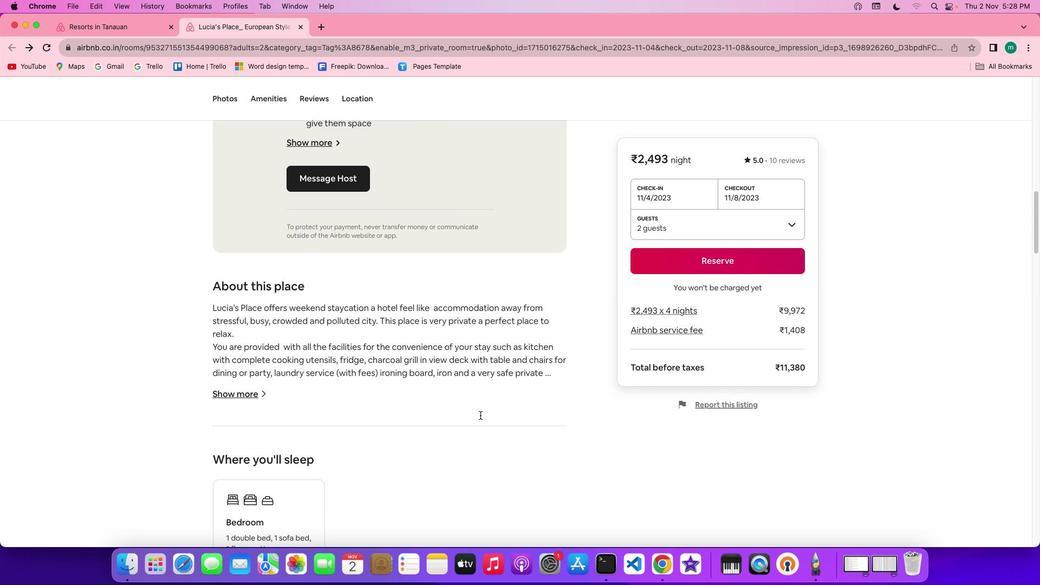 
Action: Mouse scrolled (480, 415) with delta (0, -1)
Screenshot: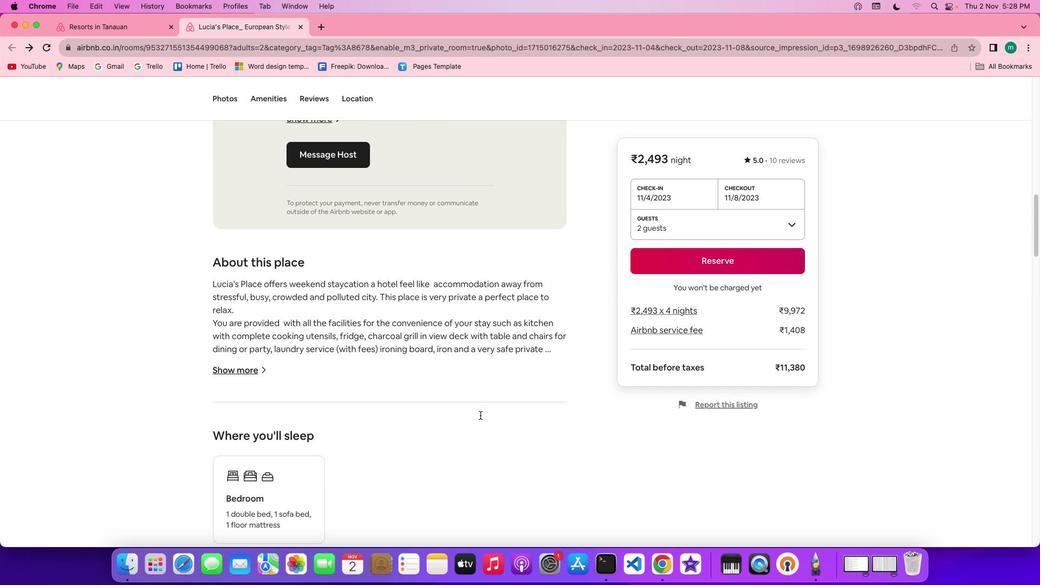 
Action: Mouse scrolled (480, 415) with delta (0, -1)
Screenshot: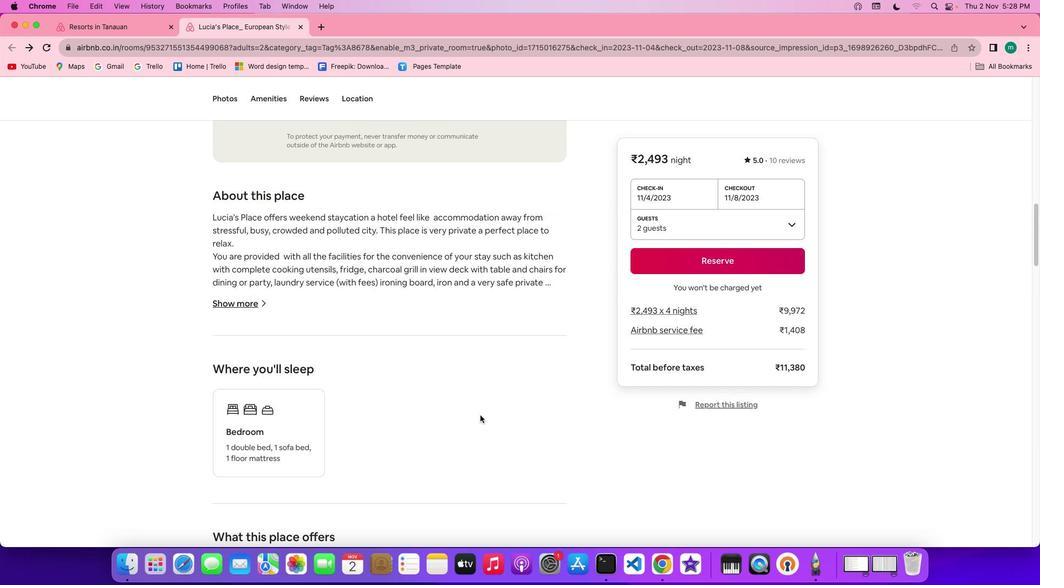 
Action: Mouse scrolled (480, 415) with delta (0, -2)
Screenshot: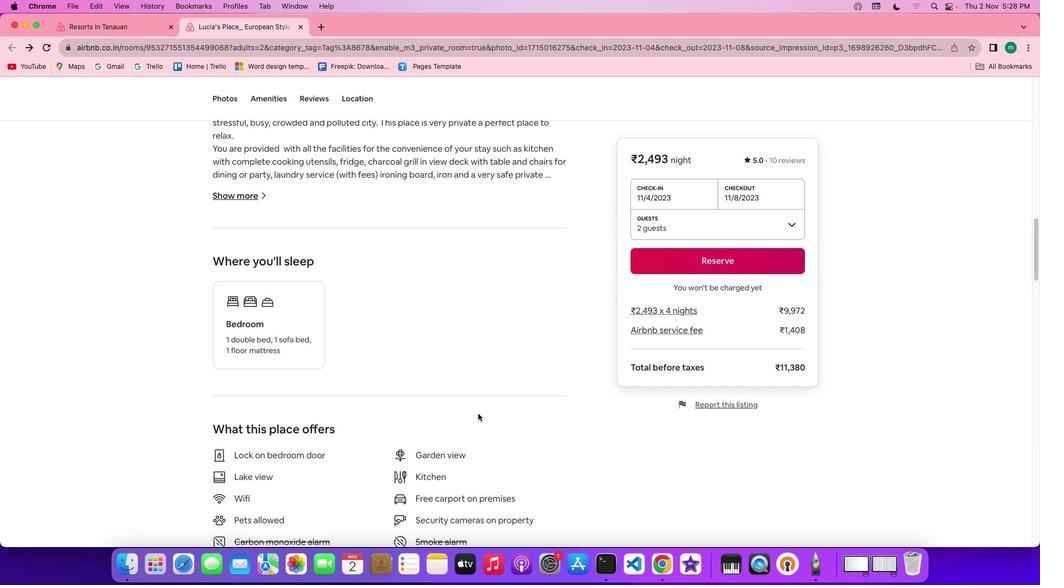 
Action: Mouse moved to (446, 397)
Screenshot: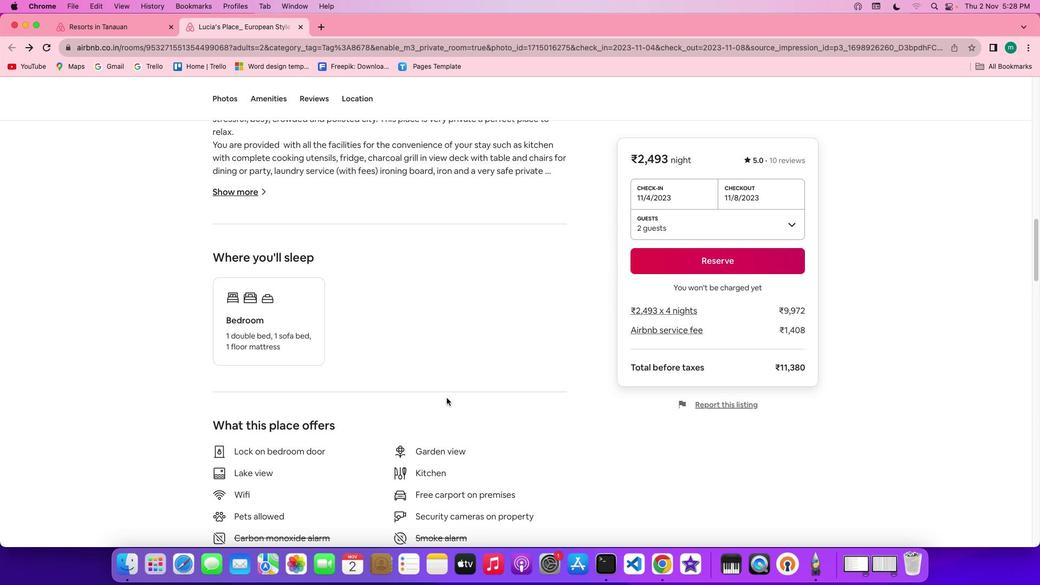 
Action: Mouse scrolled (446, 397) with delta (0, 0)
Screenshot: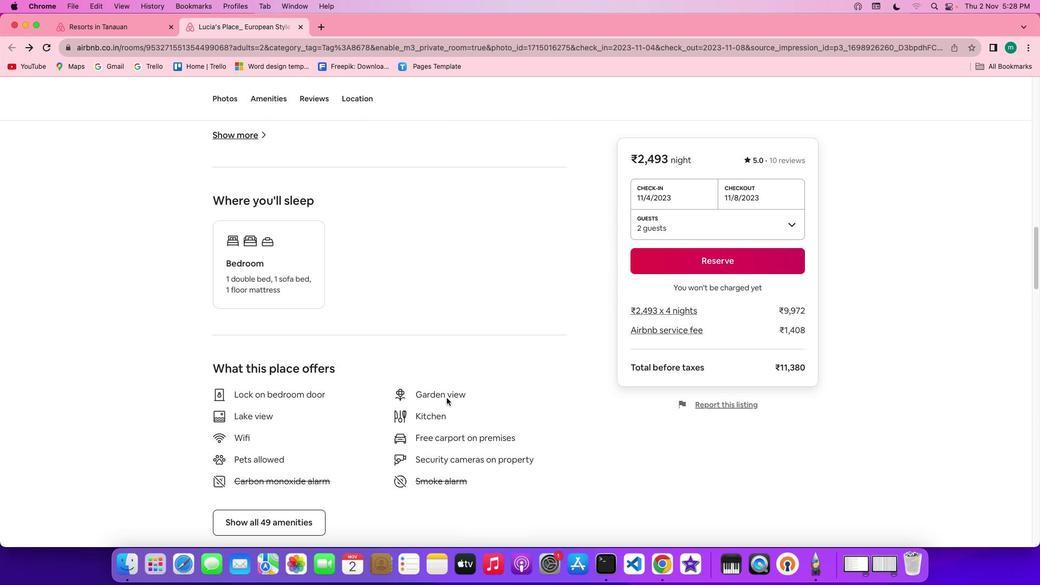 
Action: Mouse scrolled (446, 397) with delta (0, 0)
Screenshot: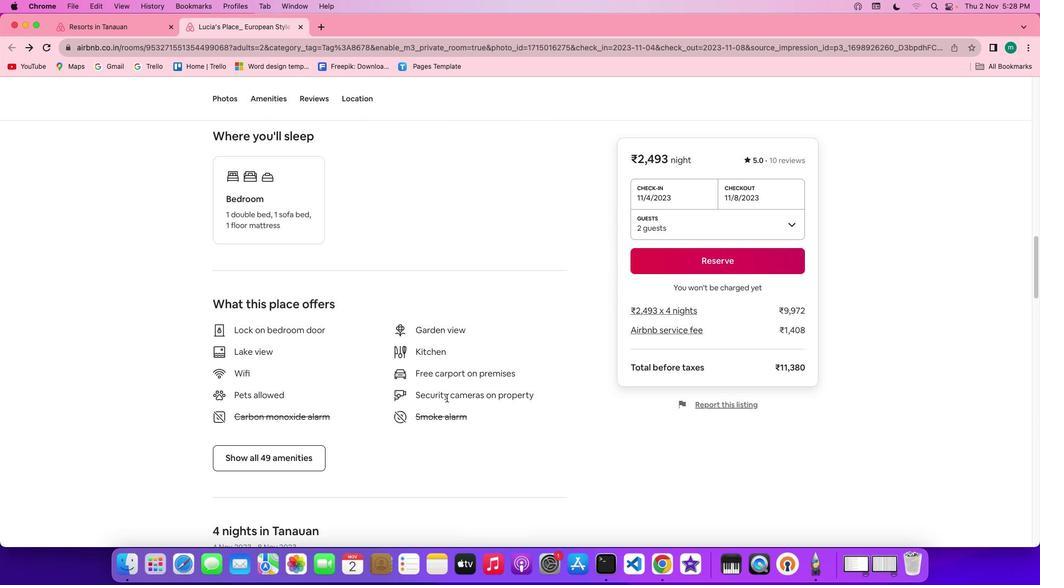 
Action: Mouse scrolled (446, 397) with delta (0, -1)
Screenshot: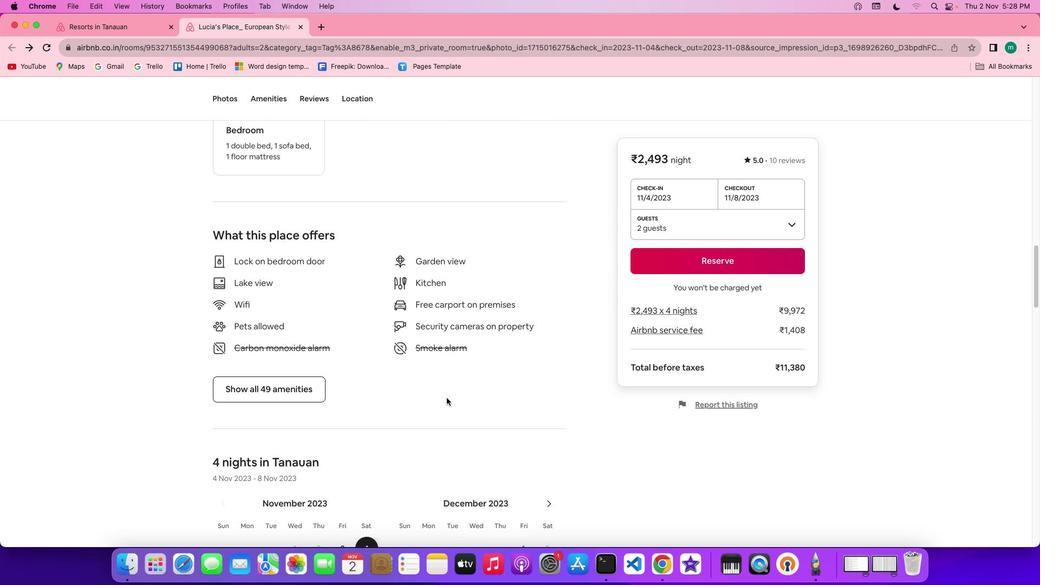 
Action: Mouse scrolled (446, 397) with delta (0, -2)
Screenshot: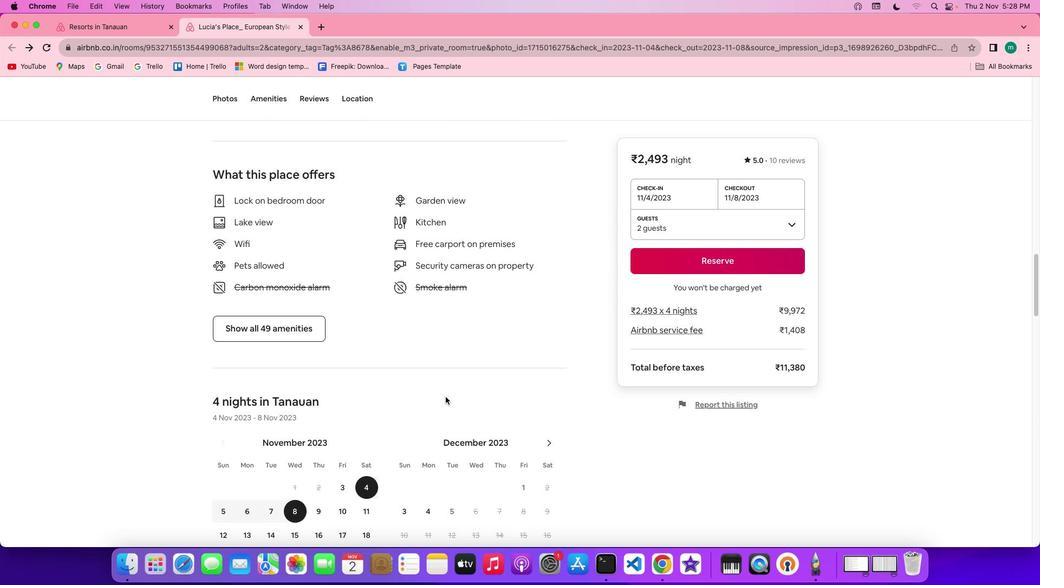 
Action: Mouse scrolled (446, 397) with delta (0, -2)
Screenshot: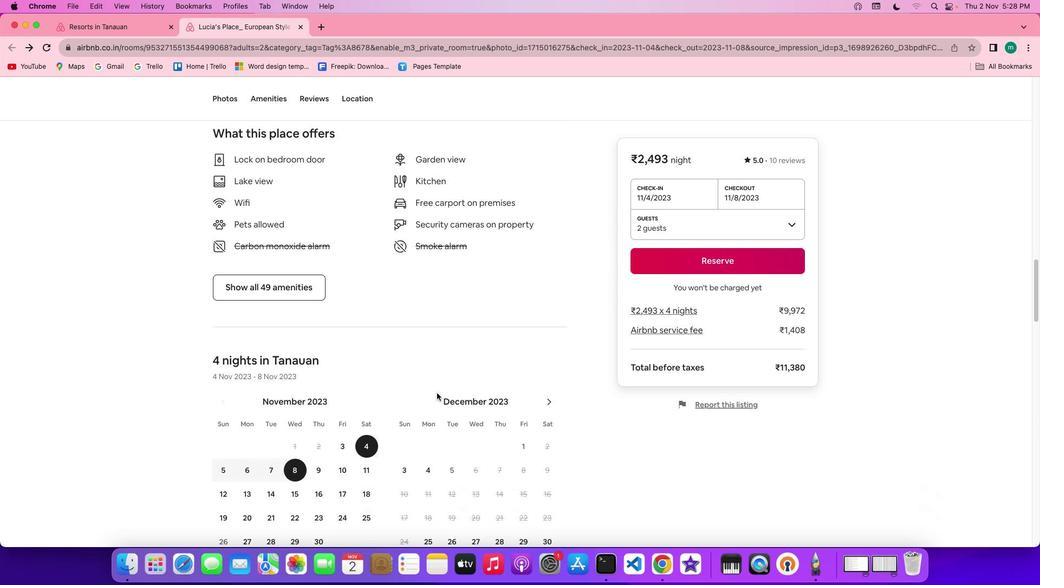 
Action: Mouse moved to (253, 280)
Screenshot: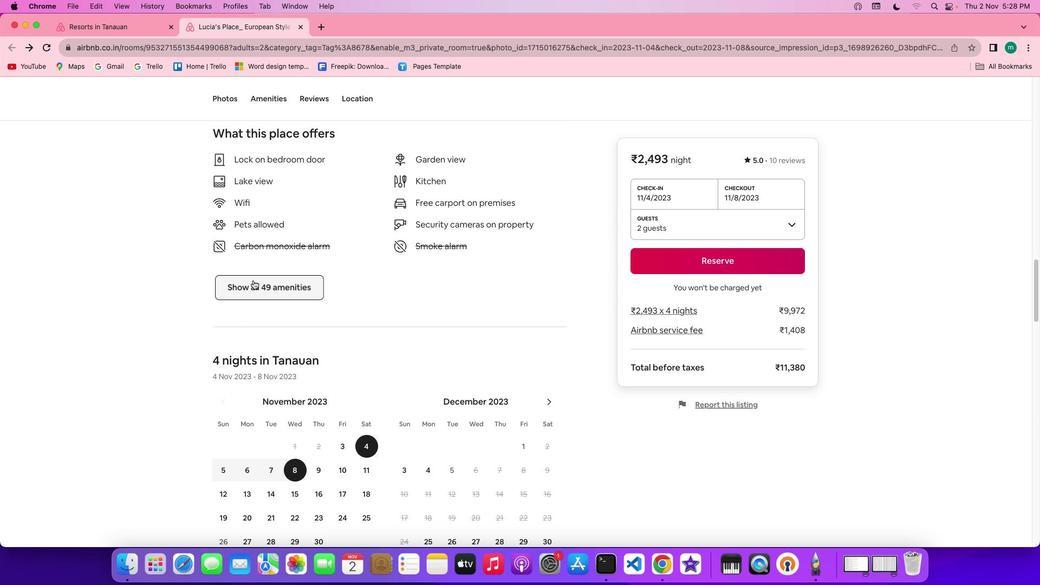 
Action: Mouse pressed left at (253, 280)
Screenshot: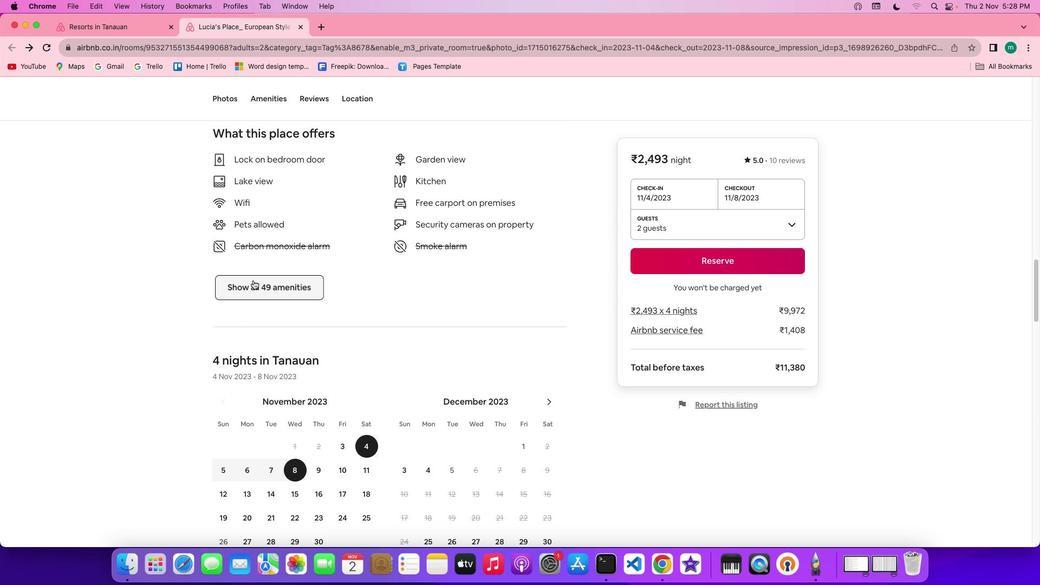 
Action: Mouse moved to (621, 402)
Screenshot: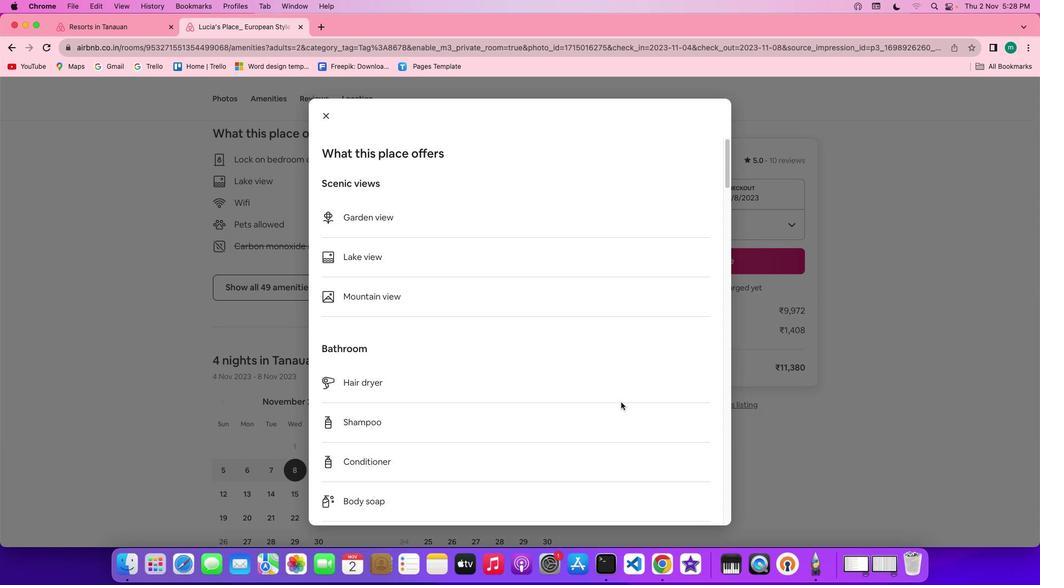 
Action: Mouse scrolled (621, 402) with delta (0, 0)
Screenshot: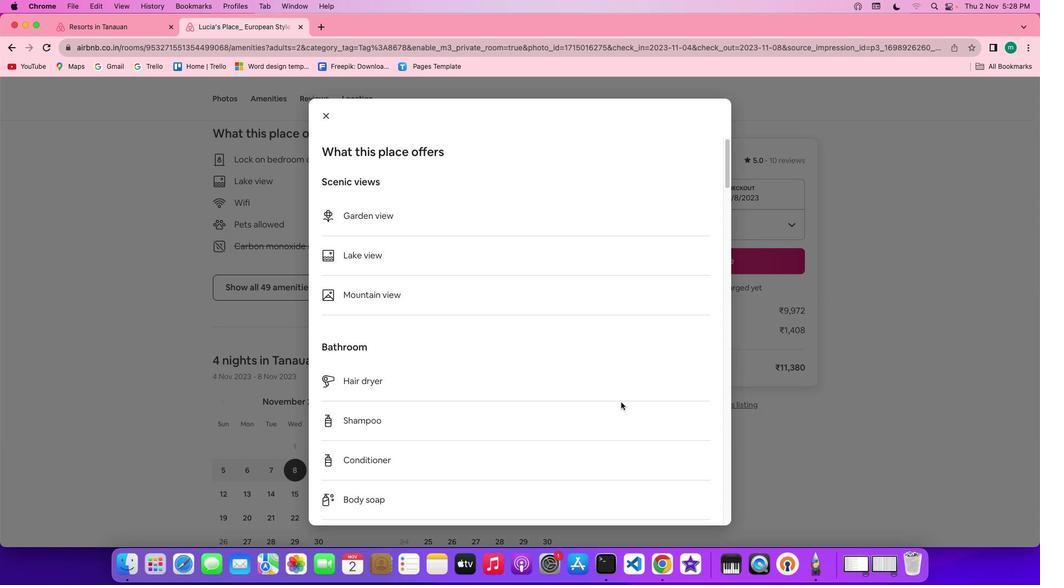
Action: Mouse scrolled (621, 402) with delta (0, 0)
Screenshot: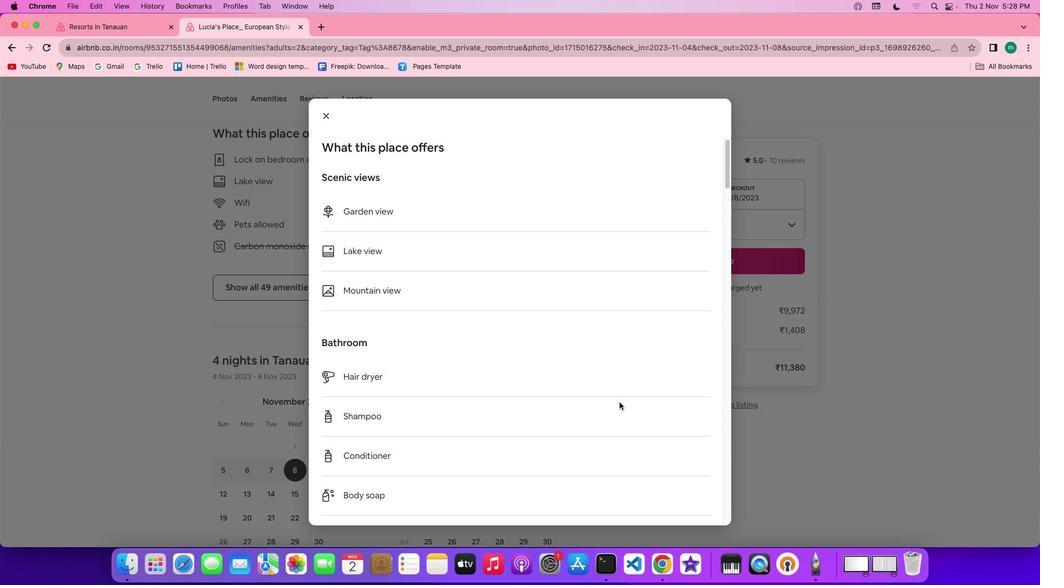 
Action: Mouse moved to (621, 402)
Screenshot: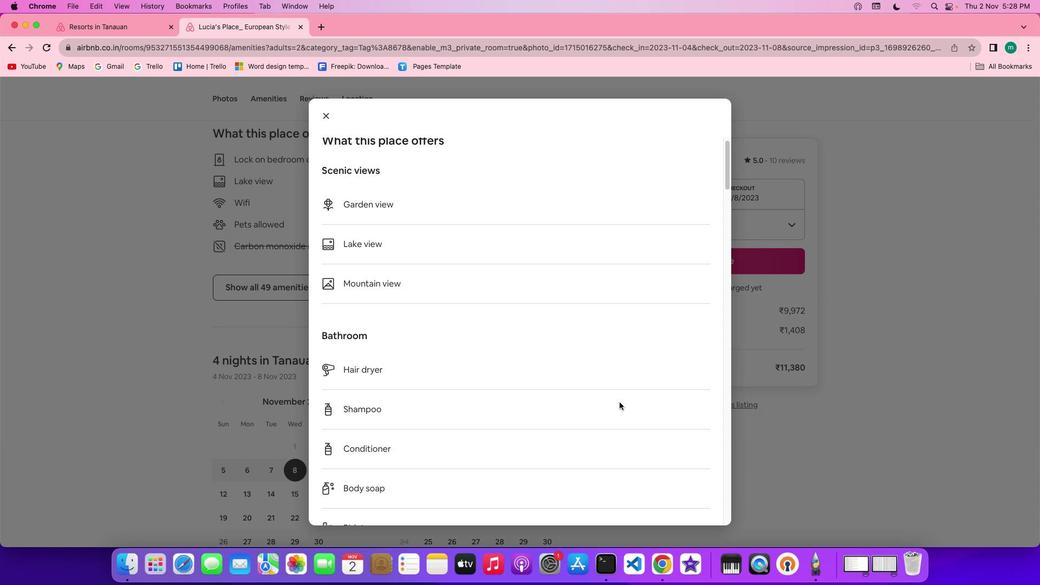 
Action: Mouse scrolled (621, 402) with delta (0, 0)
Screenshot: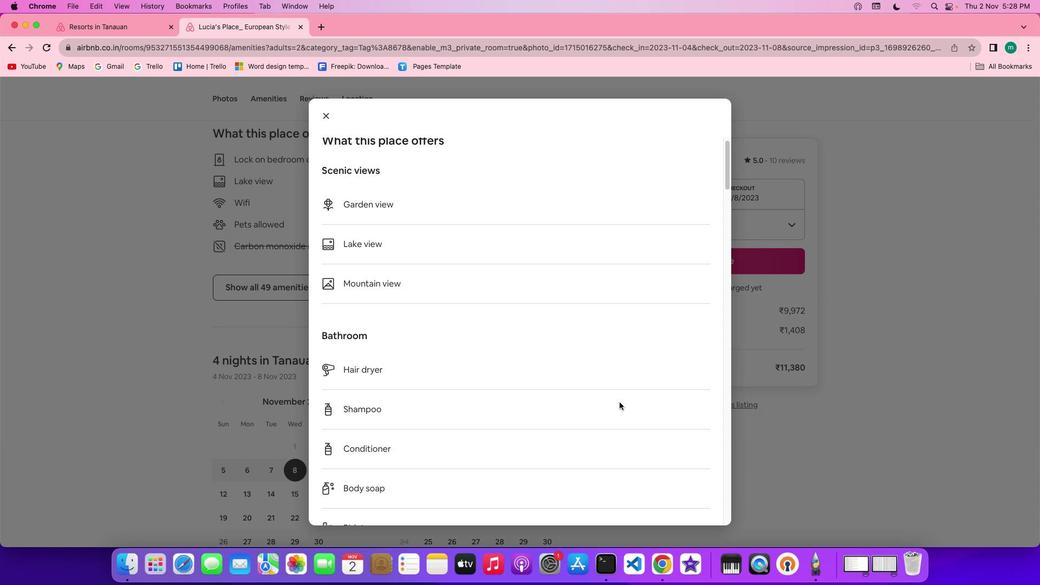 
Action: Mouse moved to (619, 402)
Screenshot: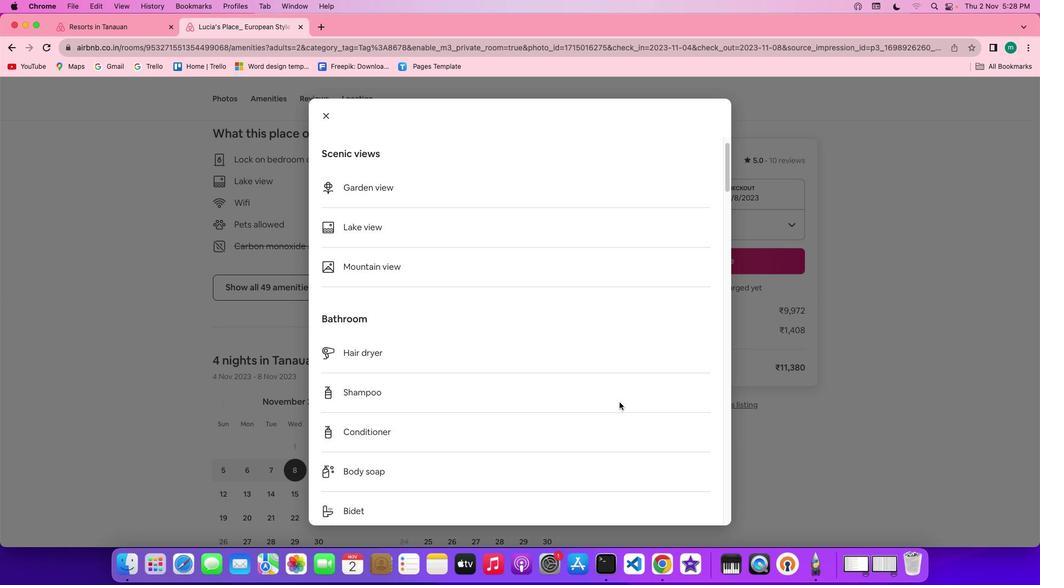 
Action: Mouse scrolled (619, 402) with delta (0, 0)
Screenshot: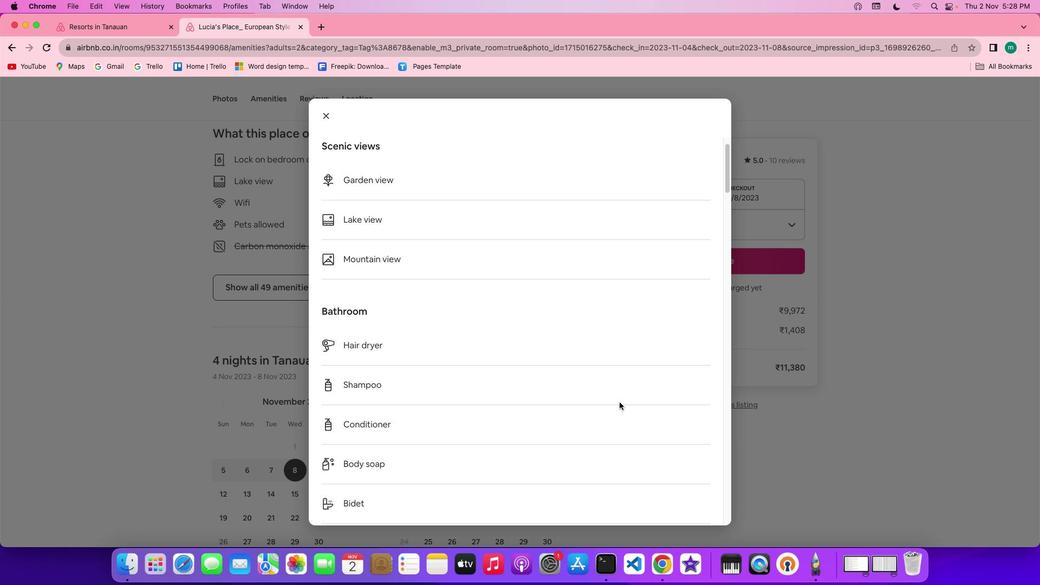 
Action: Mouse moved to (619, 402)
Screenshot: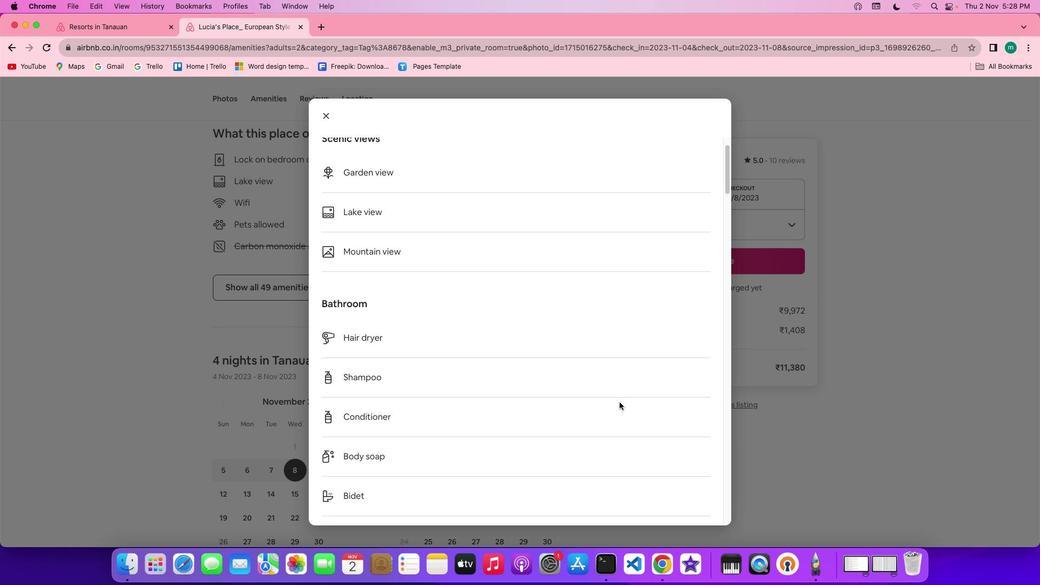 
Action: Mouse scrolled (619, 402) with delta (0, 0)
Screenshot: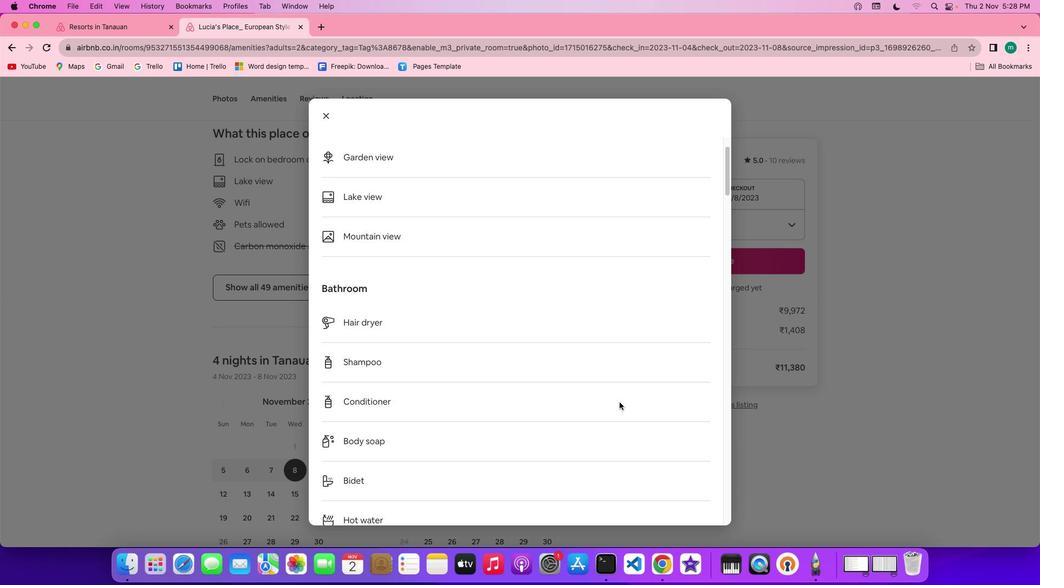 
Action: Mouse scrolled (619, 402) with delta (0, 0)
Screenshot: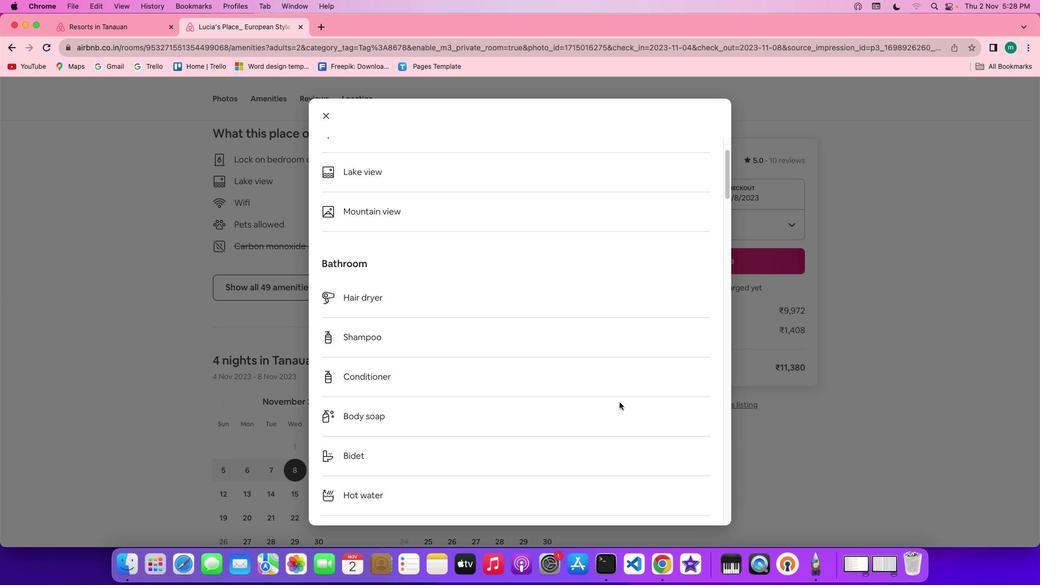 
Action: Mouse scrolled (619, 402) with delta (0, 0)
Screenshot: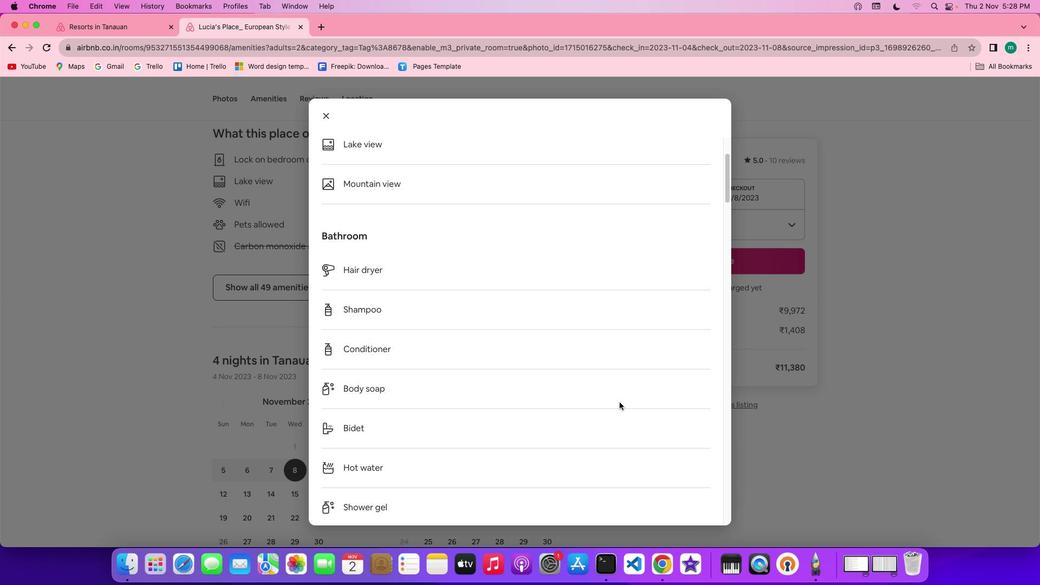
Action: Mouse scrolled (619, 402) with delta (0, -1)
Screenshot: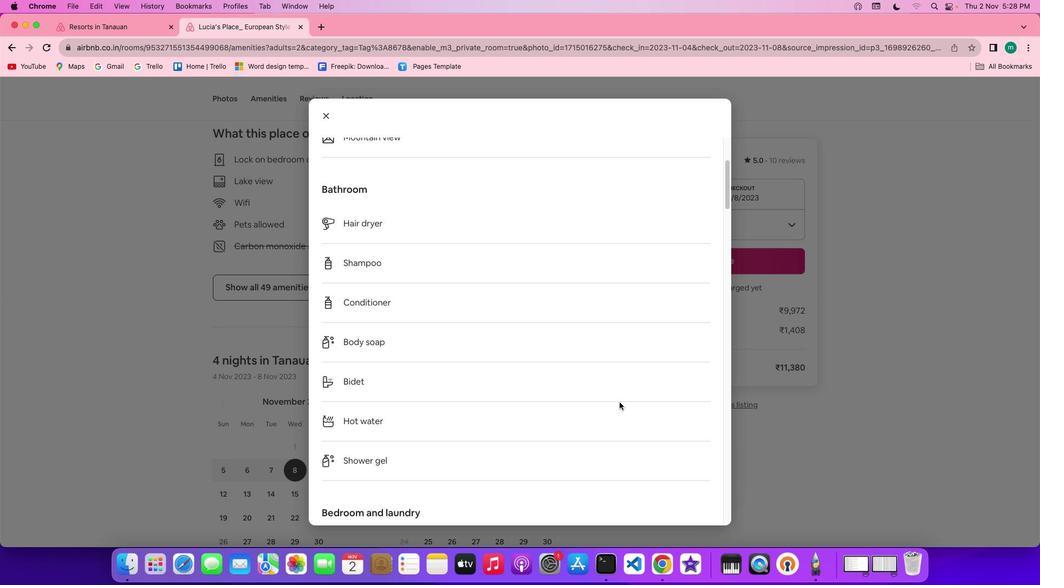 
Action: Mouse scrolled (619, 402) with delta (0, -2)
Screenshot: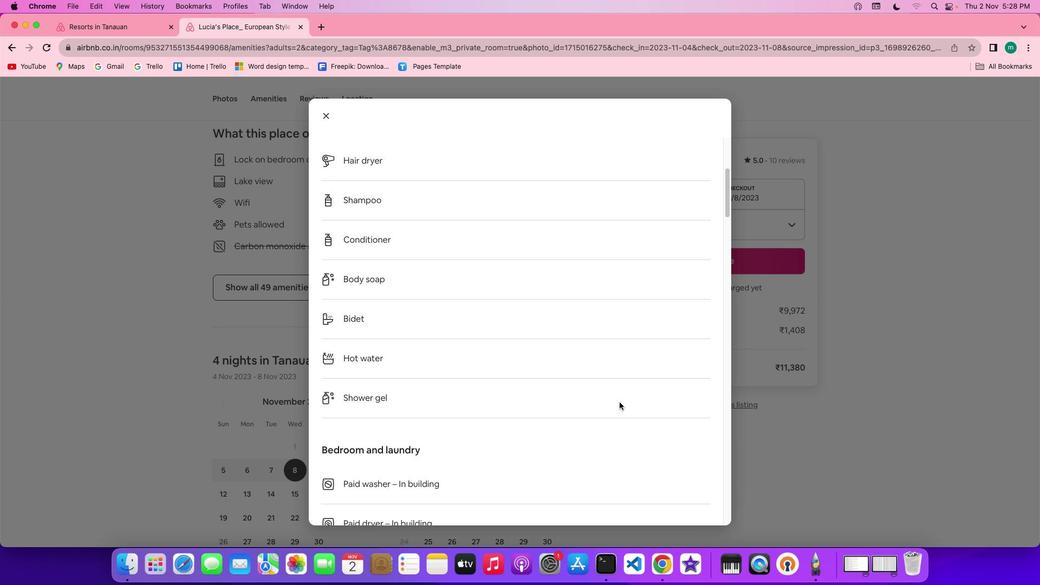 
Action: Mouse scrolled (619, 402) with delta (0, -1)
Screenshot: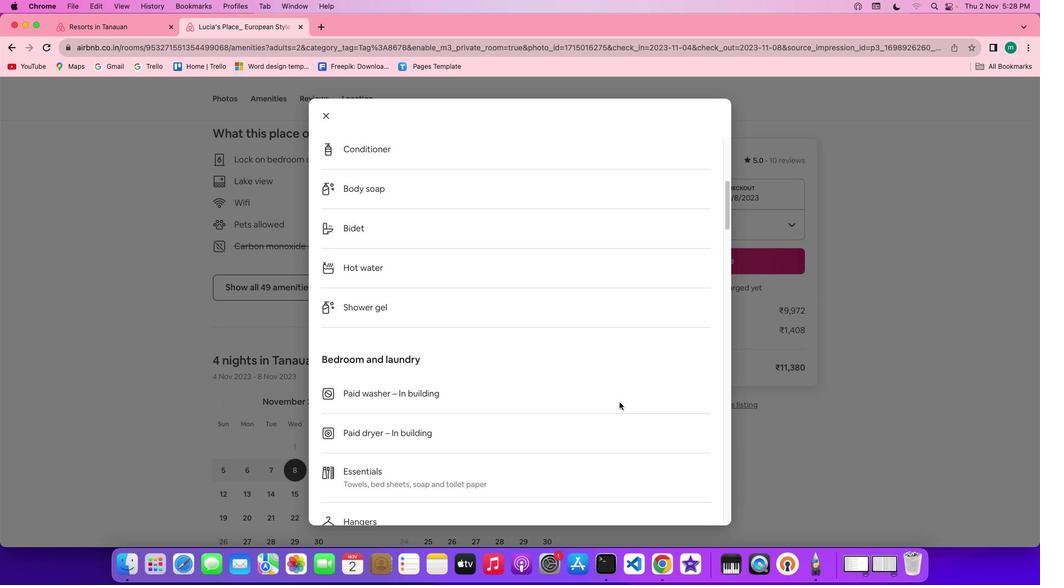 
Action: Mouse scrolled (619, 402) with delta (0, 0)
Screenshot: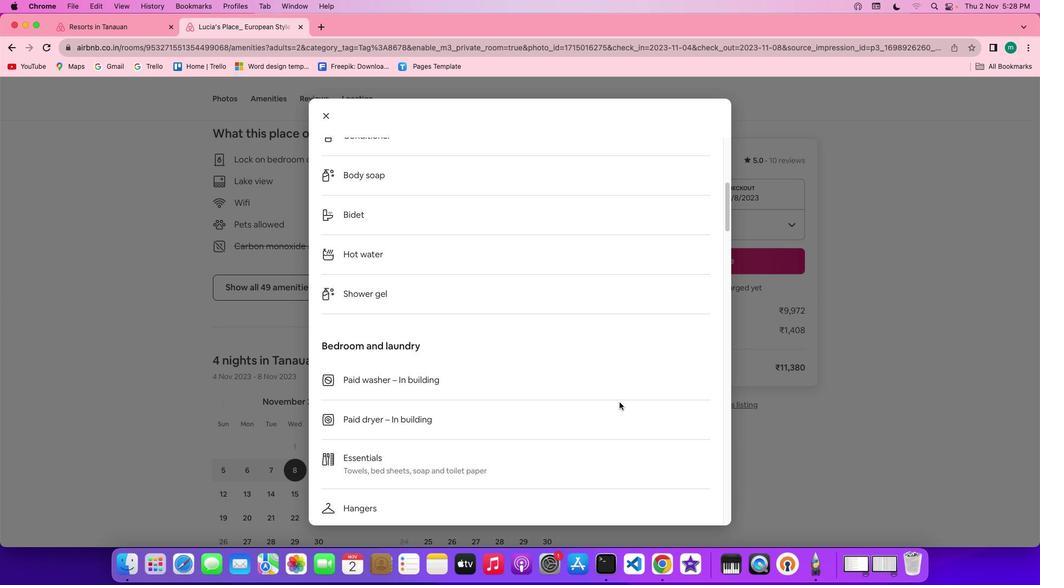 
Action: Mouse scrolled (619, 402) with delta (0, 0)
Screenshot: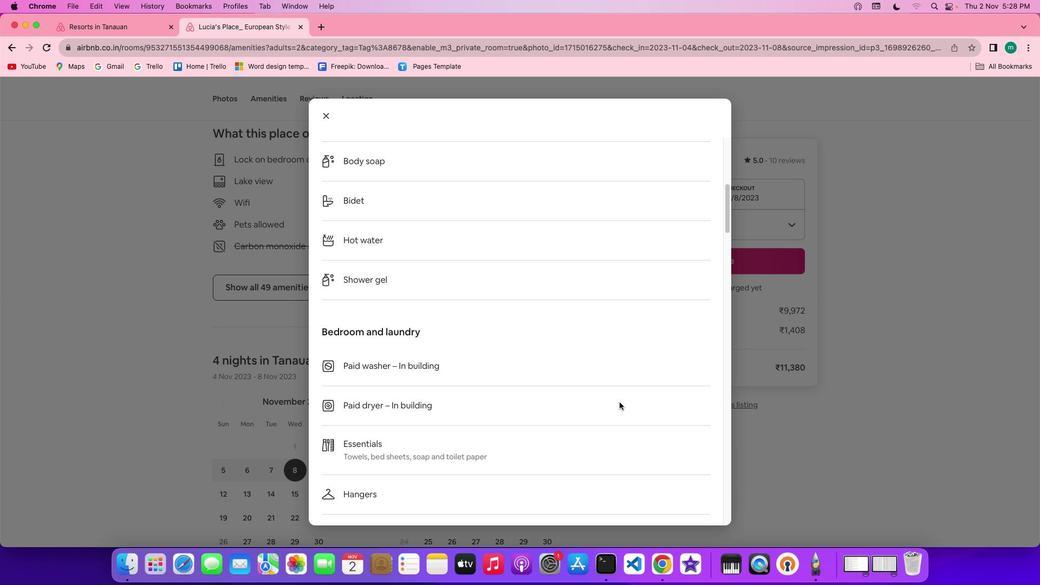 
Action: Mouse scrolled (619, 402) with delta (0, -1)
